 Task: Get directions from Santee National Wildlife Refuge, South Carolina, United States to Chattanooga, Tennessee, United States  and explore the nearby hotels
Action: Mouse moved to (165, 98)
Screenshot: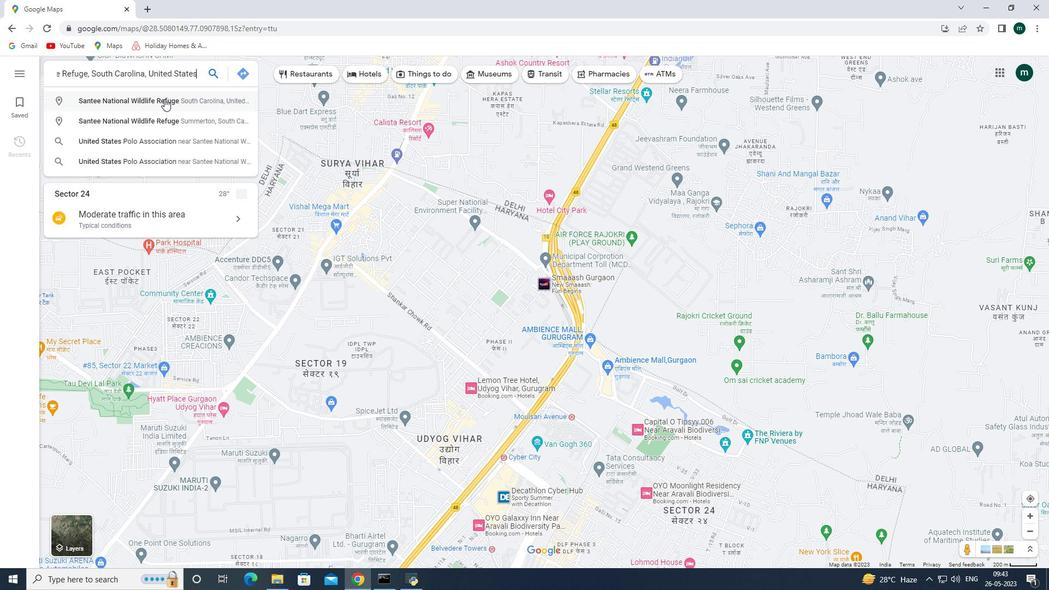 
Action: Mouse pressed left at (165, 98)
Screenshot: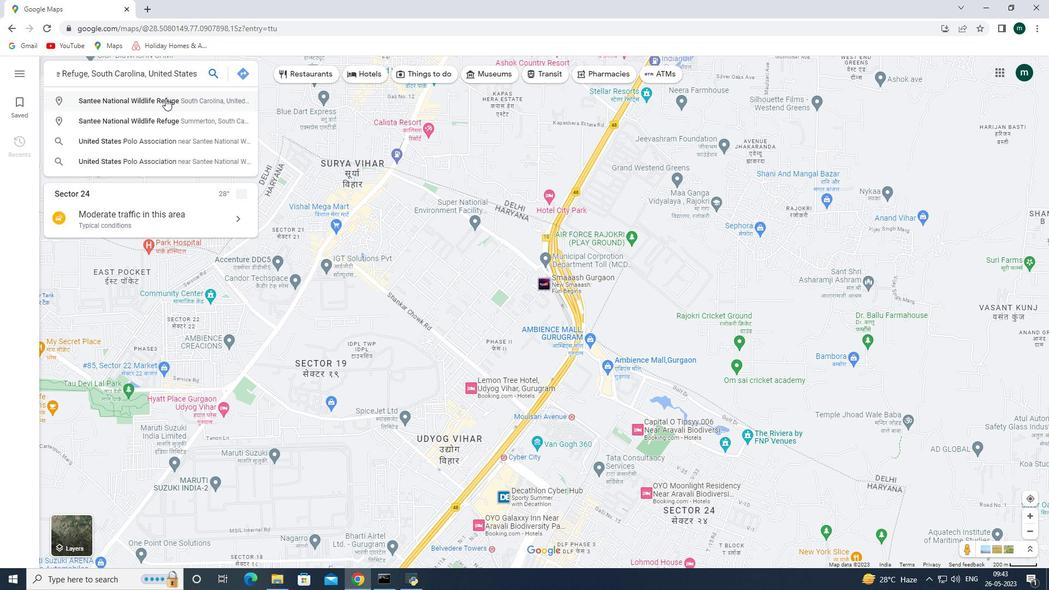 
Action: Mouse moved to (160, 239)
Screenshot: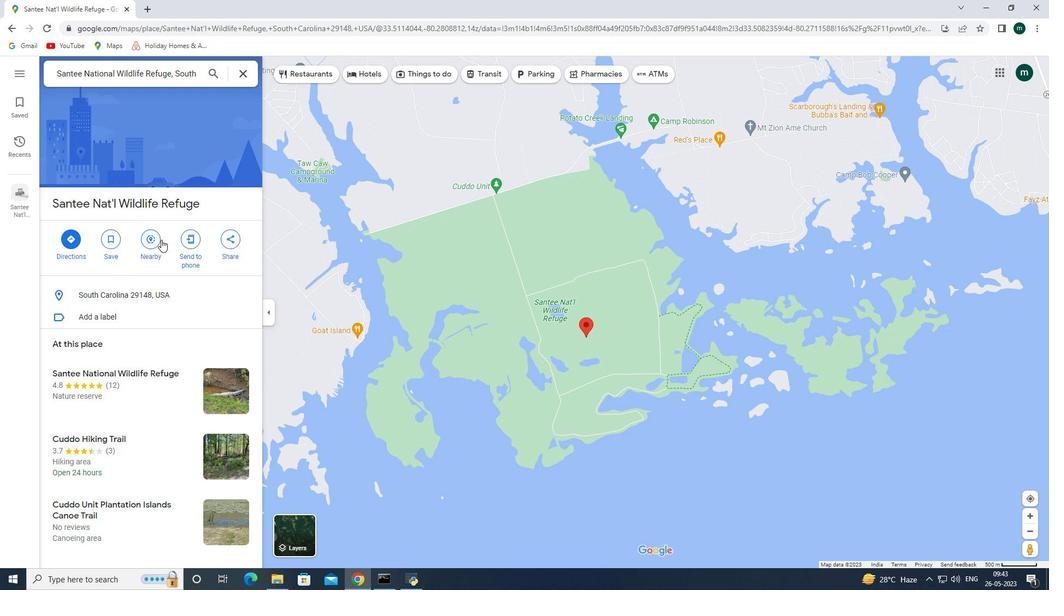 
Action: Mouse pressed left at (160, 239)
Screenshot: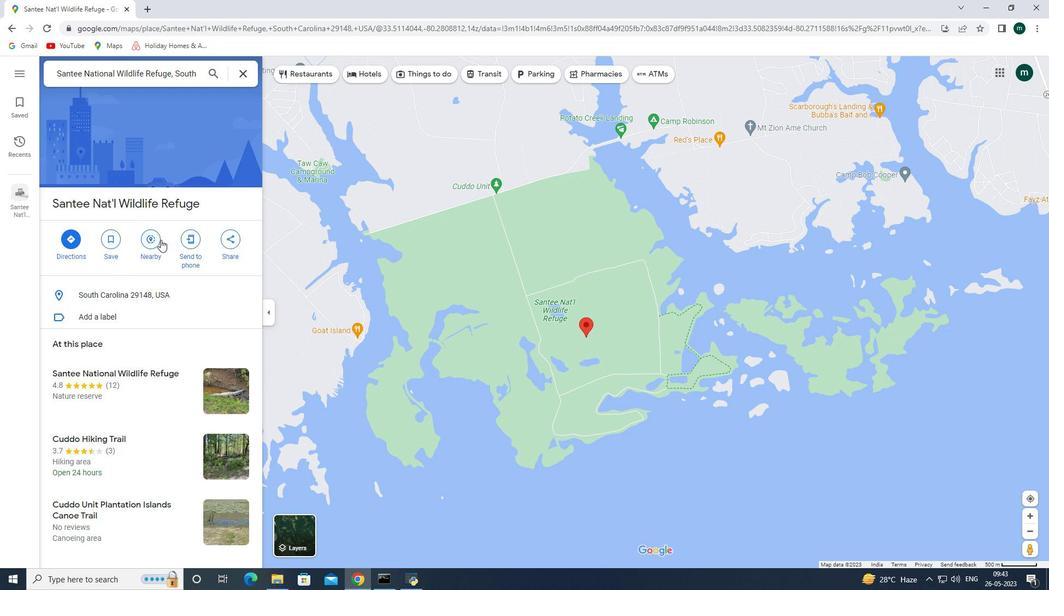 
Action: Mouse moved to (91, 72)
Screenshot: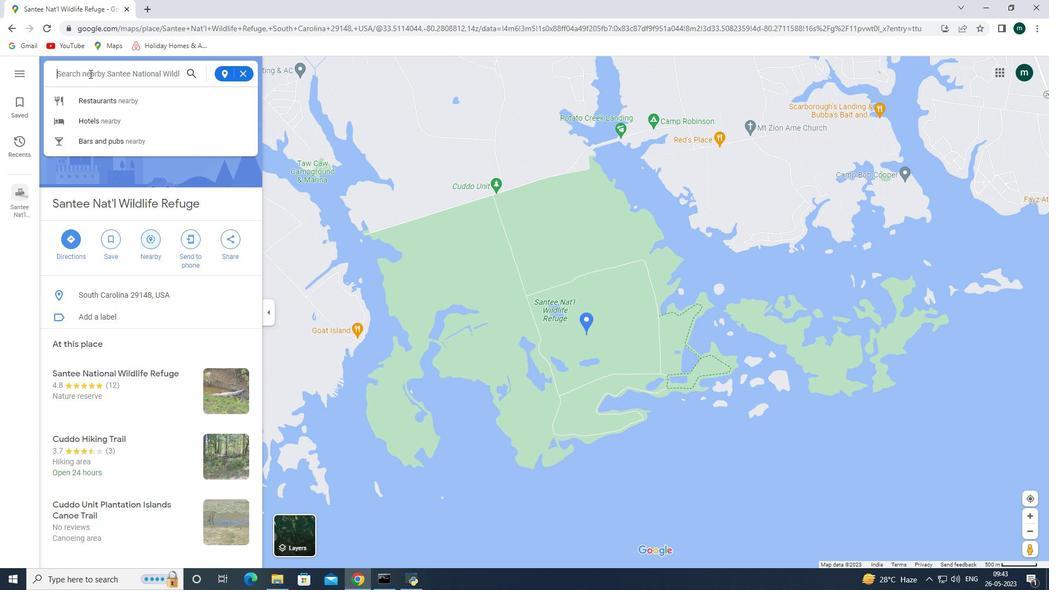 
Action: Mouse pressed left at (91, 72)
Screenshot: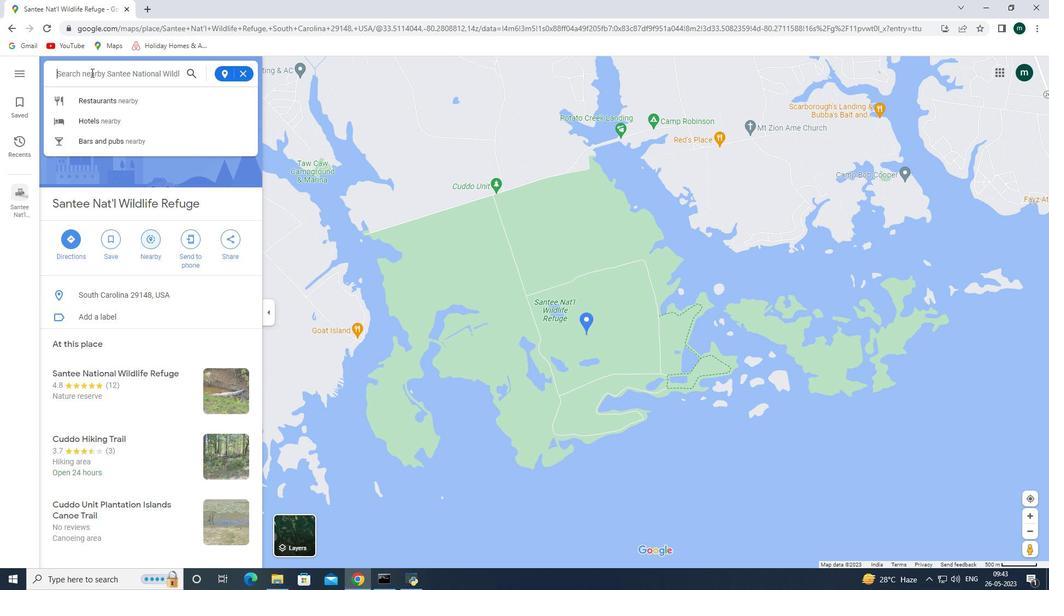 
Action: Mouse moved to (94, 124)
Screenshot: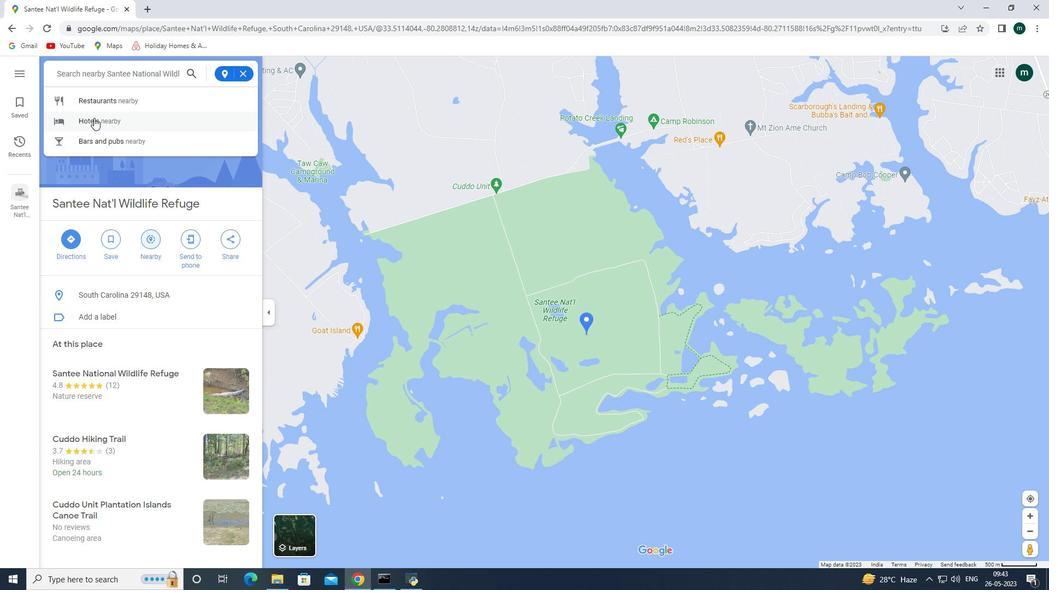 
Action: Mouse pressed left at (94, 124)
Screenshot: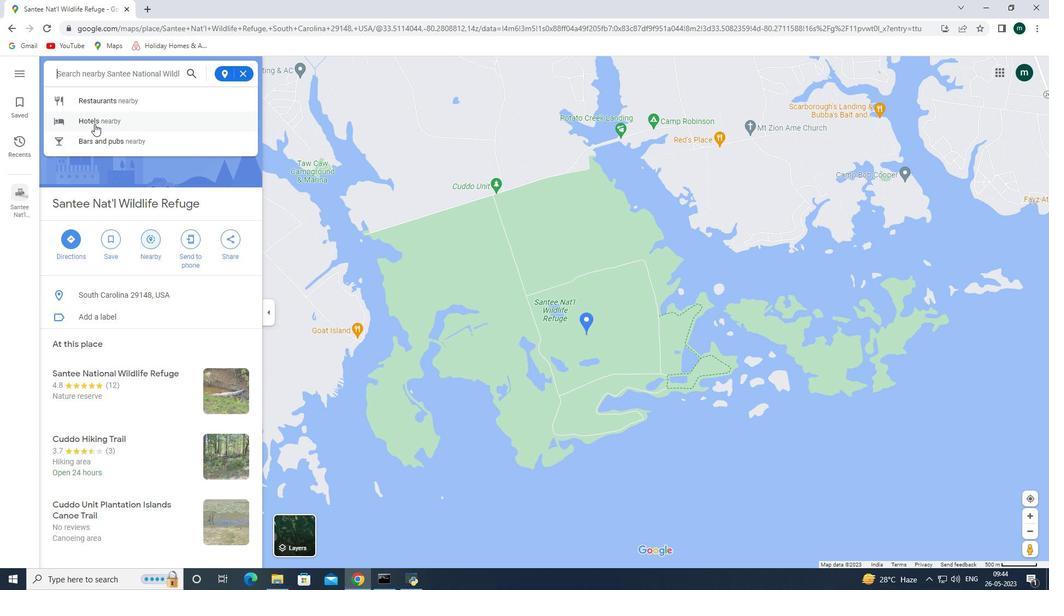 
Action: Mouse moved to (643, 325)
Screenshot: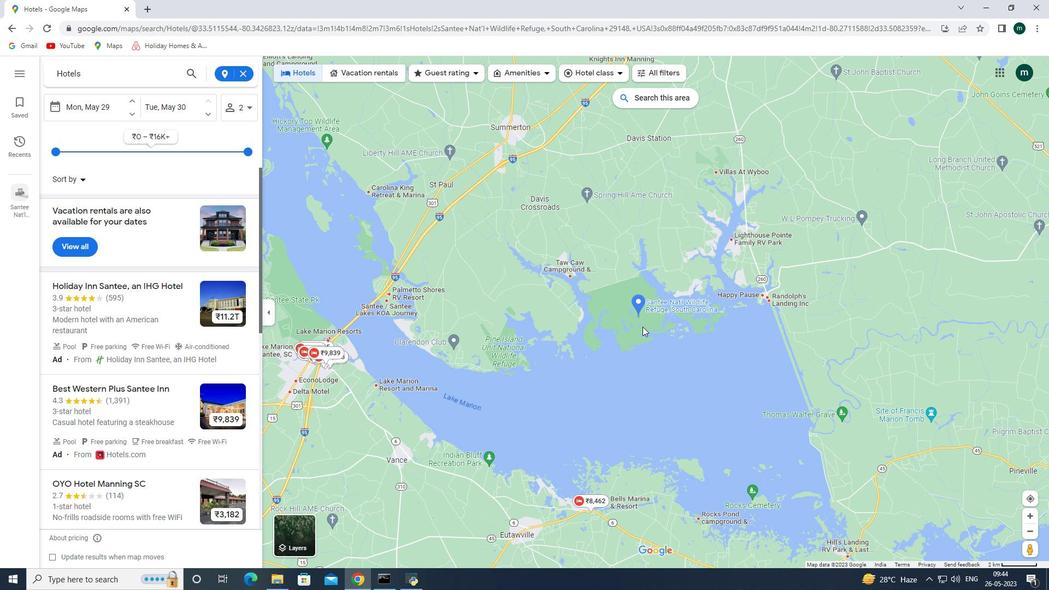 
Action: Mouse scrolled (643, 326) with delta (0, 0)
Screenshot: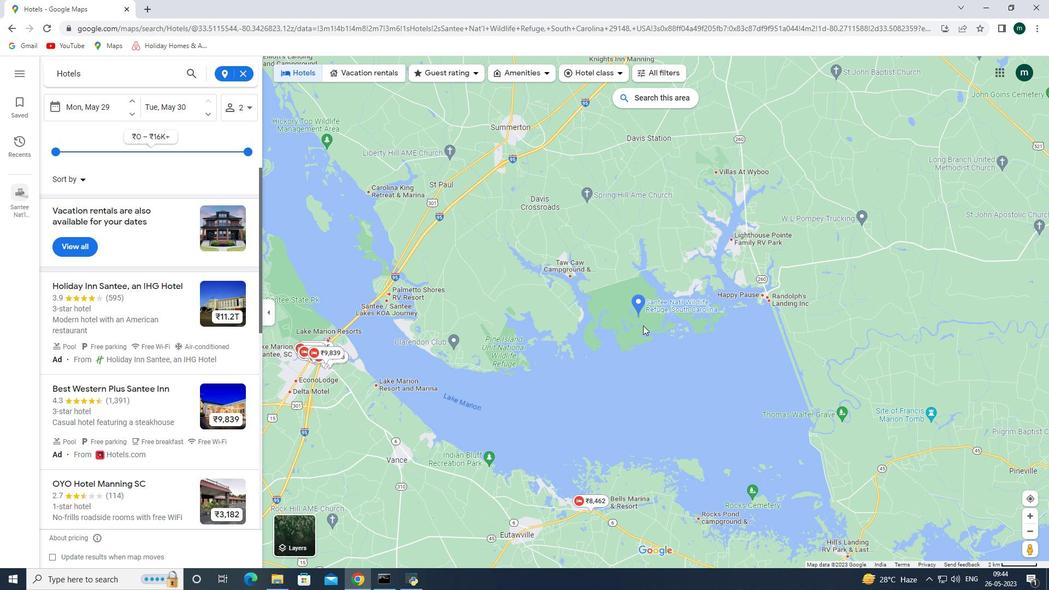 
Action: Mouse scrolled (643, 326) with delta (0, 0)
Screenshot: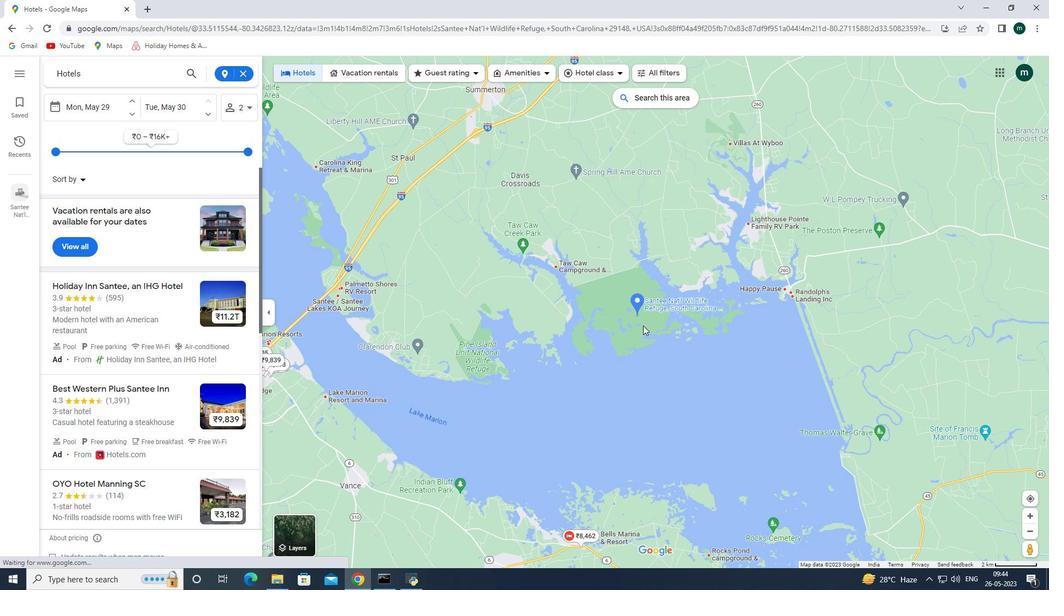 
Action: Mouse scrolled (643, 325) with delta (0, 0)
Screenshot: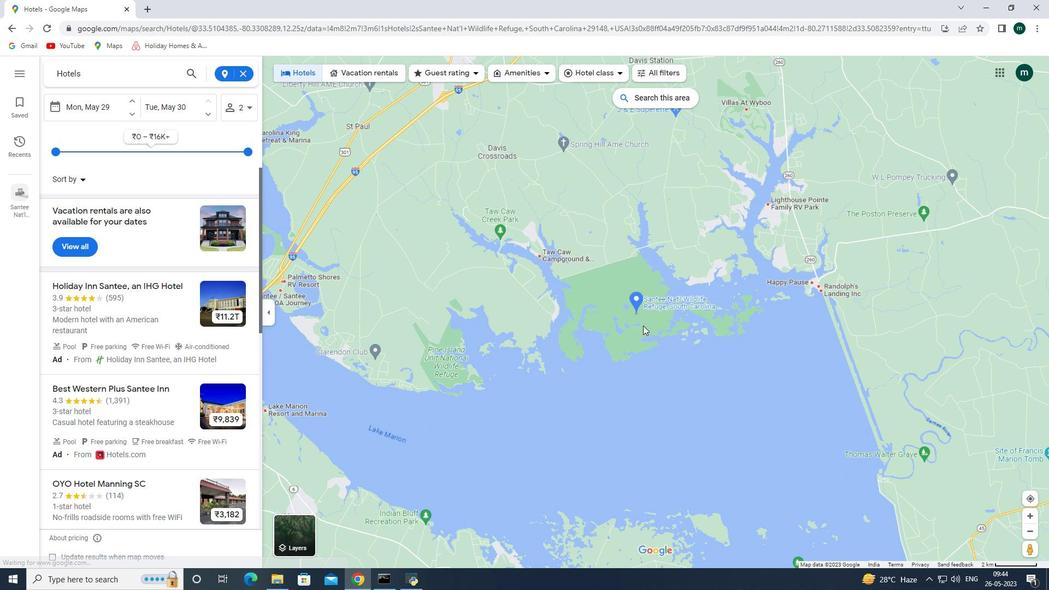 
Action: Mouse scrolled (643, 325) with delta (0, 0)
Screenshot: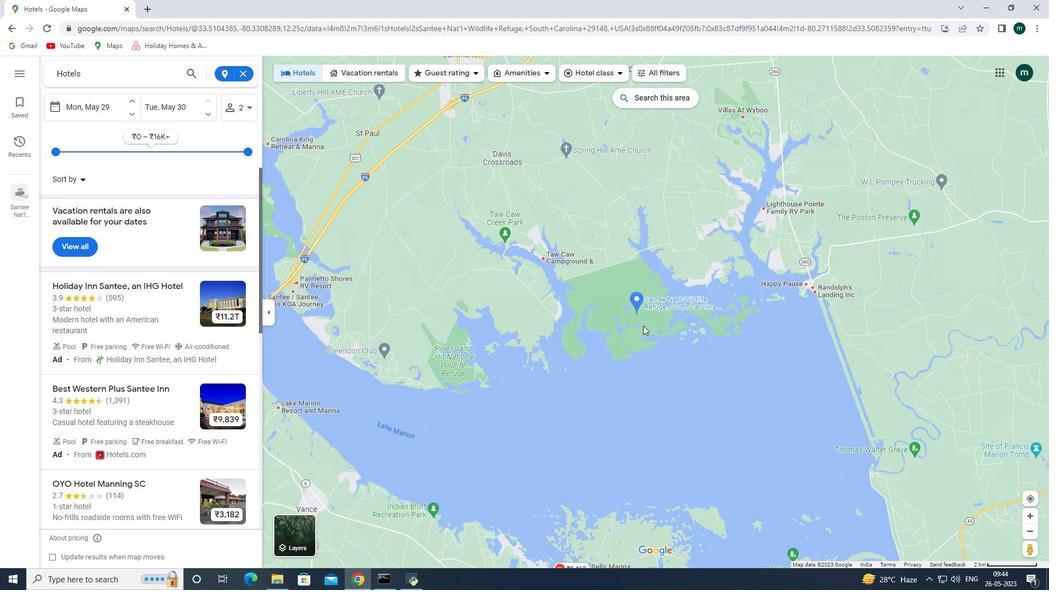 
Action: Mouse moved to (787, 292)
Screenshot: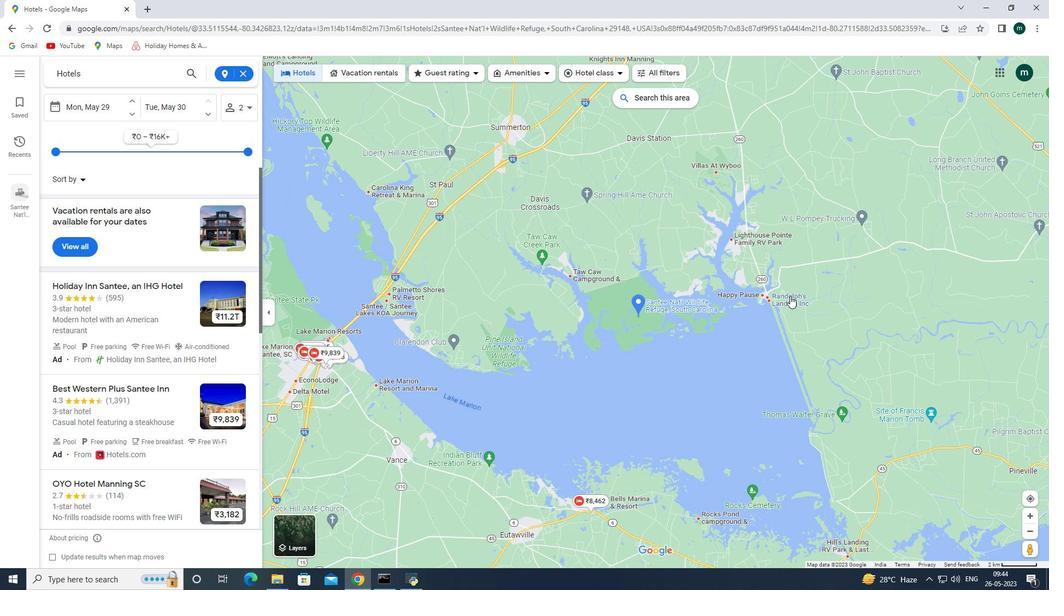 
Action: Mouse scrolled (787, 292) with delta (0, 0)
Screenshot: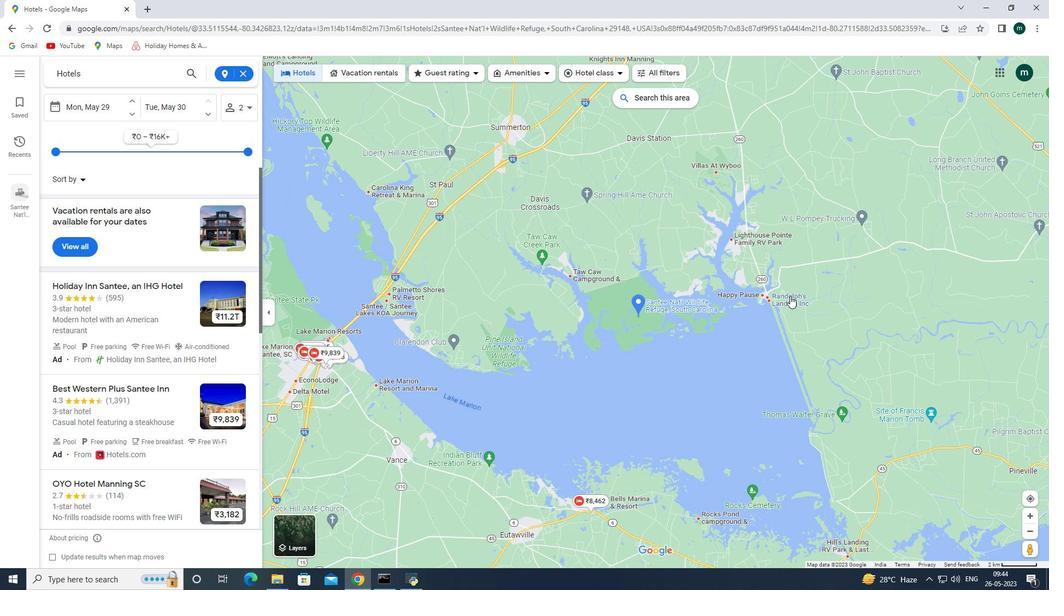 
Action: Mouse moved to (787, 291)
Screenshot: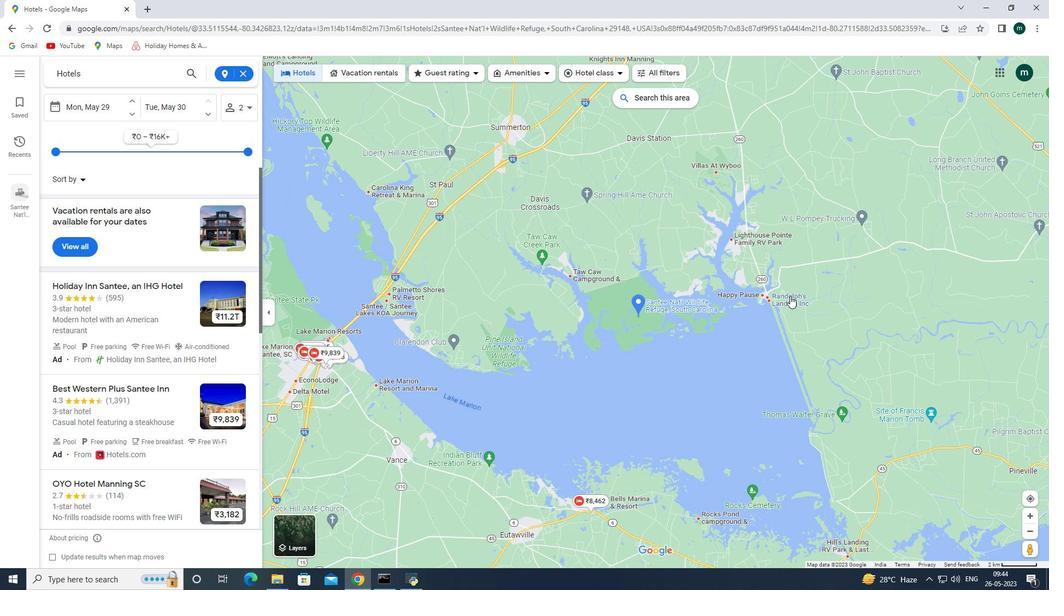 
Action: Mouse scrolled (787, 291) with delta (0, 0)
Screenshot: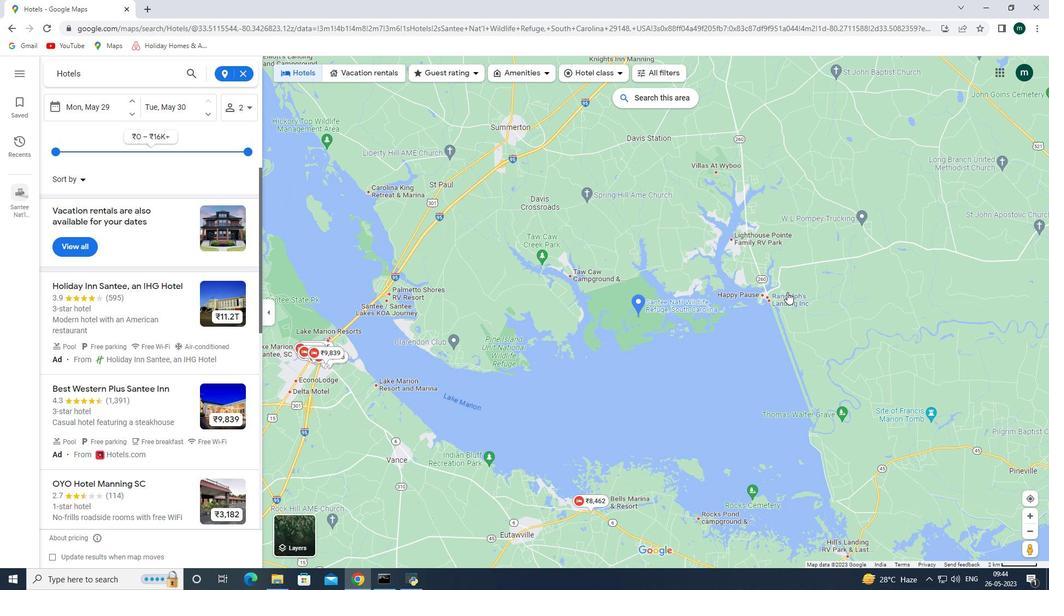 
Action: Mouse moved to (787, 290)
Screenshot: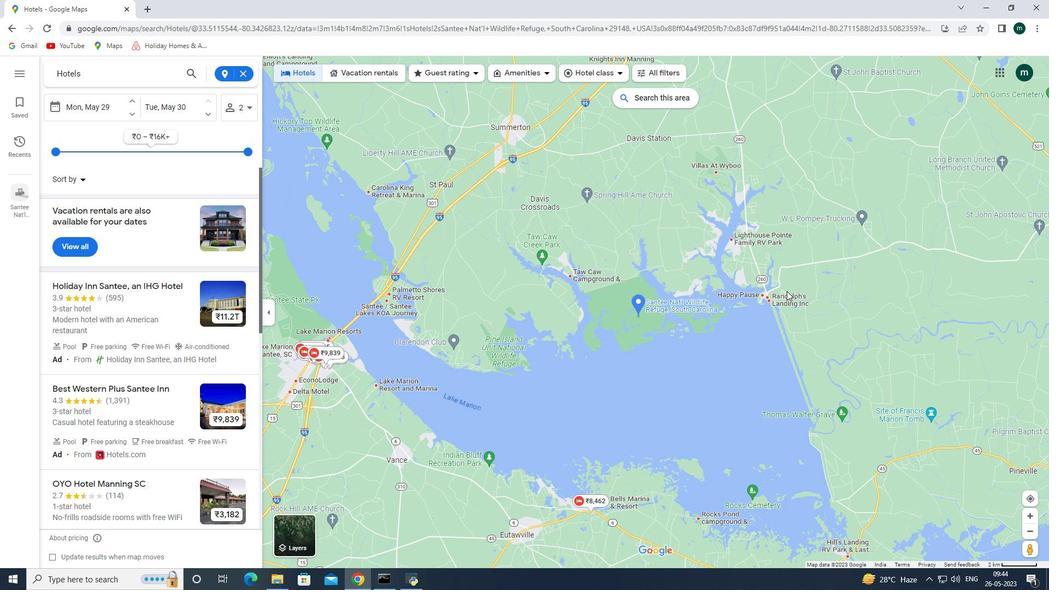 
Action: Mouse scrolled (787, 291) with delta (0, 0)
Screenshot: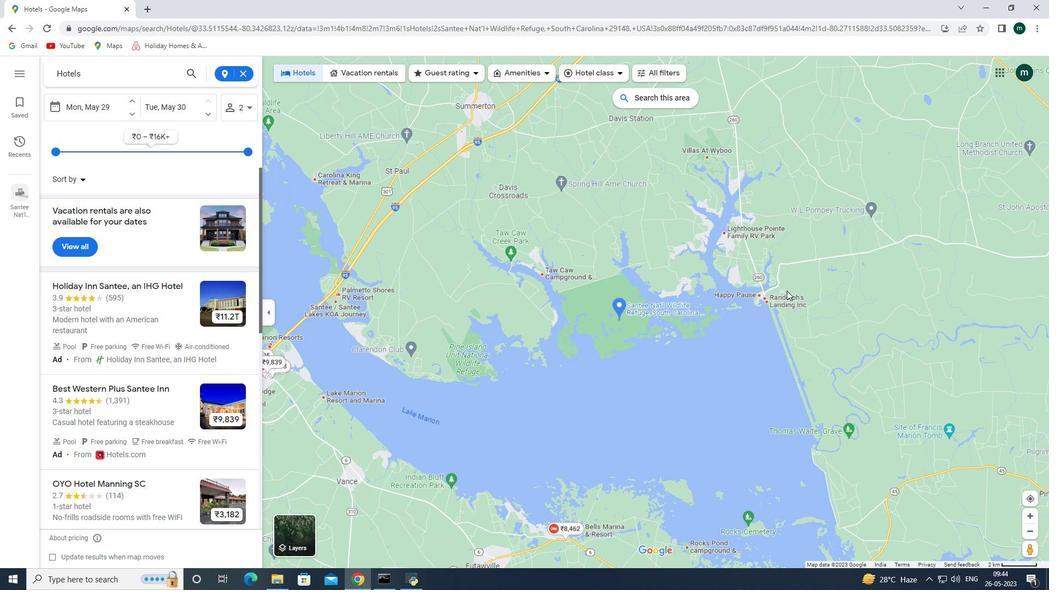 
Action: Mouse moved to (751, 297)
Screenshot: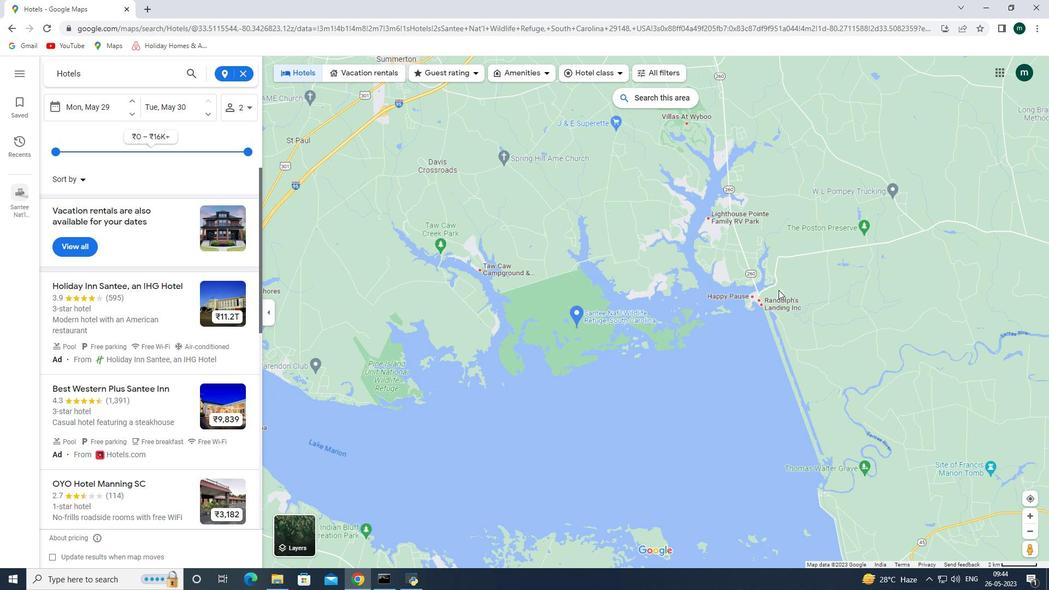 
Action: Mouse scrolled (752, 297) with delta (0, 0)
Screenshot: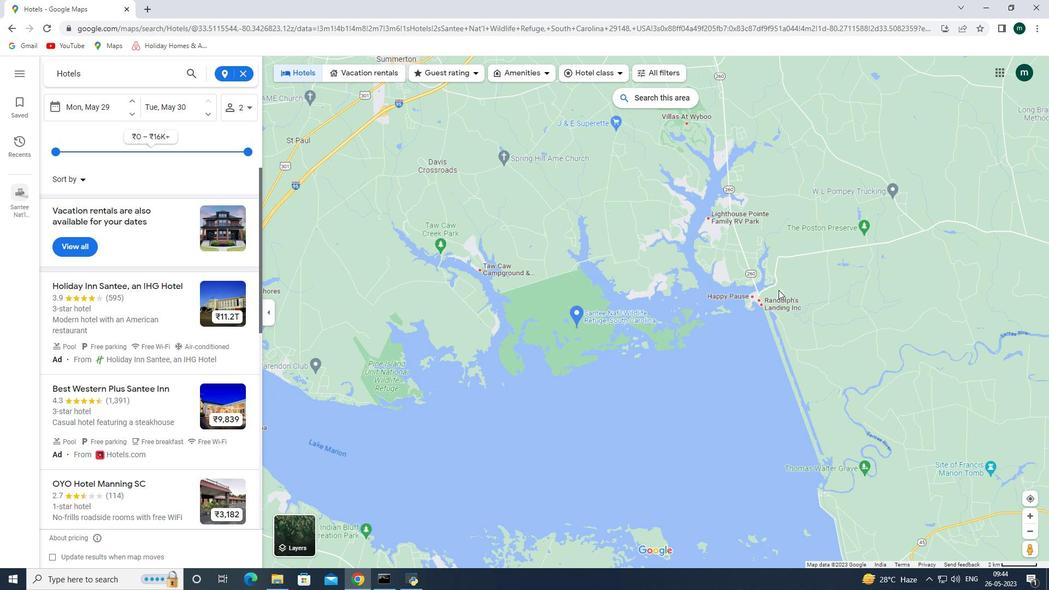 
Action: Mouse moved to (739, 304)
Screenshot: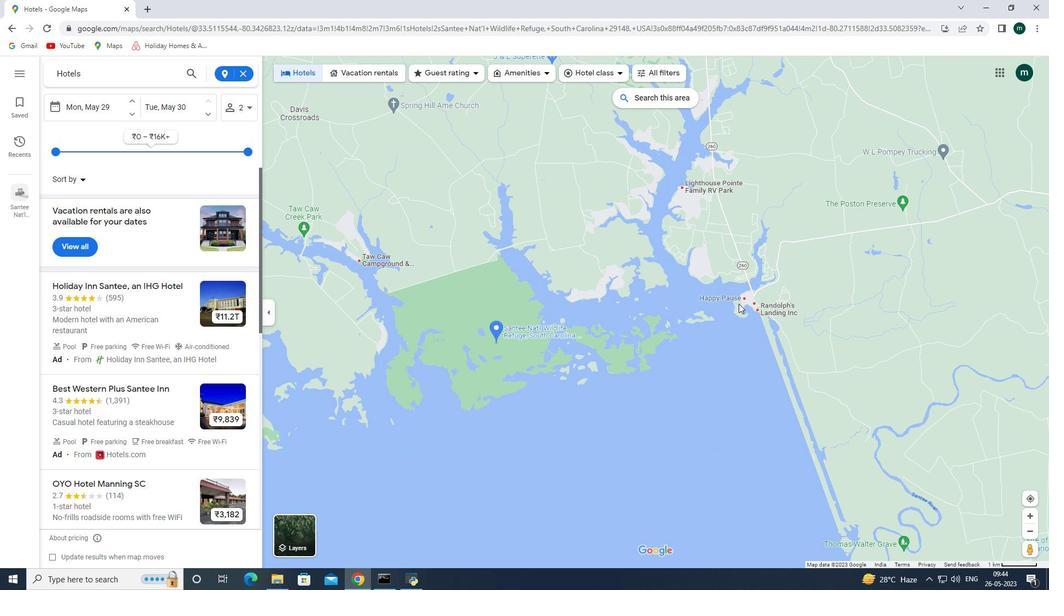 
Action: Mouse scrolled (739, 304) with delta (0, 0)
Screenshot: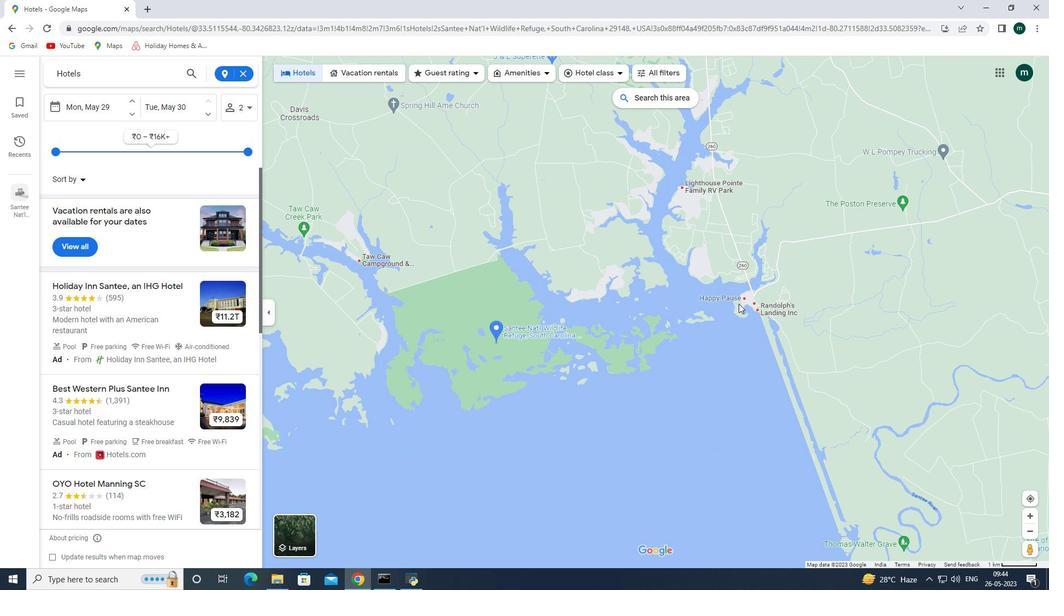 
Action: Mouse scrolled (739, 304) with delta (0, 0)
Screenshot: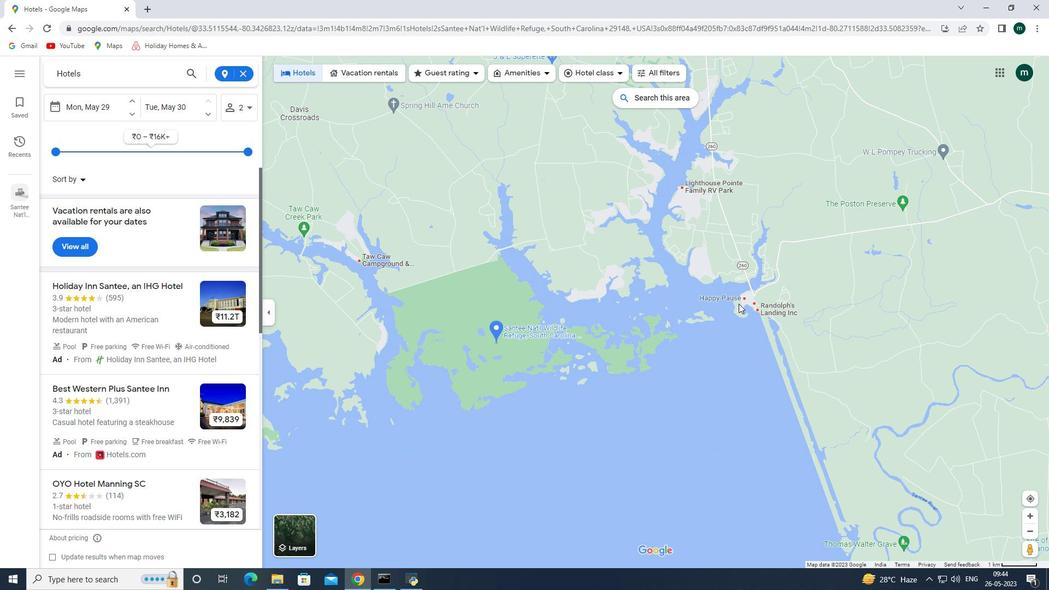 
Action: Mouse moved to (739, 304)
Screenshot: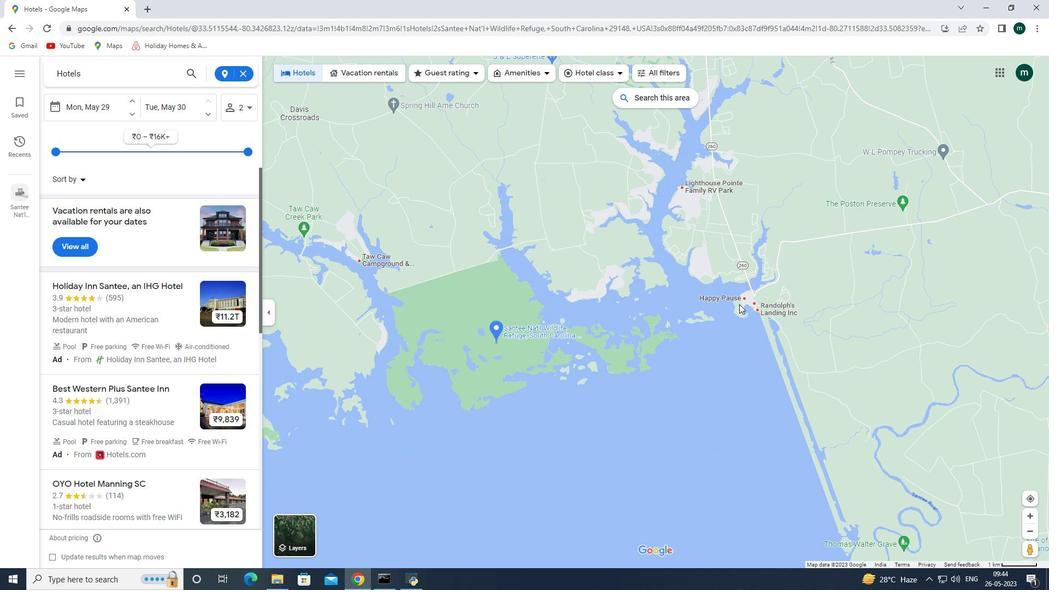 
Action: Mouse scrolled (739, 304) with delta (0, 0)
Screenshot: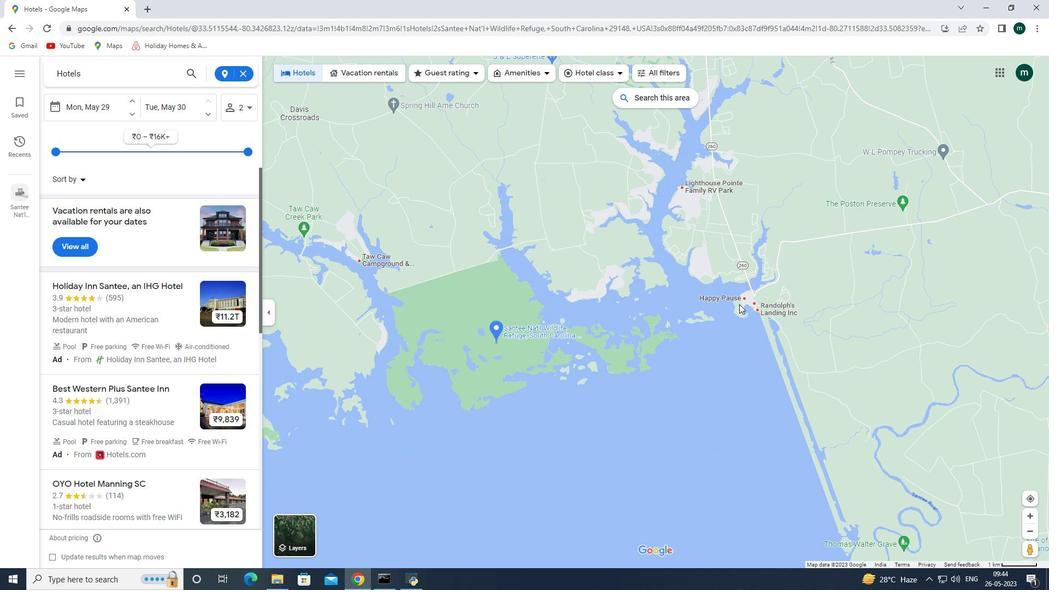 
Action: Mouse scrolled (739, 304) with delta (0, 0)
Screenshot: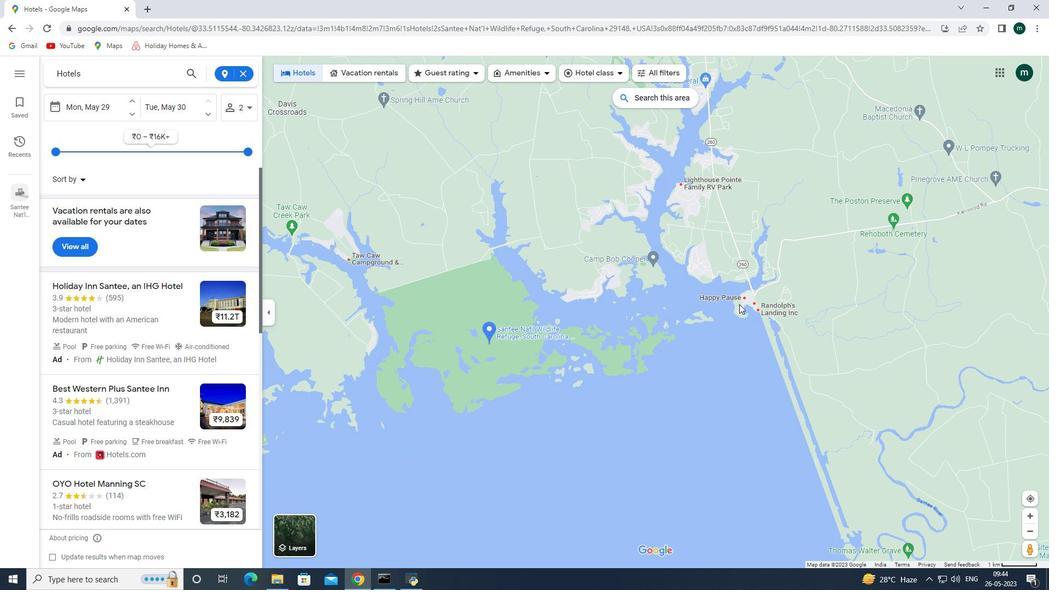 
Action: Mouse moved to (759, 317)
Screenshot: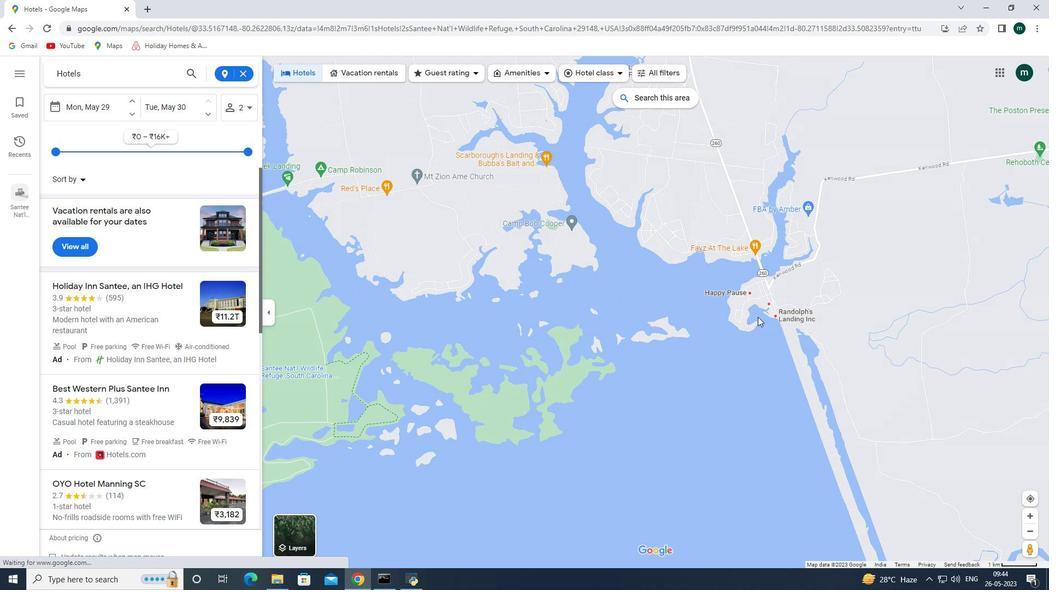 
Action: Mouse scrolled (759, 317) with delta (0, 0)
Screenshot: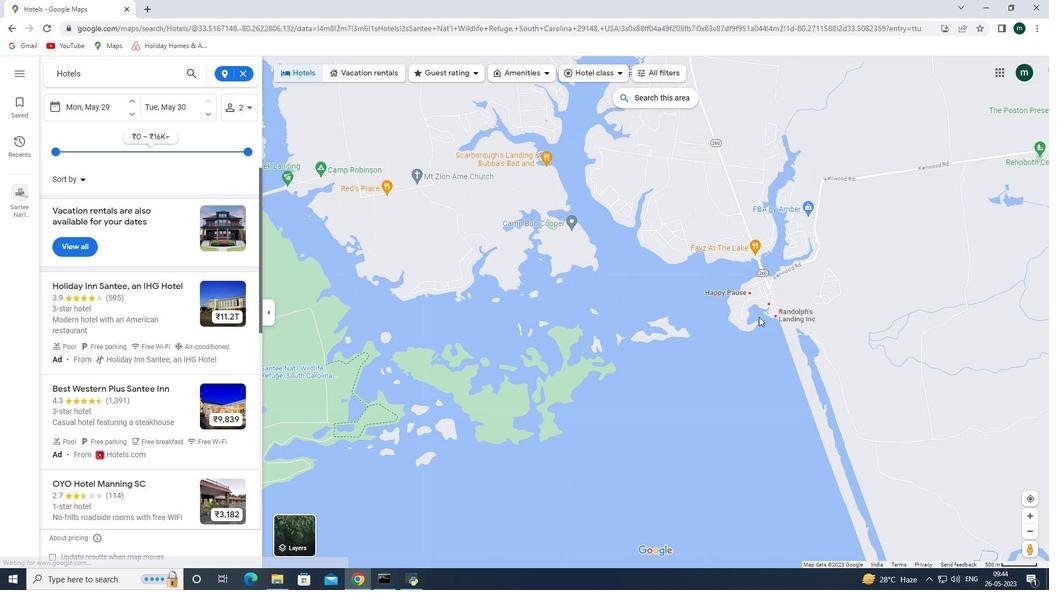 
Action: Mouse scrolled (759, 317) with delta (0, 0)
Screenshot: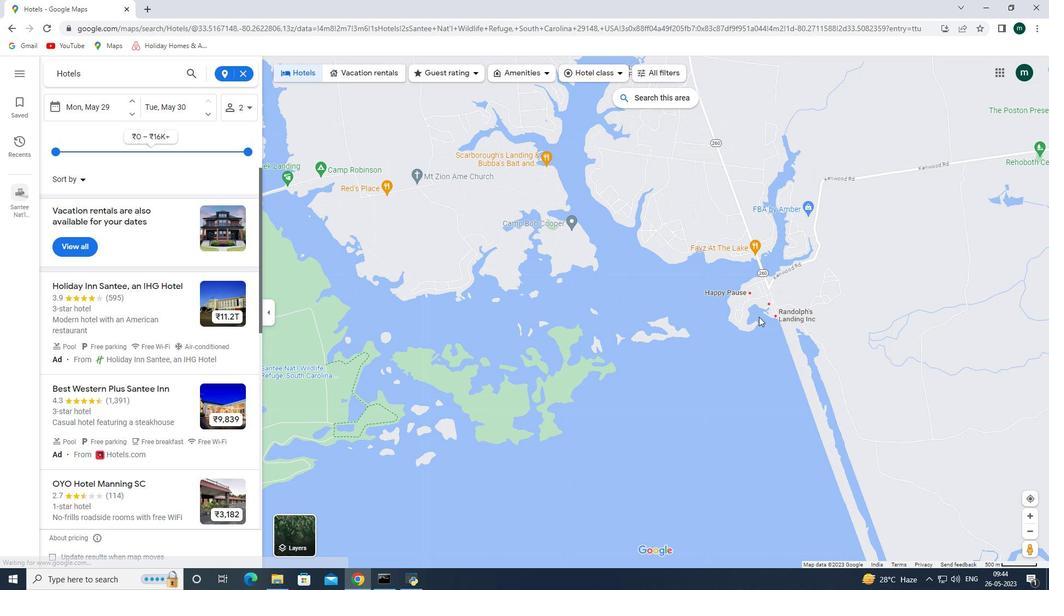 
Action: Mouse scrolled (759, 317) with delta (0, 0)
Screenshot: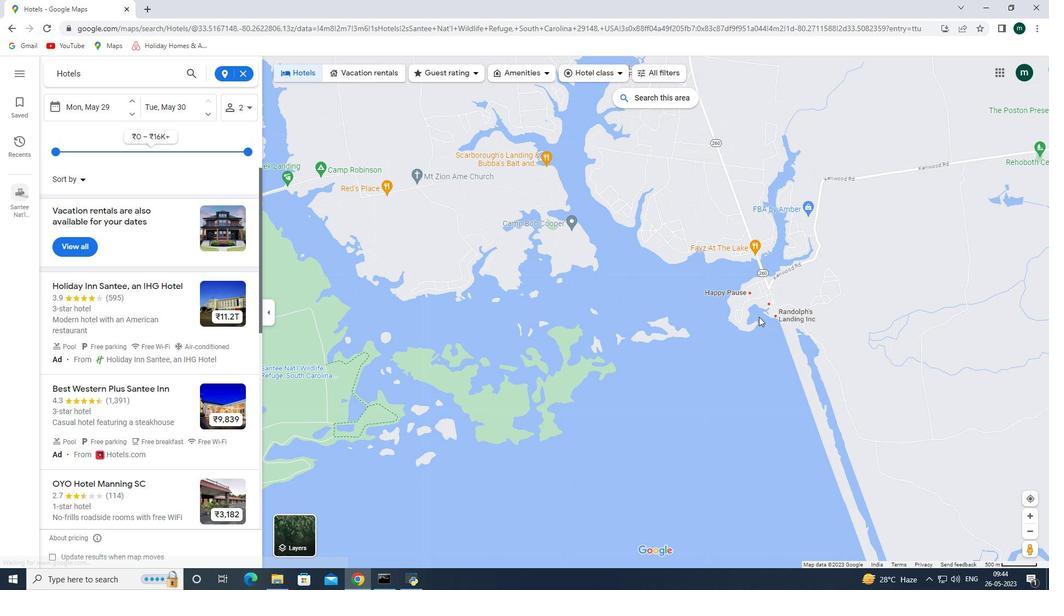 
Action: Mouse scrolled (759, 317) with delta (0, 0)
Screenshot: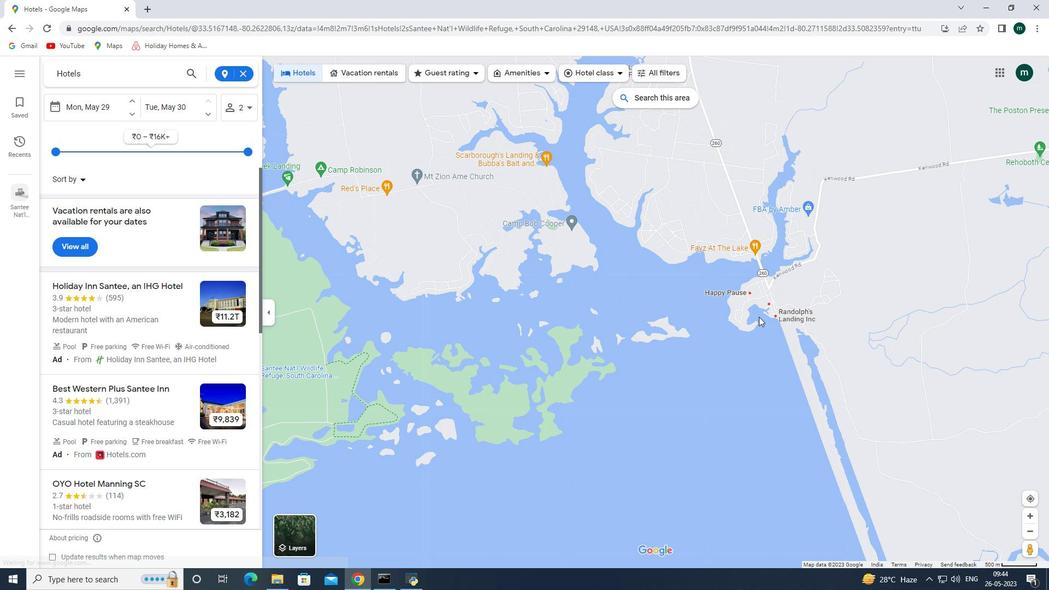 
Action: Mouse scrolled (759, 317) with delta (0, 0)
Screenshot: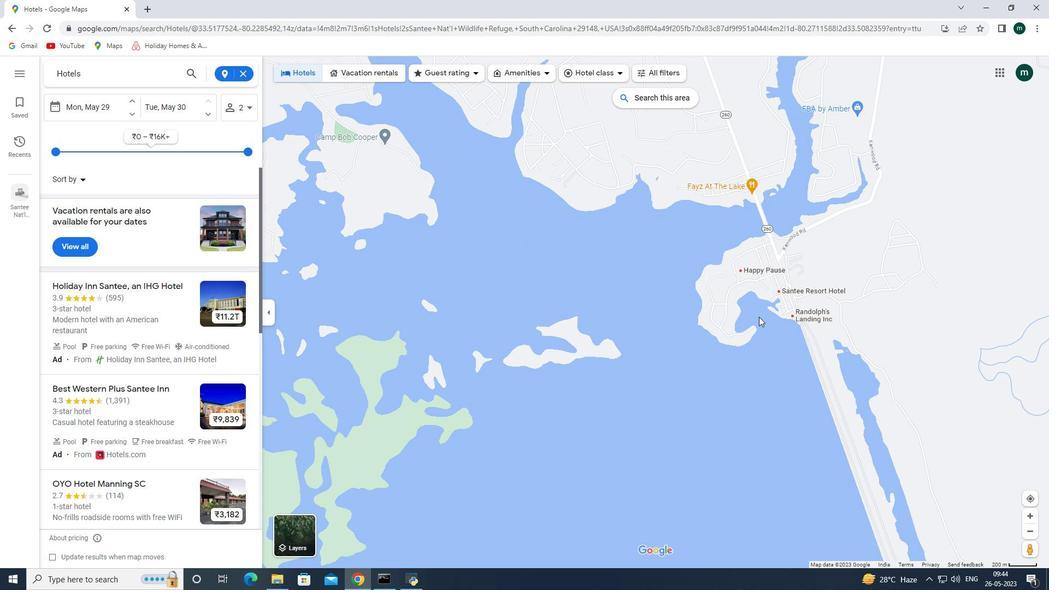 
Action: Mouse scrolled (759, 317) with delta (0, 0)
Screenshot: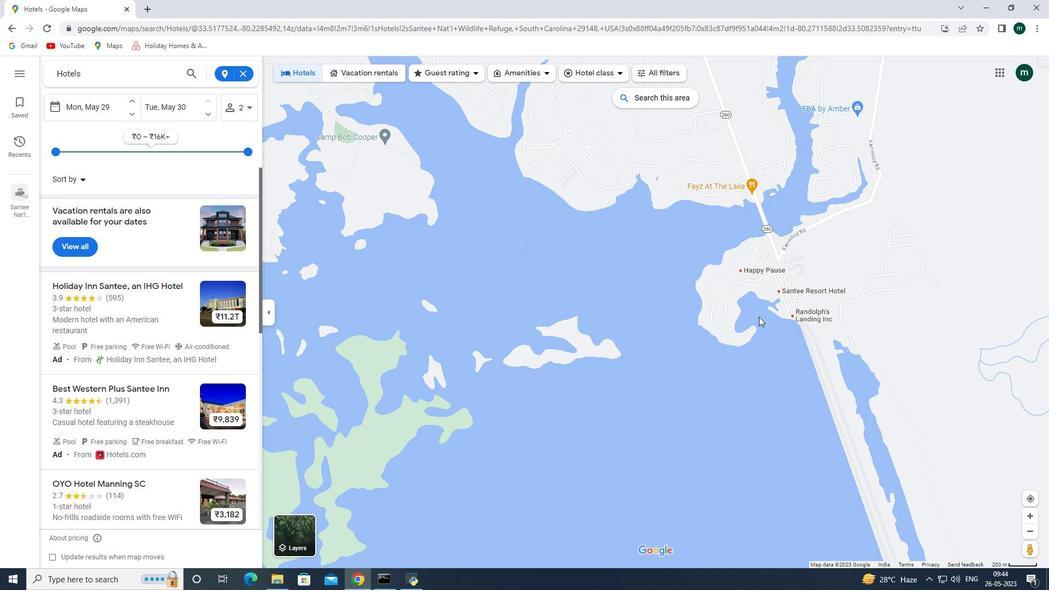 
Action: Mouse scrolled (759, 317) with delta (0, 0)
Screenshot: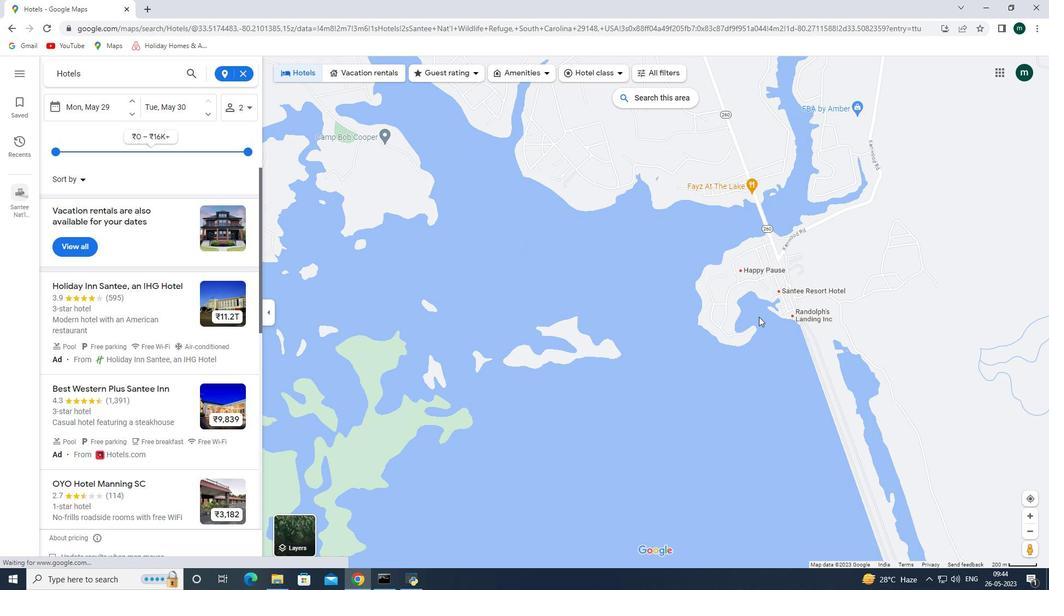 
Action: Mouse scrolled (759, 316) with delta (0, 0)
Screenshot: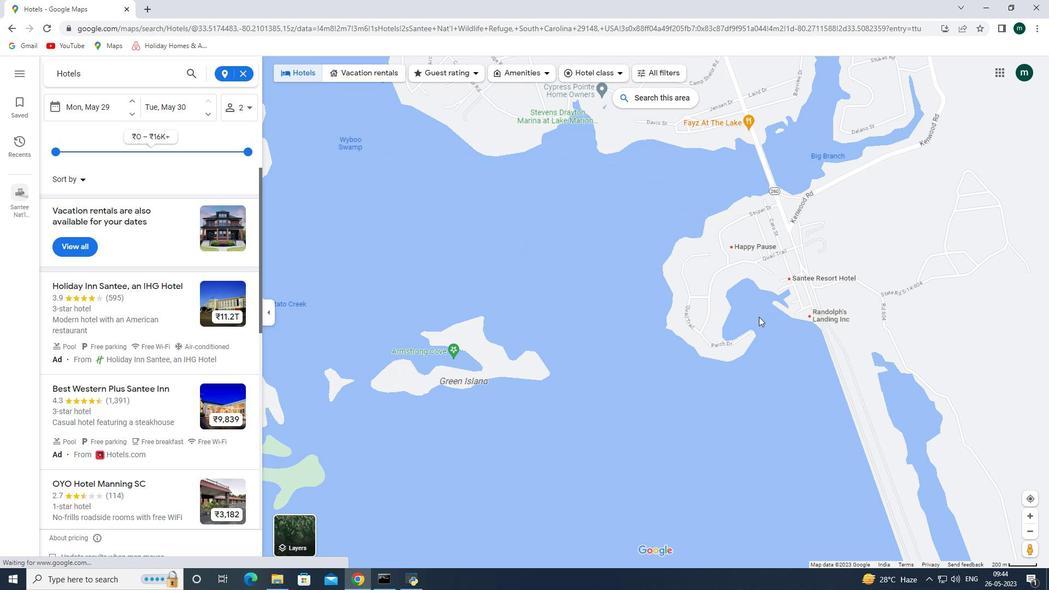 
Action: Mouse scrolled (759, 316) with delta (0, 0)
Screenshot: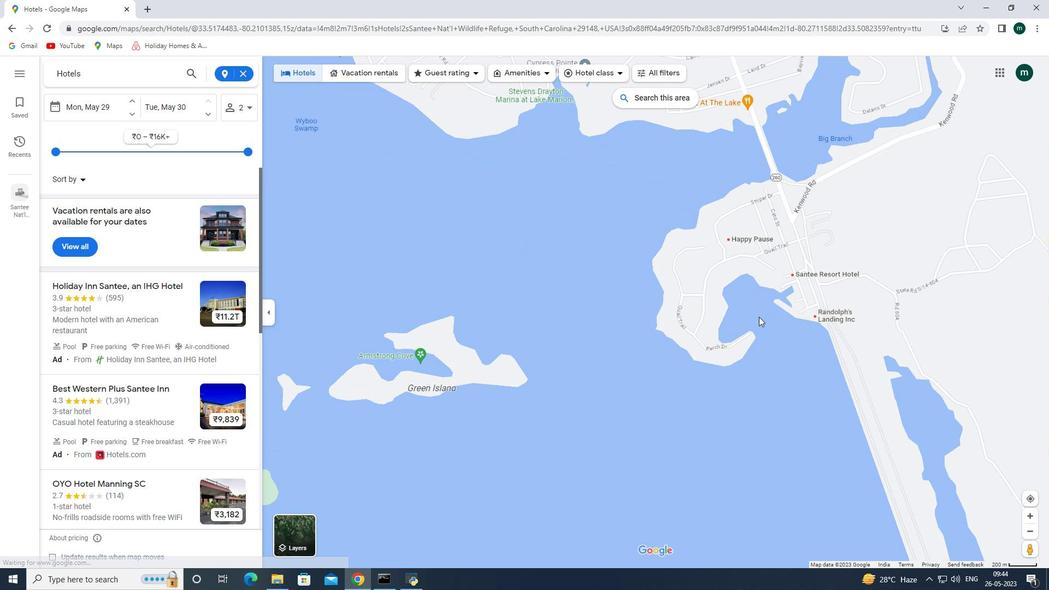 
Action: Mouse scrolled (759, 316) with delta (0, 0)
Screenshot: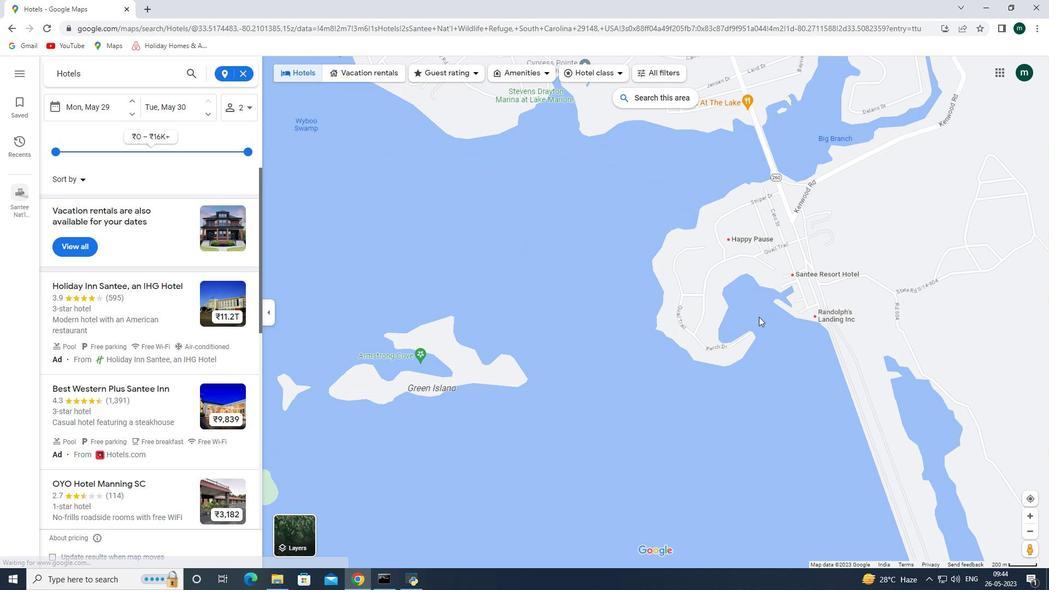 
Action: Mouse scrolled (759, 316) with delta (0, 0)
Screenshot: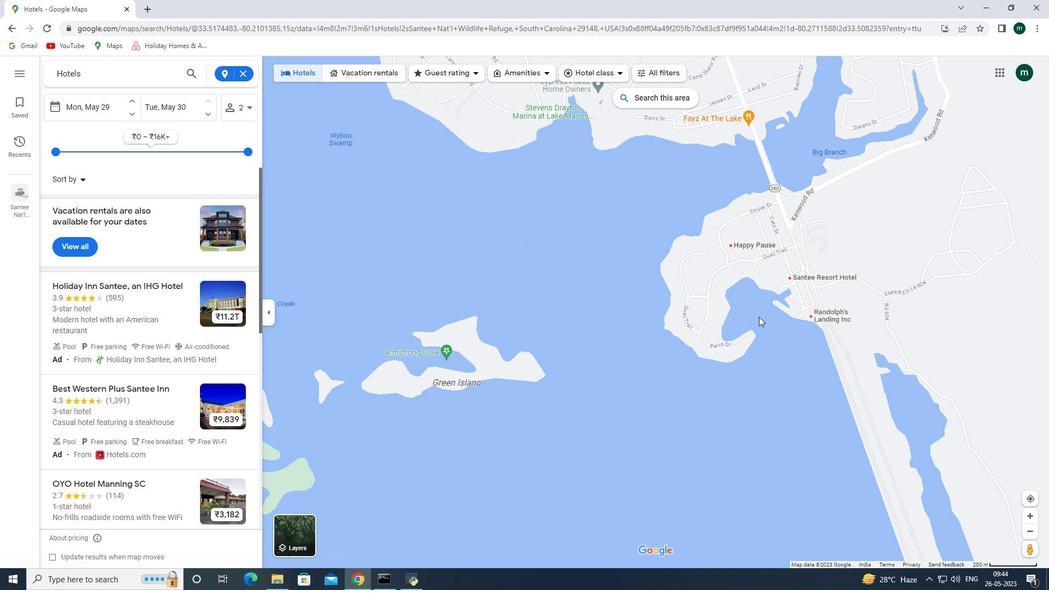 
Action: Mouse scrolled (759, 316) with delta (0, 0)
Screenshot: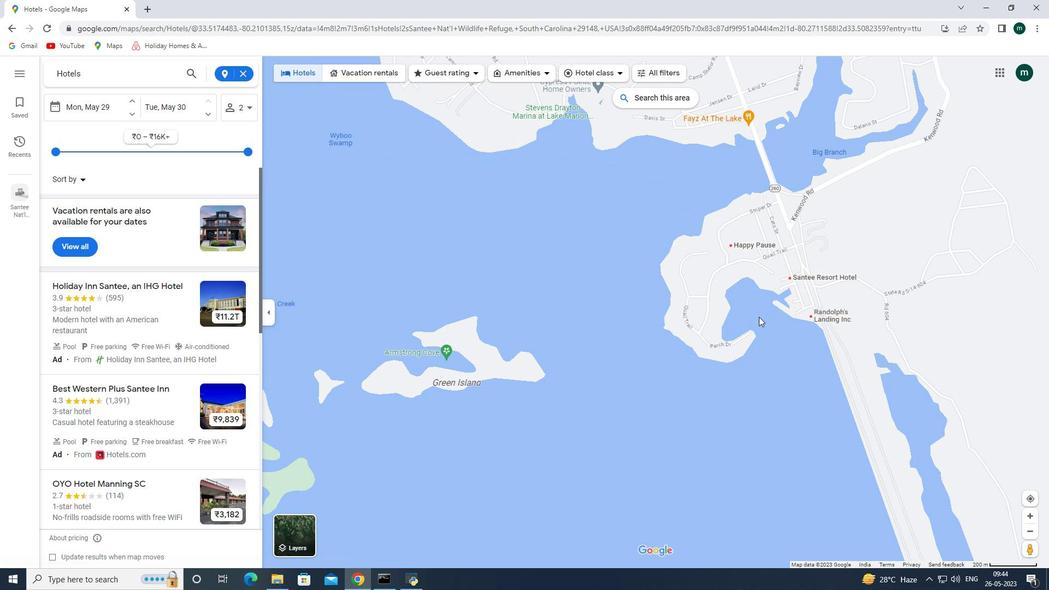 
Action: Mouse scrolled (759, 316) with delta (0, 0)
Screenshot: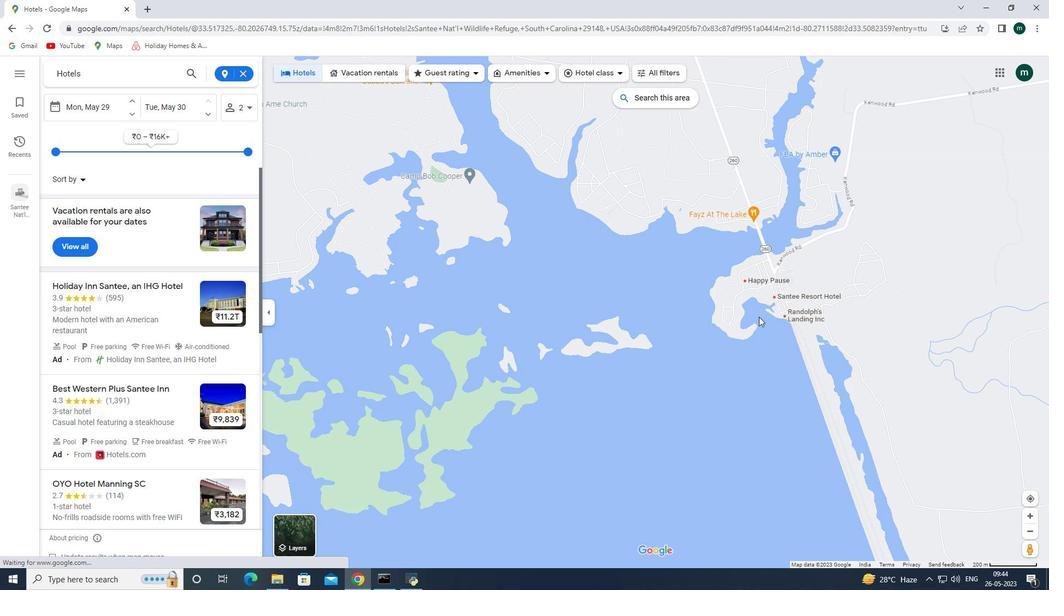 
Action: Mouse scrolled (759, 316) with delta (0, 0)
Screenshot: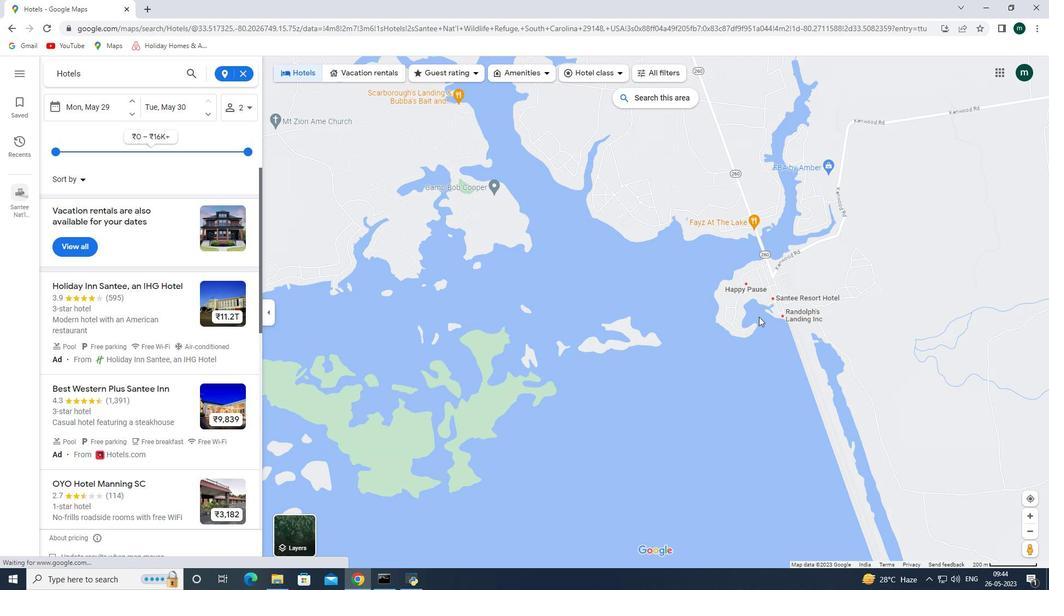 
Action: Mouse scrolled (759, 316) with delta (0, 0)
Screenshot: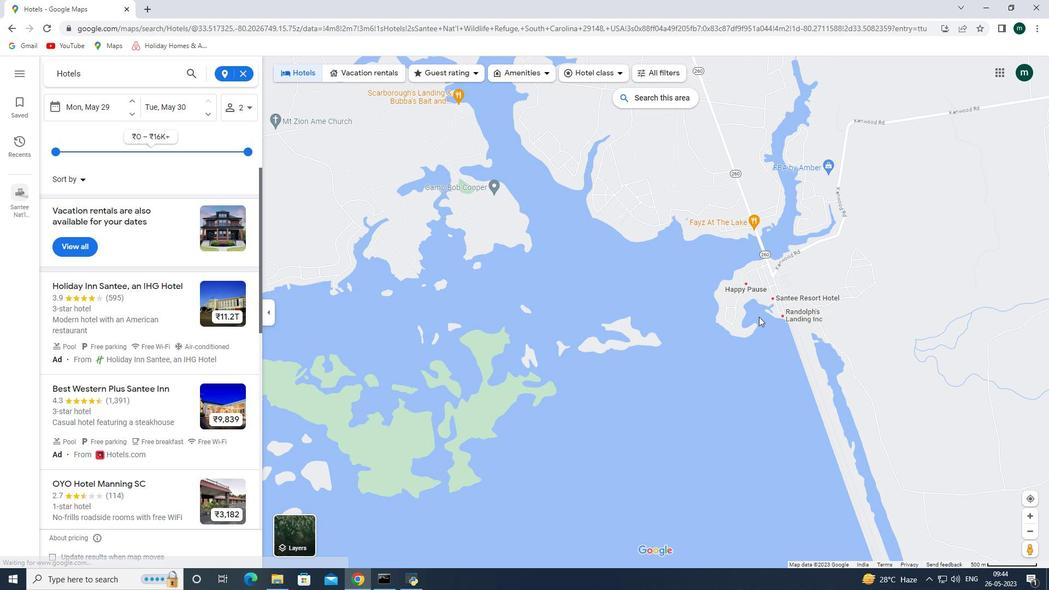 
Action: Mouse scrolled (759, 316) with delta (0, 0)
Screenshot: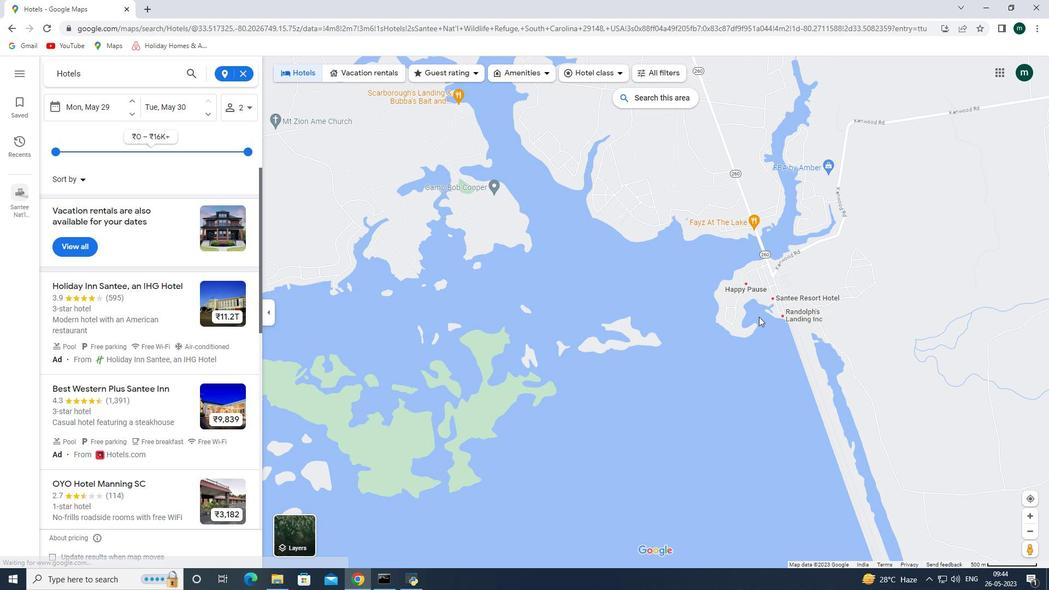 
Action: Mouse moved to (591, 383)
Screenshot: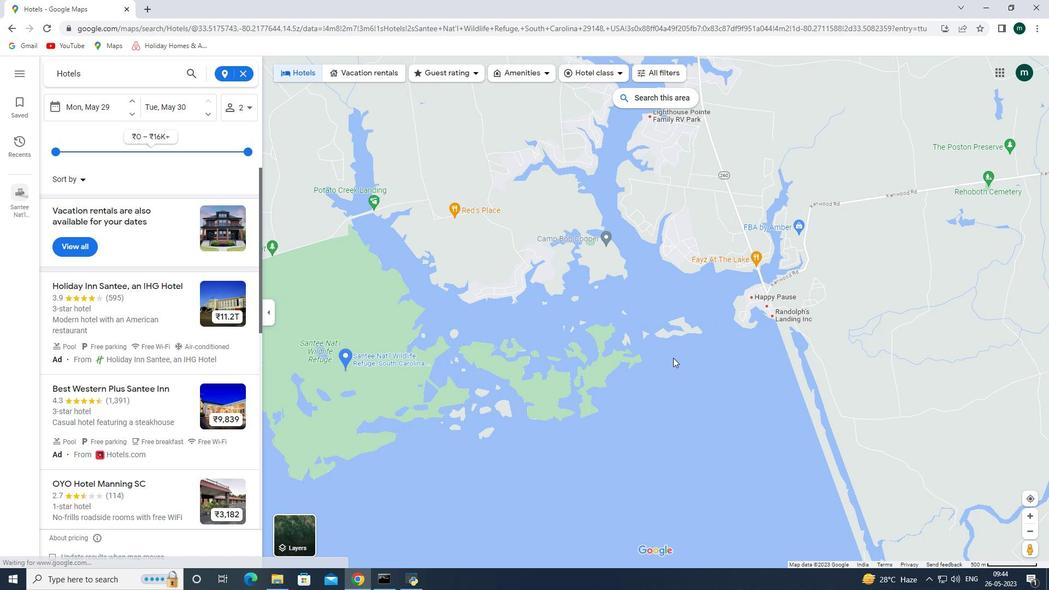 
Action: Mouse scrolled (592, 383) with delta (0, 0)
Screenshot: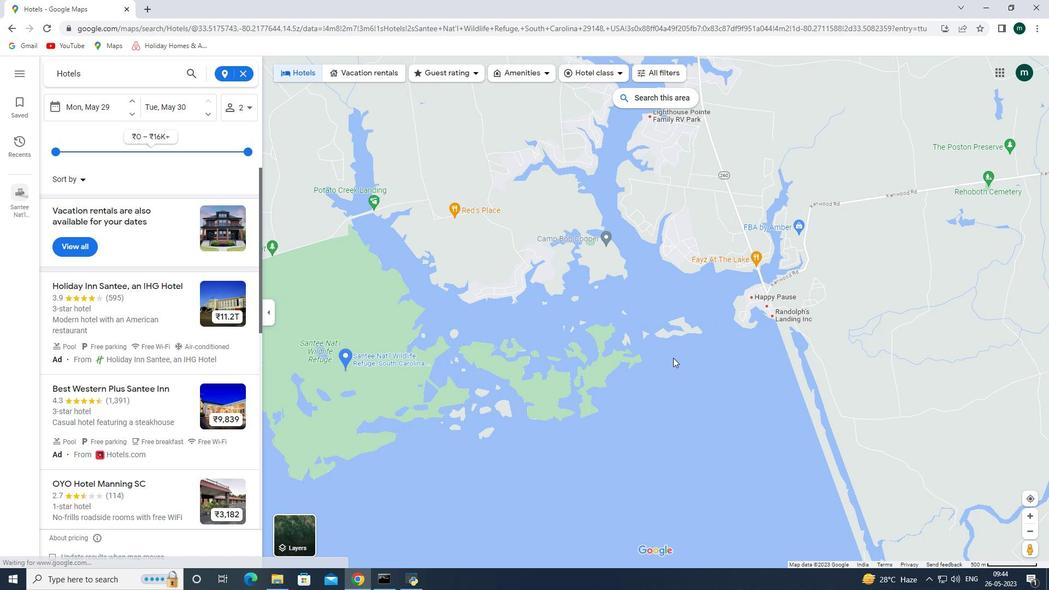 
Action: Mouse moved to (583, 386)
Screenshot: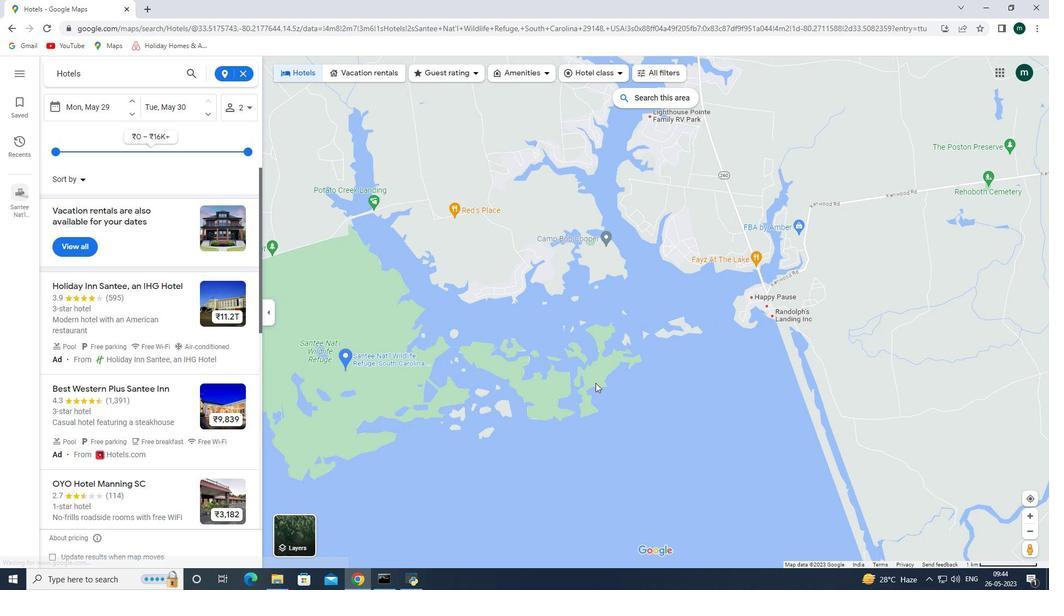 
Action: Mouse scrolled (583, 385) with delta (0, 0)
Screenshot: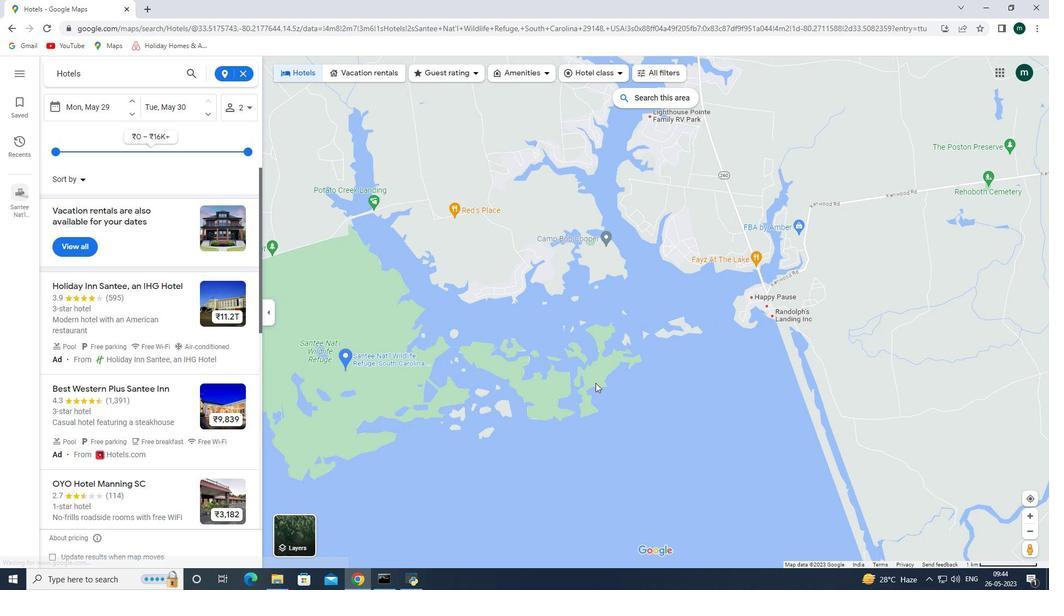 
Action: Mouse moved to (579, 387)
Screenshot: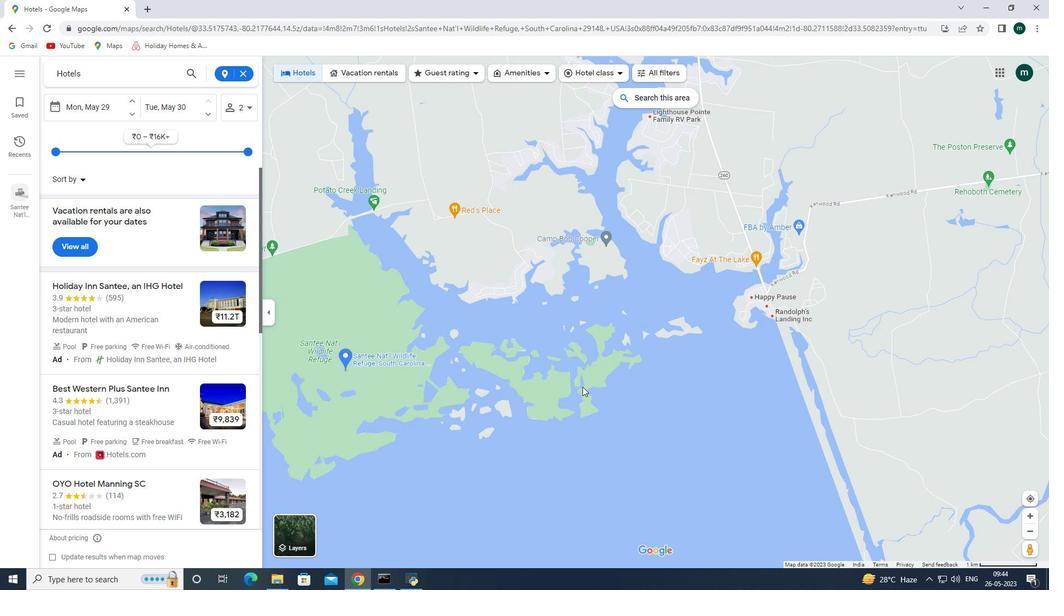 
Action: Mouse scrolled (579, 386) with delta (0, 0)
Screenshot: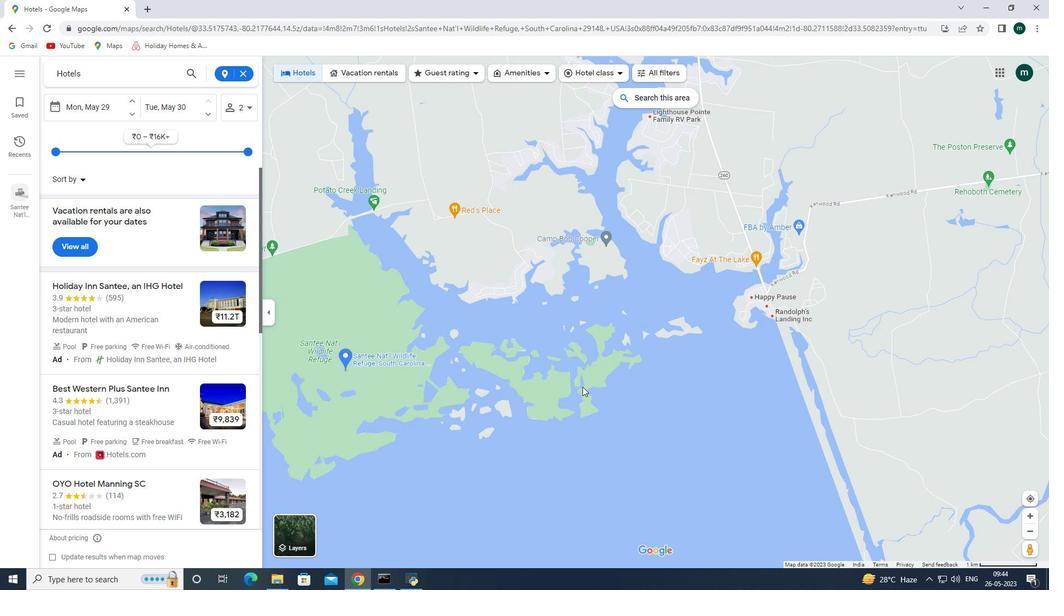 
Action: Mouse moved to (449, 395)
Screenshot: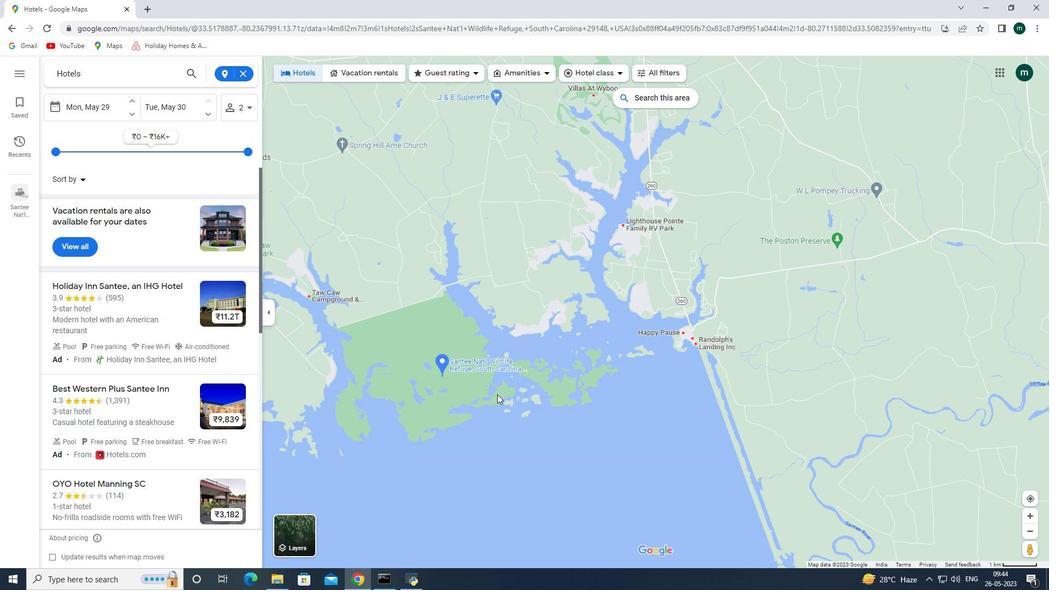 
Action: Mouse scrolled (449, 394) with delta (0, 0)
Screenshot: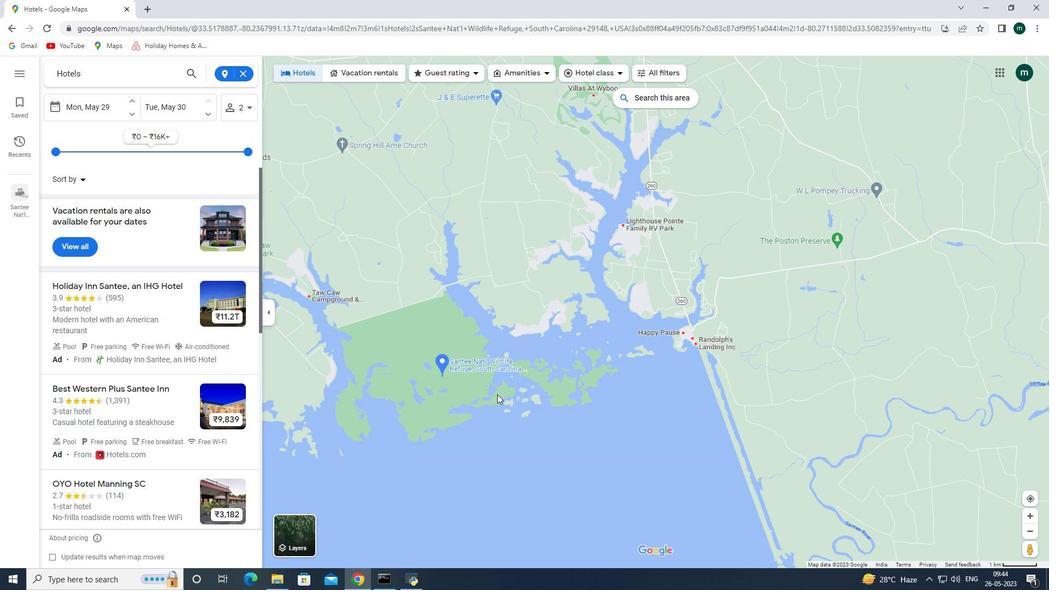 
Action: Mouse scrolled (449, 394) with delta (0, 0)
Screenshot: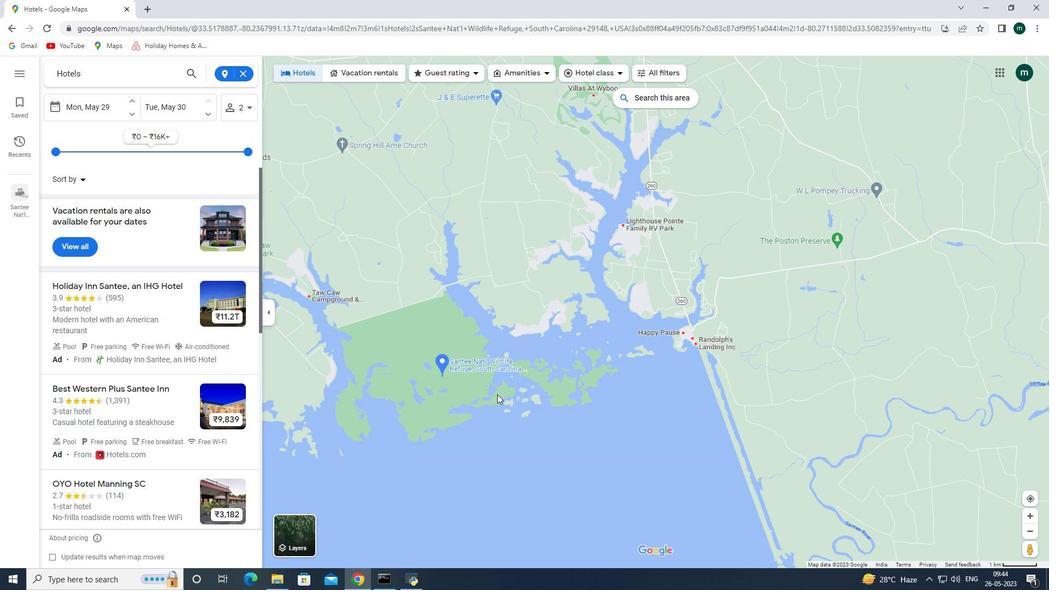 
Action: Mouse scrolled (449, 394) with delta (0, 0)
Screenshot: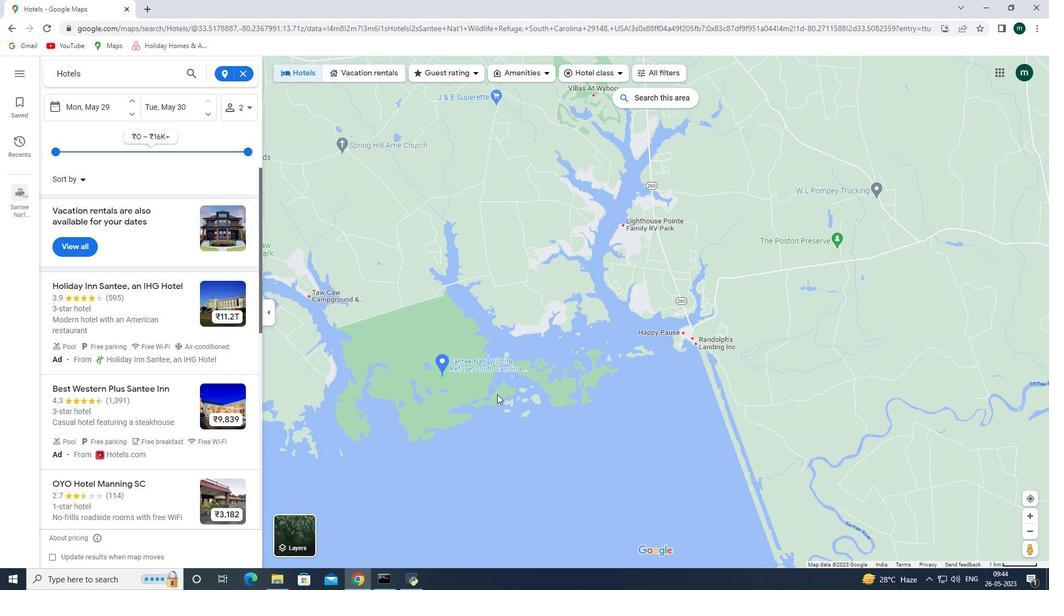 
Action: Mouse moved to (396, 391)
Screenshot: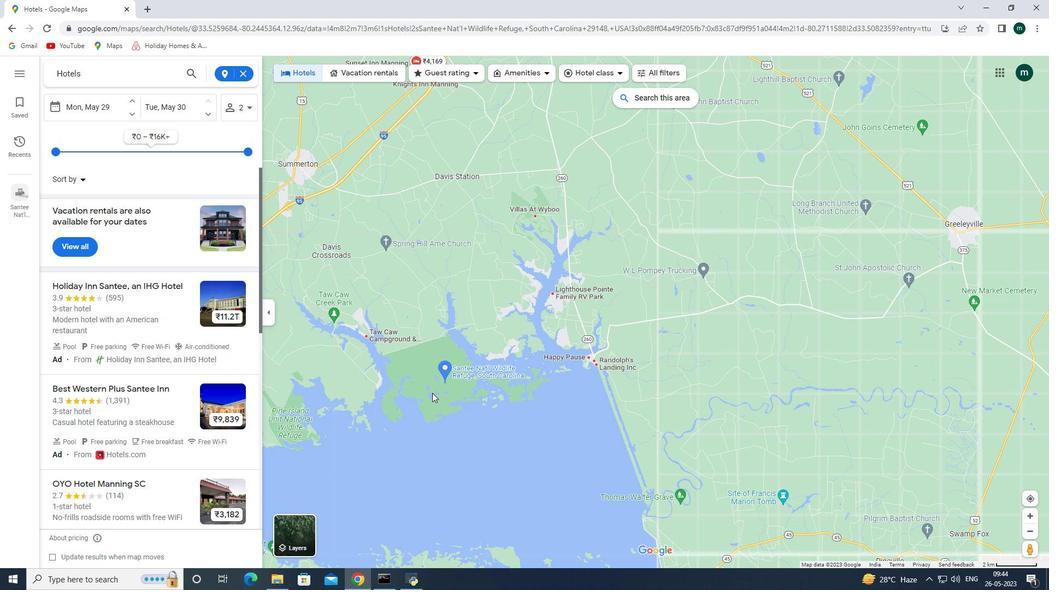 
Action: Mouse pressed left at (396, 391)
Screenshot: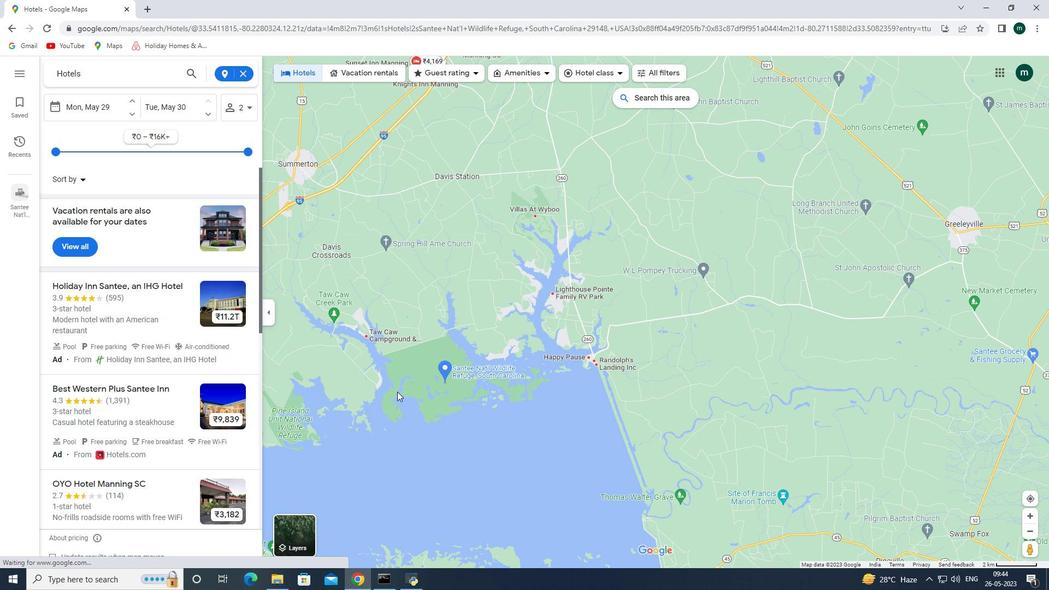 
Action: Mouse moved to (447, 348)
Screenshot: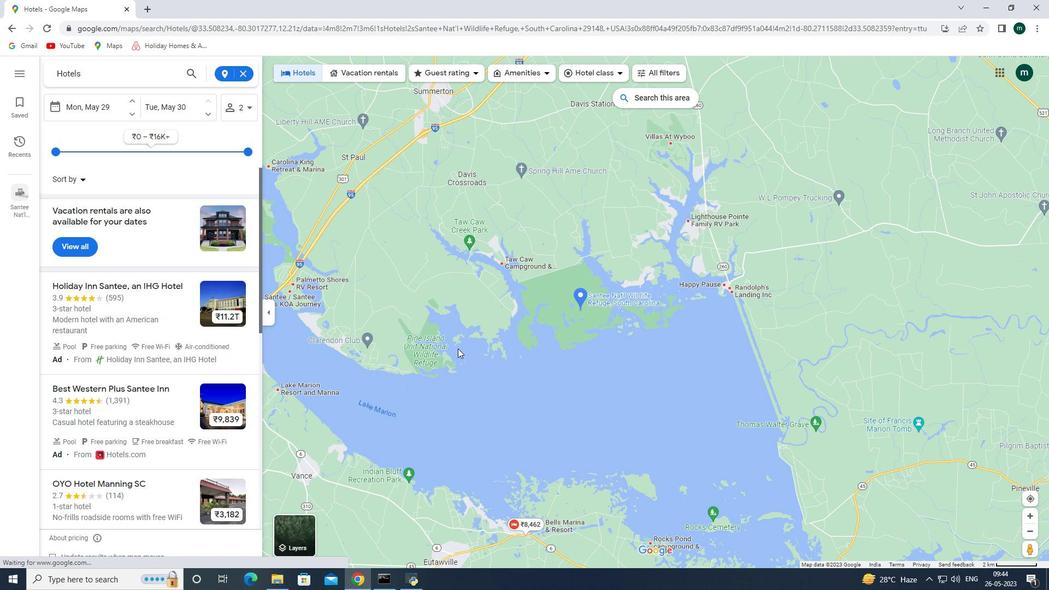 
Action: Mouse pressed left at (447, 348)
Screenshot: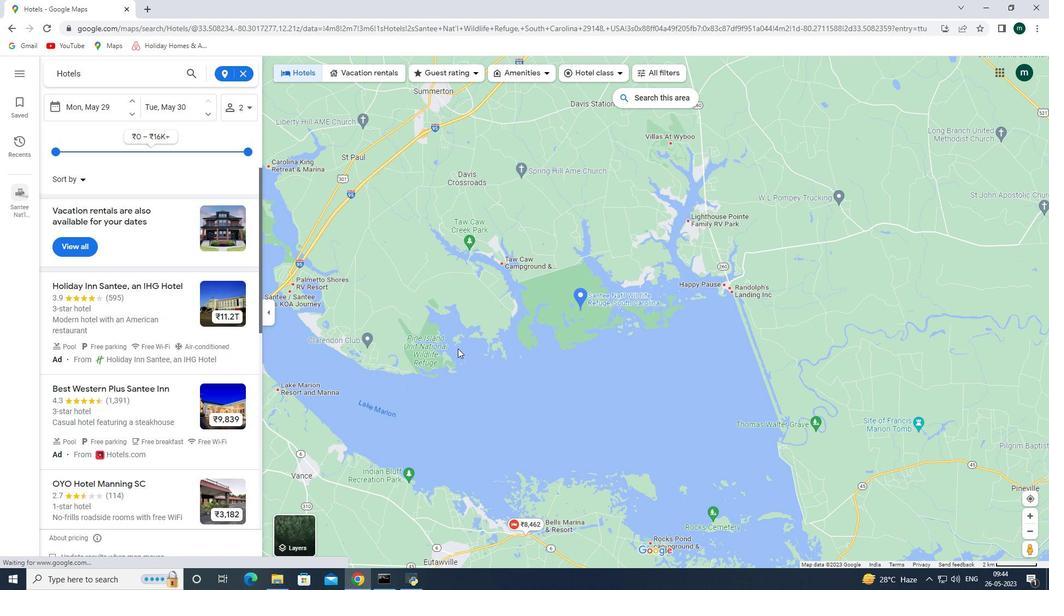 
Action: Mouse moved to (122, 318)
Screenshot: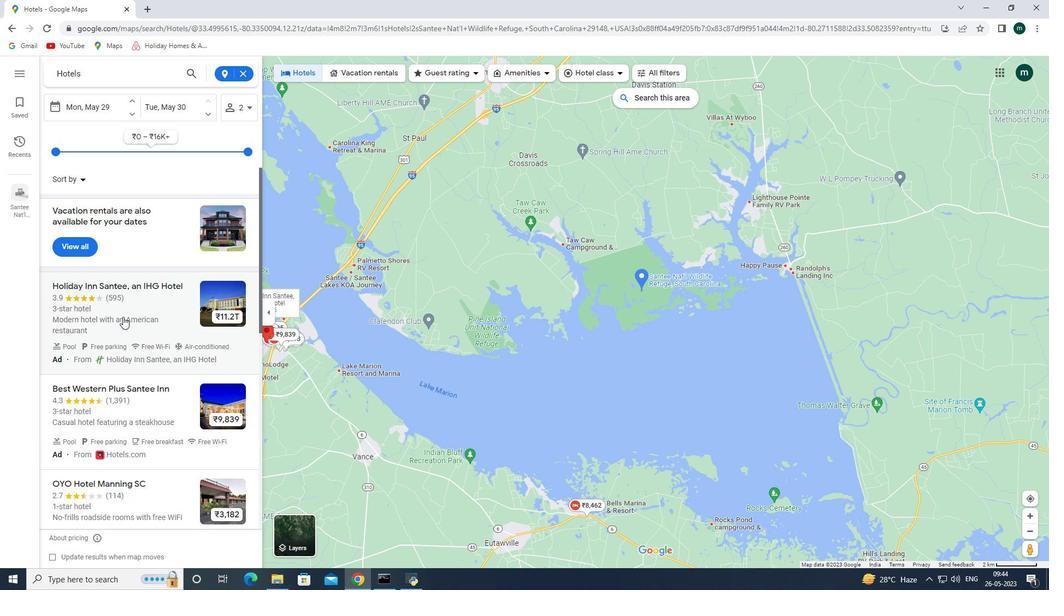 
Action: Mouse pressed left at (122, 318)
Screenshot: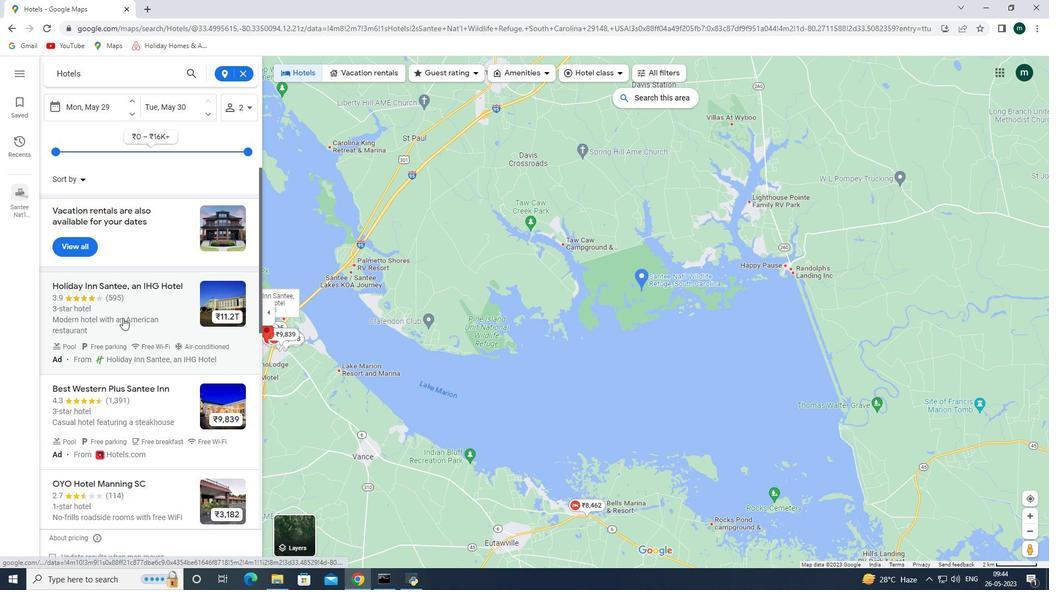 
Action: Mouse moved to (425, 452)
Screenshot: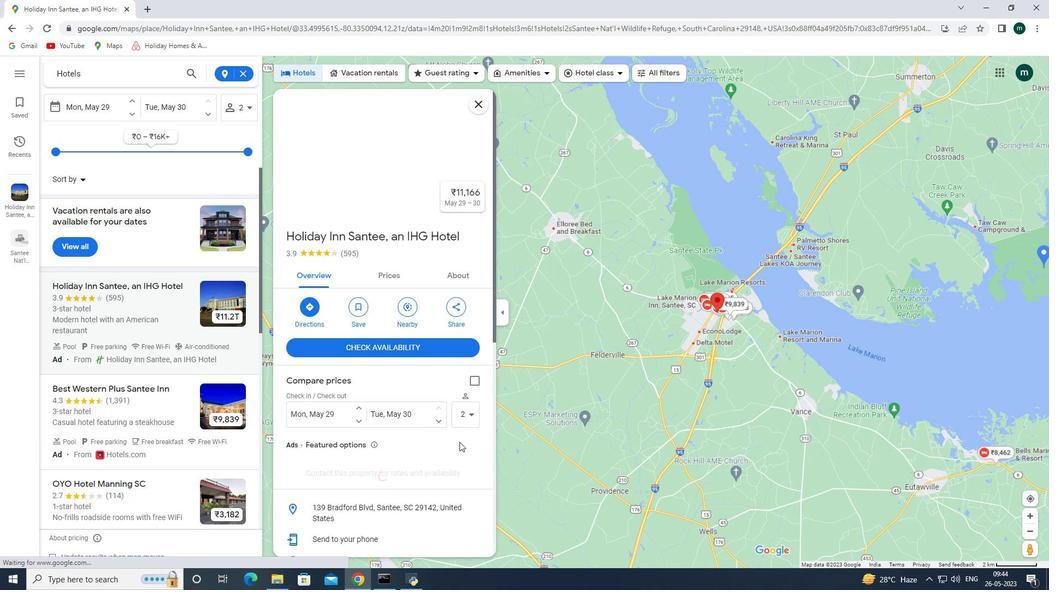 
Action: Mouse scrolled (425, 452) with delta (0, 0)
Screenshot: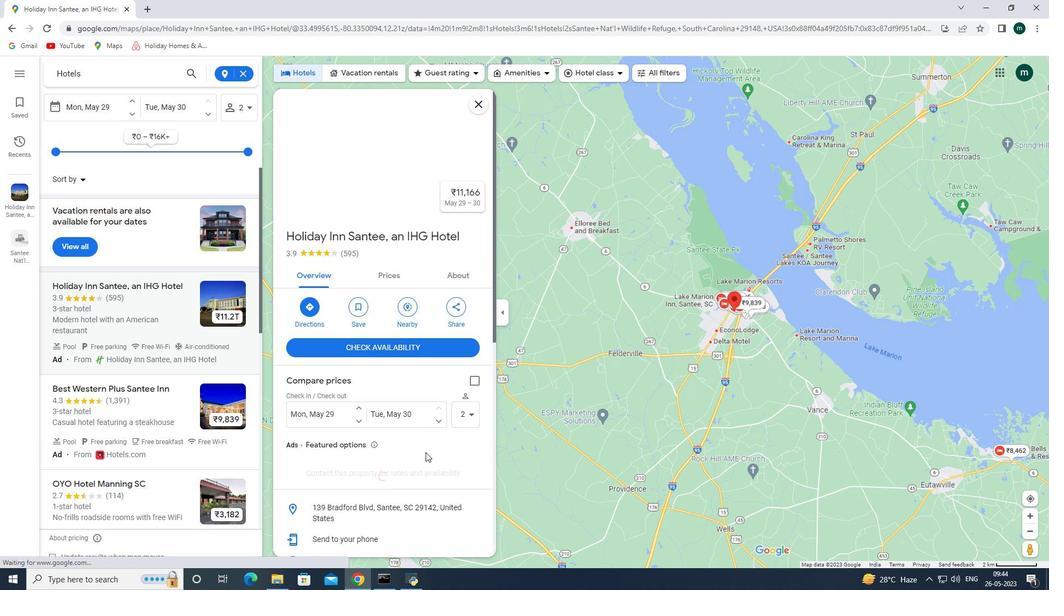 
Action: Mouse scrolled (425, 452) with delta (0, 0)
Screenshot: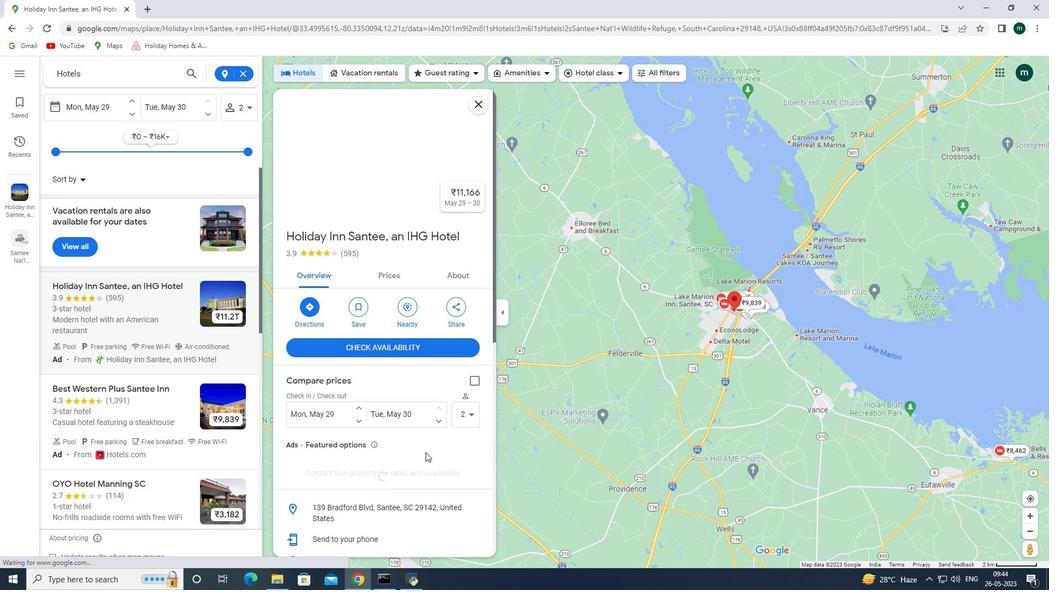 
Action: Mouse scrolled (425, 452) with delta (0, 0)
Screenshot: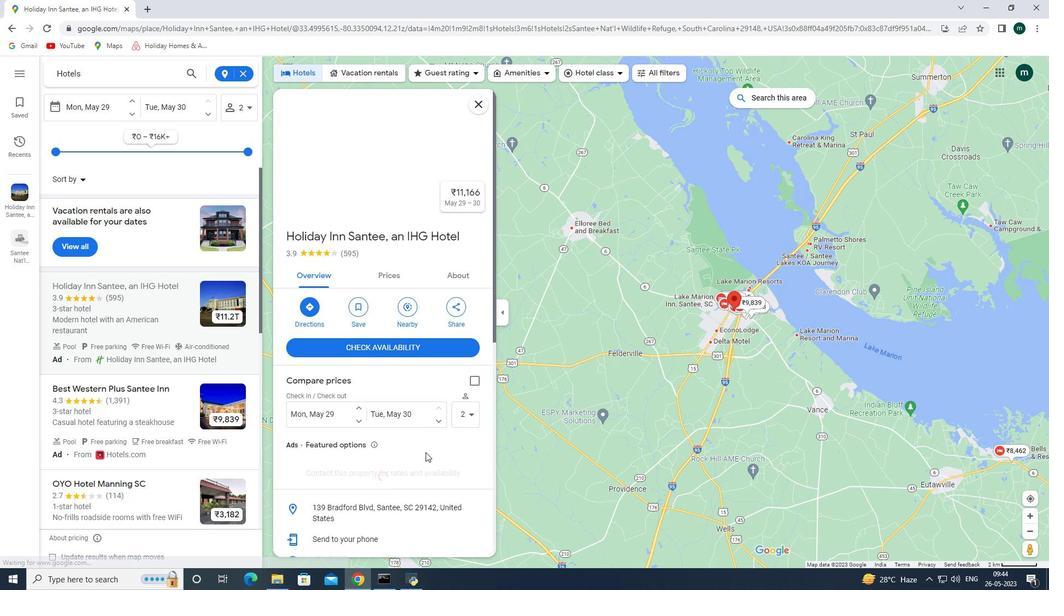 
Action: Mouse scrolled (425, 452) with delta (0, 0)
Screenshot: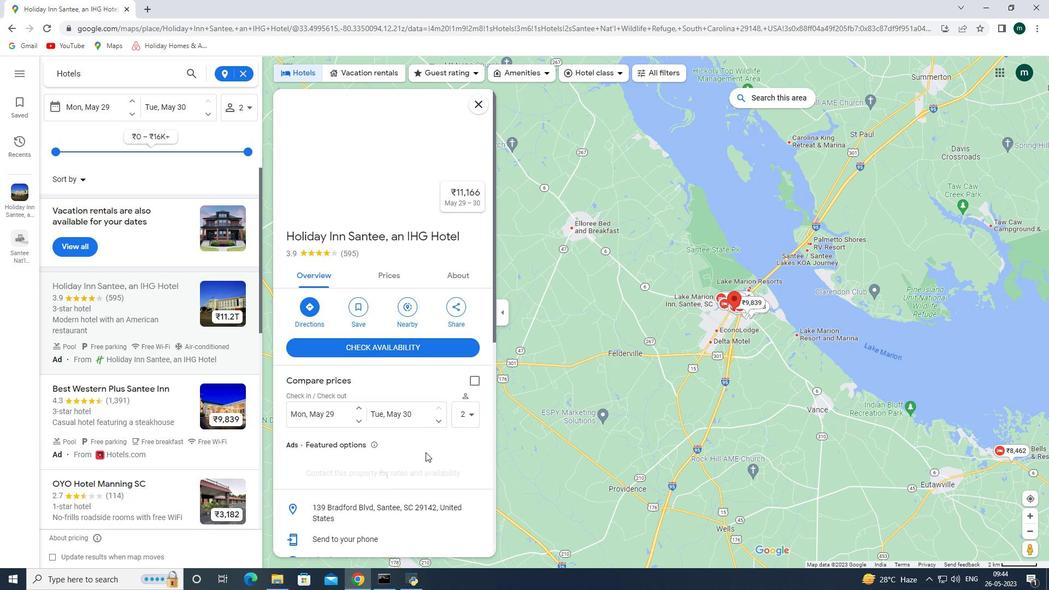 
Action: Mouse scrolled (425, 452) with delta (0, 0)
Screenshot: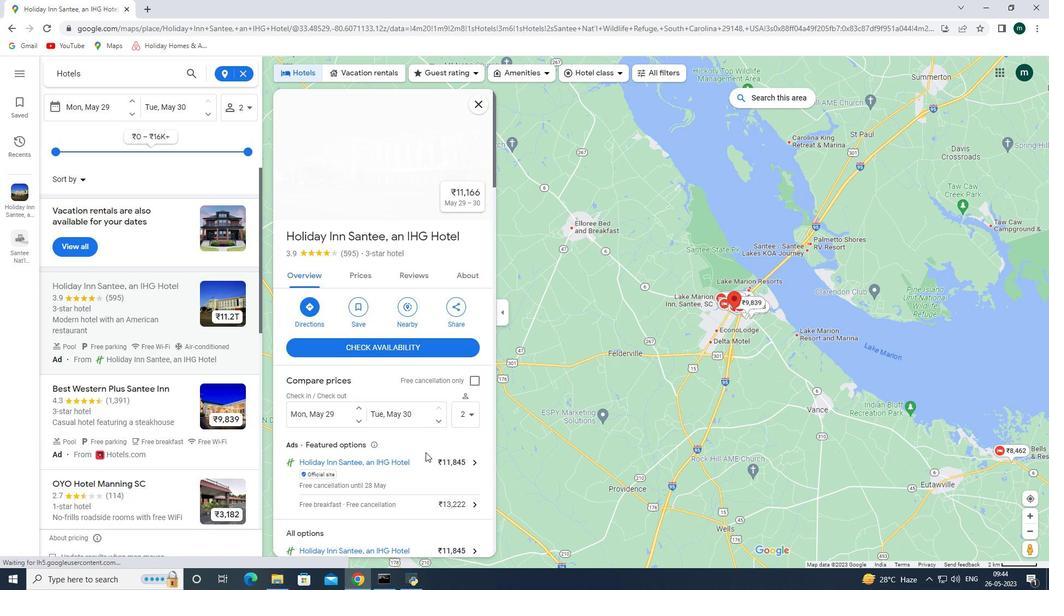 
Action: Mouse scrolled (425, 452) with delta (0, 0)
Screenshot: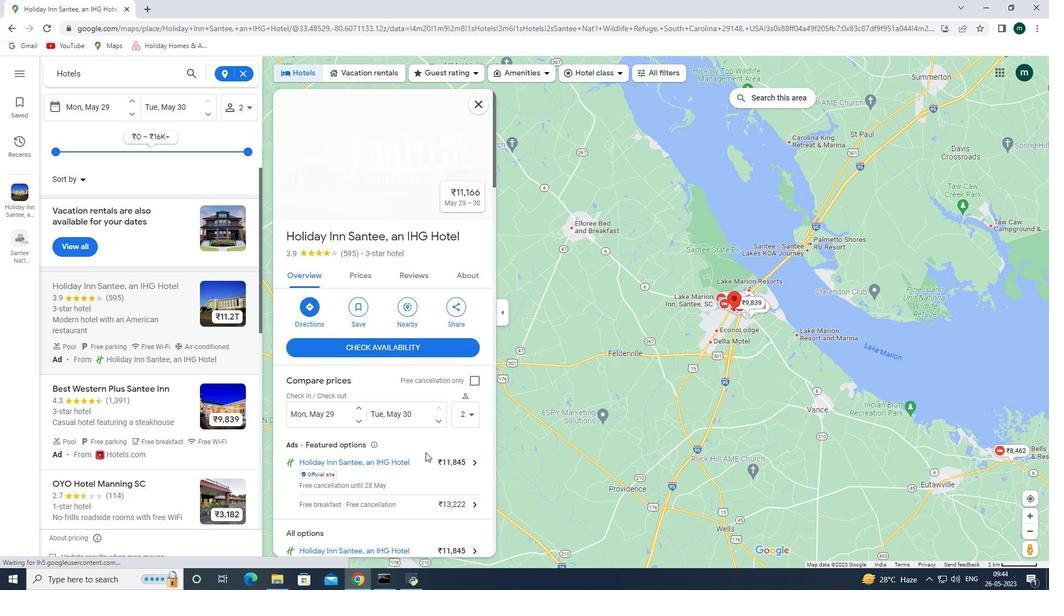 
Action: Mouse scrolled (425, 452) with delta (0, 0)
Screenshot: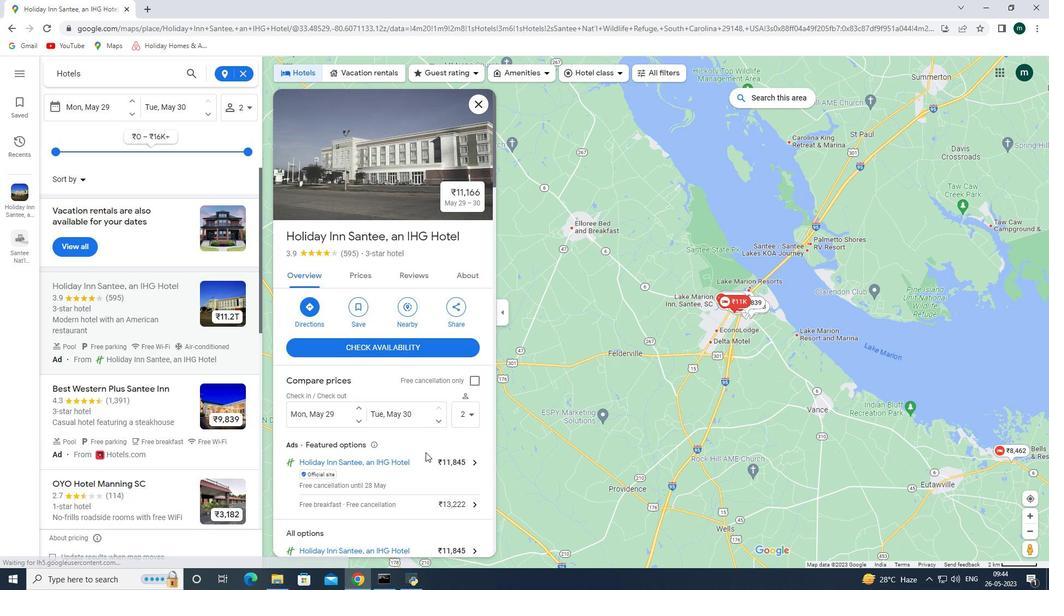 
Action: Mouse scrolled (425, 452) with delta (0, 0)
Screenshot: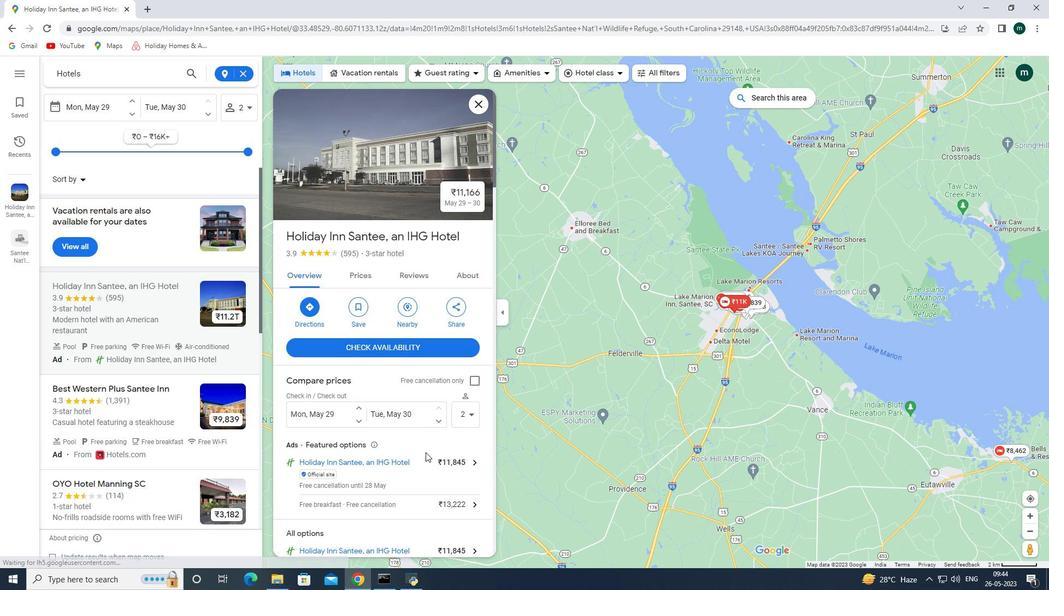 
Action: Mouse scrolled (425, 452) with delta (0, 0)
Screenshot: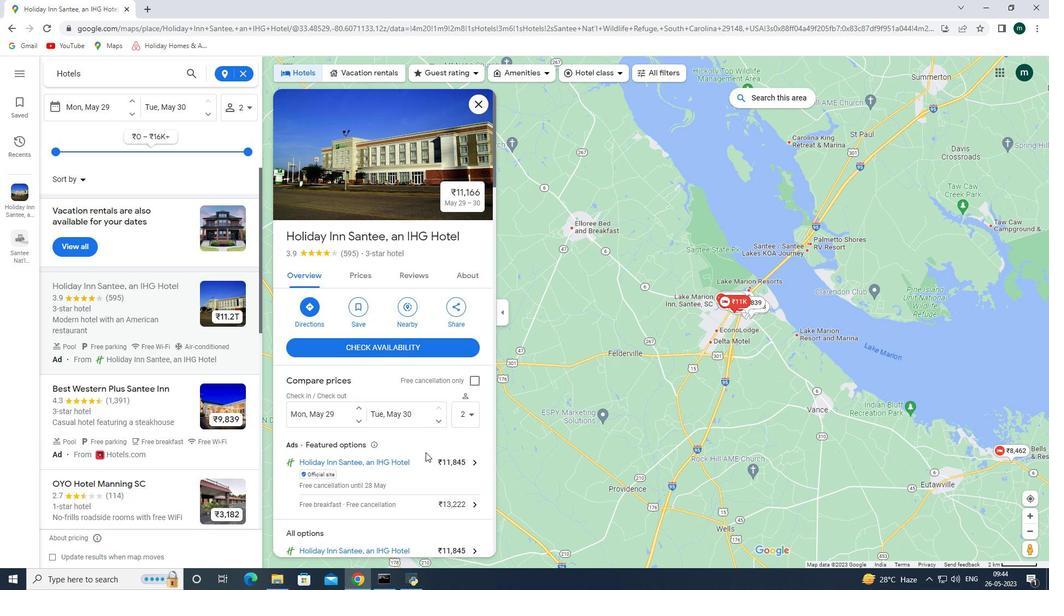 
Action: Mouse scrolled (425, 452) with delta (0, 0)
Screenshot: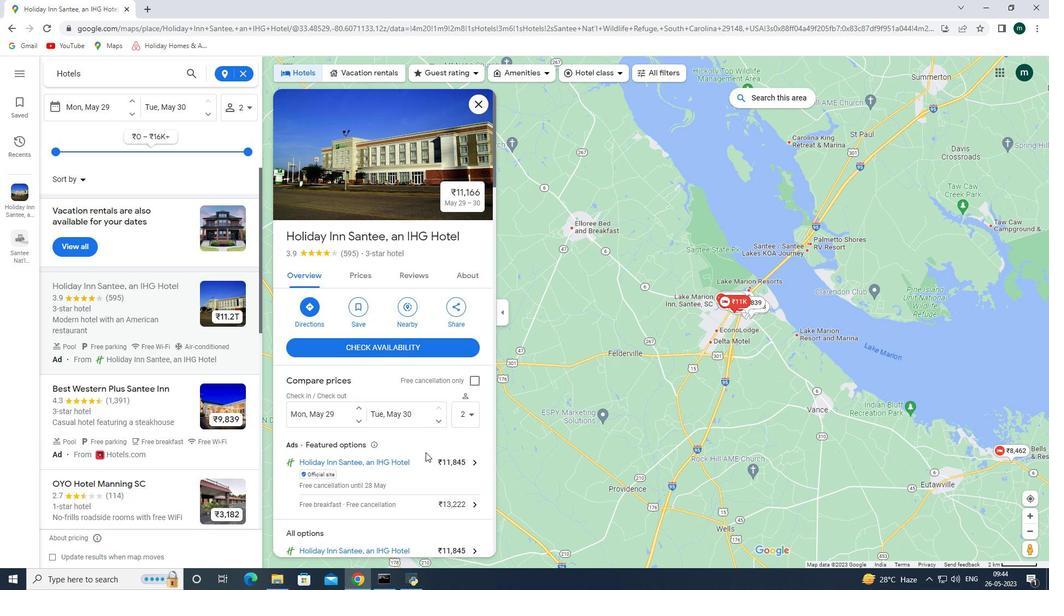 
Action: Mouse scrolled (425, 452) with delta (0, 0)
Screenshot: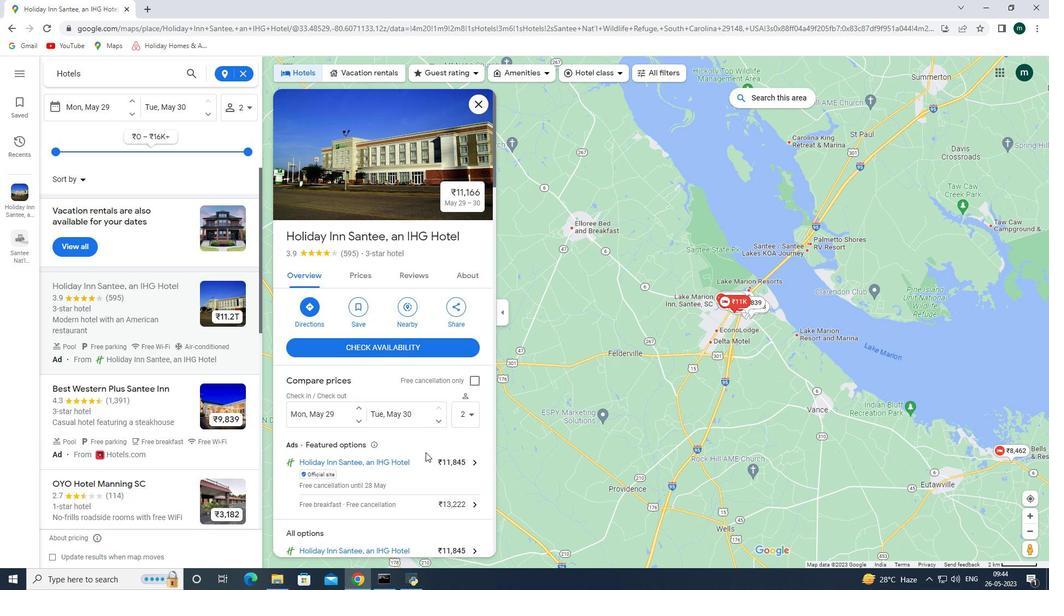 
Action: Mouse scrolled (425, 452) with delta (0, 0)
Screenshot: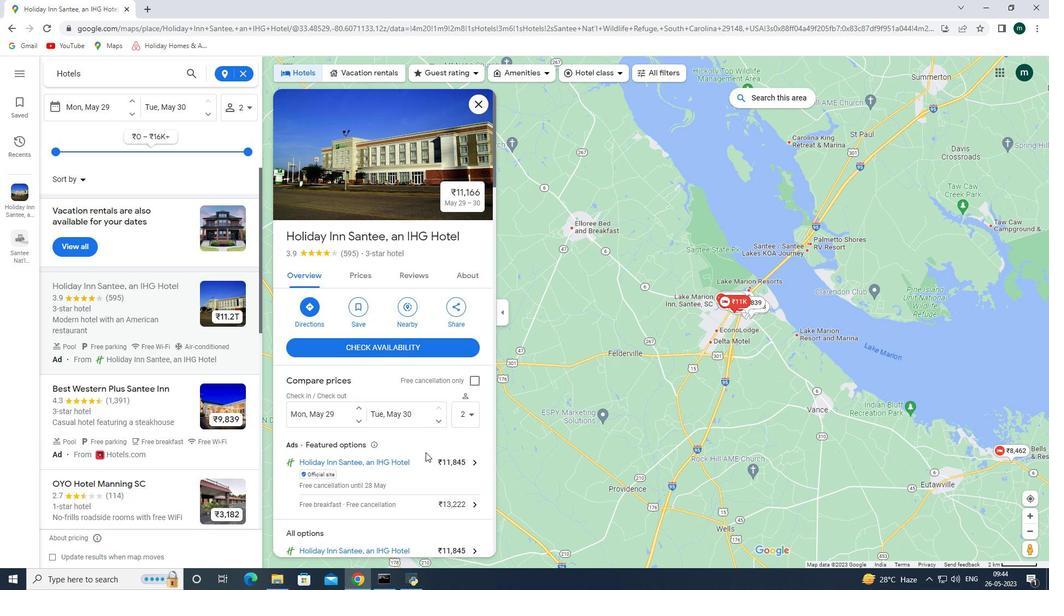 
Action: Mouse moved to (403, 458)
Screenshot: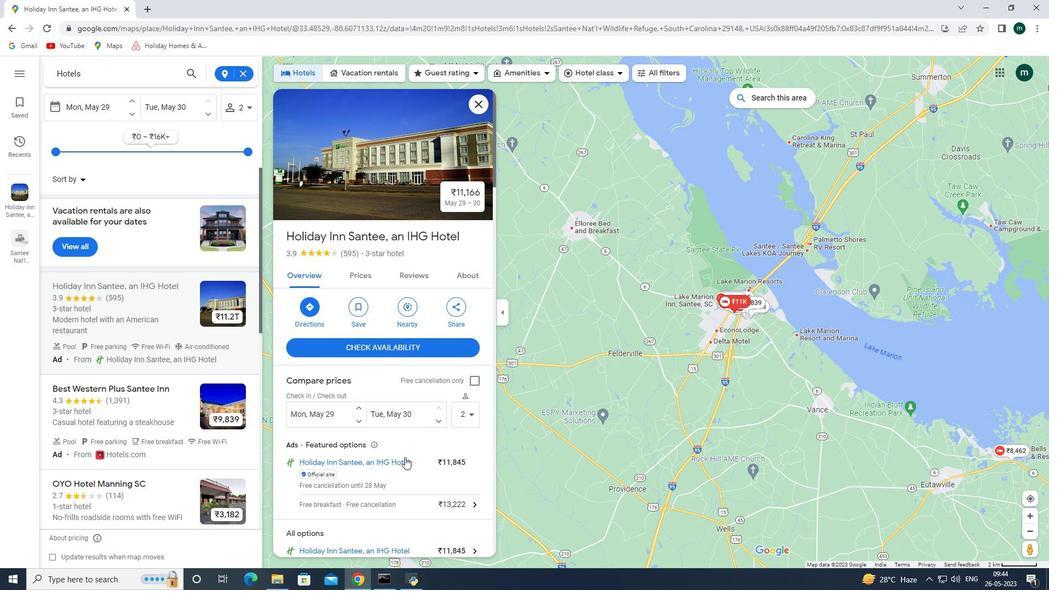 
Action: Mouse scrolled (403, 457) with delta (0, 0)
Screenshot: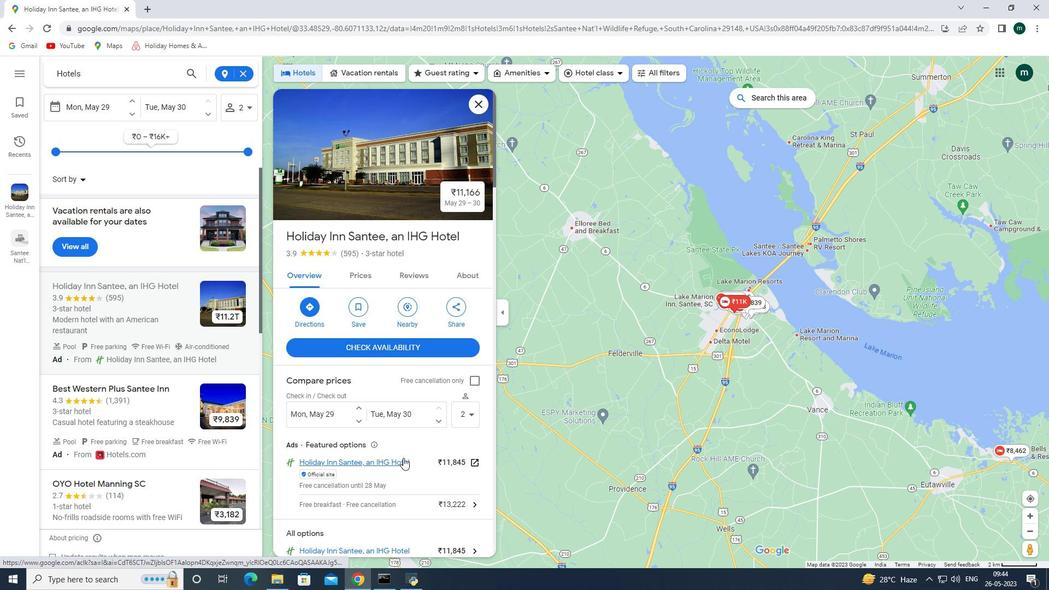 
Action: Mouse scrolled (403, 457) with delta (0, 0)
Screenshot: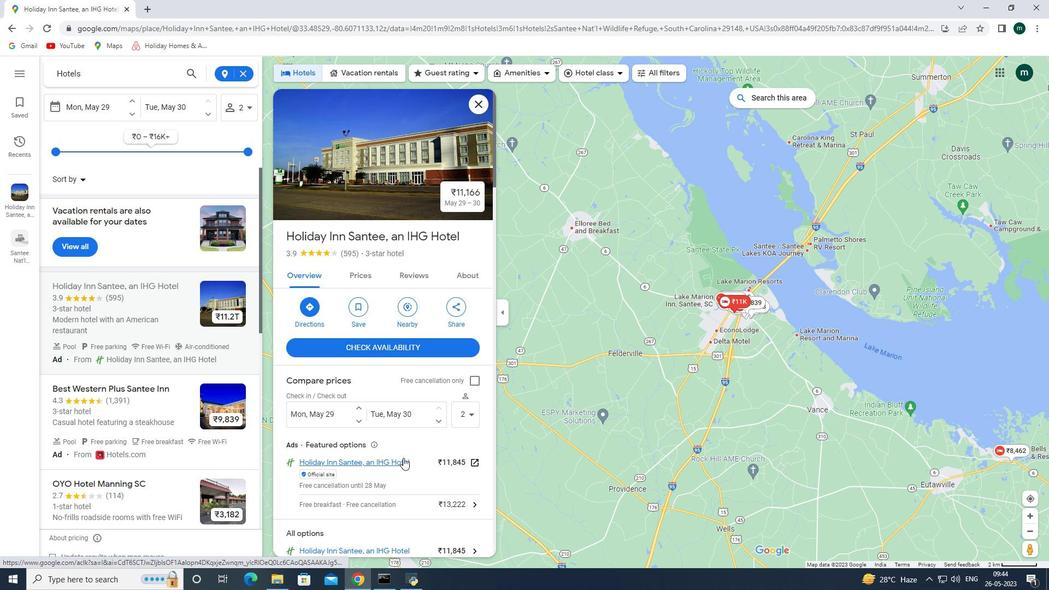 
Action: Mouse scrolled (403, 457) with delta (0, 0)
Screenshot: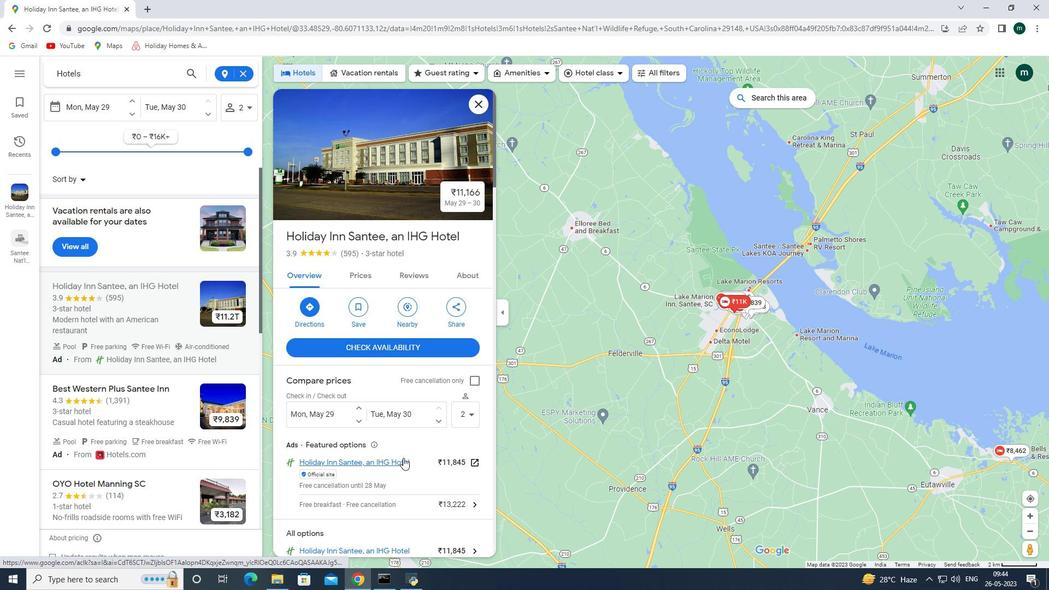 
Action: Mouse scrolled (403, 457) with delta (0, 0)
Screenshot: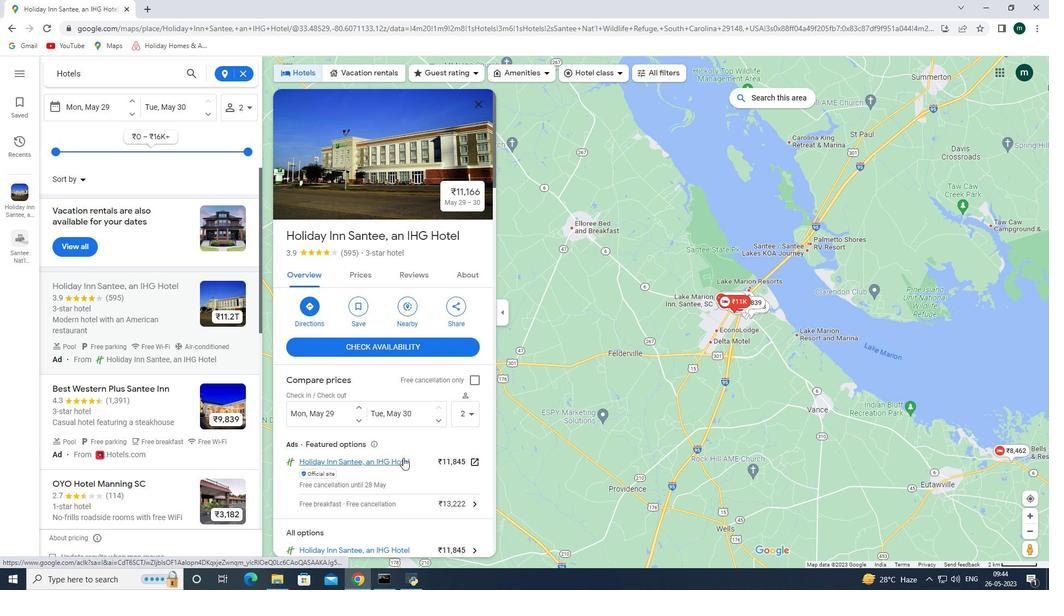 
Action: Mouse scrolled (403, 457) with delta (0, 0)
Screenshot: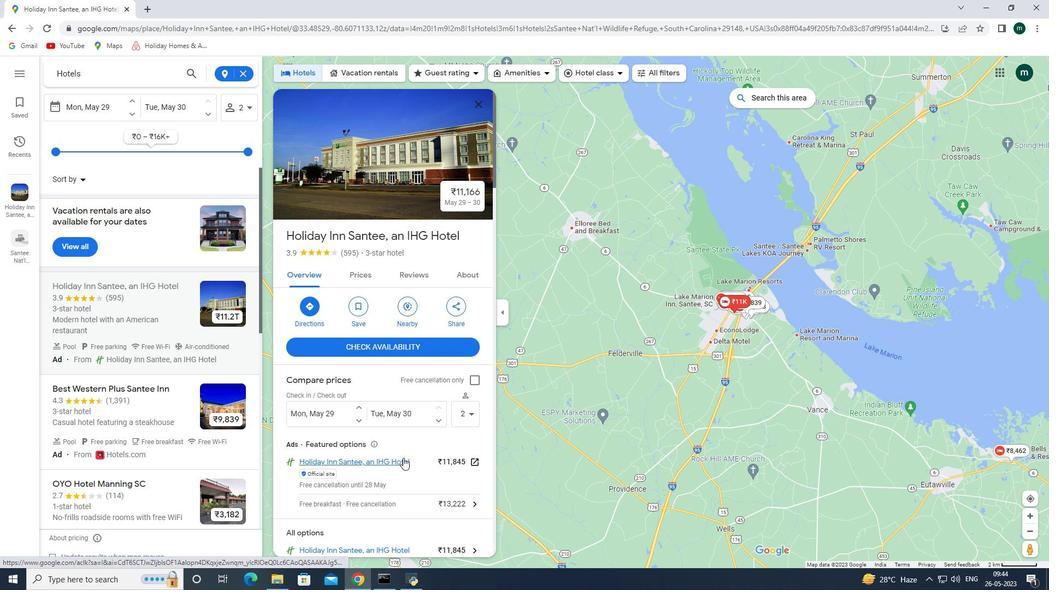 
Action: Mouse scrolled (403, 457) with delta (0, 0)
Screenshot: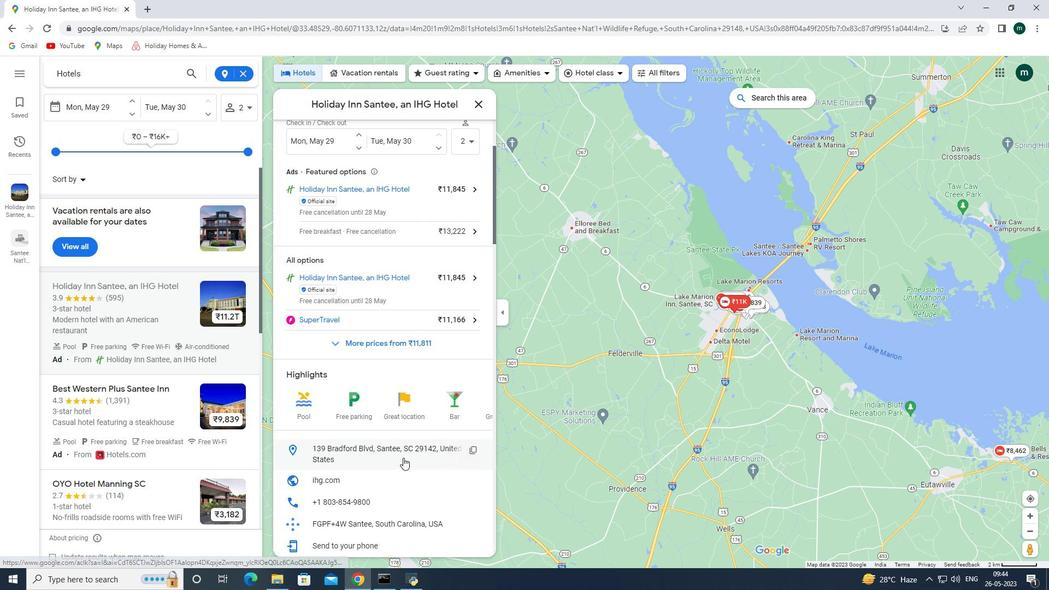 
Action: Mouse scrolled (403, 457) with delta (0, 0)
Screenshot: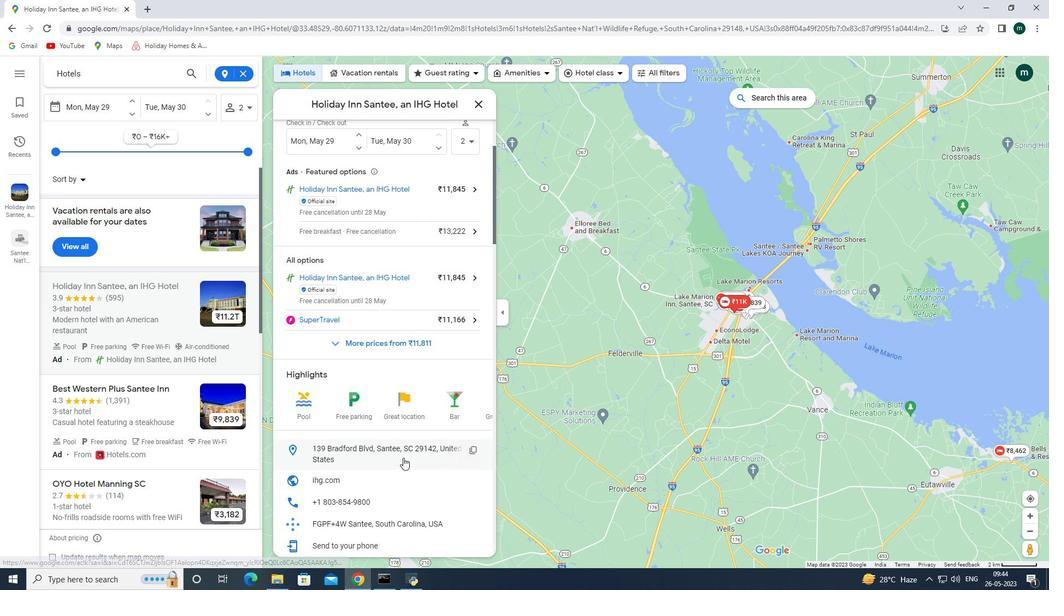 
Action: Mouse scrolled (403, 457) with delta (0, 0)
Screenshot: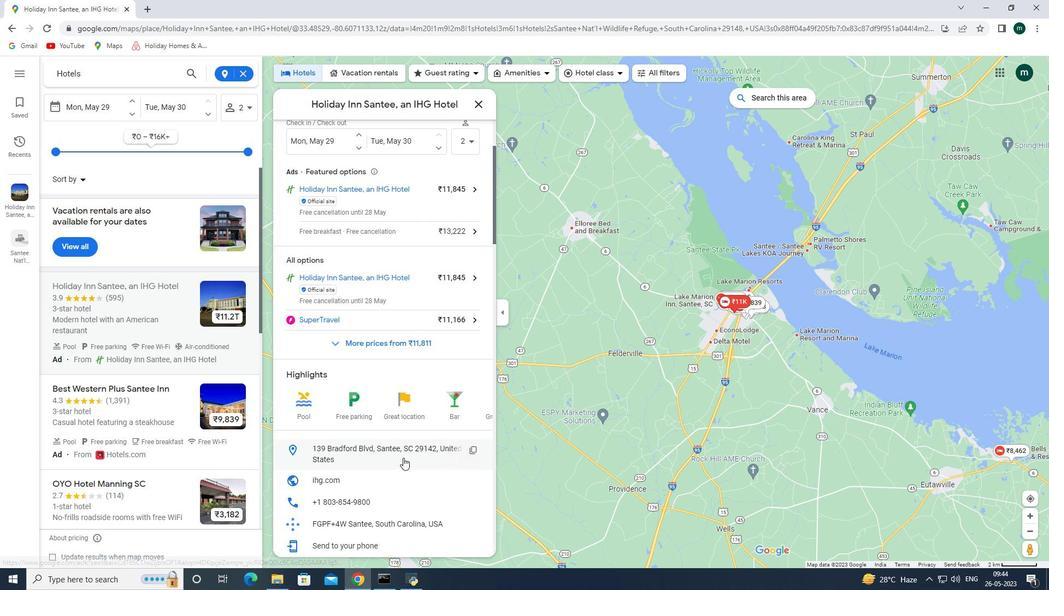 
Action: Mouse scrolled (403, 457) with delta (0, 0)
Screenshot: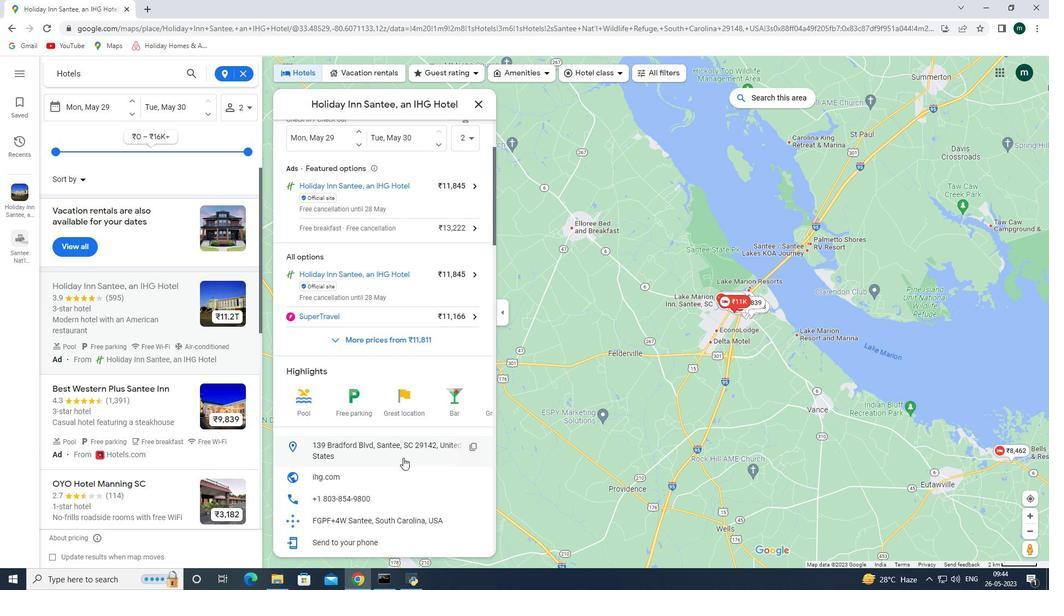 
Action: Mouse scrolled (403, 457) with delta (0, 0)
Screenshot: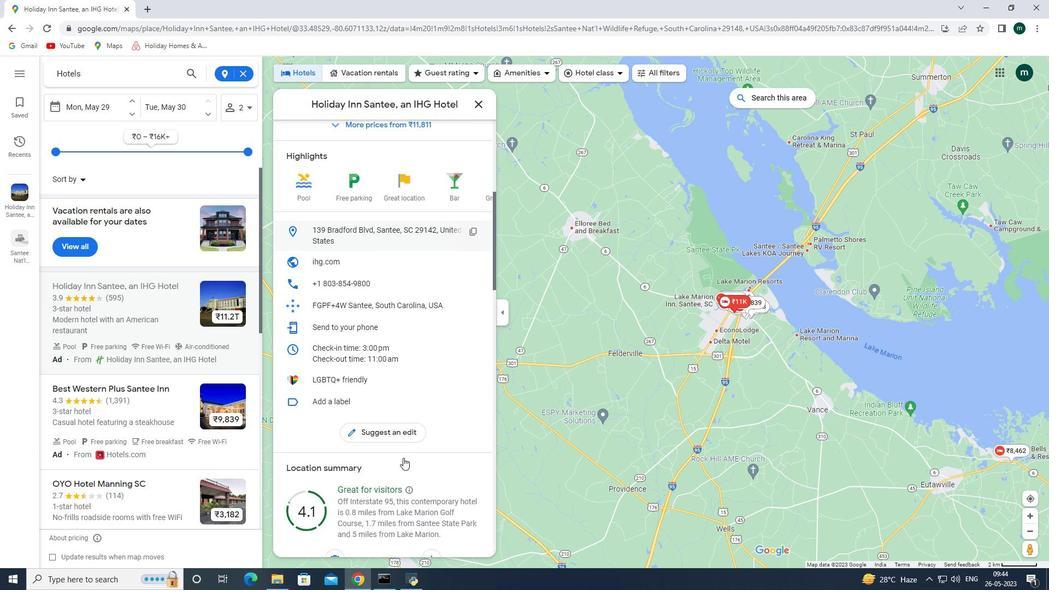 
Action: Mouse scrolled (403, 457) with delta (0, 0)
Screenshot: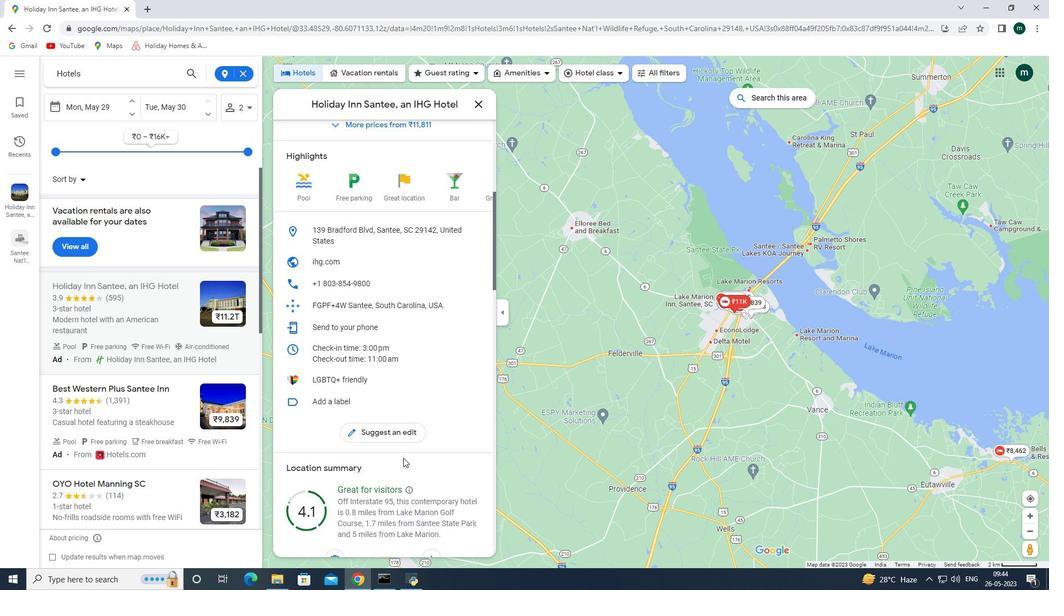 
Action: Mouse scrolled (403, 457) with delta (0, 0)
Screenshot: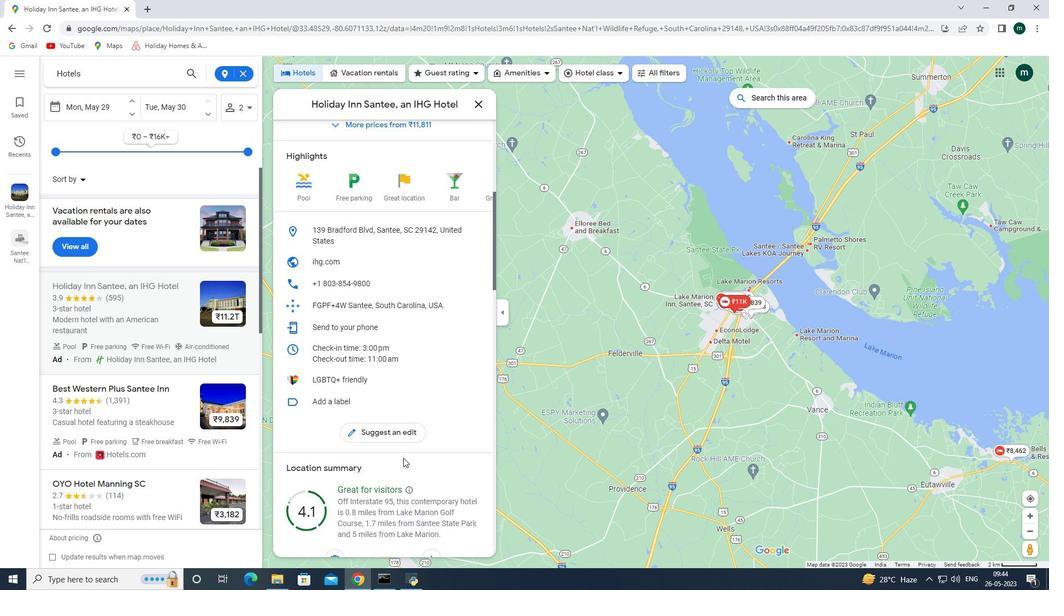 
Action: Mouse scrolled (403, 457) with delta (0, 0)
Screenshot: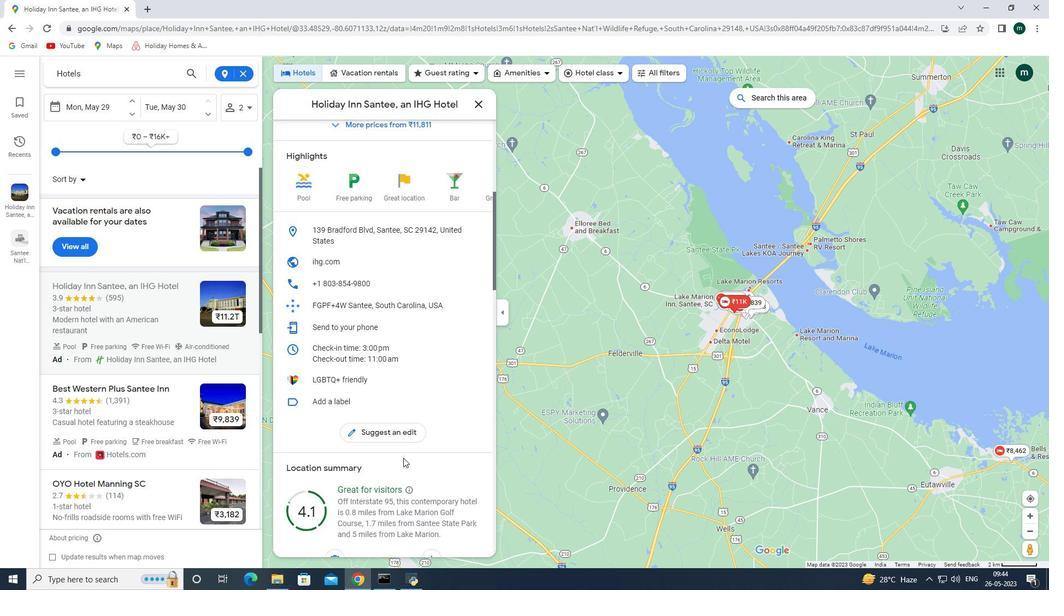 
Action: Mouse moved to (320, 443)
Screenshot: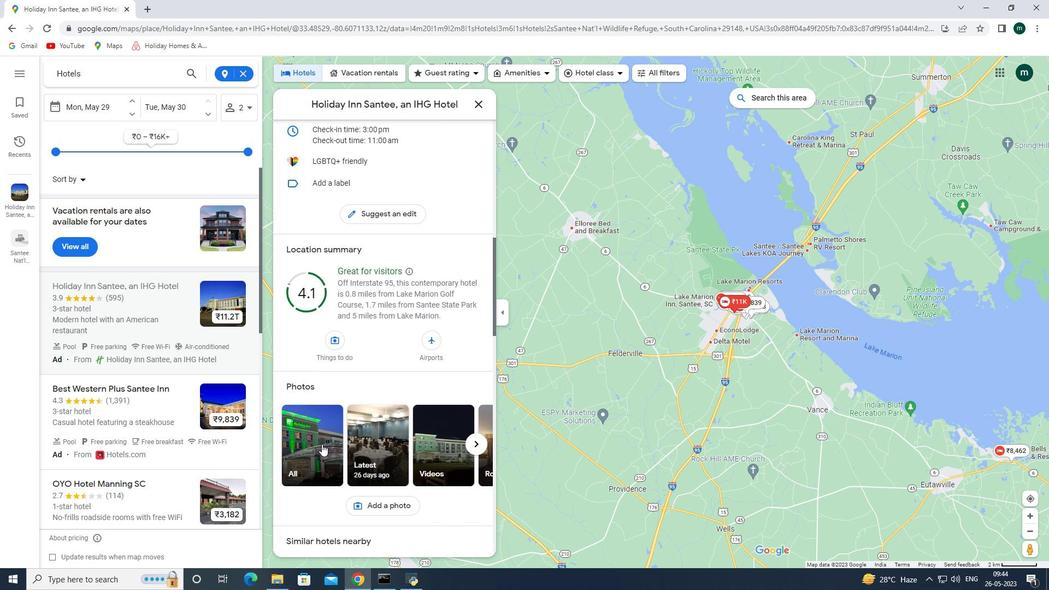 
Action: Mouse pressed left at (320, 443)
Screenshot: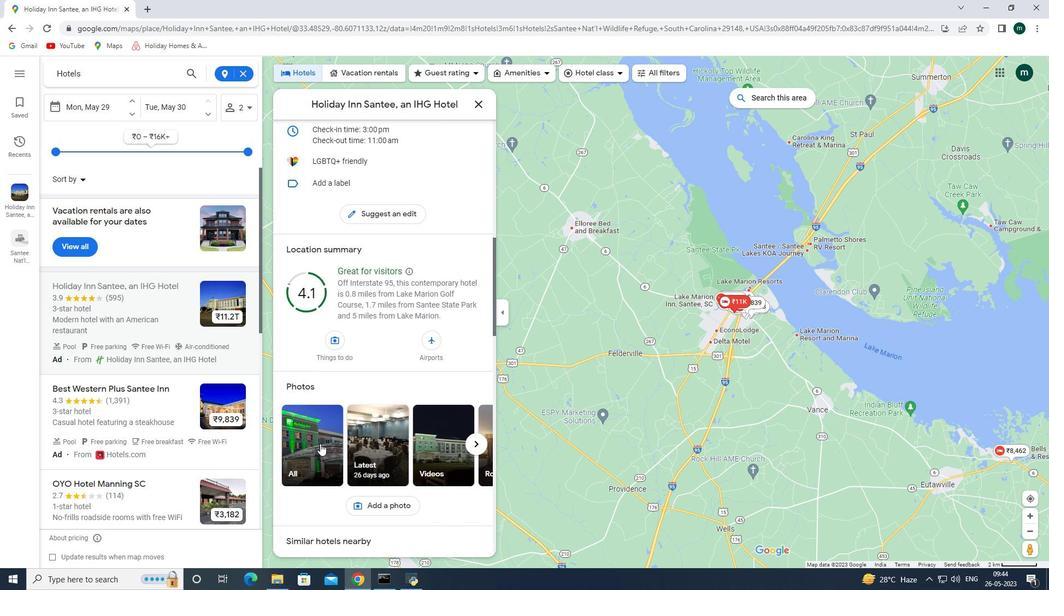 
Action: Key pressed <Key.right><Key.right><Key.right><Key.right><Key.right><Key.right><Key.right><Key.right><Key.right><Key.right><Key.right><Key.right><Key.right><Key.right><Key.right><Key.right><Key.right><Key.right><Key.right><Key.right>
Screenshot: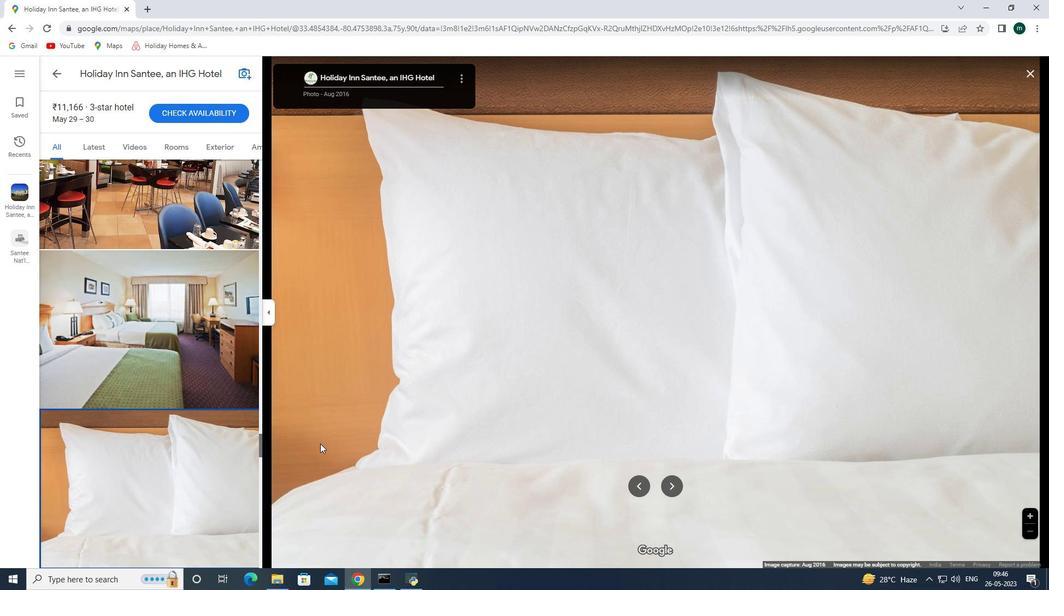 
Action: Mouse moved to (542, 217)
Screenshot: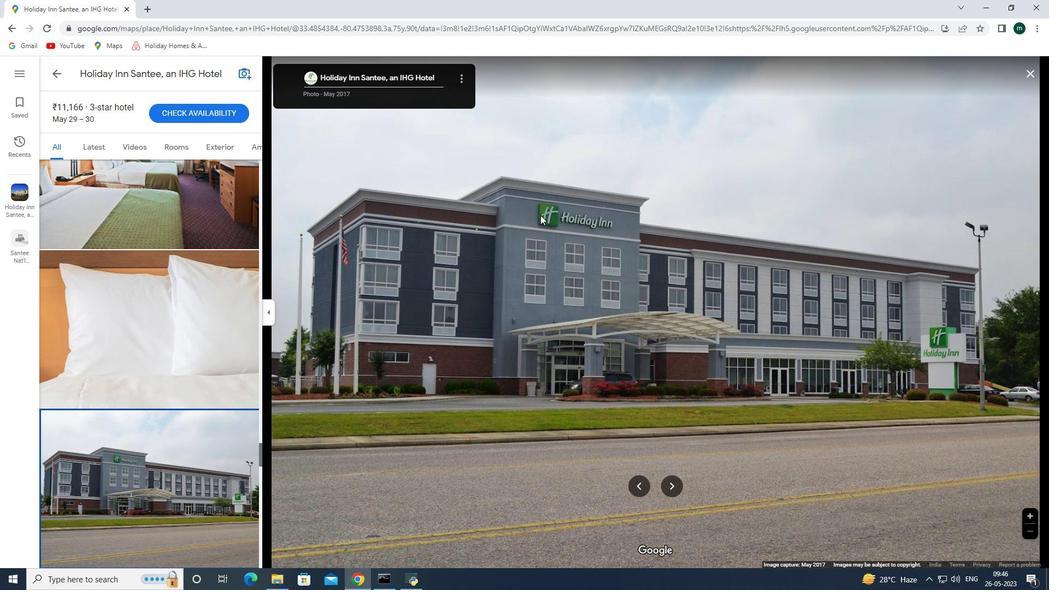 
Action: Mouse scrolled (542, 218) with delta (0, 0)
Screenshot: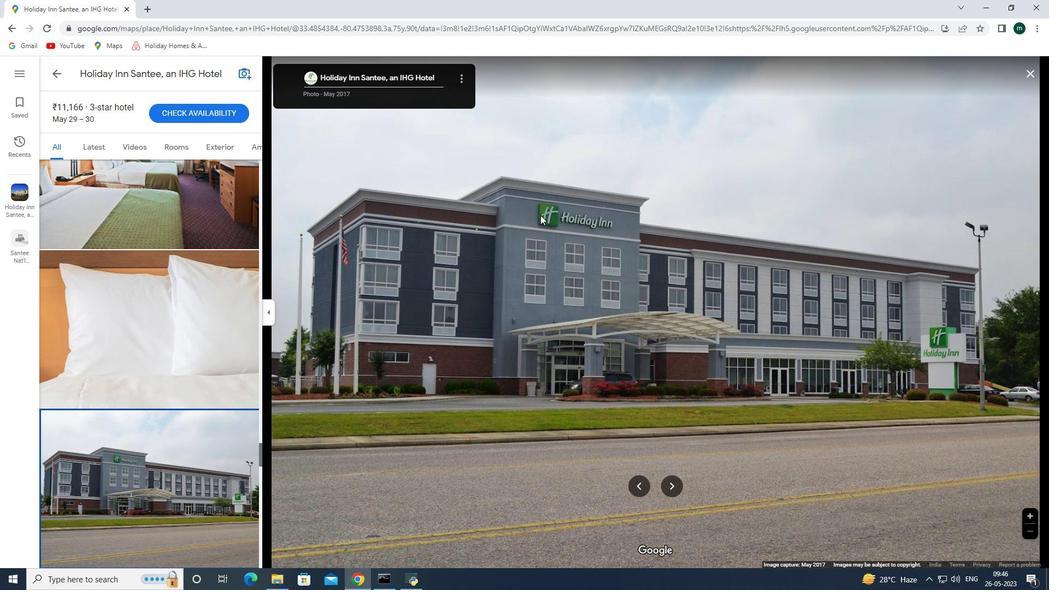 
Action: Mouse moved to (543, 218)
Screenshot: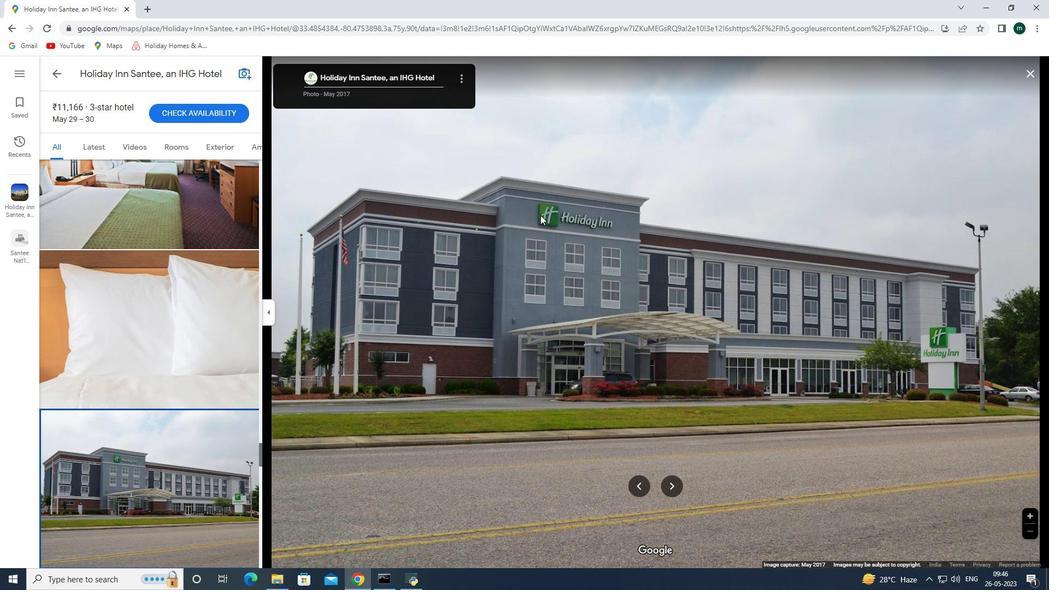 
Action: Mouse scrolled (543, 218) with delta (0, 0)
Screenshot: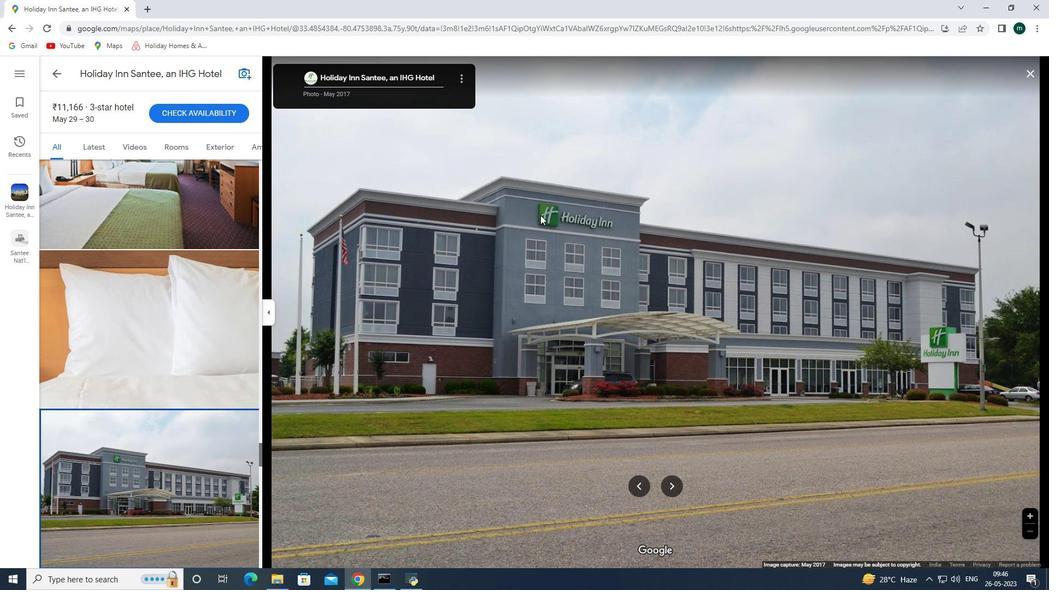 
Action: Mouse scrolled (543, 218) with delta (0, 0)
Screenshot: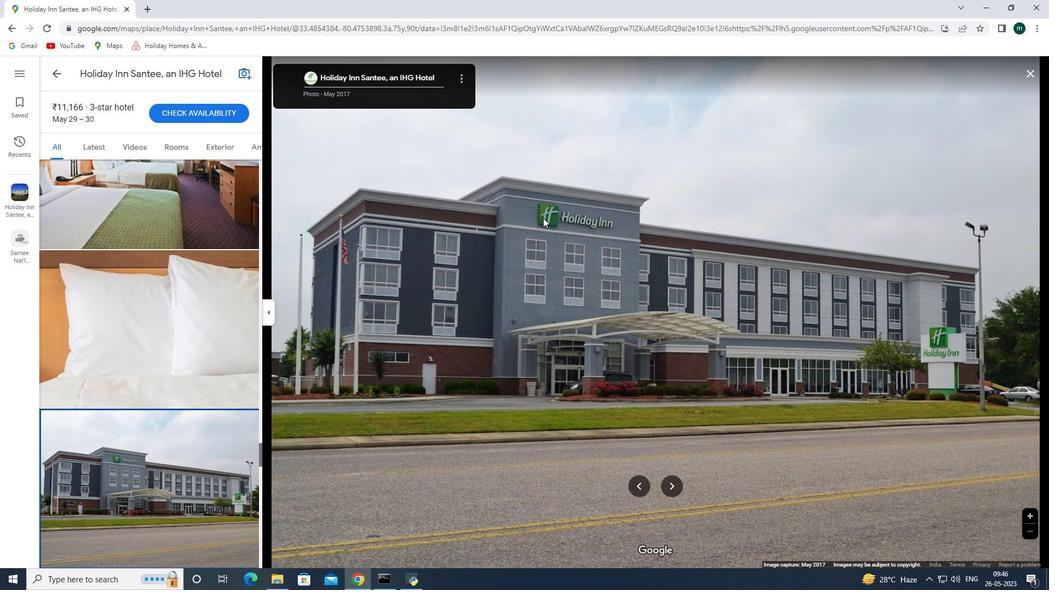 
Action: Mouse scrolled (543, 218) with delta (0, 0)
Screenshot: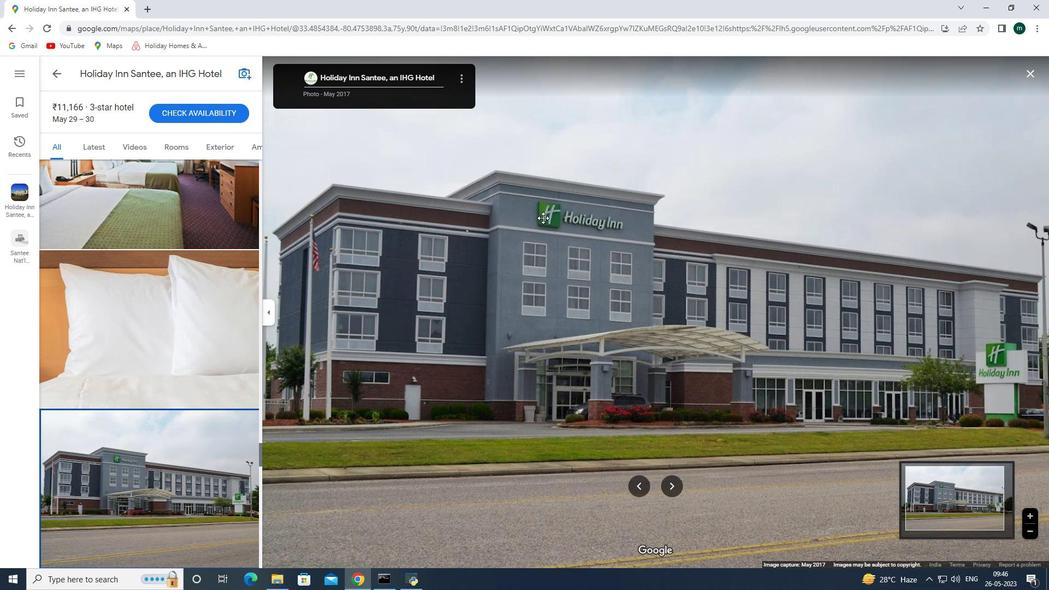 
Action: Mouse scrolled (543, 218) with delta (0, 0)
Screenshot: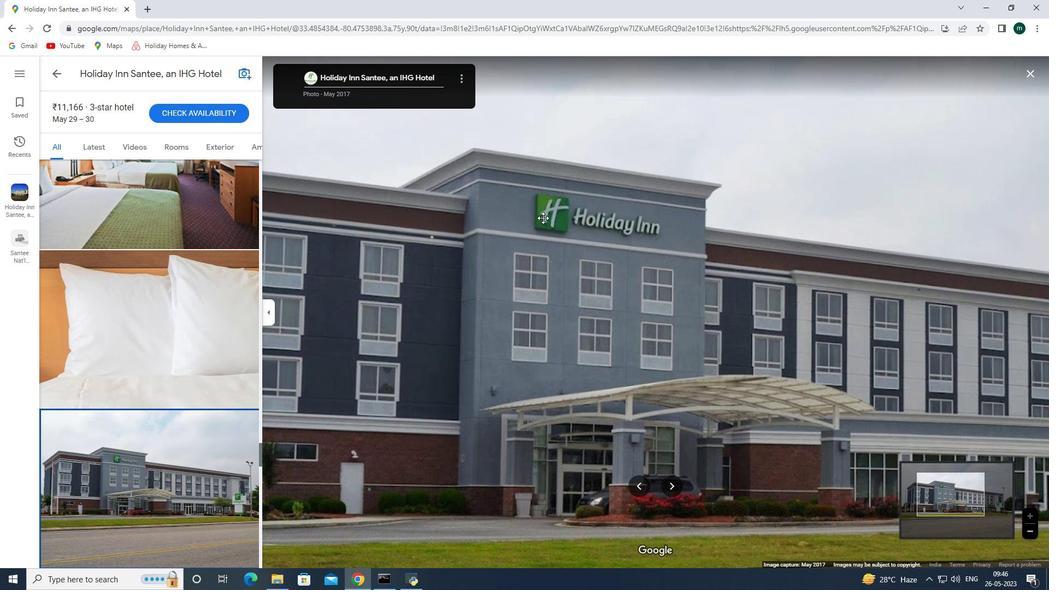 
Action: Mouse scrolled (543, 218) with delta (0, 0)
Screenshot: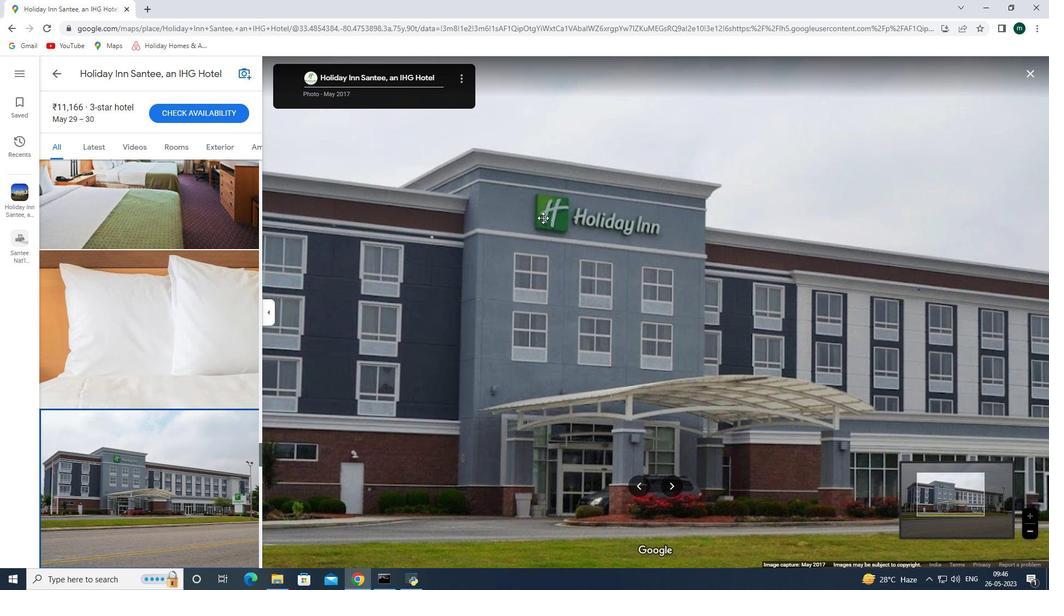 
Action: Mouse scrolled (543, 218) with delta (0, 0)
Screenshot: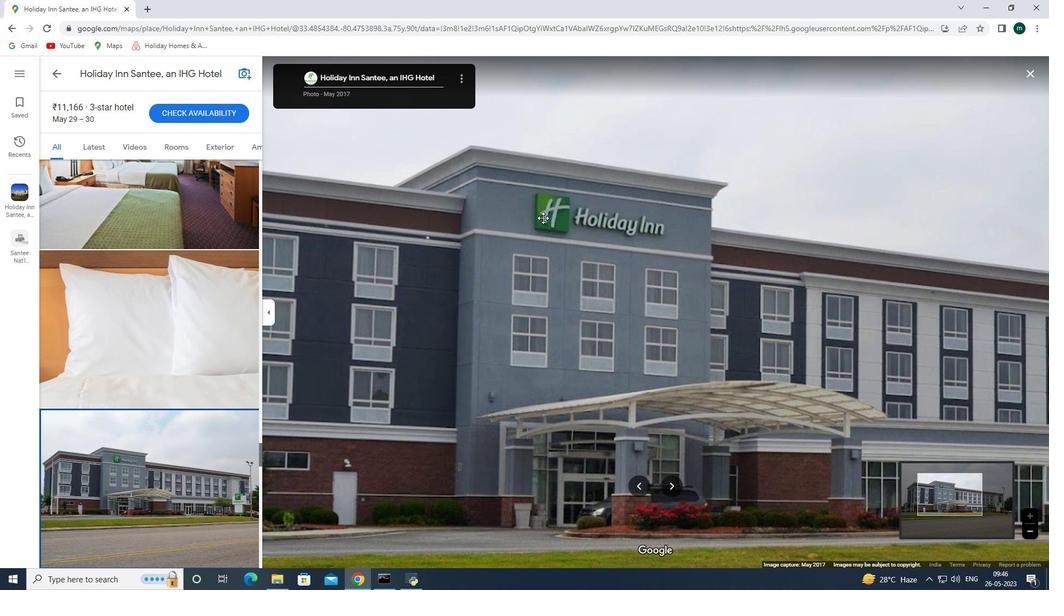 
Action: Mouse scrolled (543, 218) with delta (0, 0)
Screenshot: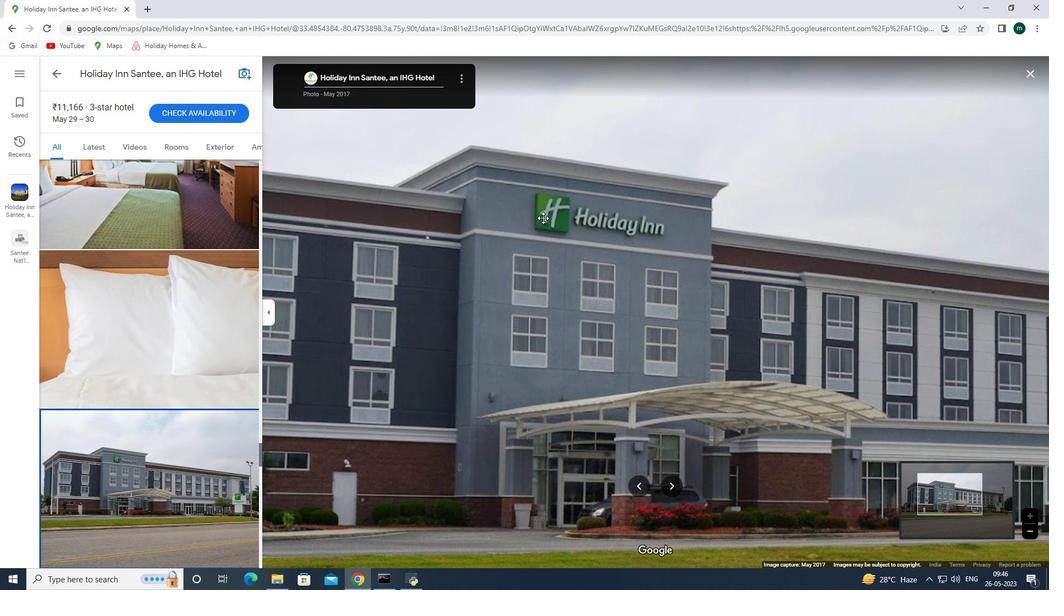 
Action: Mouse scrolled (543, 218) with delta (0, 0)
Screenshot: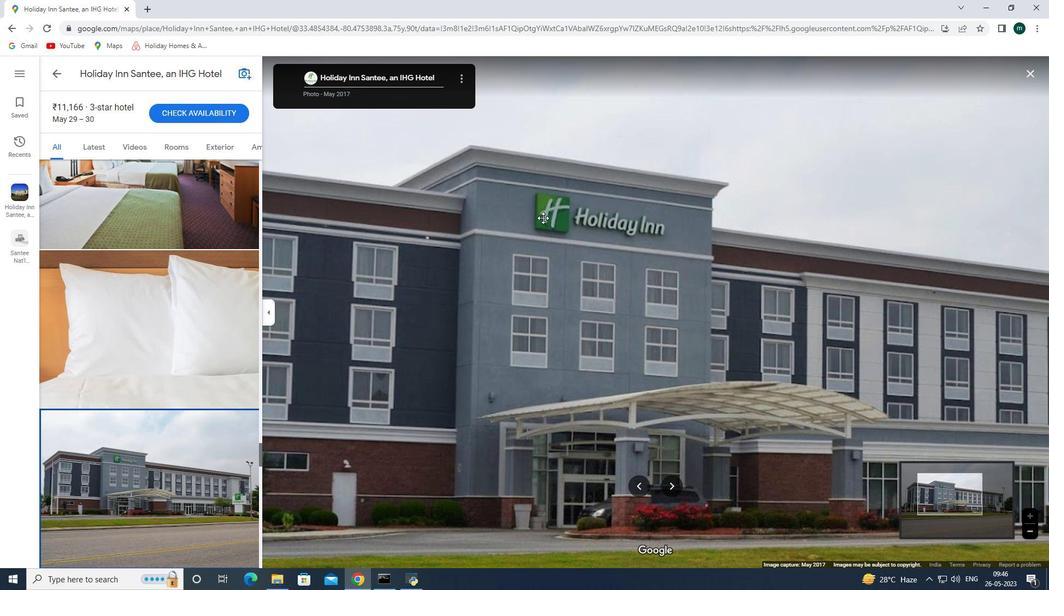 
Action: Mouse scrolled (543, 218) with delta (0, 0)
Screenshot: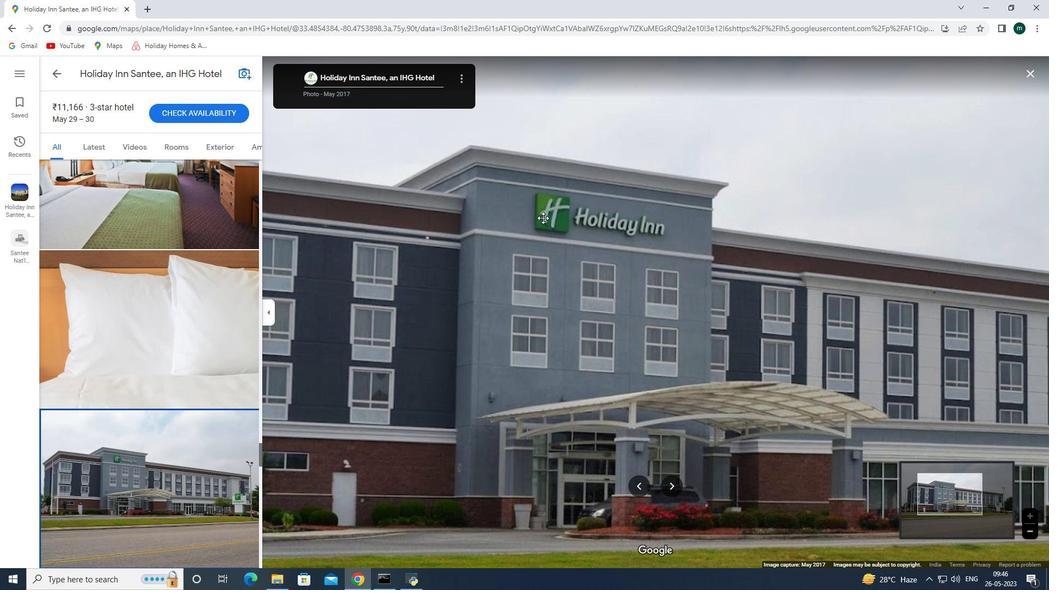 
Action: Mouse scrolled (543, 218) with delta (0, 0)
Screenshot: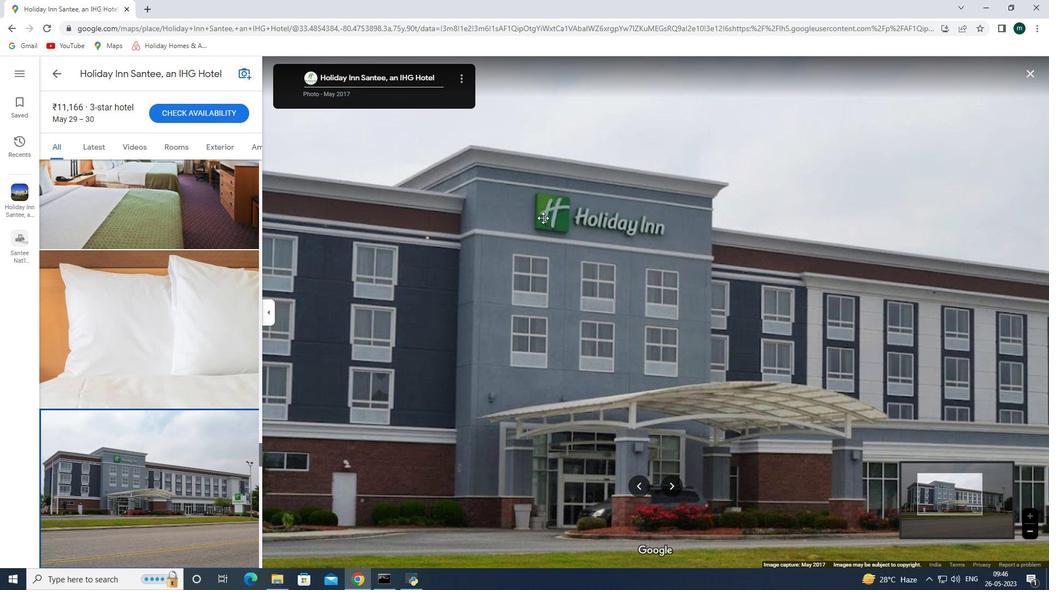 
Action: Mouse scrolled (543, 218) with delta (0, 0)
Screenshot: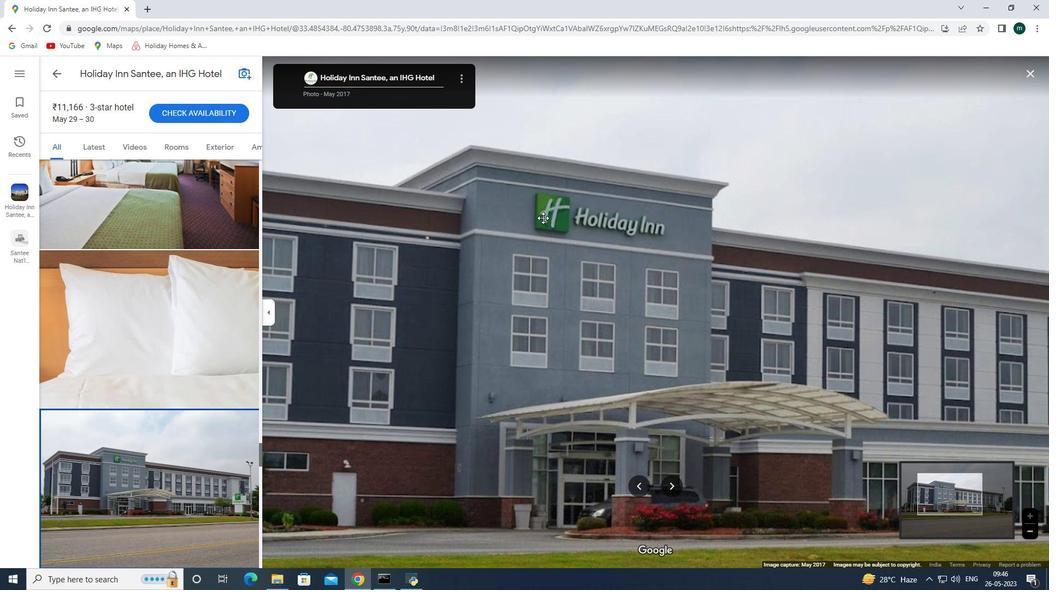 
Action: Mouse scrolled (543, 217) with delta (0, 0)
Screenshot: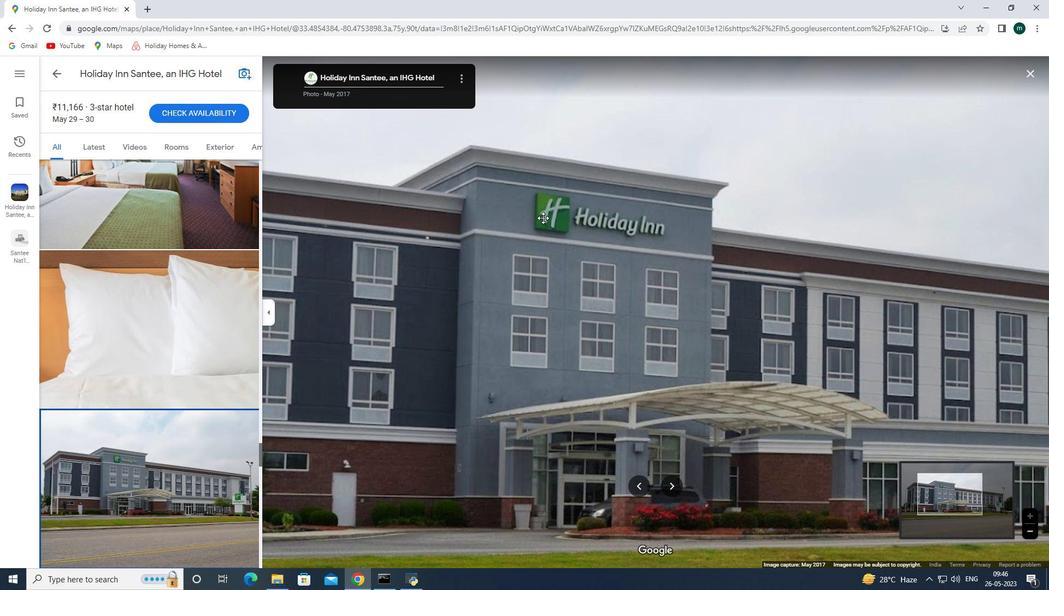 
Action: Mouse scrolled (543, 217) with delta (0, 0)
Screenshot: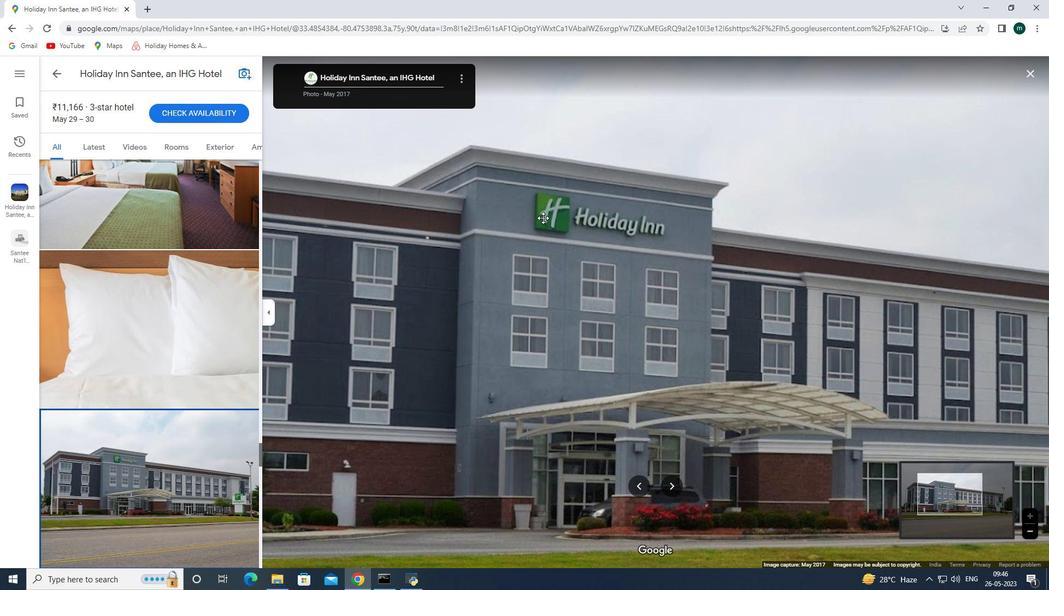 
Action: Mouse scrolled (543, 217) with delta (0, 0)
Screenshot: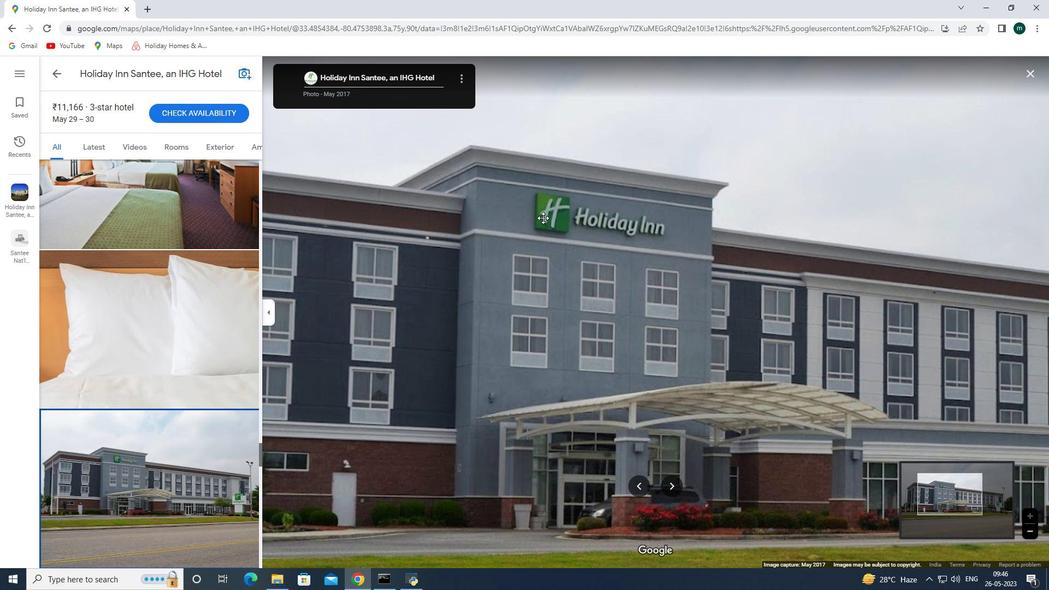 
Action: Mouse scrolled (543, 217) with delta (0, 0)
Screenshot: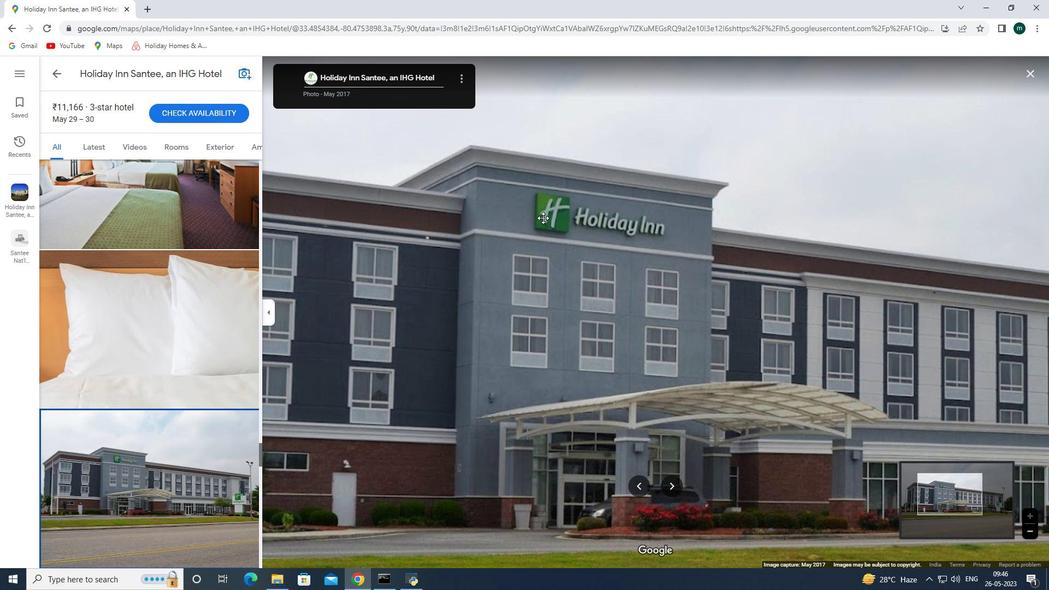 
Action: Mouse scrolled (543, 217) with delta (0, 0)
Screenshot: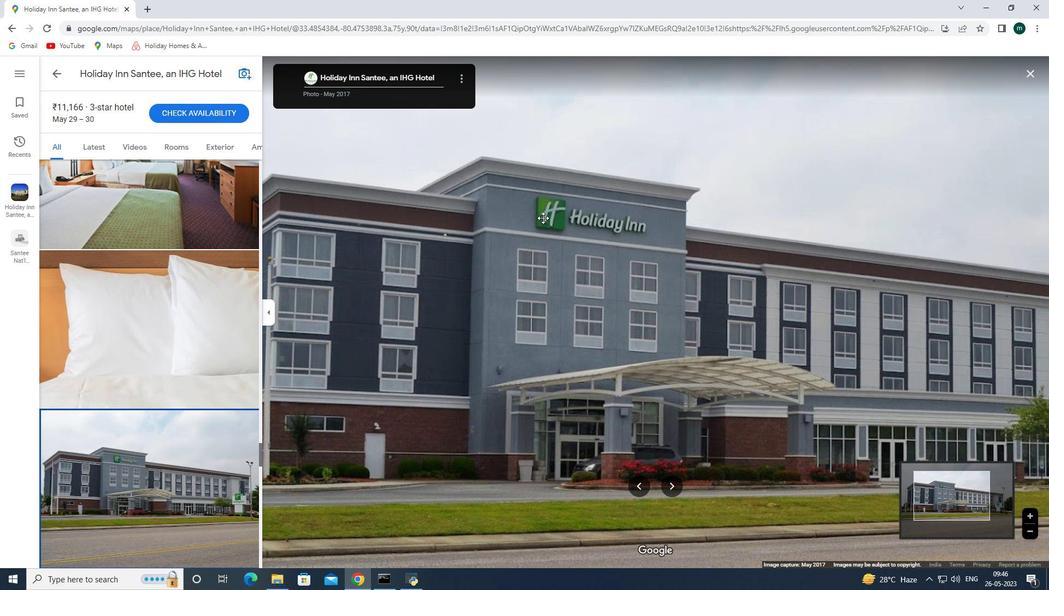 
Action: Mouse moved to (1022, 399)
Screenshot: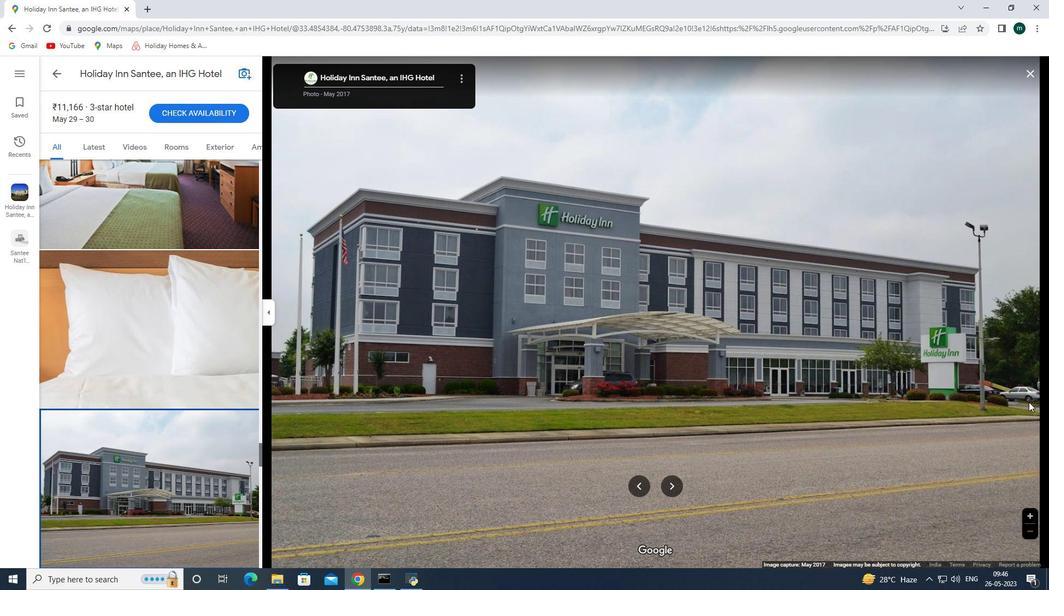 
Action: Mouse scrolled (1022, 399) with delta (0, 0)
Screenshot: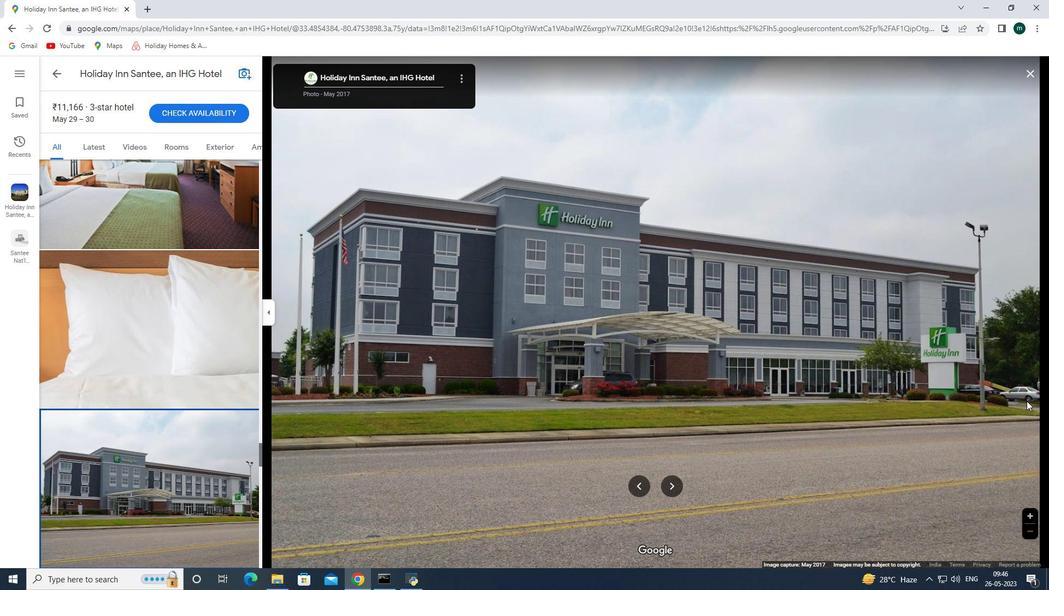 
Action: Mouse scrolled (1022, 399) with delta (0, 0)
Screenshot: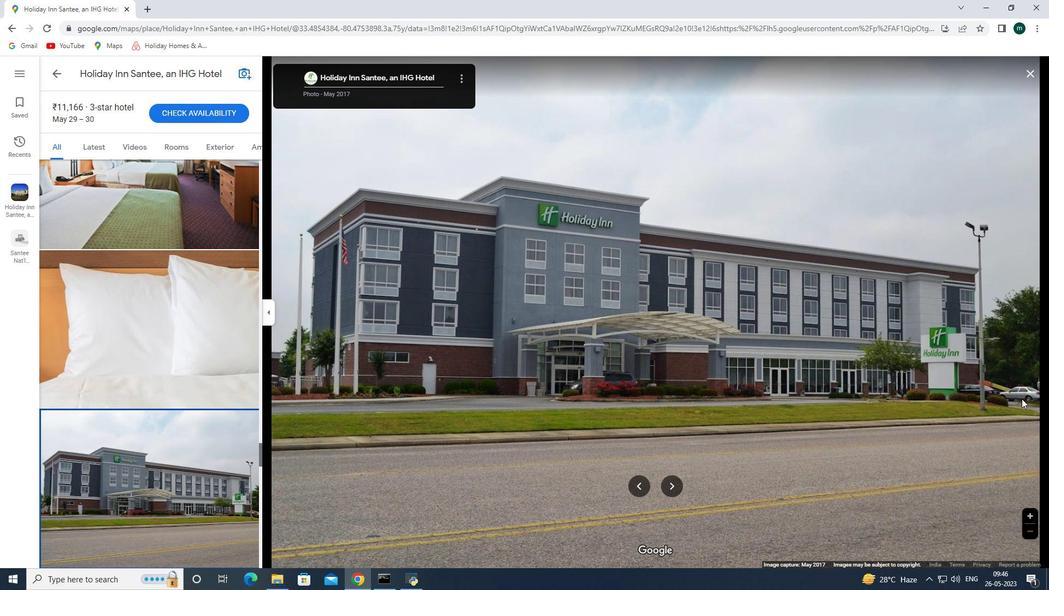 
Action: Mouse scrolled (1022, 399) with delta (0, 0)
Screenshot: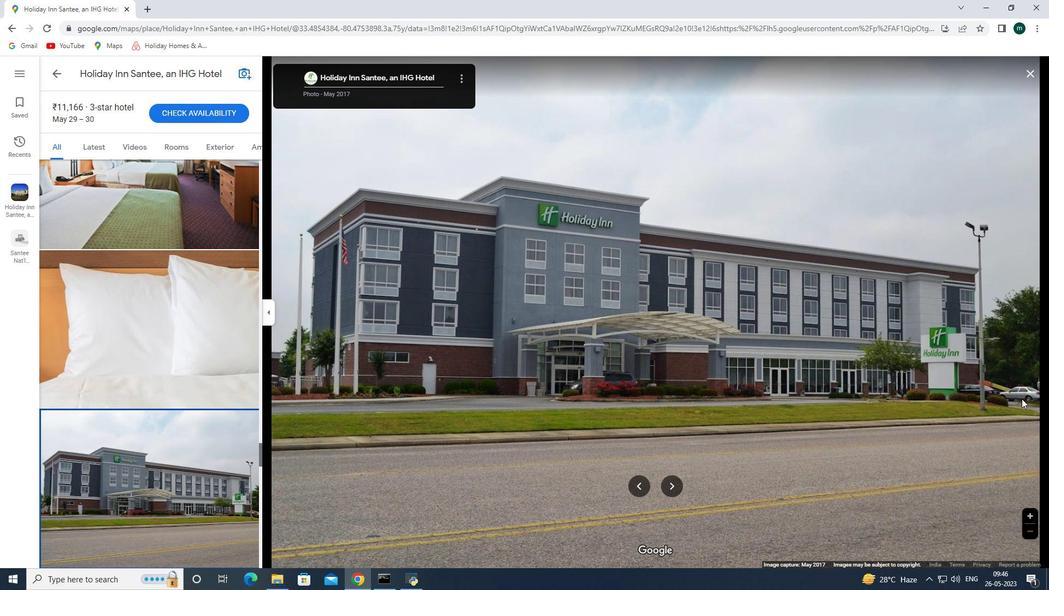 
Action: Mouse scrolled (1022, 399) with delta (0, 0)
Screenshot: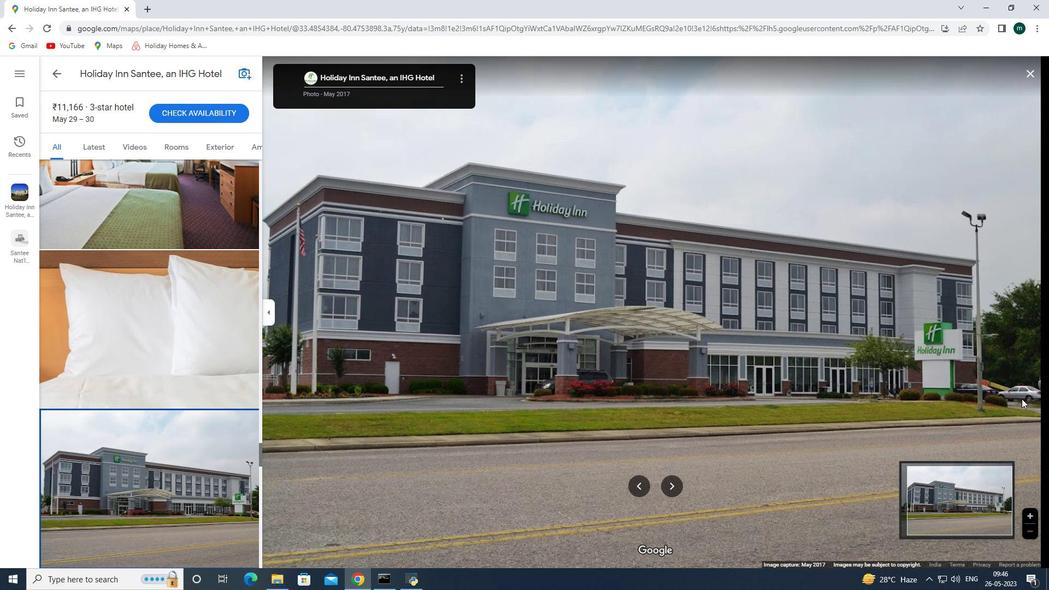
Action: Mouse scrolled (1022, 399) with delta (0, 0)
Screenshot: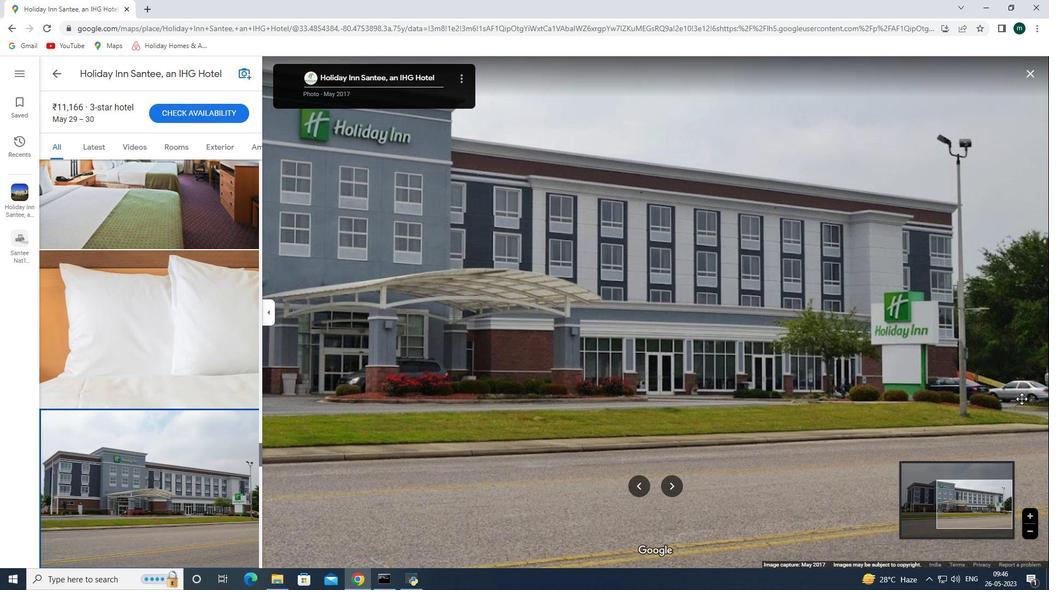 
Action: Mouse scrolled (1022, 399) with delta (0, 0)
Screenshot: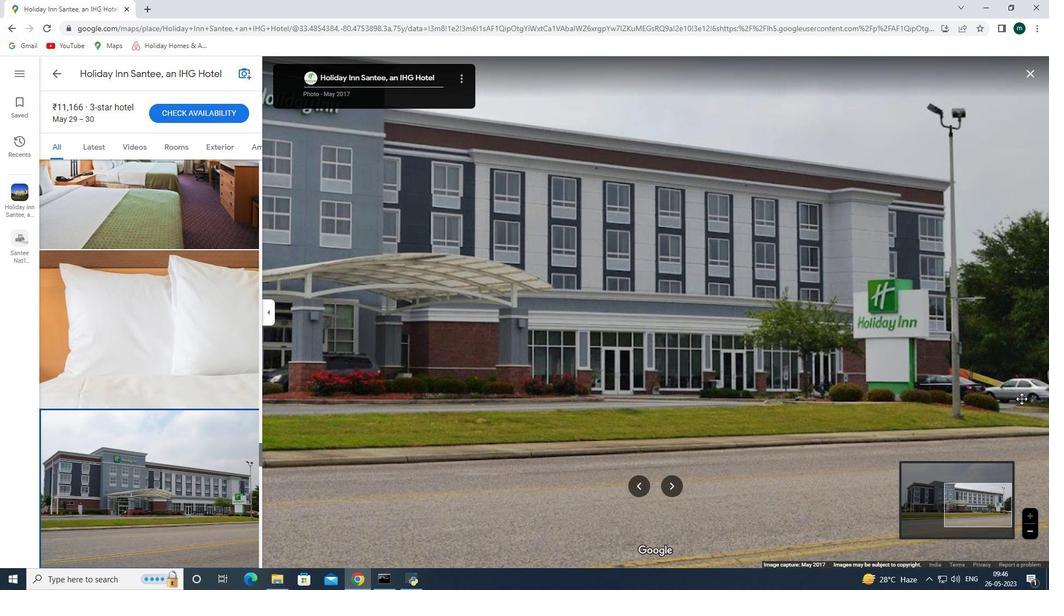 
Action: Mouse scrolled (1022, 399) with delta (0, 0)
Screenshot: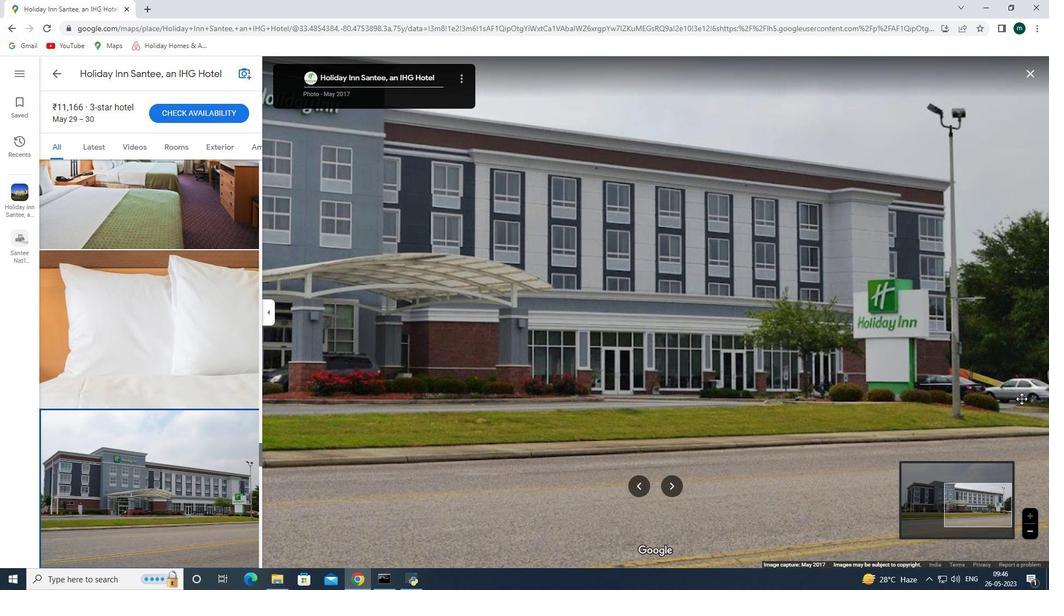 
Action: Mouse scrolled (1022, 399) with delta (0, 0)
Screenshot: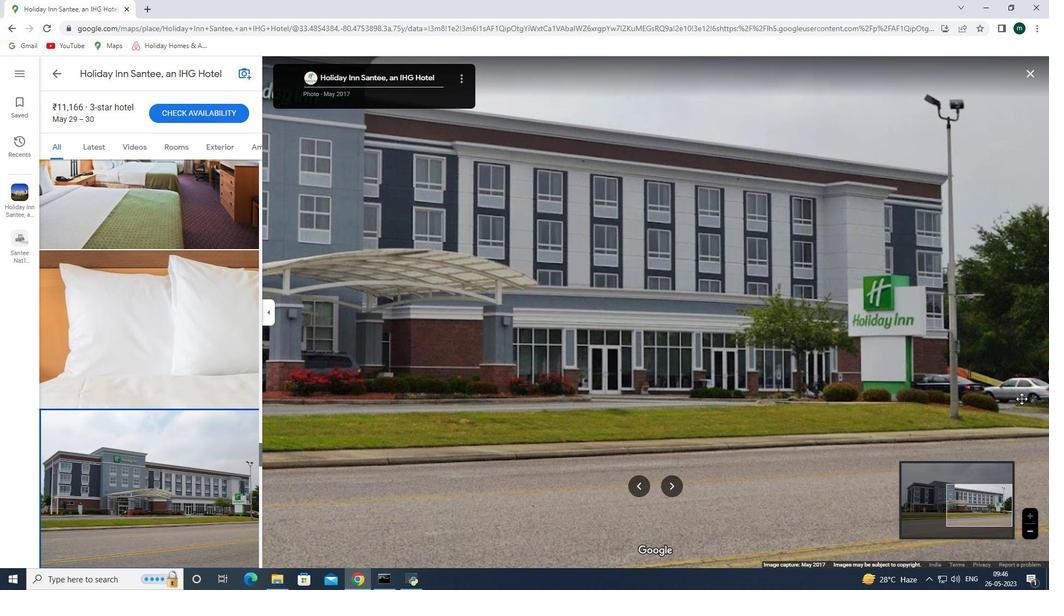 
Action: Mouse scrolled (1022, 398) with delta (0, 0)
Screenshot: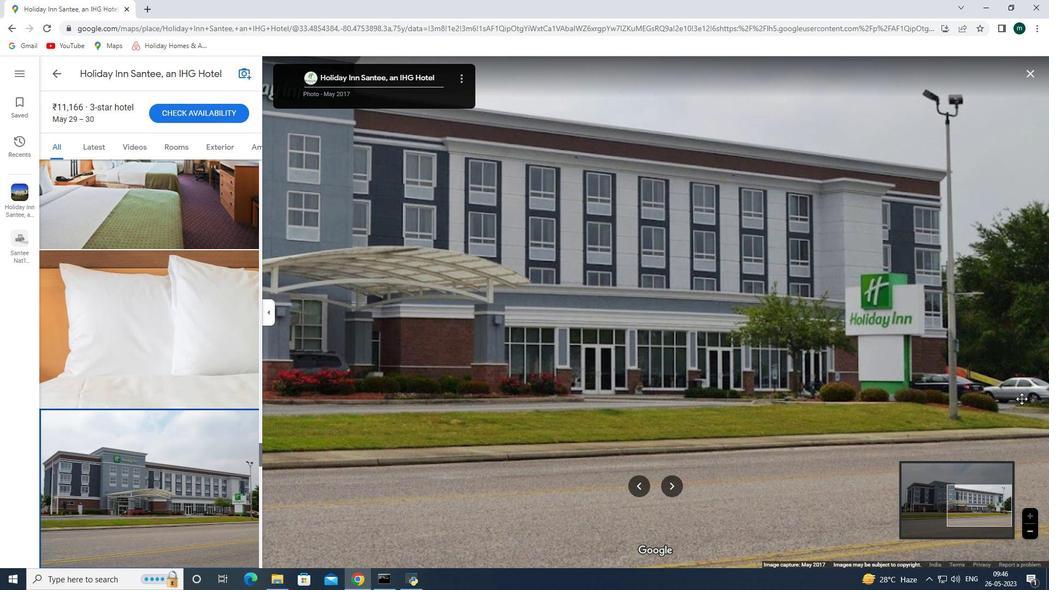 
Action: Mouse scrolled (1022, 398) with delta (0, 0)
Screenshot: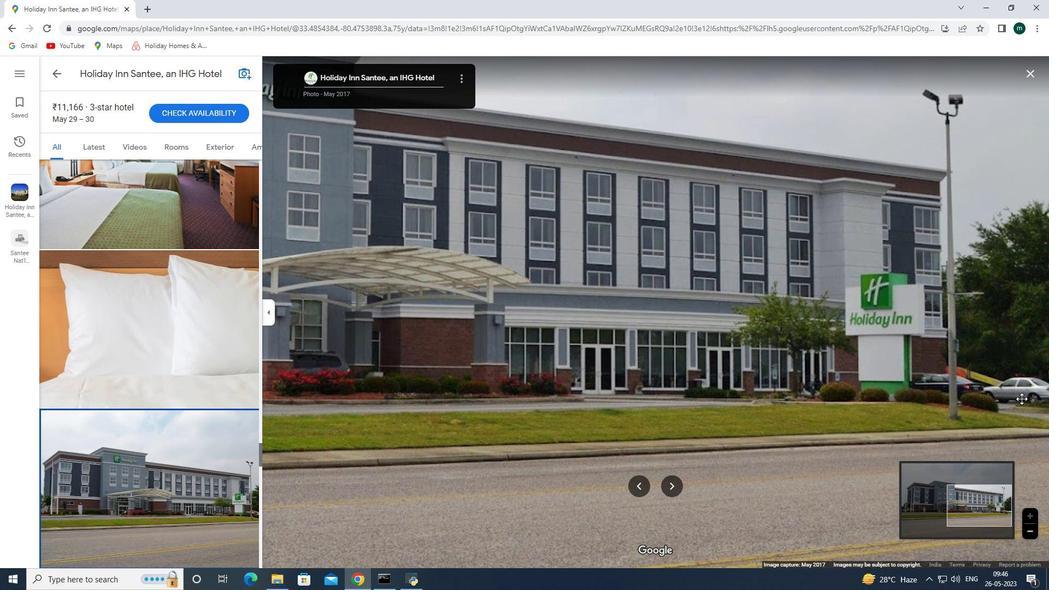 
Action: Mouse scrolled (1022, 398) with delta (0, 0)
Screenshot: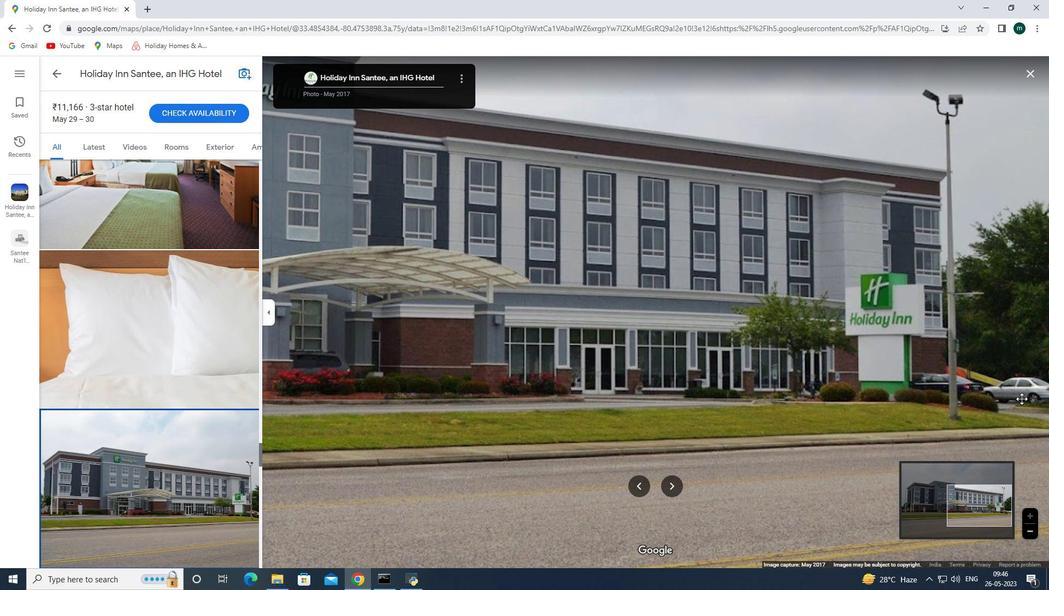 
Action: Mouse scrolled (1022, 398) with delta (0, 0)
Screenshot: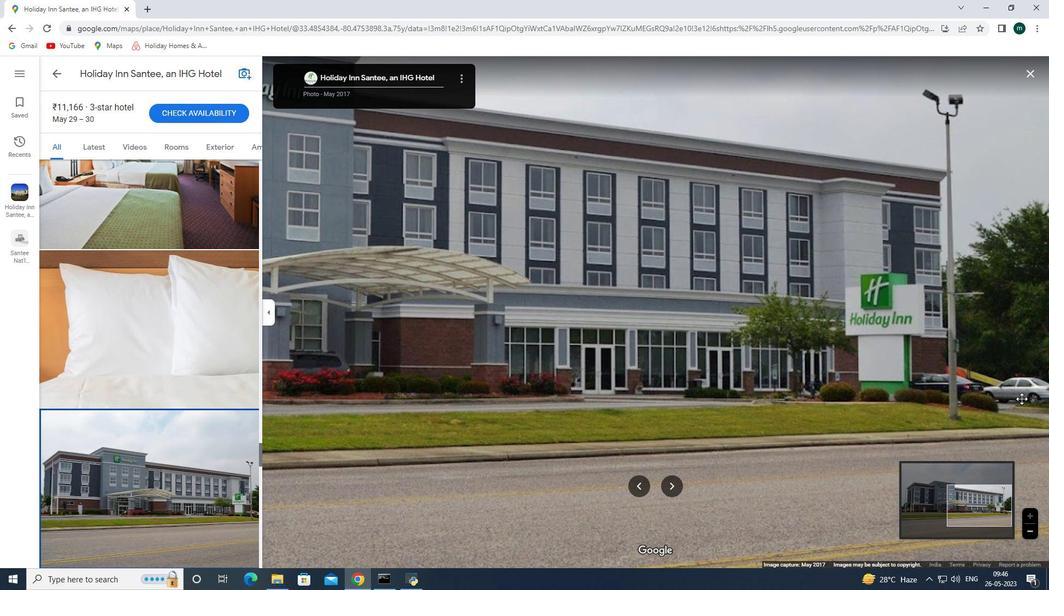 
Action: Mouse scrolled (1022, 398) with delta (0, 0)
Screenshot: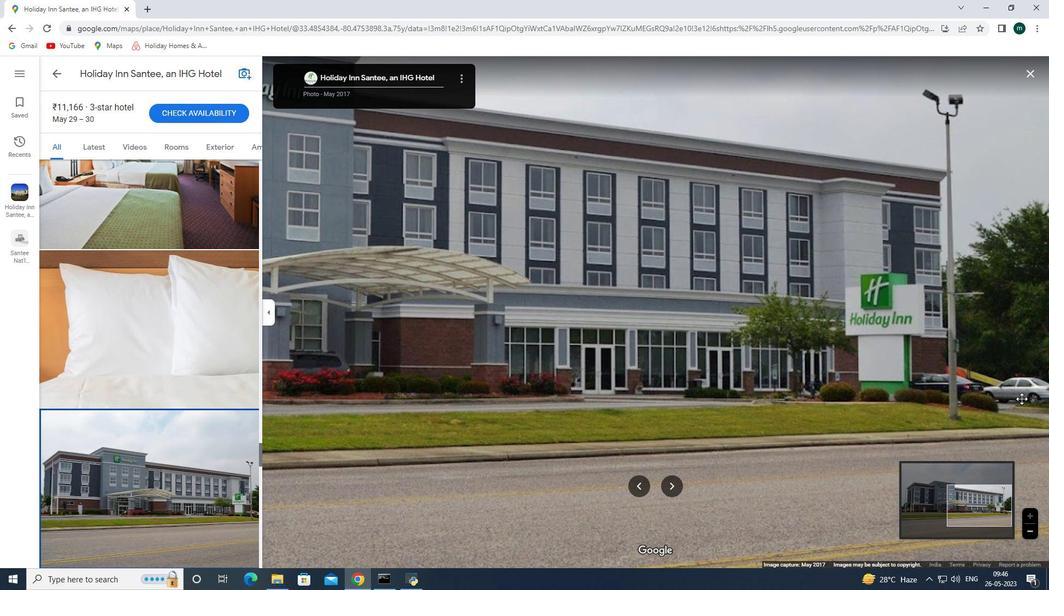 
Action: Mouse scrolled (1022, 398) with delta (0, 0)
Screenshot: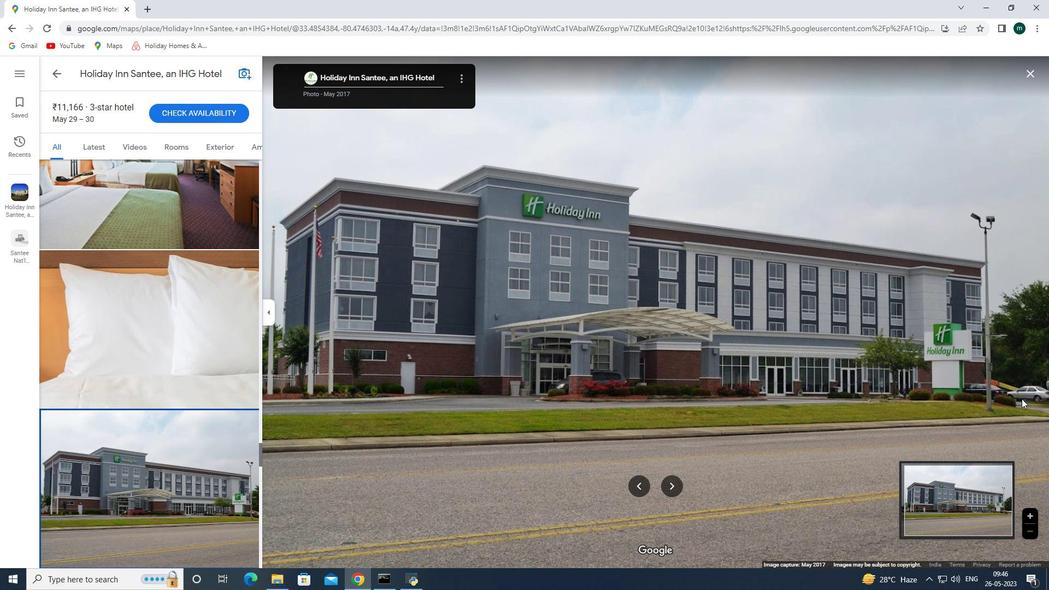 
Action: Mouse scrolled (1022, 398) with delta (0, 0)
Screenshot: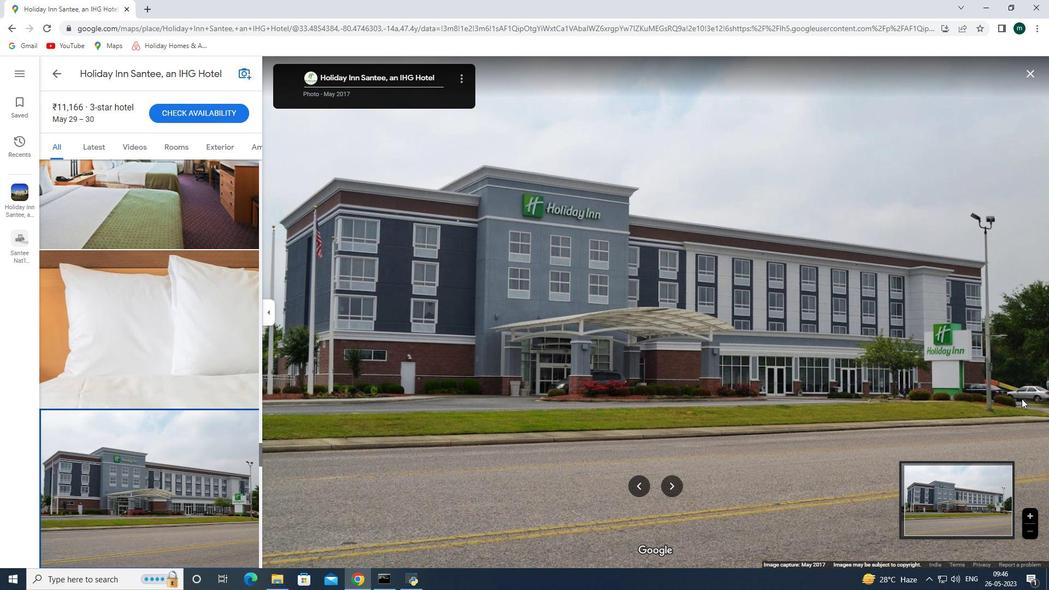 
Action: Mouse scrolled (1022, 398) with delta (0, 0)
Screenshot: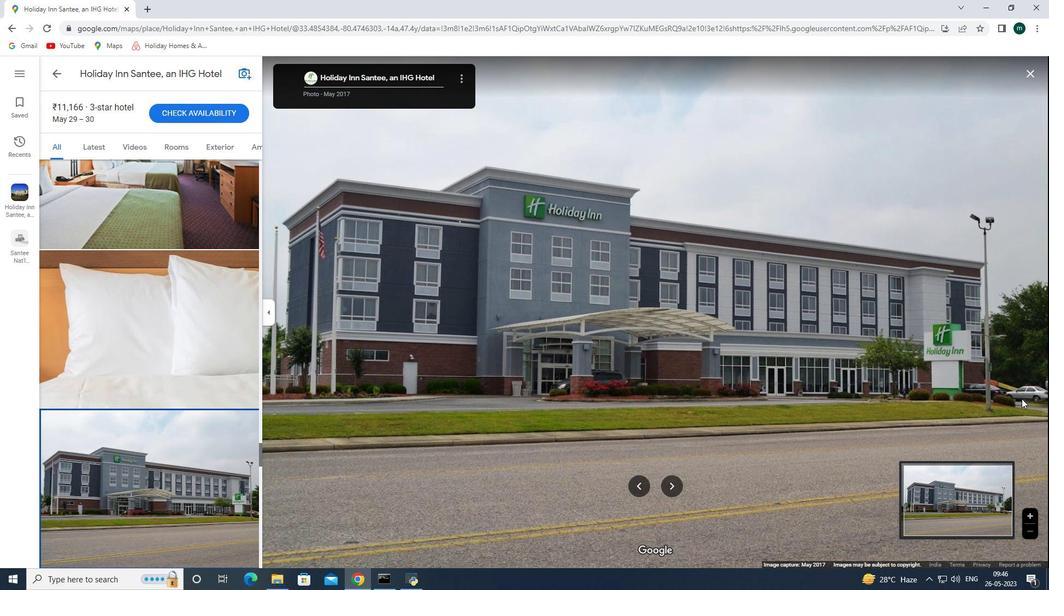 
Action: Mouse scrolled (1022, 398) with delta (0, 0)
Screenshot: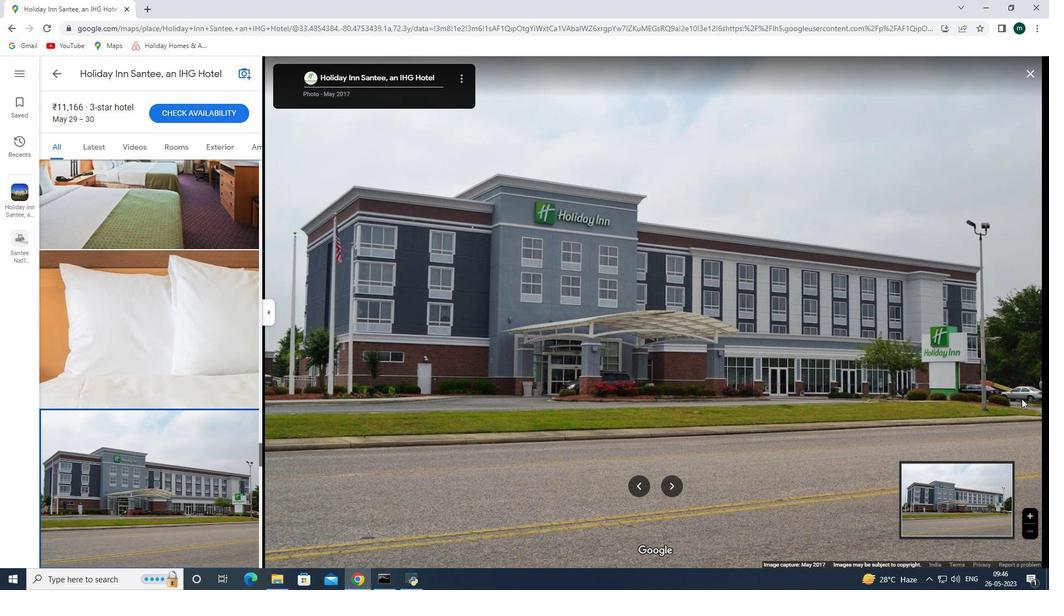 
Action: Mouse scrolled (1022, 398) with delta (0, 0)
Screenshot: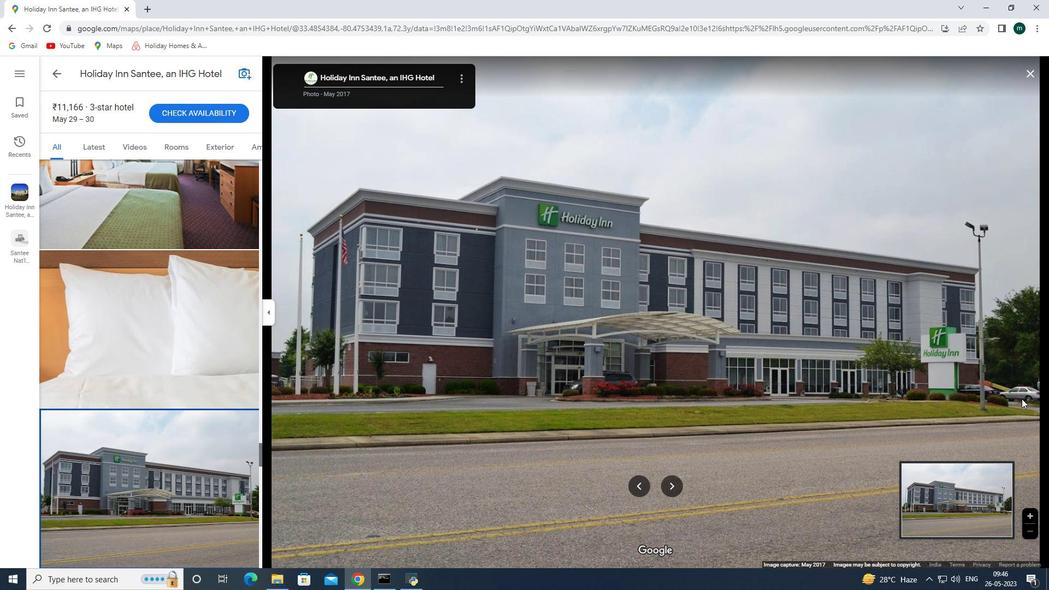 
Action: Mouse scrolled (1022, 398) with delta (0, 0)
Screenshot: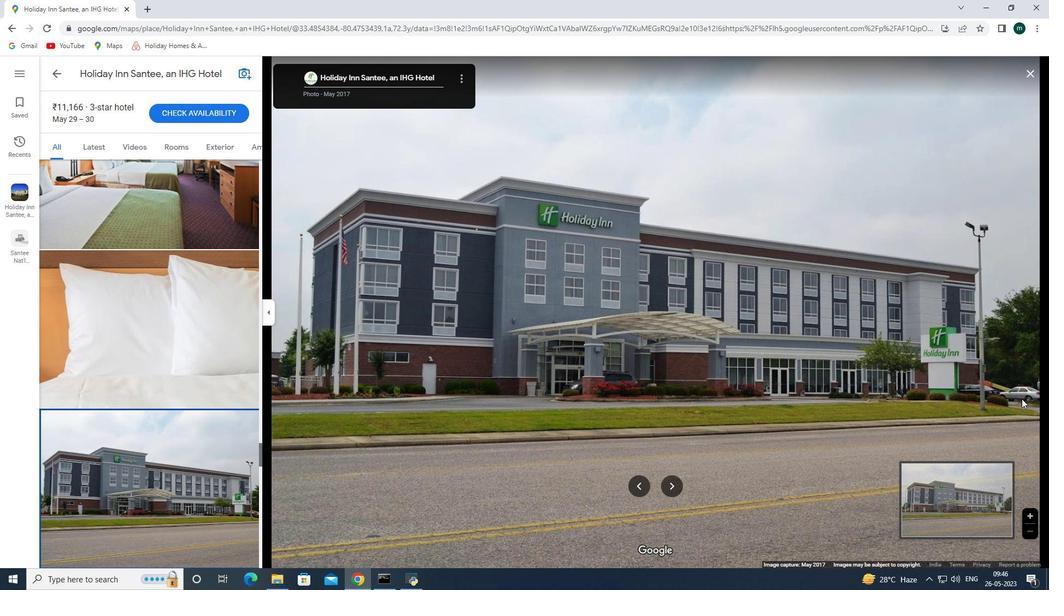 
Action: Mouse scrolled (1022, 398) with delta (0, 0)
Screenshot: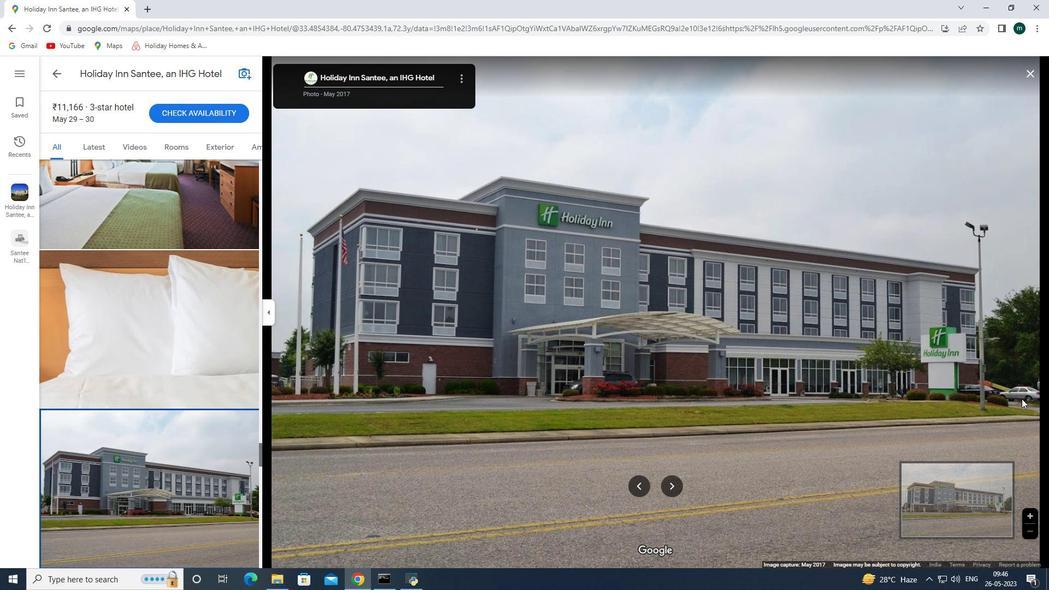 
Action: Mouse scrolled (1022, 398) with delta (0, 0)
Screenshot: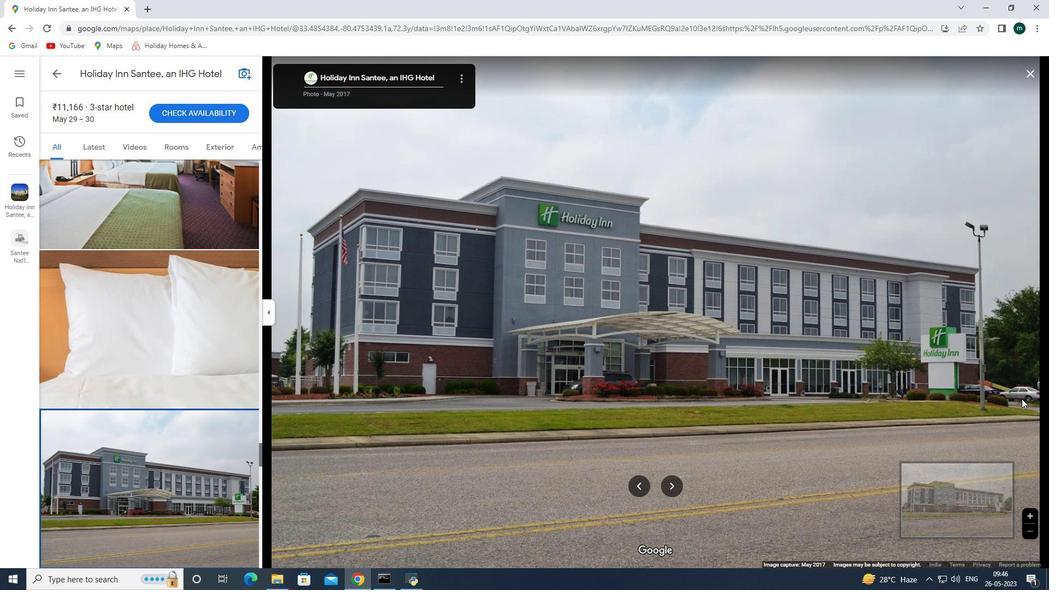 
Action: Mouse scrolled (1022, 398) with delta (0, 0)
Screenshot: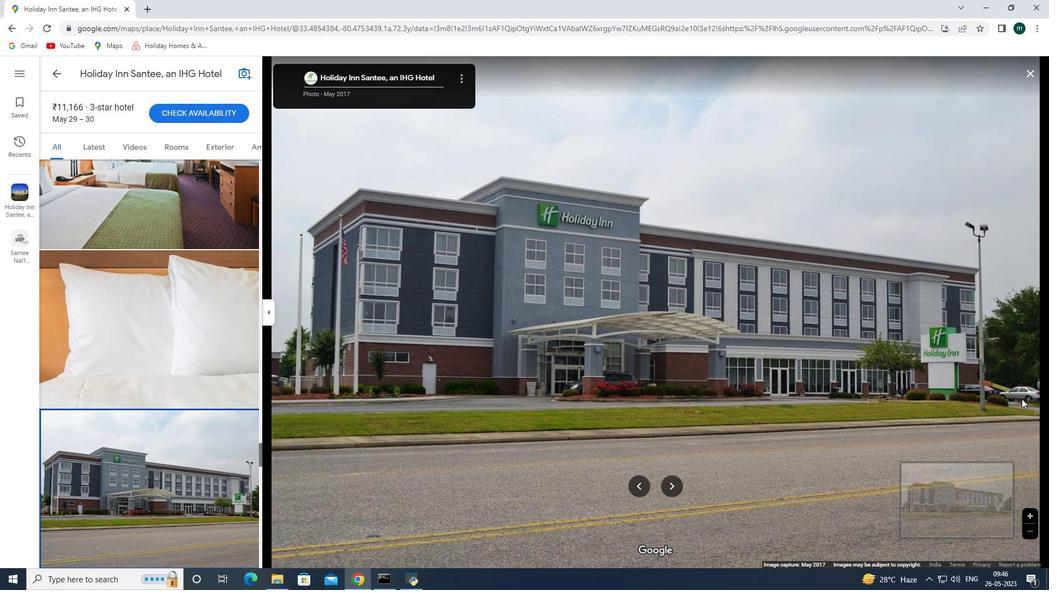 
Action: Mouse moved to (718, 425)
Screenshot: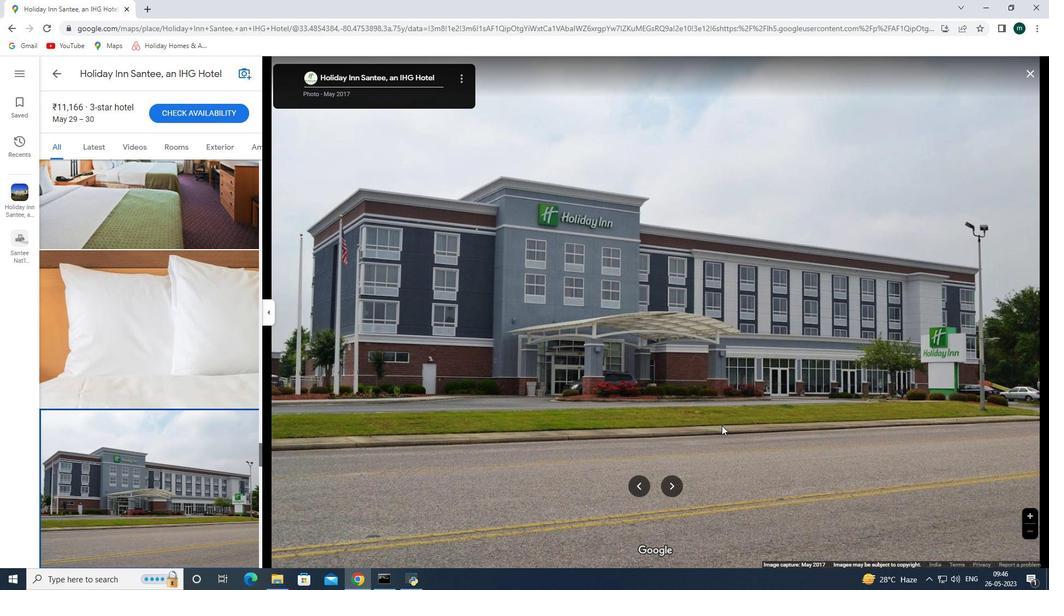
Action: Key pressed <Key.right>
Screenshot: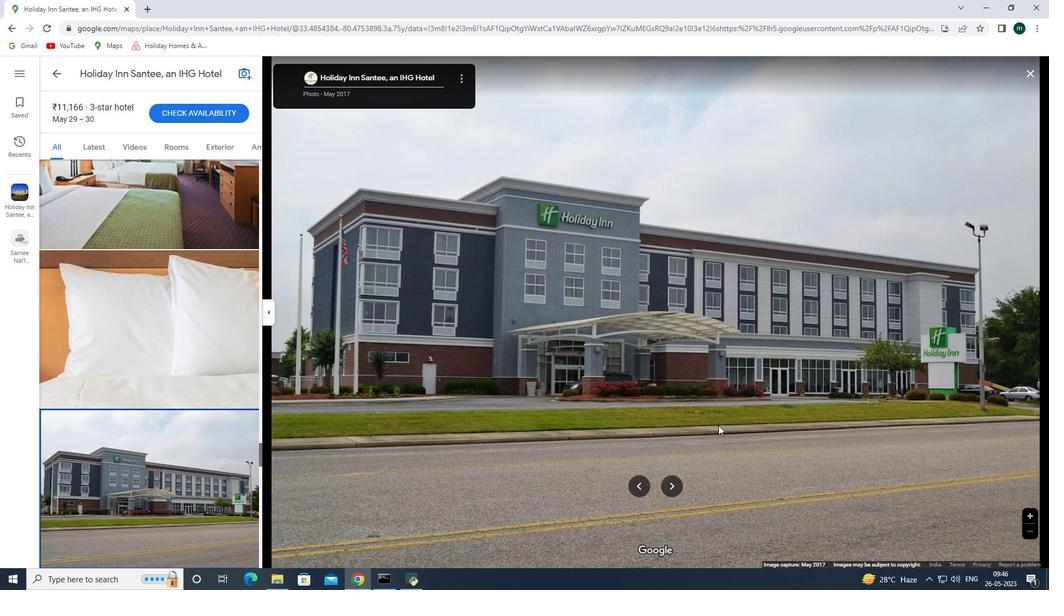 
Action: Mouse moved to (718, 425)
Screenshot: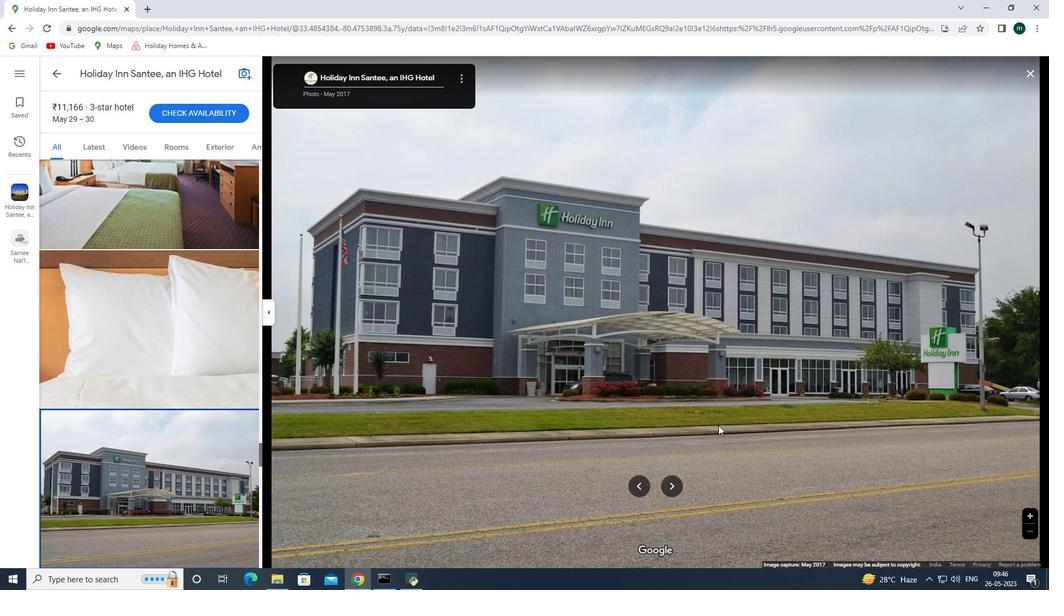 
Action: Key pressed <Key.right>
Screenshot: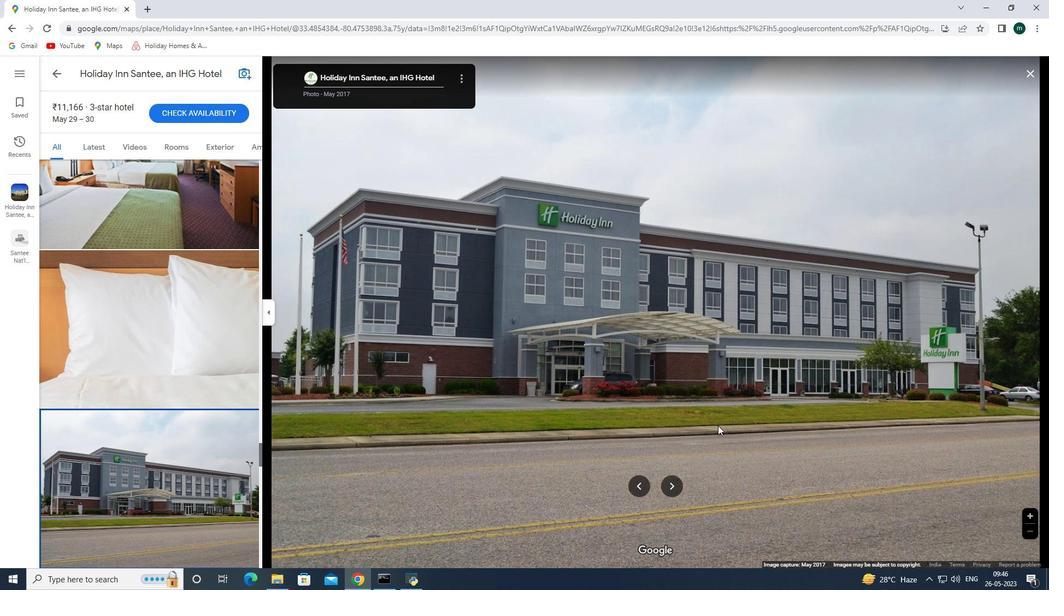 
Action: Mouse moved to (674, 480)
Screenshot: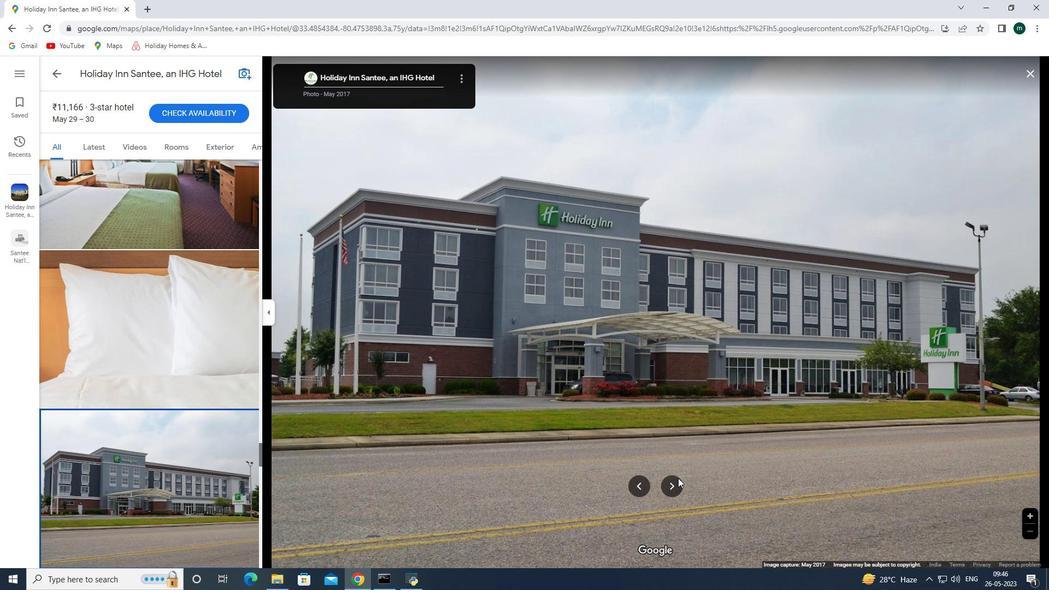 
Action: Mouse pressed left at (674, 480)
Screenshot: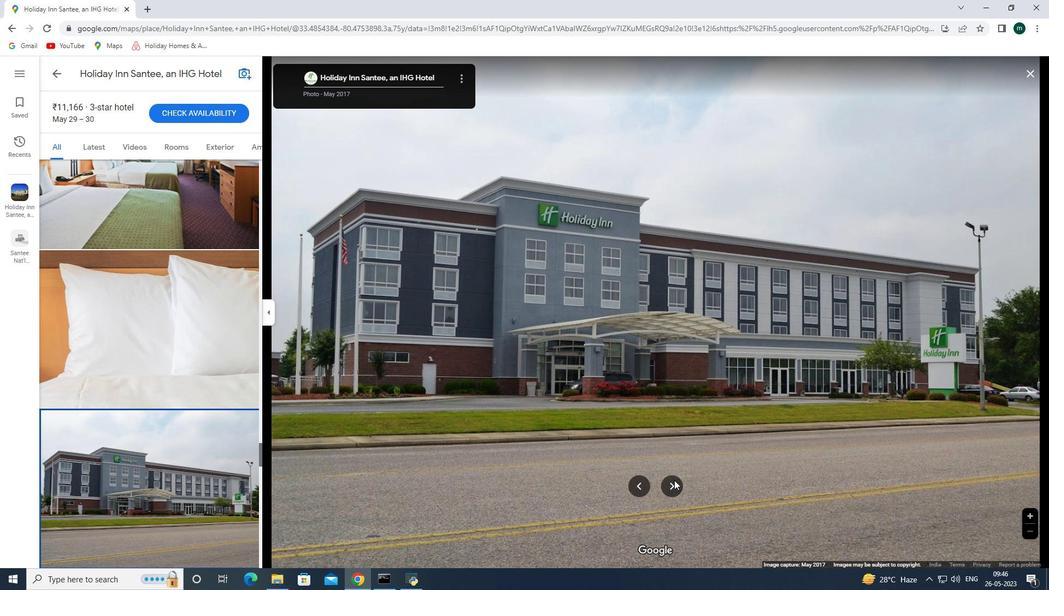 
Action: Mouse moved to (753, 345)
Screenshot: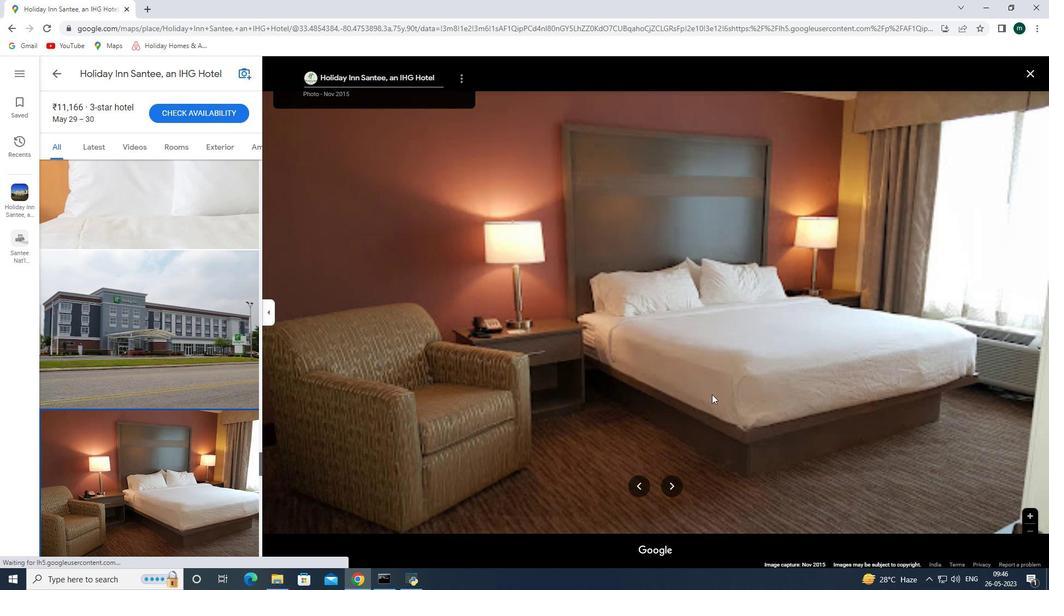
Action: Key pressed <Key.right><Key.right><Key.right><Key.right><Key.right><Key.right><Key.right><Key.right><Key.right><Key.right><Key.right><Key.right><Key.right><Key.right><Key.right><Key.right><Key.right><Key.right><Key.right><Key.right><Key.right><Key.right><Key.right><Key.right><Key.right>
Screenshot: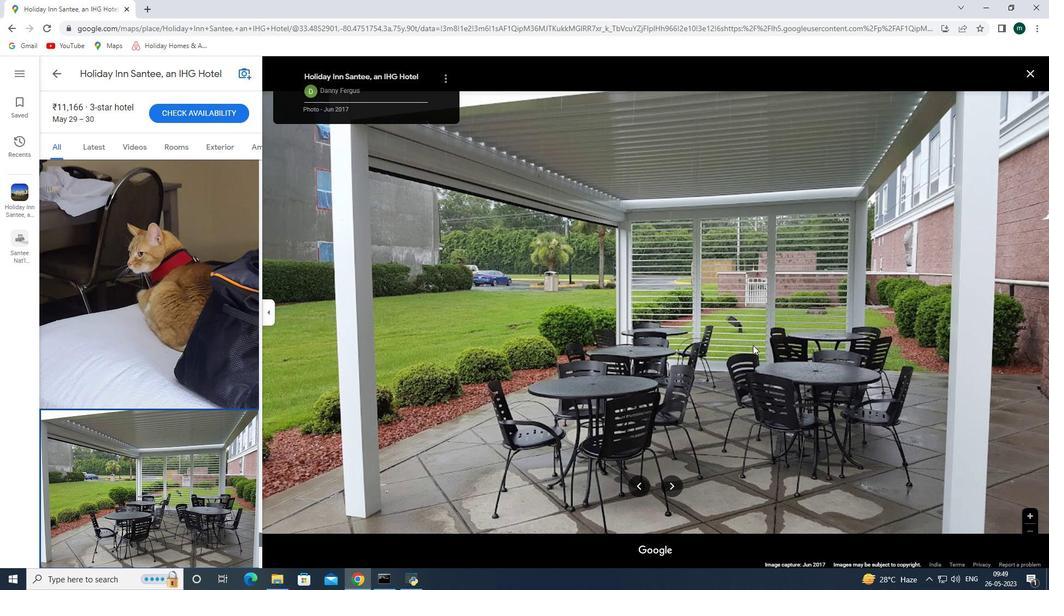 
Action: Mouse moved to (192, 362)
Screenshot: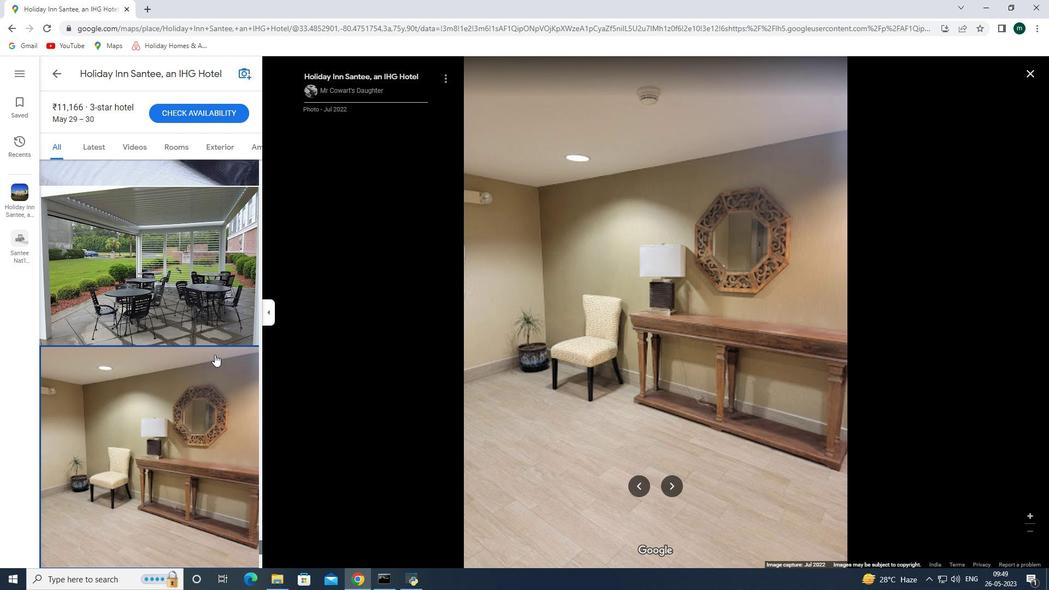 
Action: Mouse scrolled (192, 361) with delta (0, 0)
Screenshot: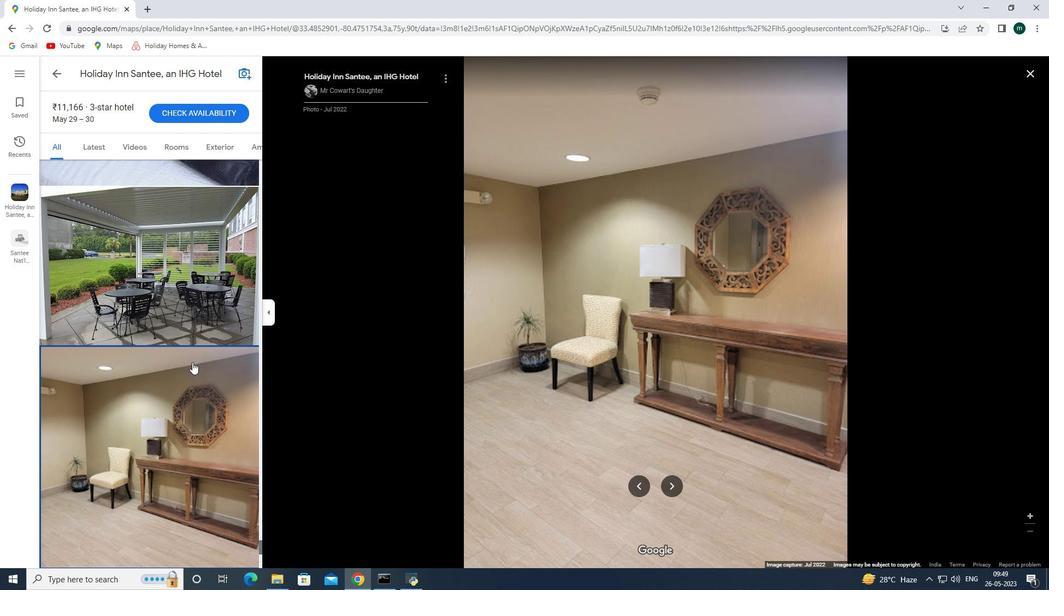 
Action: Mouse scrolled (192, 361) with delta (0, 0)
Screenshot: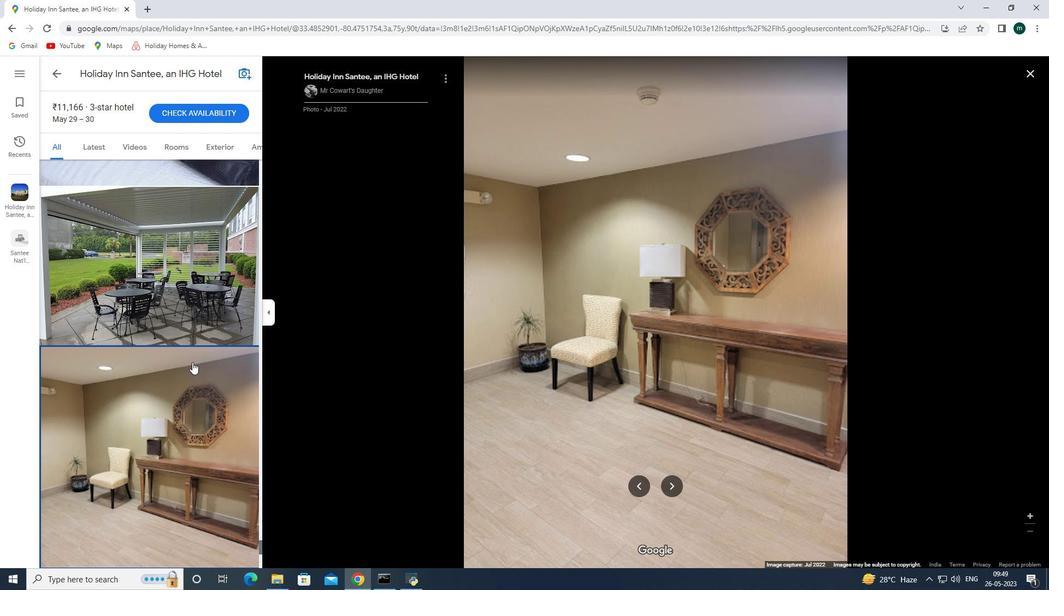 
Action: Mouse scrolled (192, 361) with delta (0, 0)
Screenshot: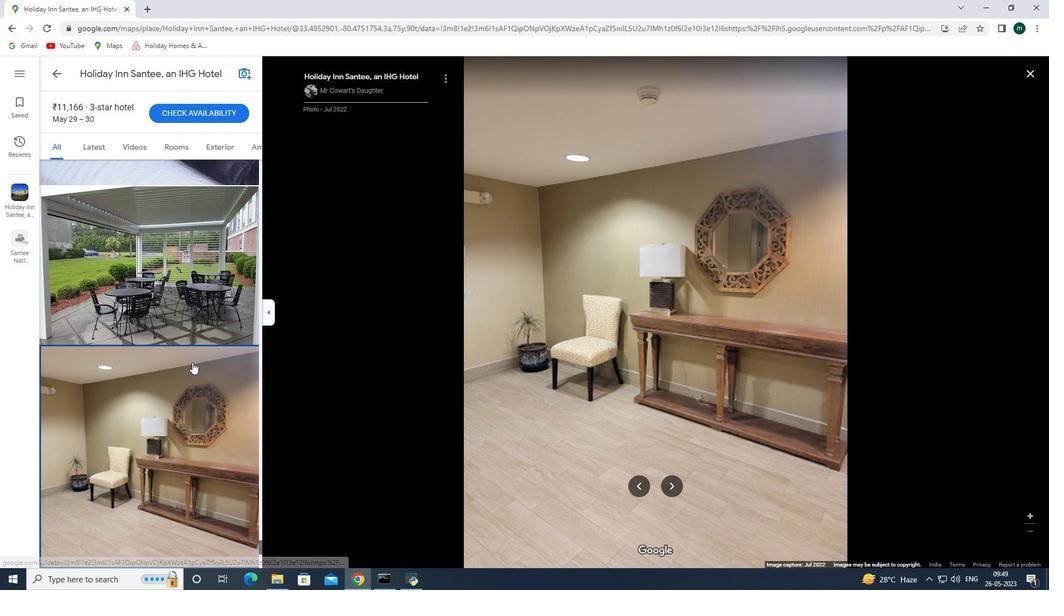 
Action: Mouse scrolled (192, 361) with delta (0, 0)
Screenshot: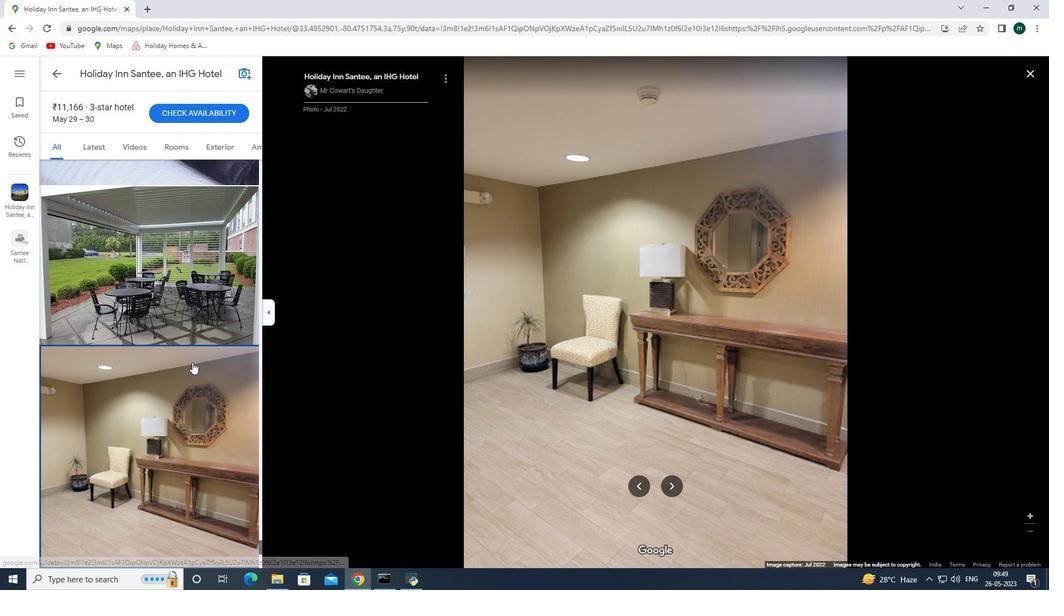
Action: Mouse scrolled (192, 361) with delta (0, 0)
Screenshot: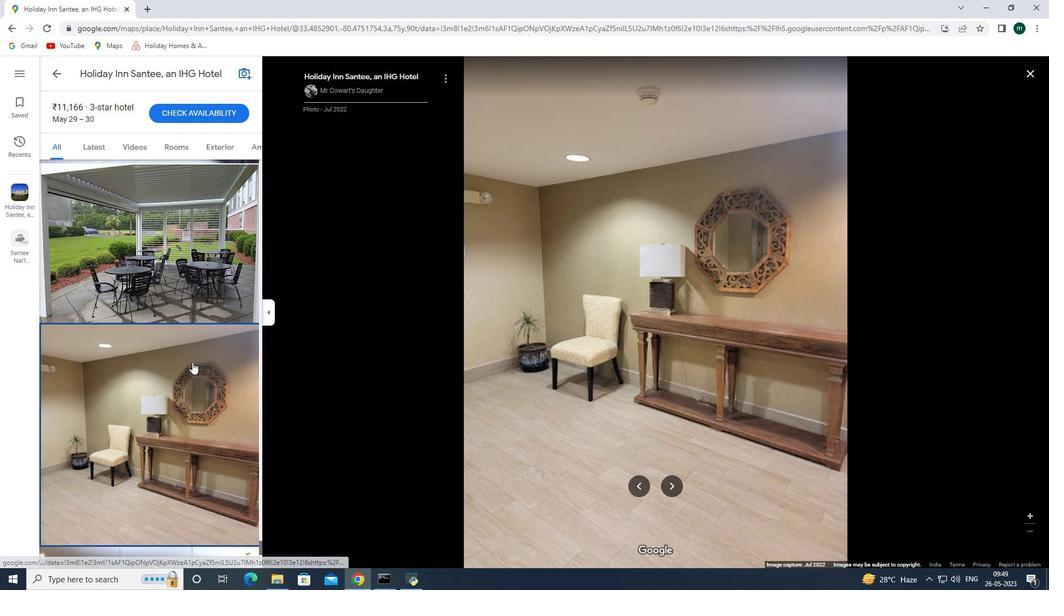 
Action: Mouse scrolled (192, 361) with delta (0, 0)
Screenshot: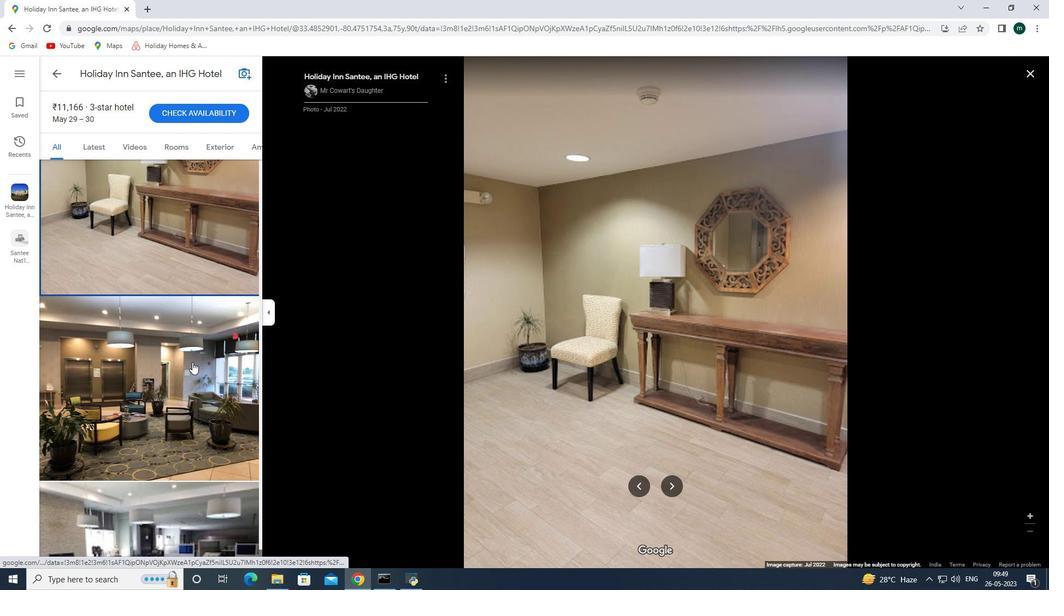 
Action: Mouse scrolled (192, 361) with delta (0, 0)
Screenshot: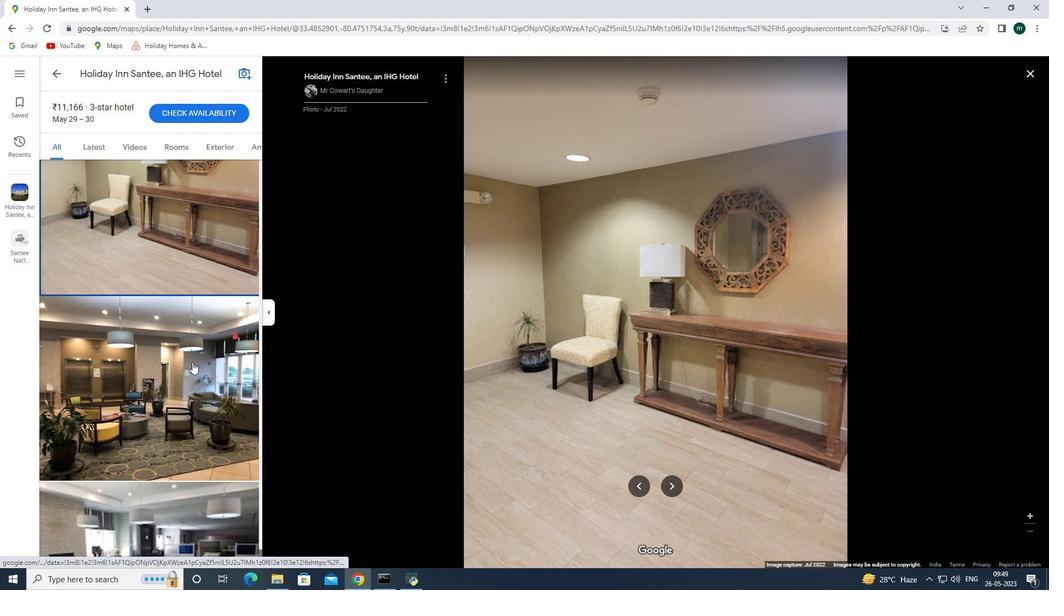 
Action: Mouse scrolled (192, 361) with delta (0, 0)
Screenshot: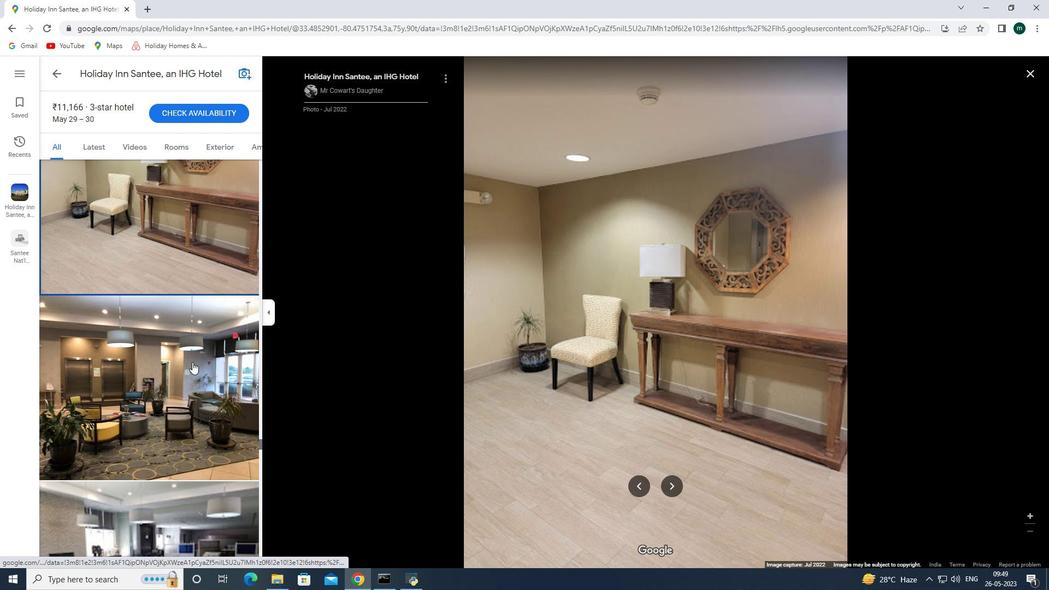 
Action: Mouse scrolled (192, 361) with delta (0, 0)
Screenshot: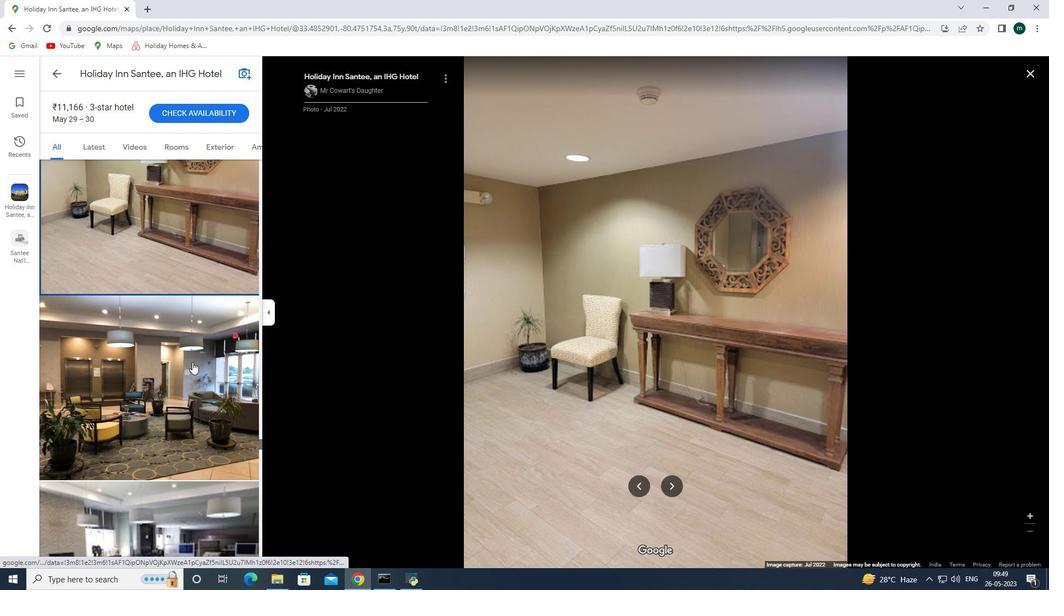 
Action: Mouse scrolled (192, 361) with delta (0, 0)
Screenshot: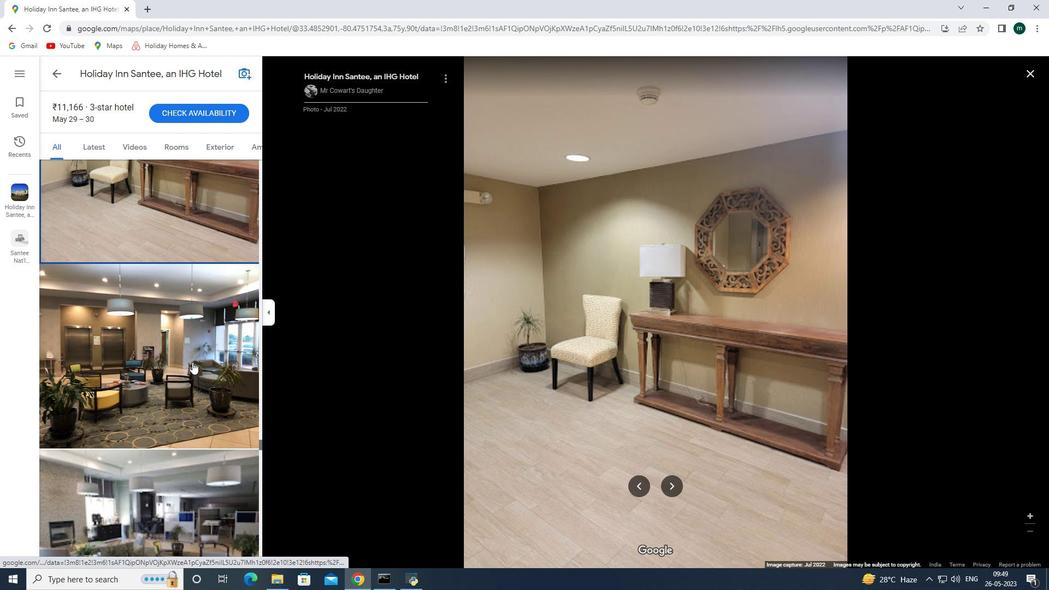 
Action: Mouse scrolled (192, 361) with delta (0, 0)
Screenshot: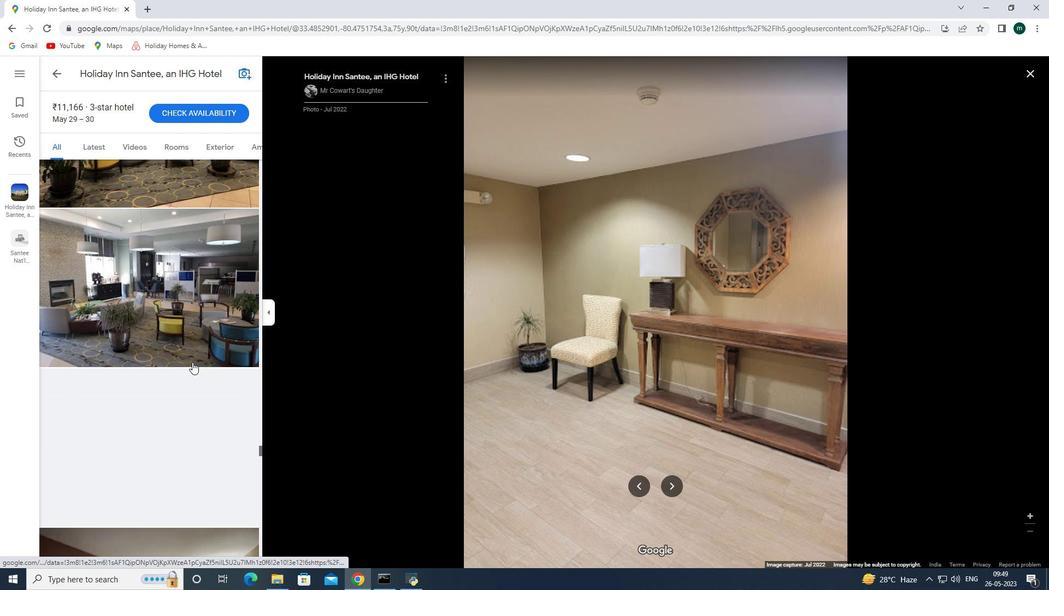 
Action: Mouse scrolled (192, 361) with delta (0, 0)
Screenshot: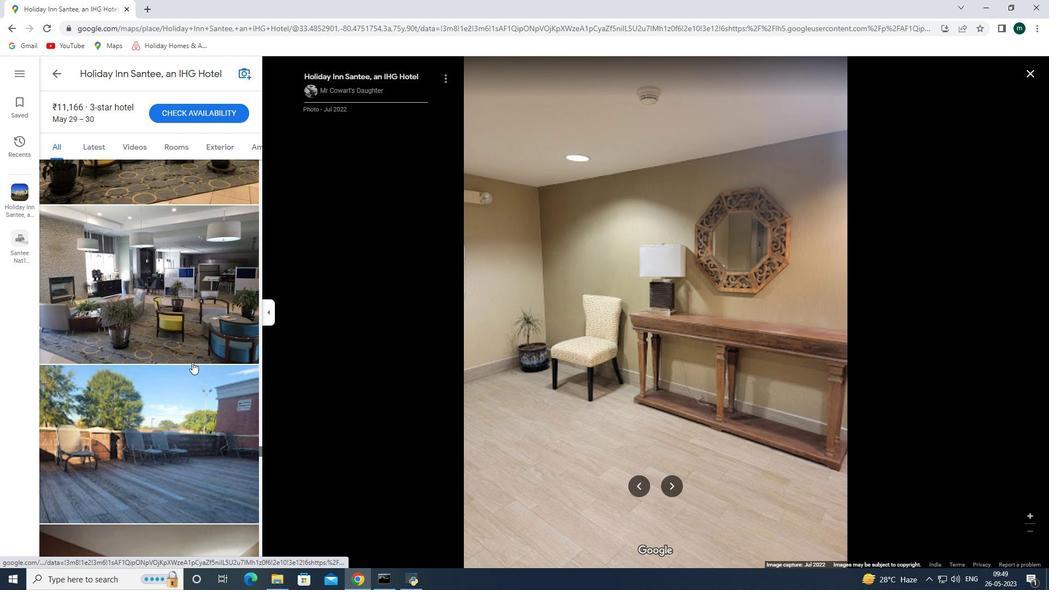 
Action: Mouse scrolled (192, 361) with delta (0, 0)
Screenshot: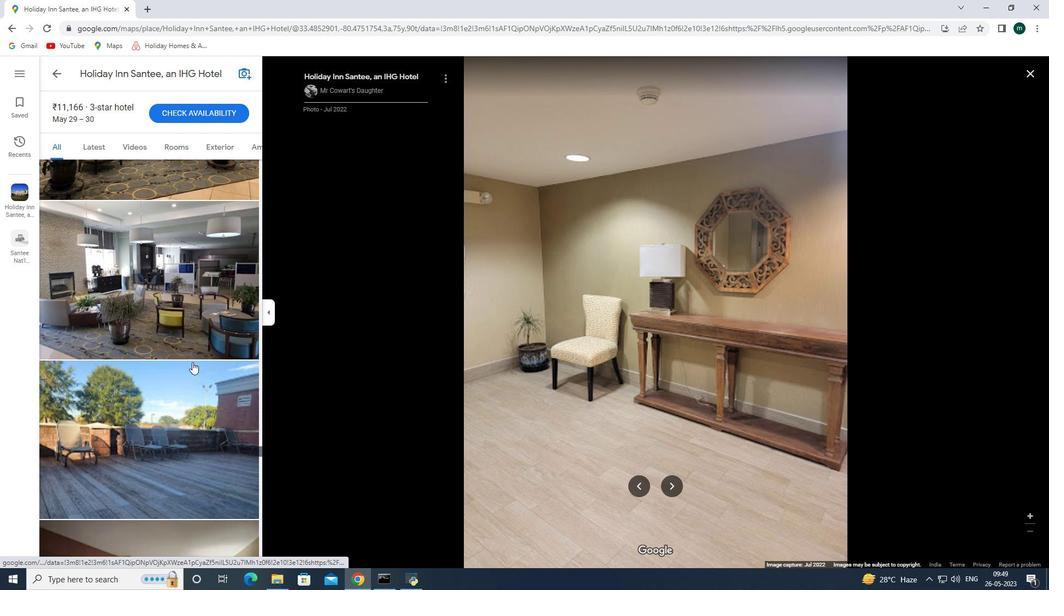 
Action: Mouse scrolled (192, 361) with delta (0, 0)
Screenshot: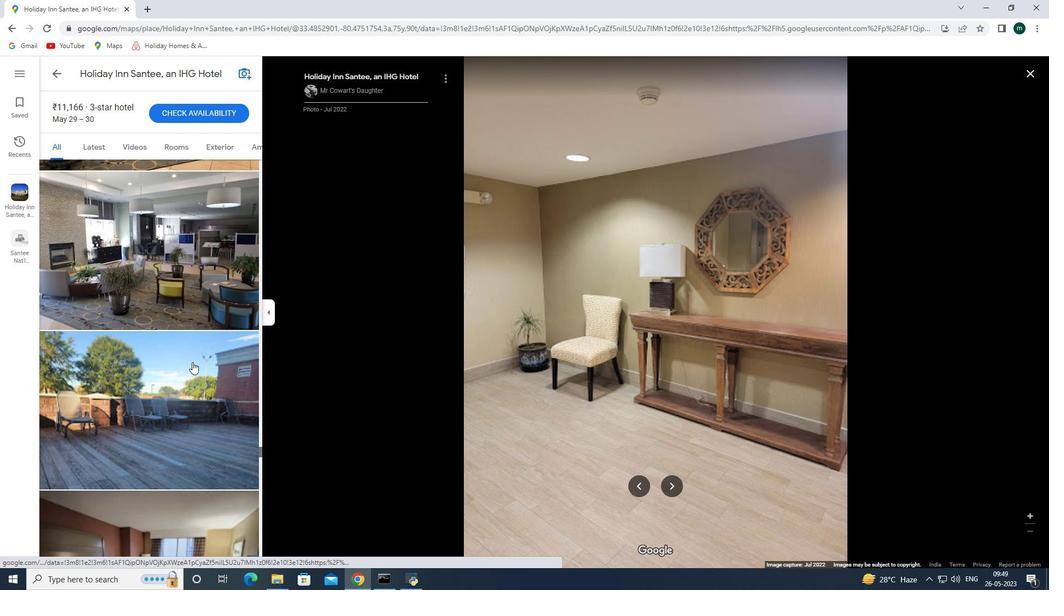 
Action: Mouse scrolled (192, 361) with delta (0, 0)
Screenshot: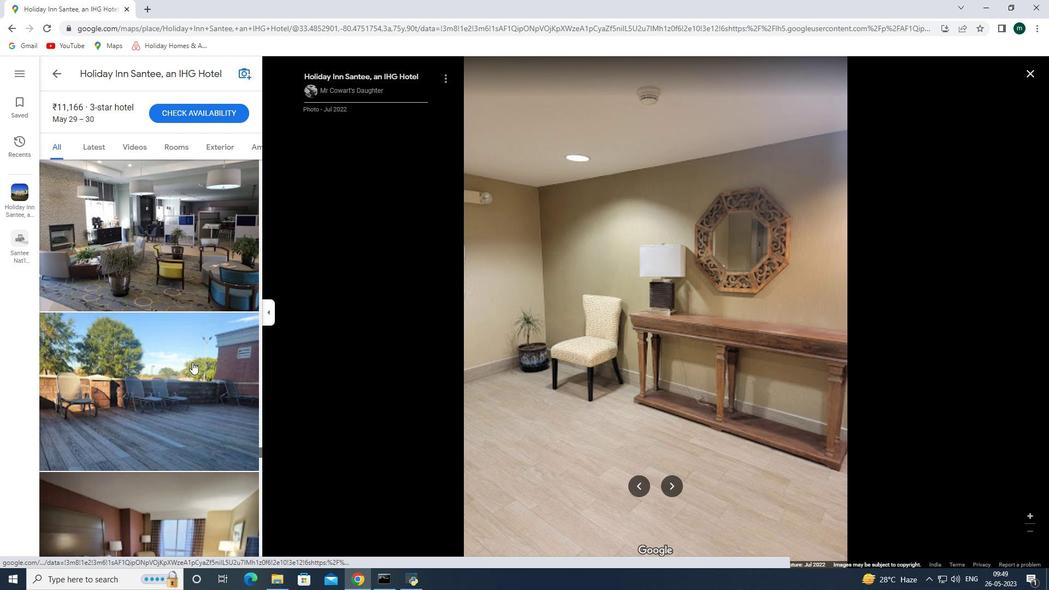 
Action: Mouse scrolled (192, 361) with delta (0, 0)
Screenshot: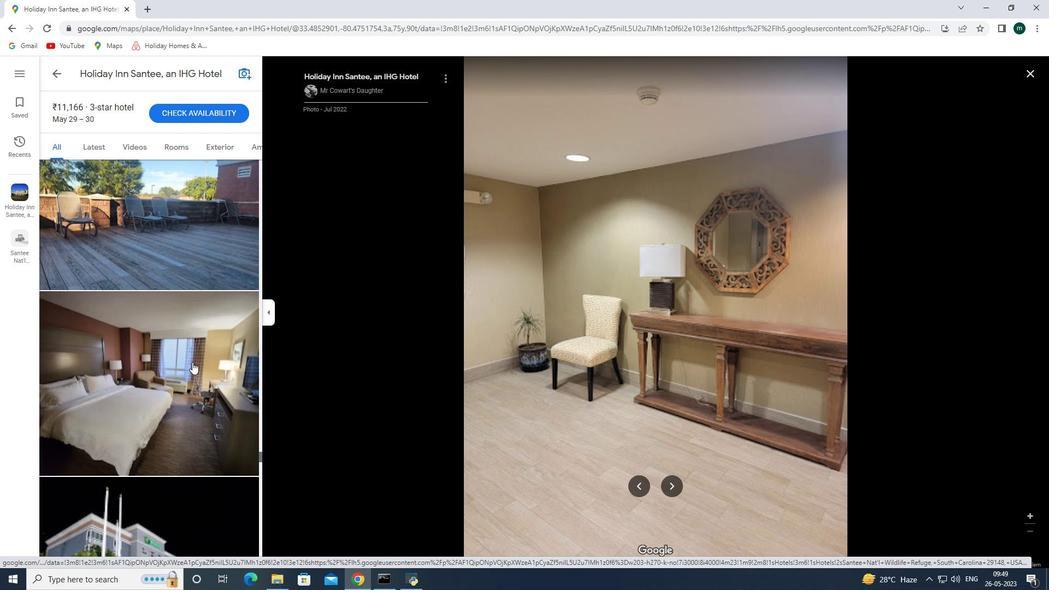 
Action: Mouse scrolled (192, 362) with delta (0, 0)
Screenshot: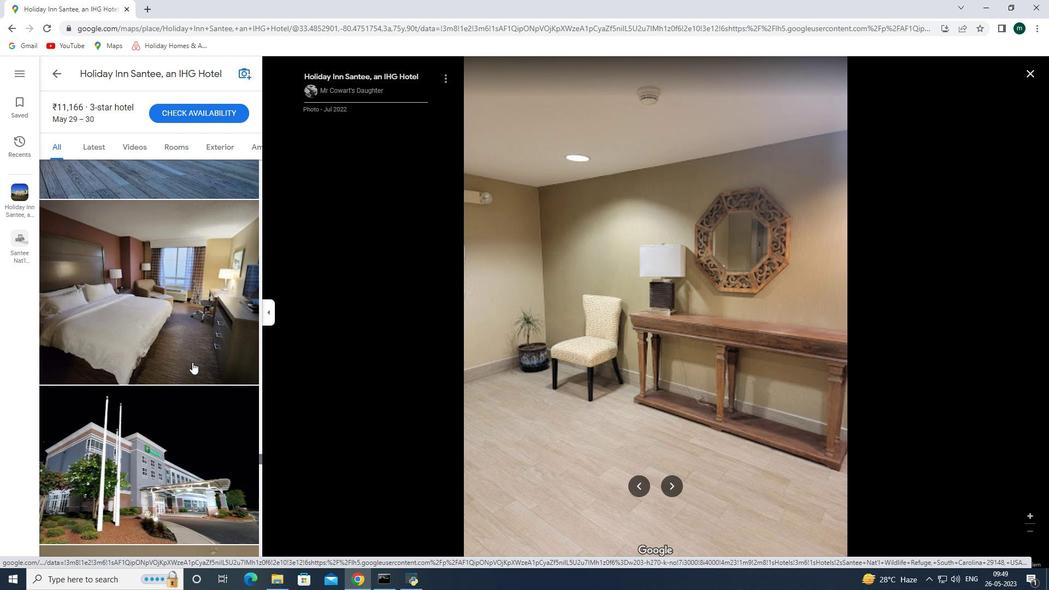 
Action: Mouse pressed left at (192, 362)
Screenshot: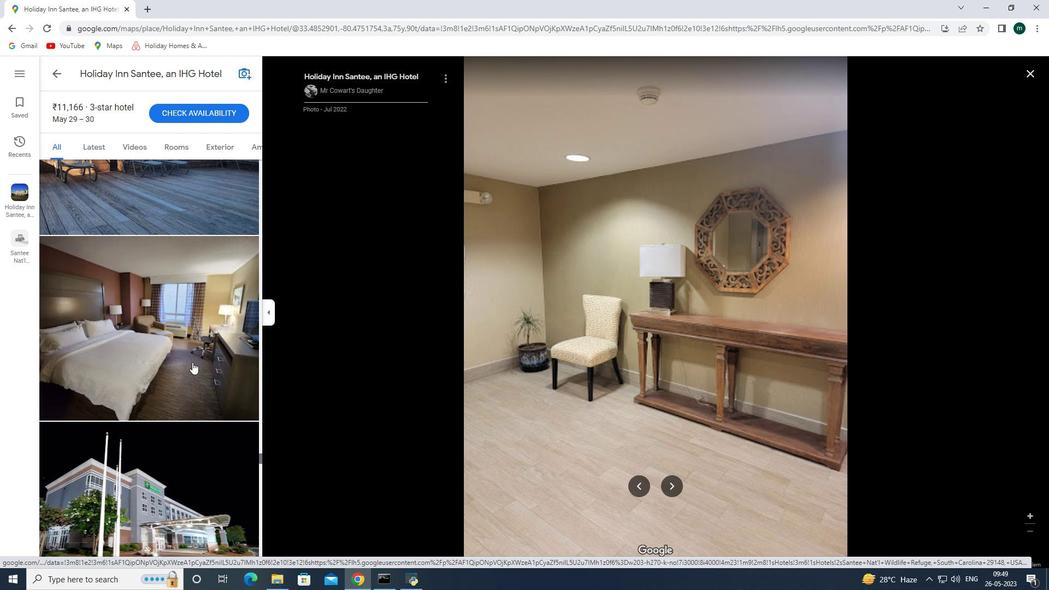 
Action: Key pressed <Key.right><Key.right><Key.right><Key.right><Key.right><Key.right><Key.right><Key.right>
Screenshot: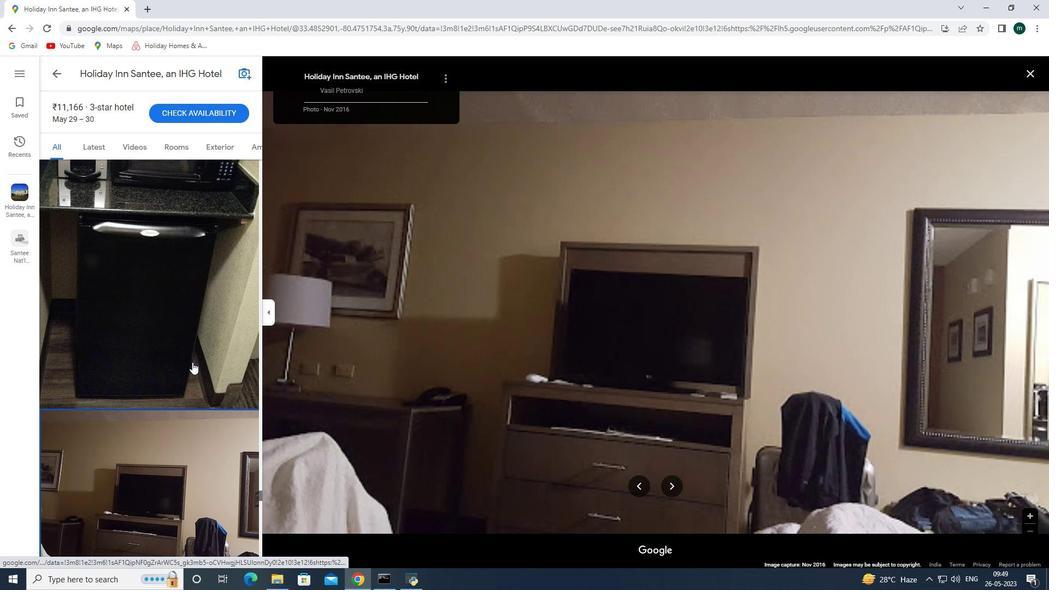 
Action: Mouse moved to (1026, 75)
Screenshot: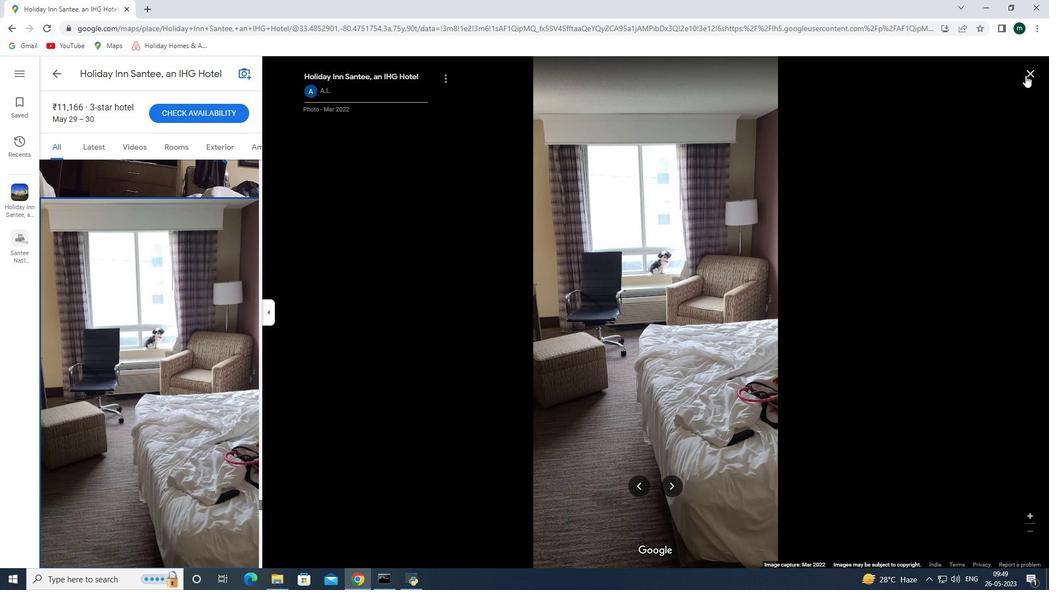 
Action: Mouse pressed left at (1026, 75)
Screenshot: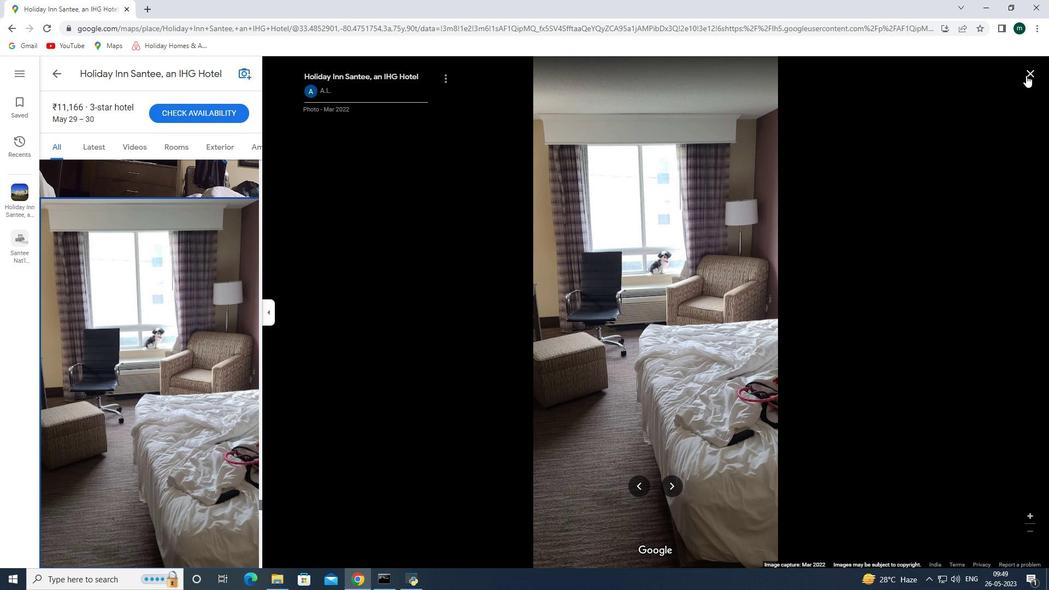 
Action: Mouse moved to (107, 415)
Screenshot: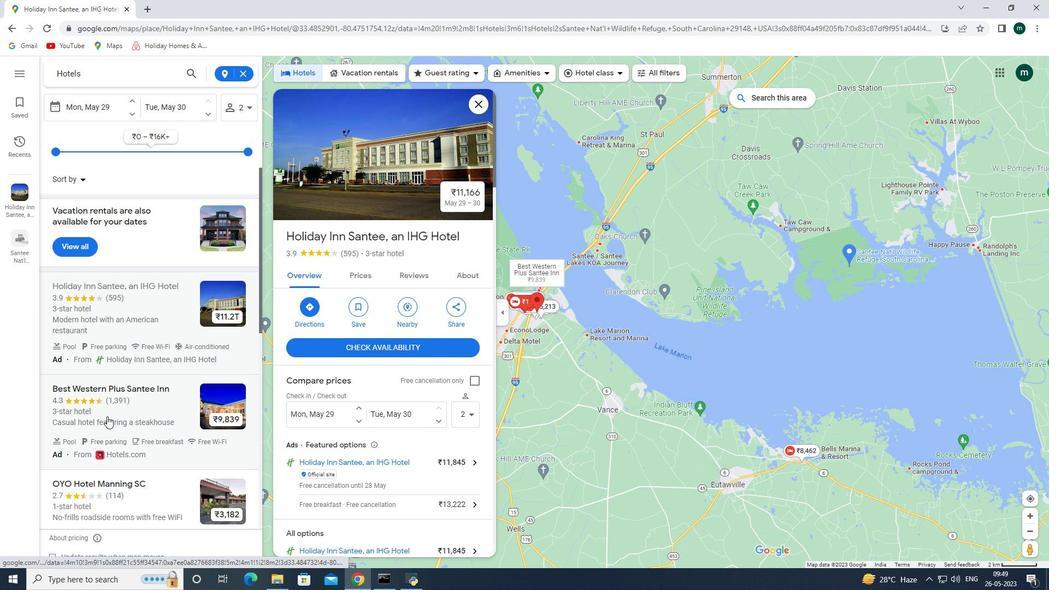
Action: Mouse pressed left at (107, 415)
Screenshot: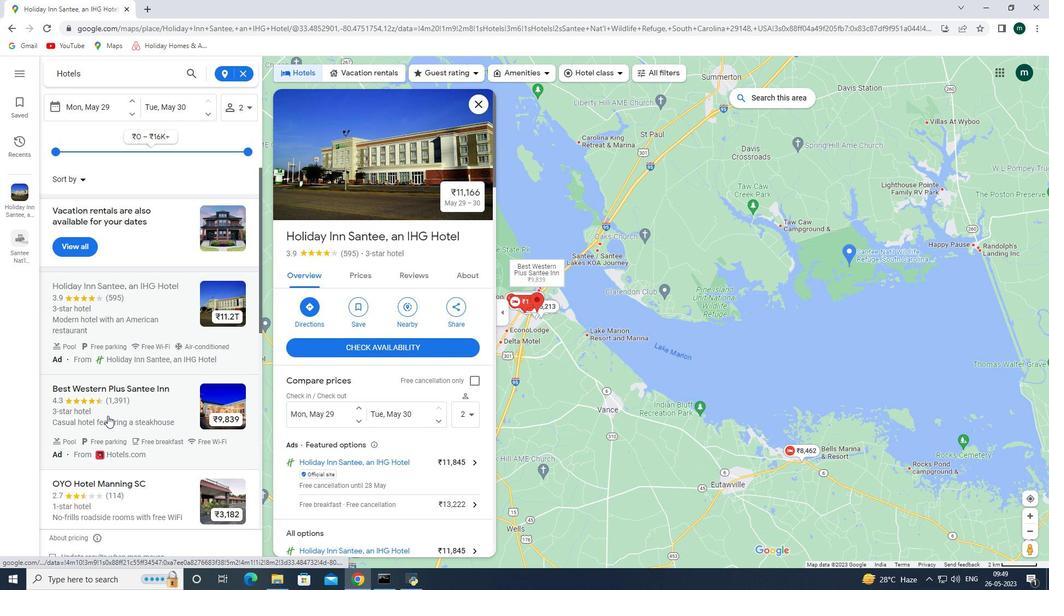 
Action: Mouse moved to (315, 432)
Screenshot: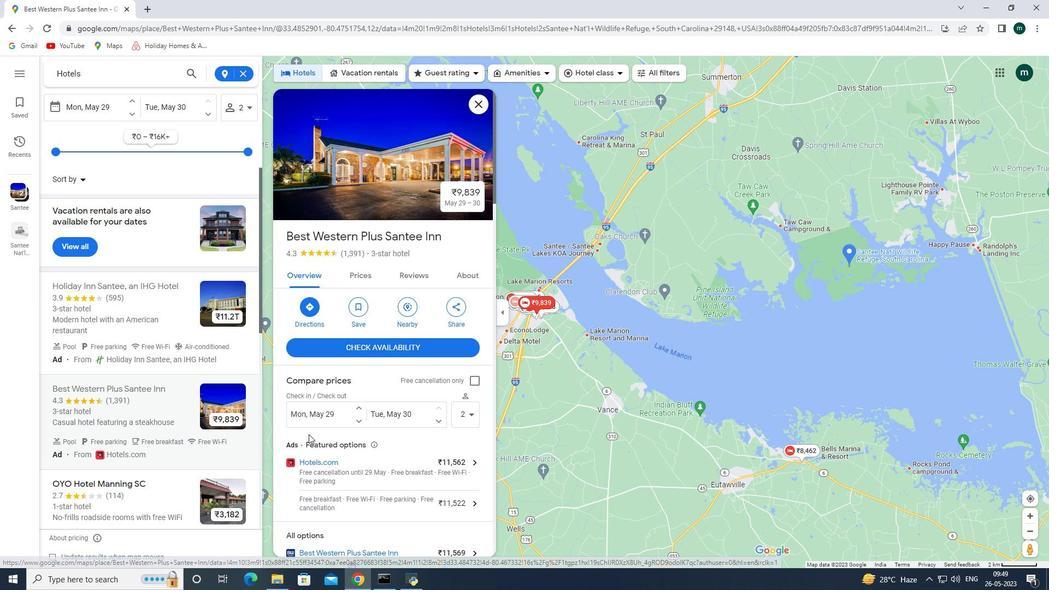 
Action: Mouse scrolled (315, 431) with delta (0, 0)
Screenshot: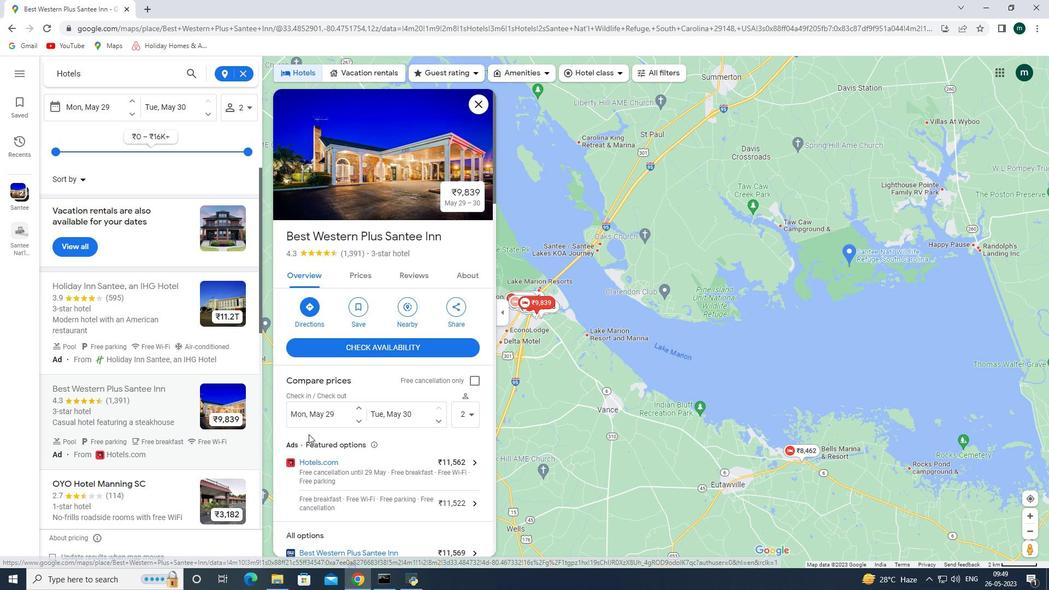 
Action: Mouse moved to (315, 432)
Screenshot: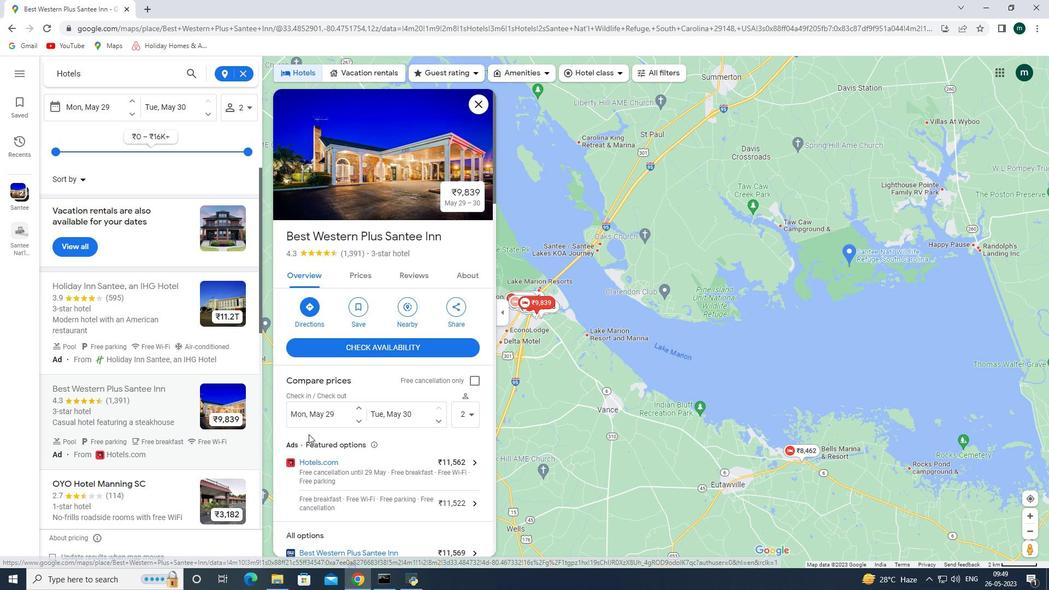 
Action: Mouse scrolled (315, 431) with delta (0, 0)
Screenshot: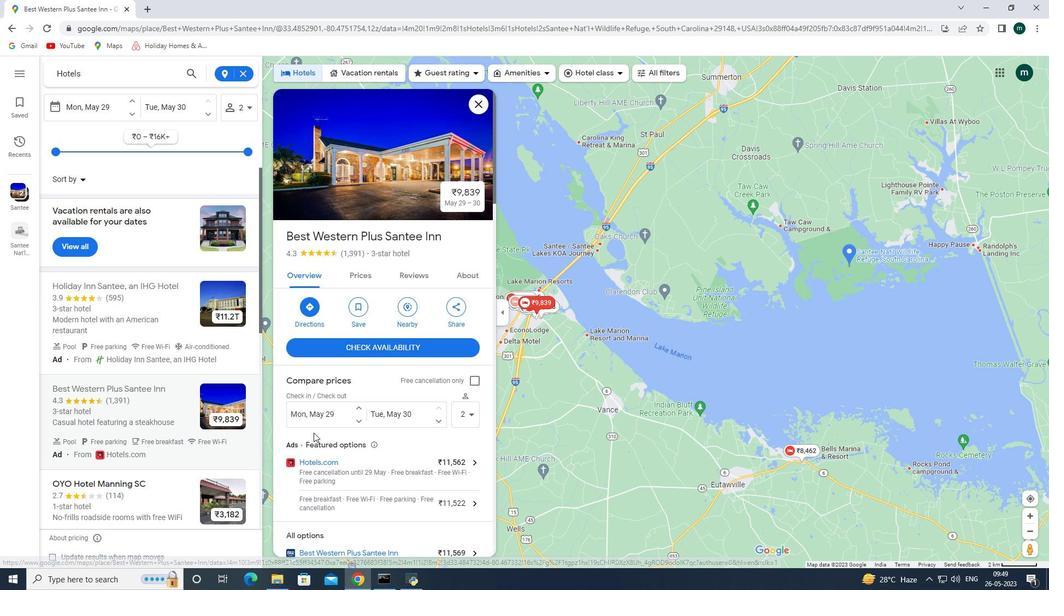 
Action: Mouse moved to (317, 432)
Screenshot: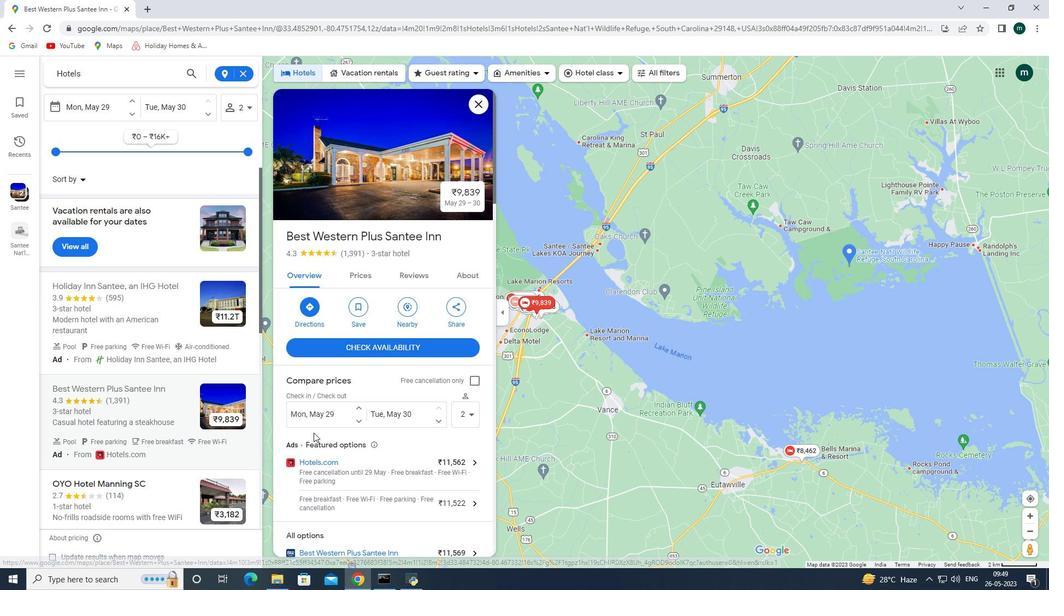 
Action: Mouse scrolled (317, 431) with delta (0, 0)
Screenshot: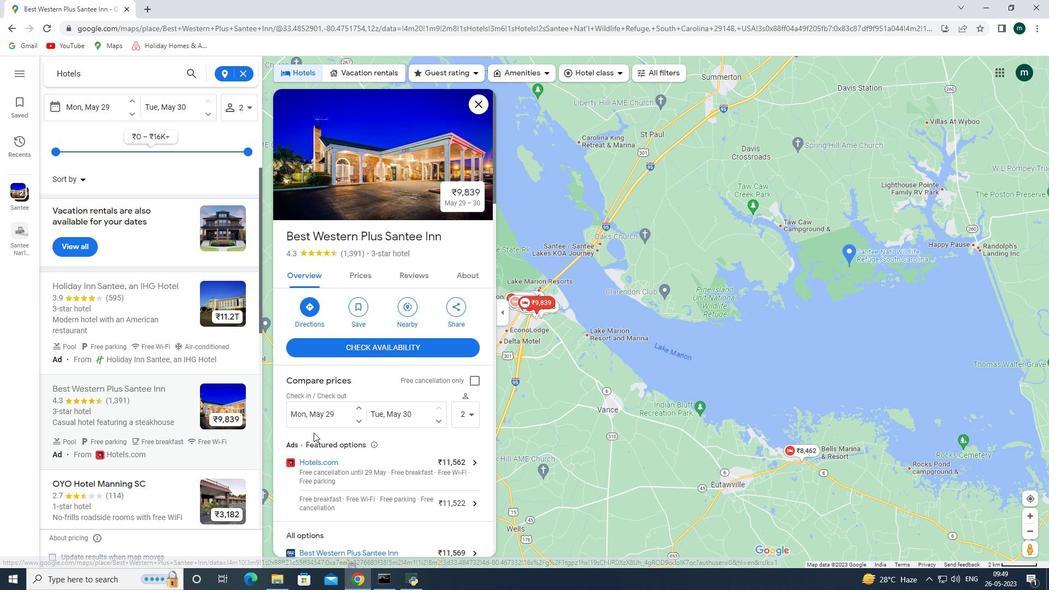
Action: Mouse scrolled (317, 431) with delta (0, 0)
Screenshot: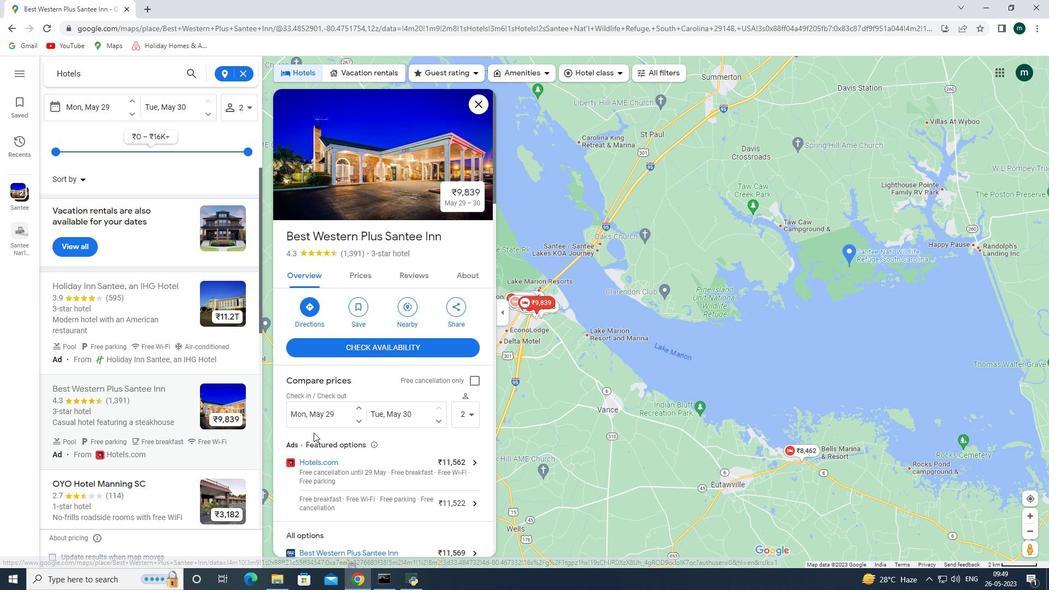 
Action: Mouse scrolled (317, 431) with delta (0, 0)
Screenshot: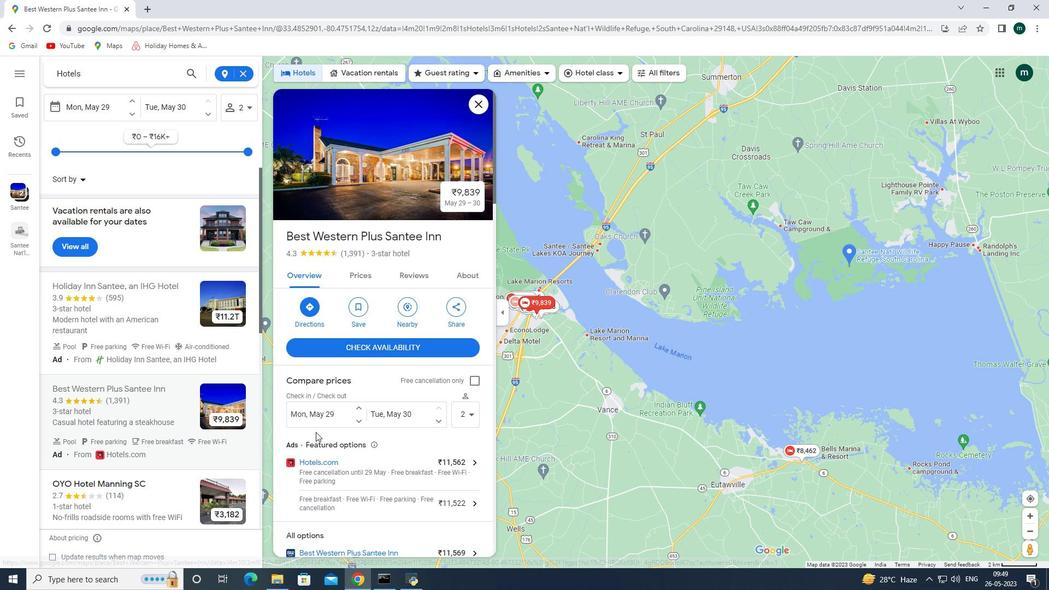 
Action: Mouse scrolled (317, 431) with delta (0, 0)
Screenshot: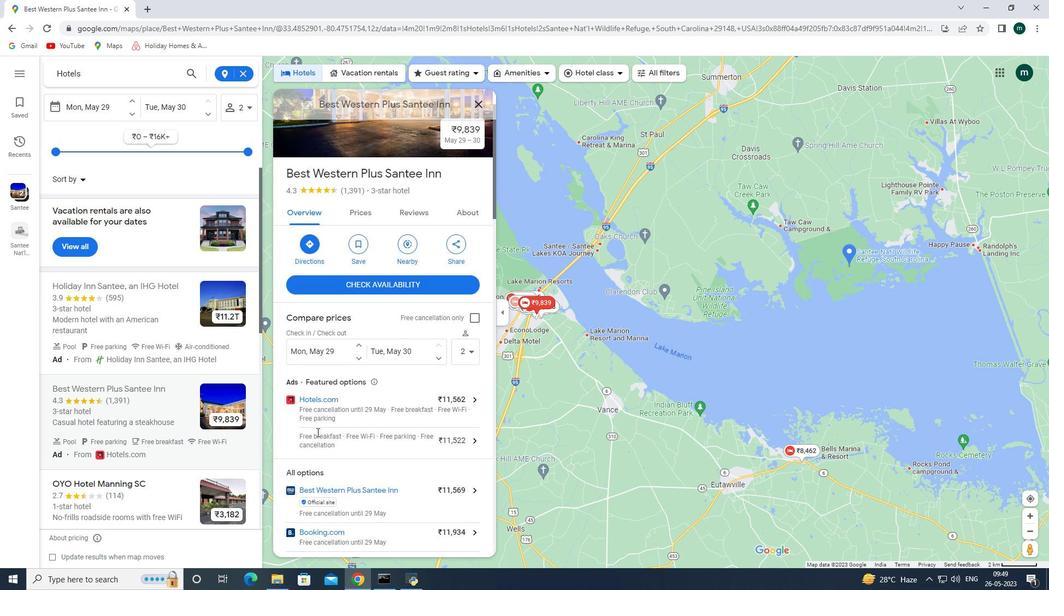 
Action: Mouse scrolled (317, 431) with delta (0, 0)
Screenshot: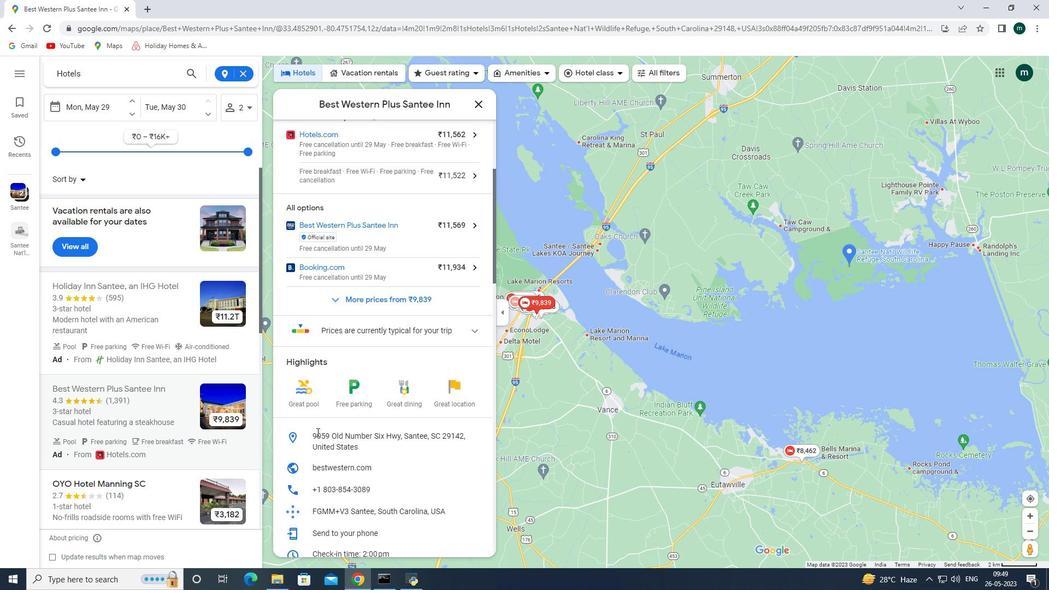 
Action: Mouse scrolled (317, 431) with delta (0, 0)
Screenshot: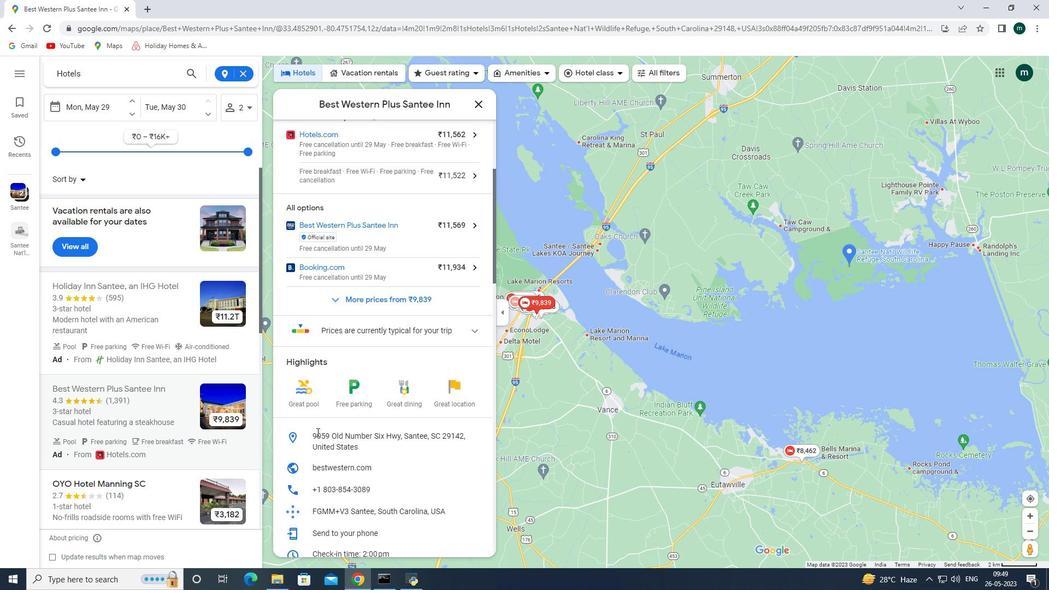 
Action: Mouse scrolled (317, 431) with delta (0, 0)
Screenshot: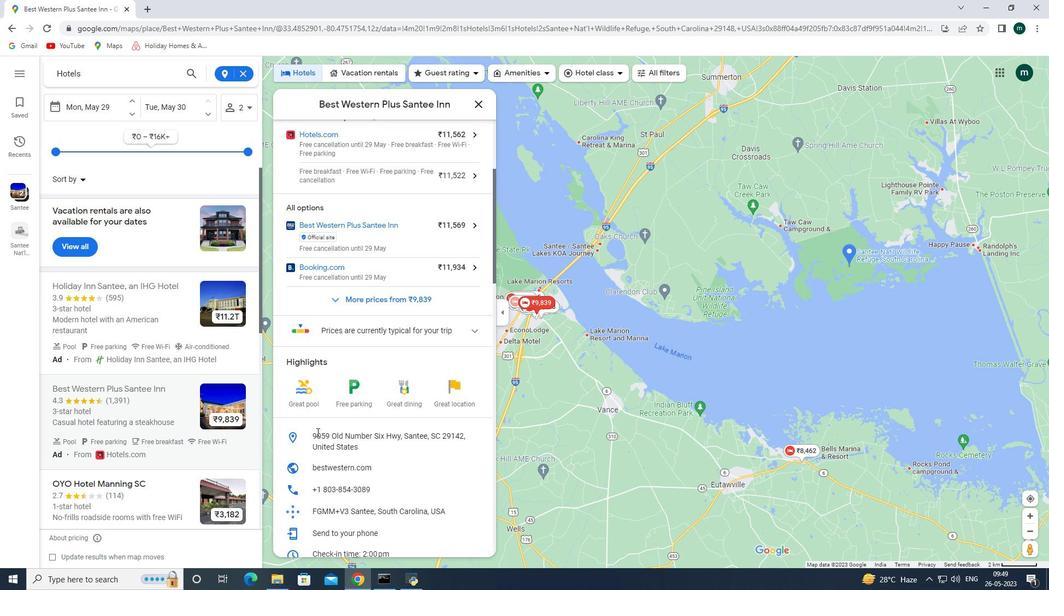 
Action: Mouse moved to (330, 455)
Screenshot: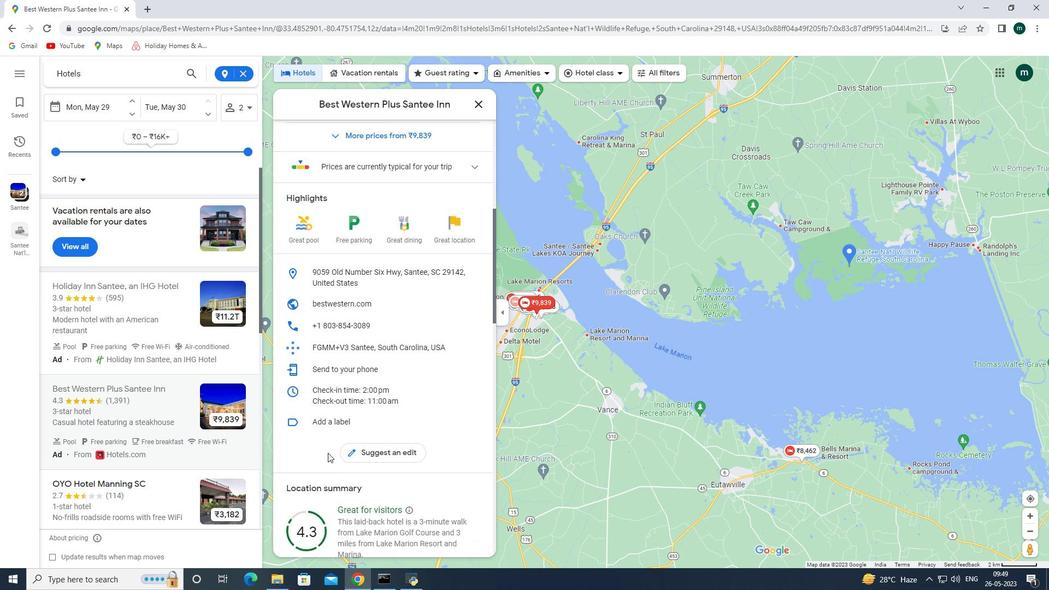
Action: Mouse scrolled (330, 455) with delta (0, 0)
Screenshot: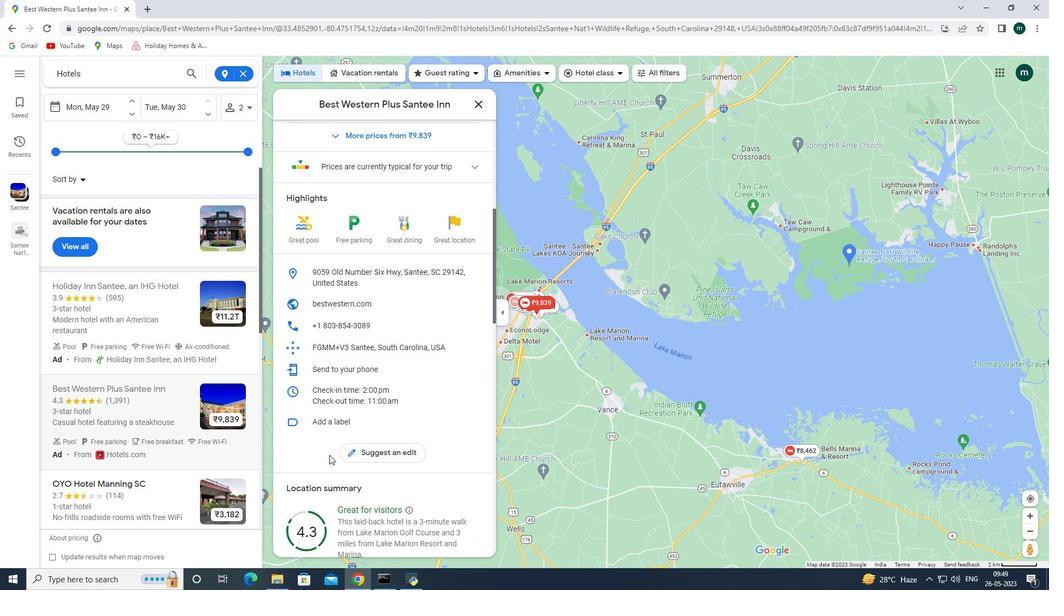 
Action: Mouse scrolled (330, 455) with delta (0, 0)
Screenshot: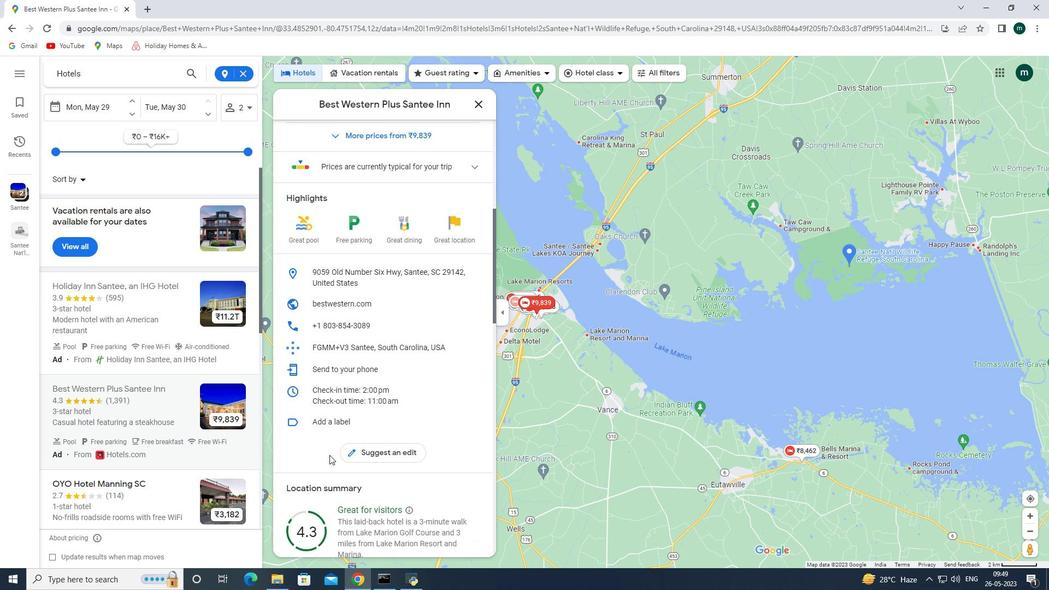 
Action: Mouse scrolled (330, 455) with delta (0, 0)
Screenshot: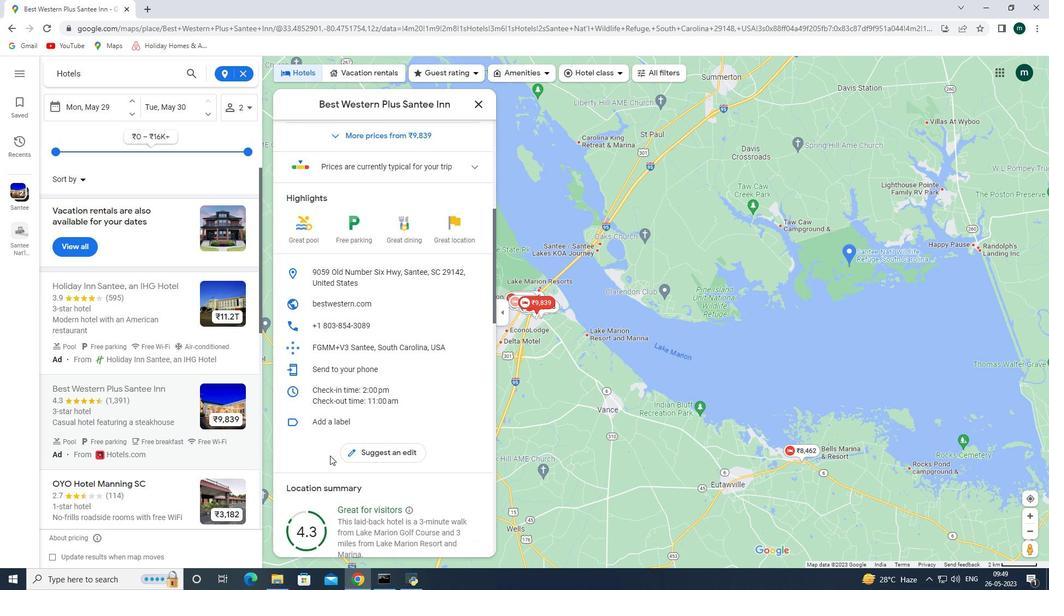 
Action: Mouse scrolled (330, 455) with delta (0, 0)
Screenshot: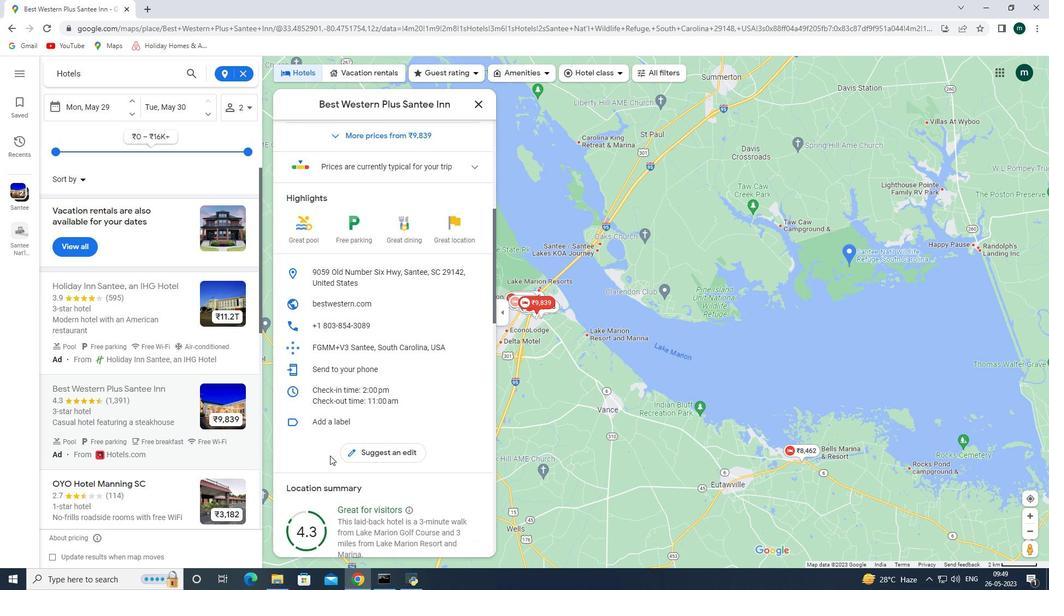 
Action: Mouse scrolled (330, 455) with delta (0, 0)
Screenshot: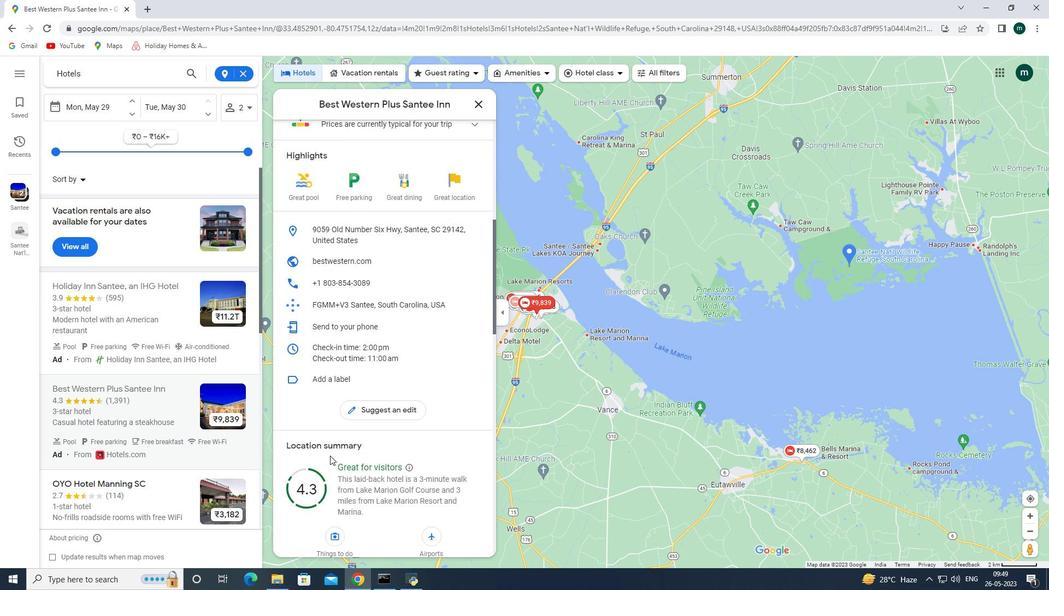 
Action: Mouse moved to (329, 432)
Screenshot: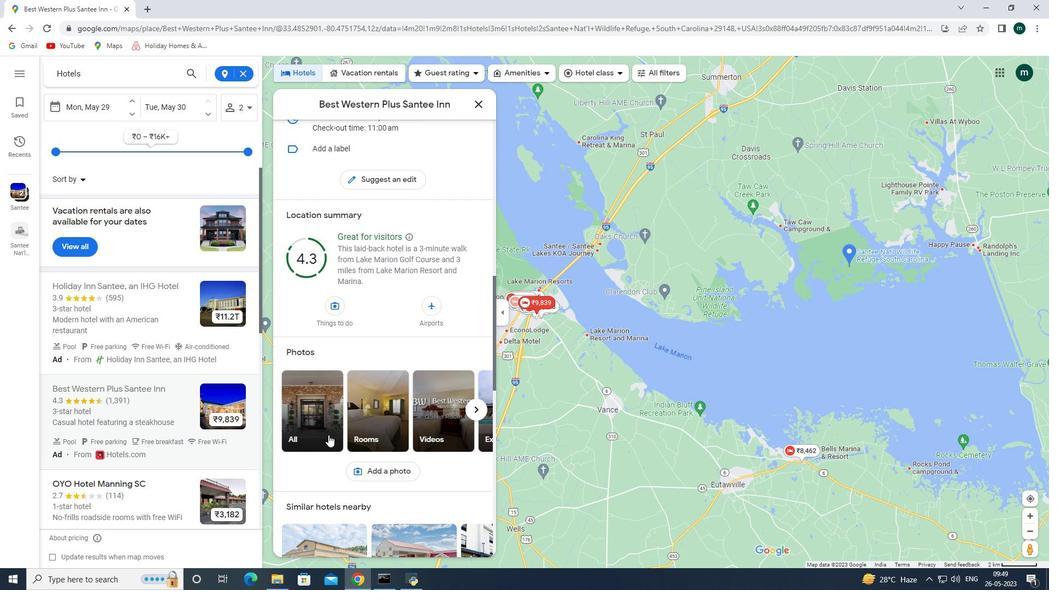 
Action: Mouse pressed left at (329, 432)
Screenshot: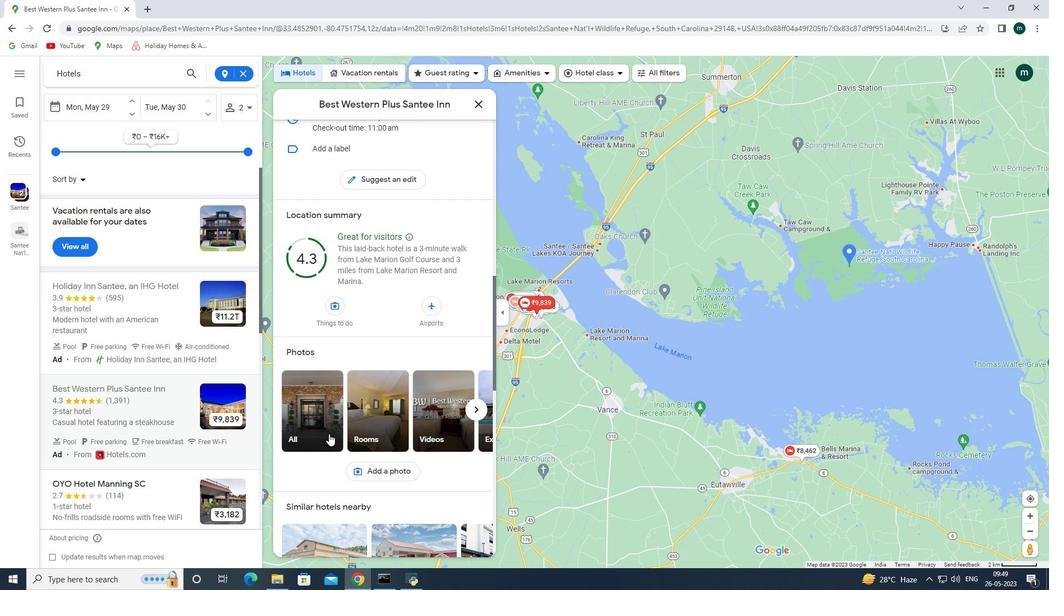 
Action: Mouse moved to (564, 374)
Screenshot: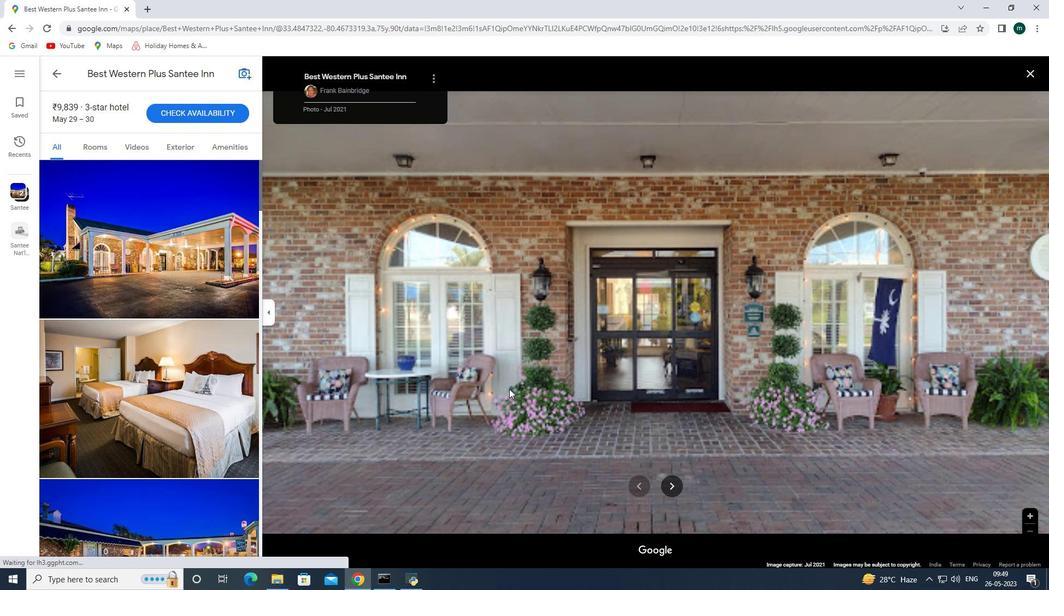 
Action: Key pressed <Key.right><Key.right><Key.right><Key.right><Key.right><Key.right><Key.right><Key.right><Key.right><Key.right><Key.right><Key.right><Key.right><Key.right><Key.right><Key.right><Key.right><Key.right><Key.right><Key.right>
Screenshot: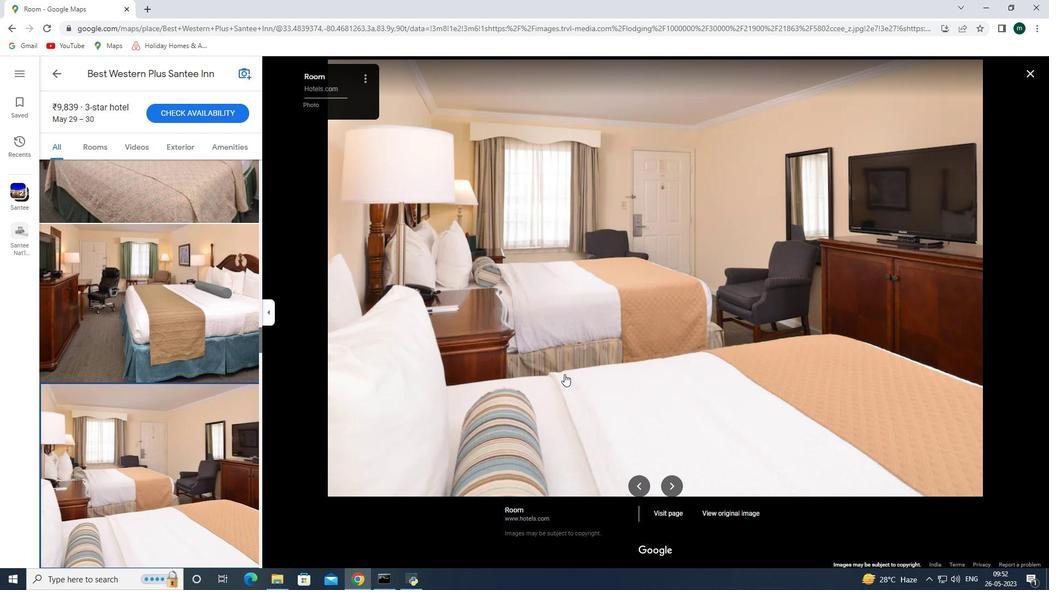 
Action: Mouse moved to (993, 271)
Screenshot: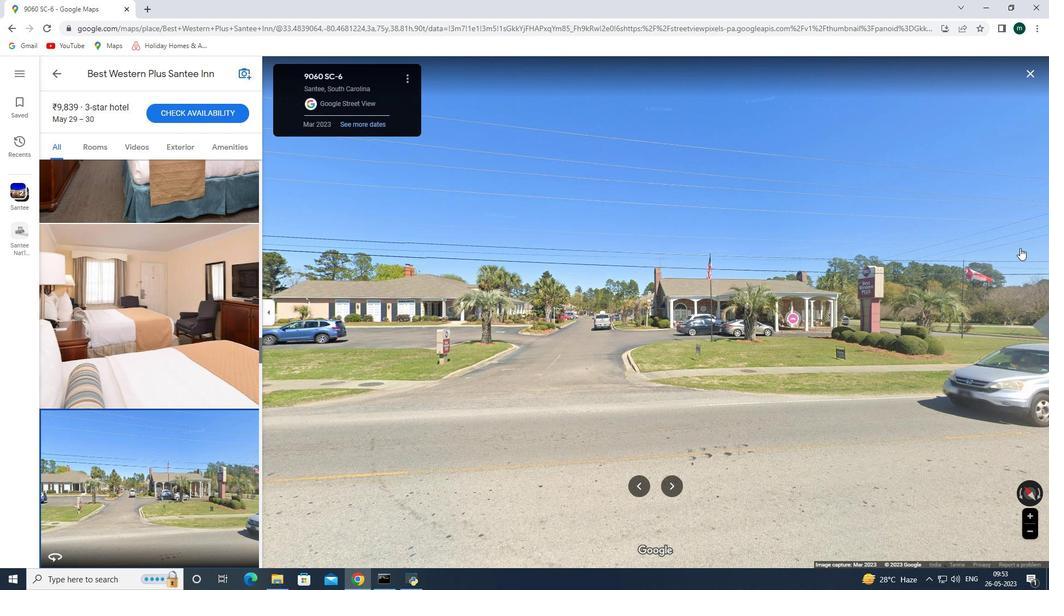
Action: Mouse pressed left at (993, 271)
Screenshot: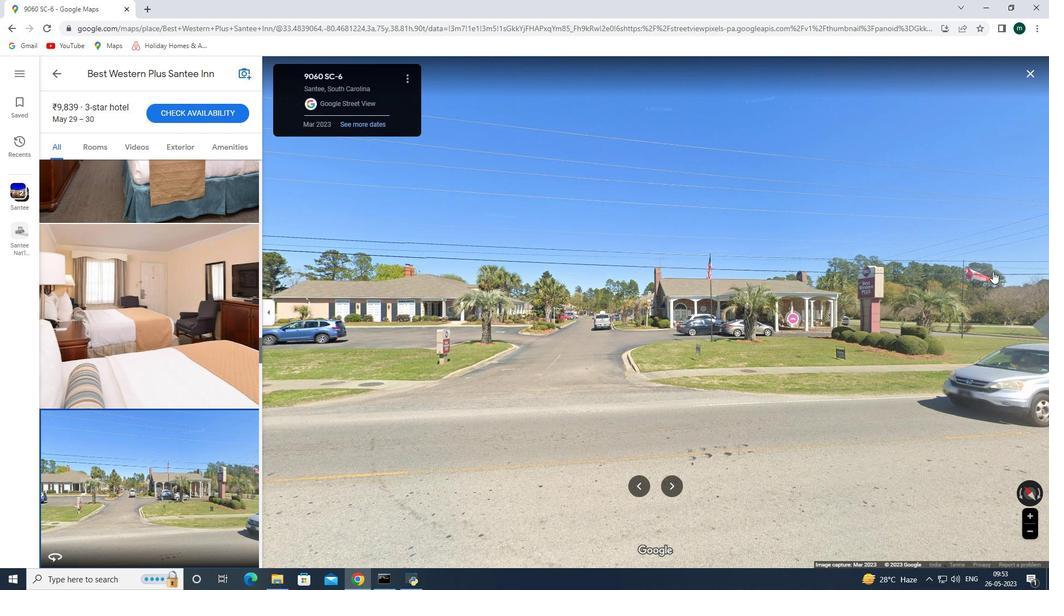 
Action: Mouse moved to (735, 289)
Screenshot: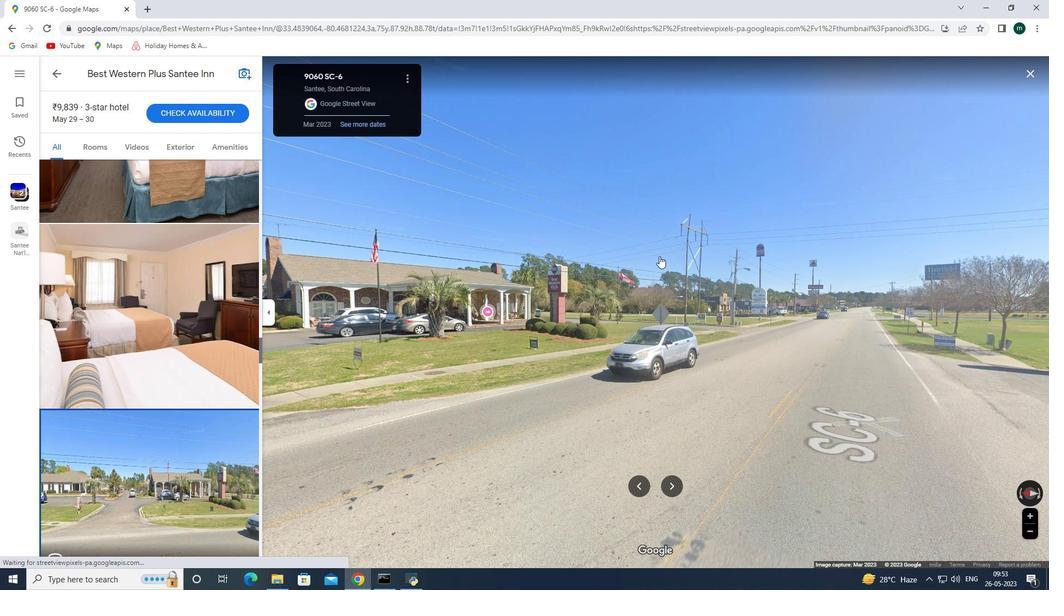 
Action: Mouse pressed left at (735, 289)
Screenshot: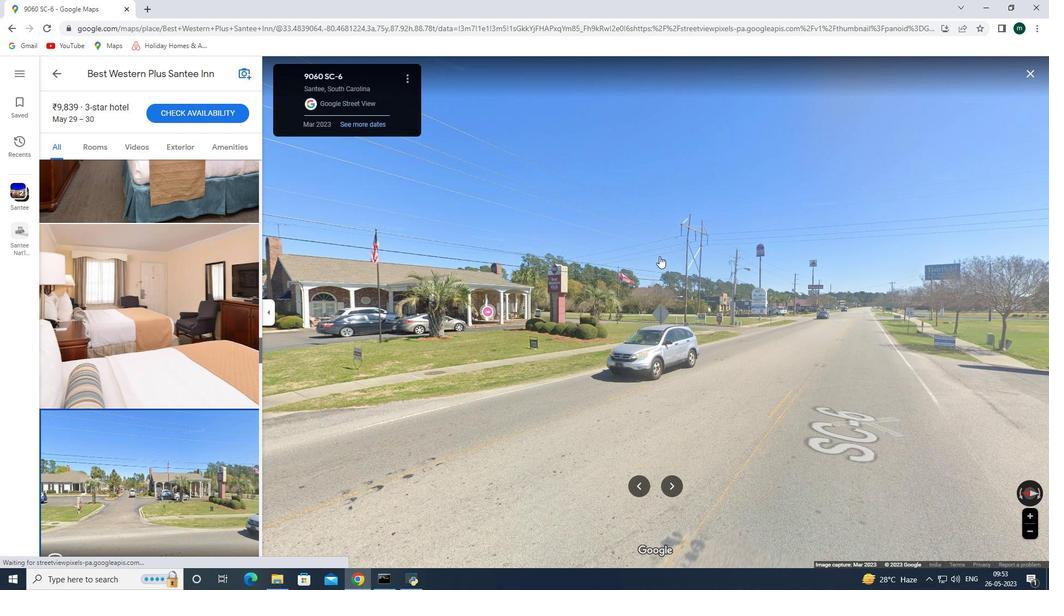 
Action: Mouse moved to (713, 233)
Screenshot: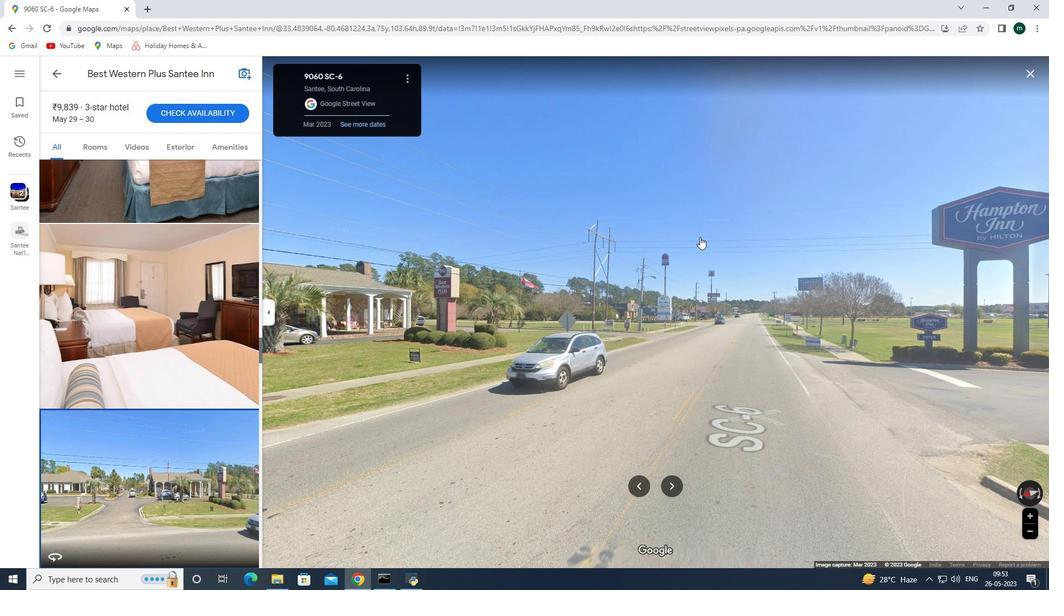 
Action: Mouse pressed left at (713, 233)
Screenshot: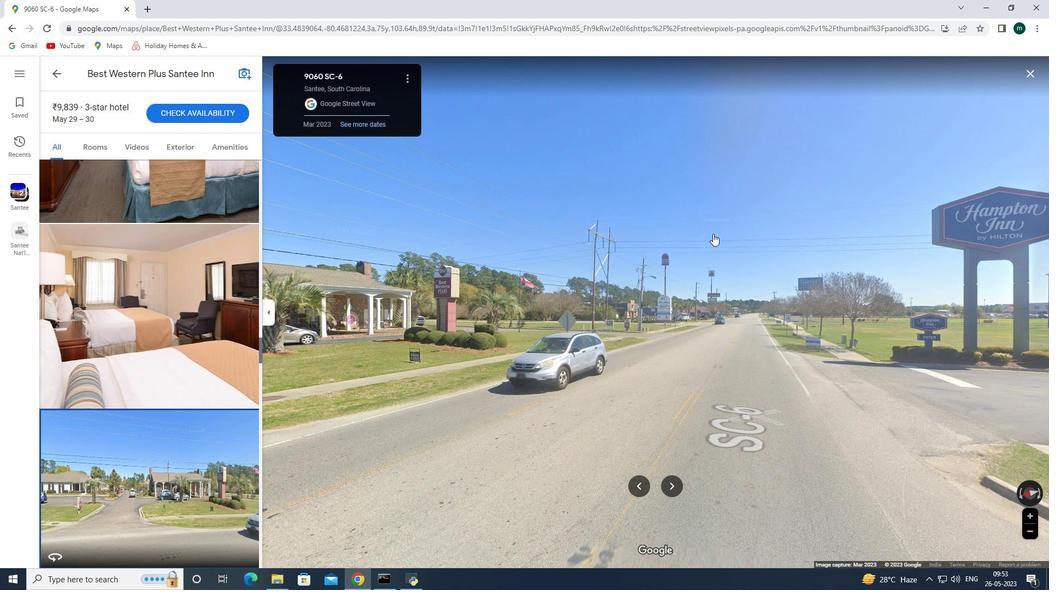 
Action: Mouse moved to (704, 324)
Screenshot: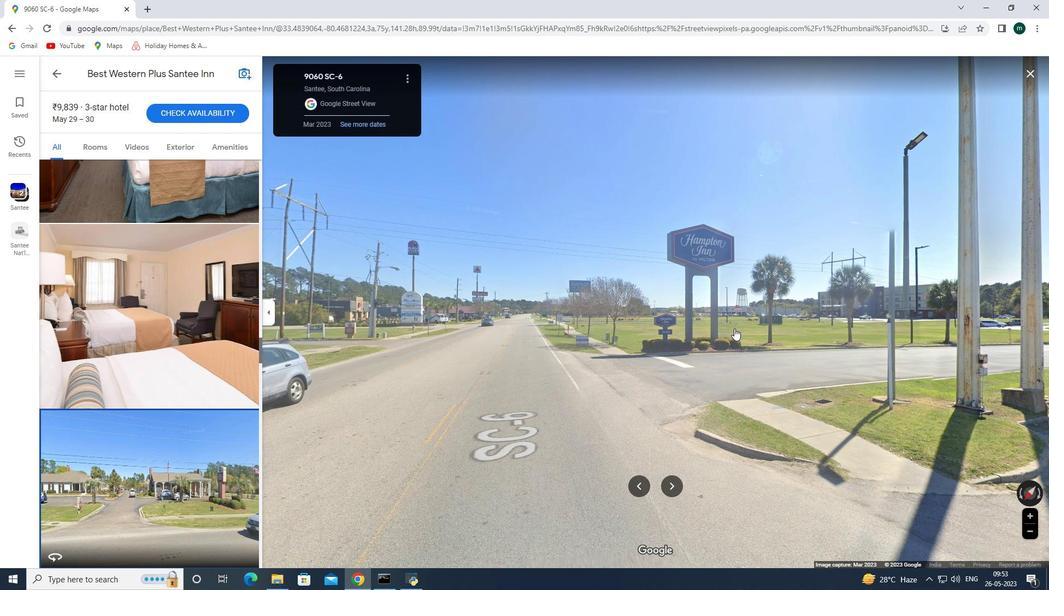 
Action: Mouse pressed left at (704, 324)
Screenshot: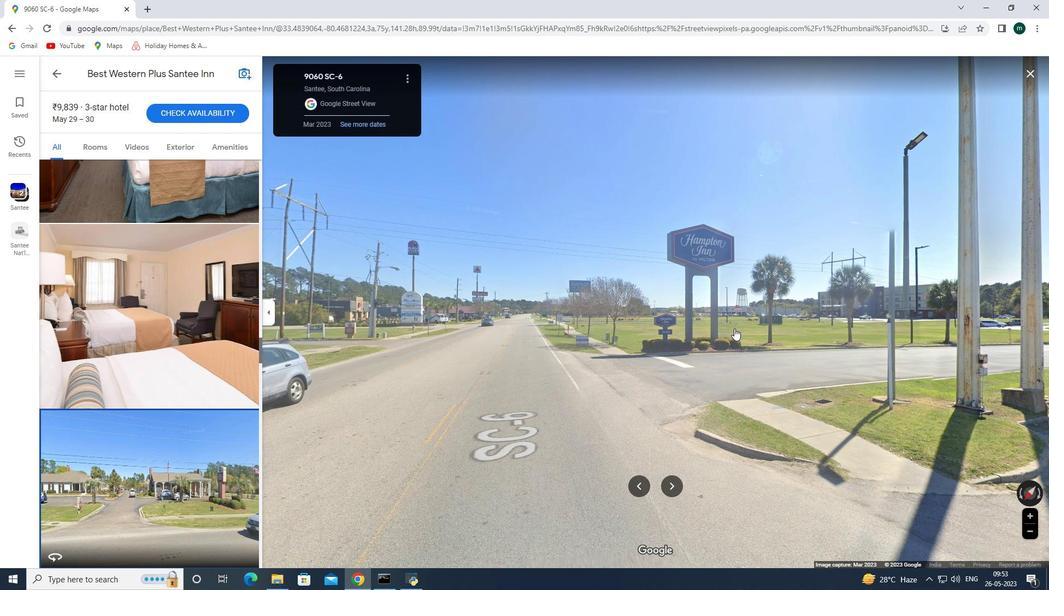
Action: Mouse moved to (670, 314)
Screenshot: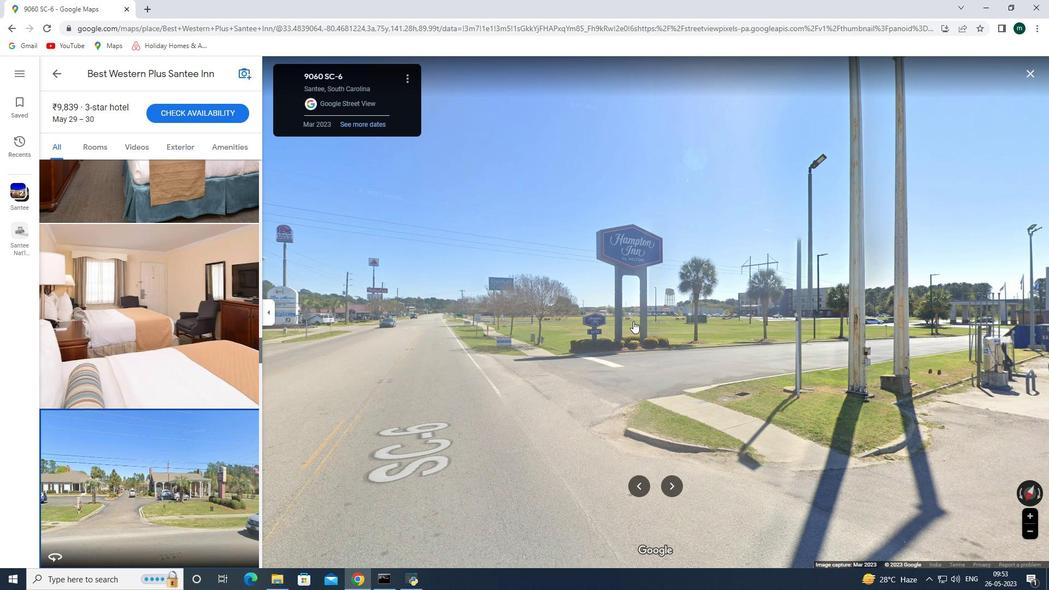 
Action: Mouse scrolled (670, 314) with delta (0, 0)
Screenshot: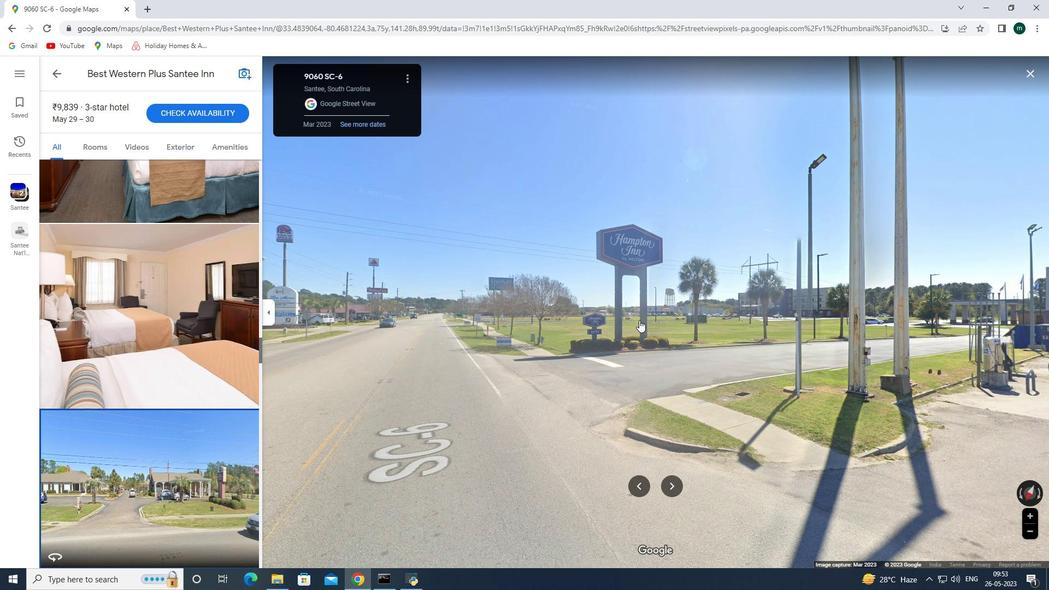 
Action: Mouse scrolled (670, 314) with delta (0, 0)
Screenshot: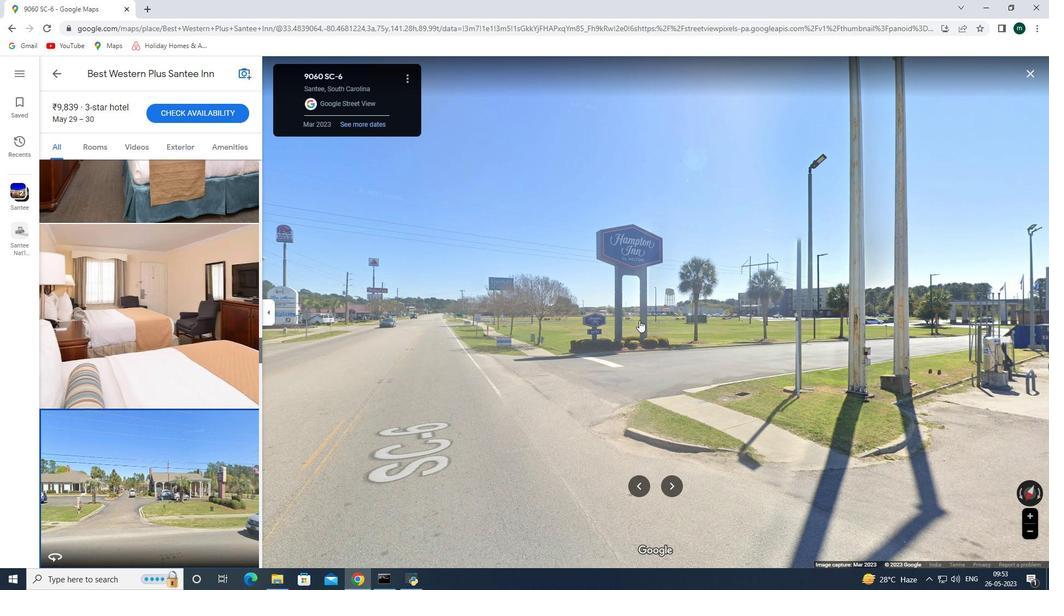 
Action: Mouse scrolled (670, 314) with delta (0, 0)
Screenshot: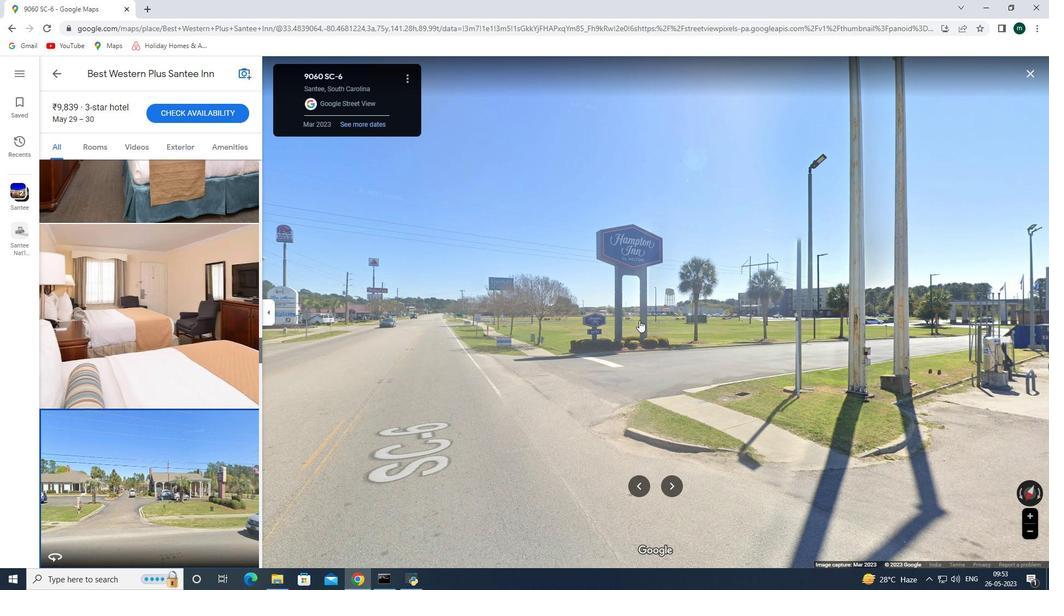 
Action: Mouse scrolled (670, 314) with delta (0, 0)
Screenshot: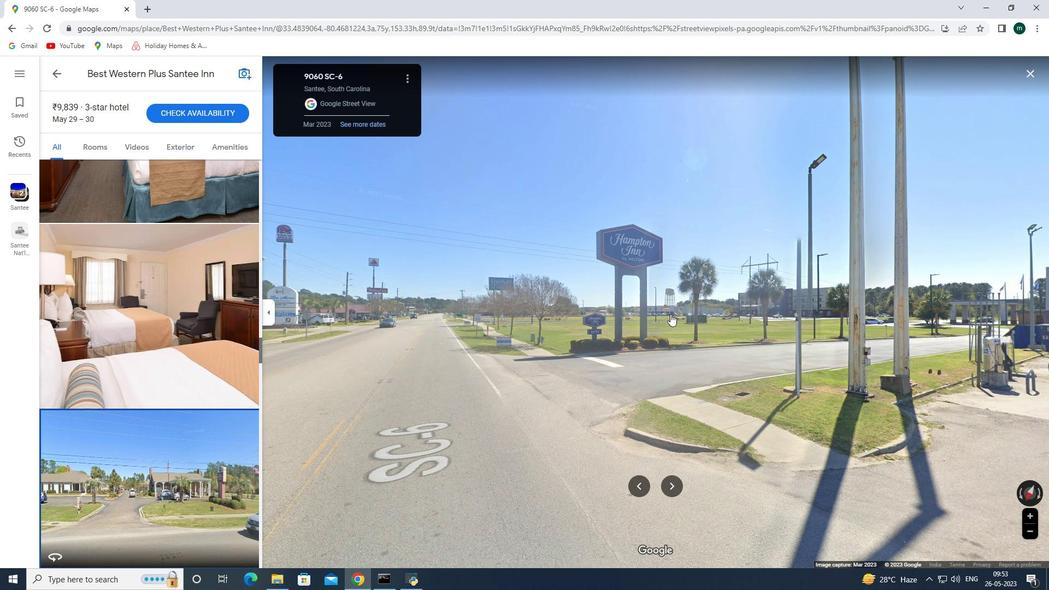 
Action: Mouse scrolled (670, 314) with delta (0, 0)
Screenshot: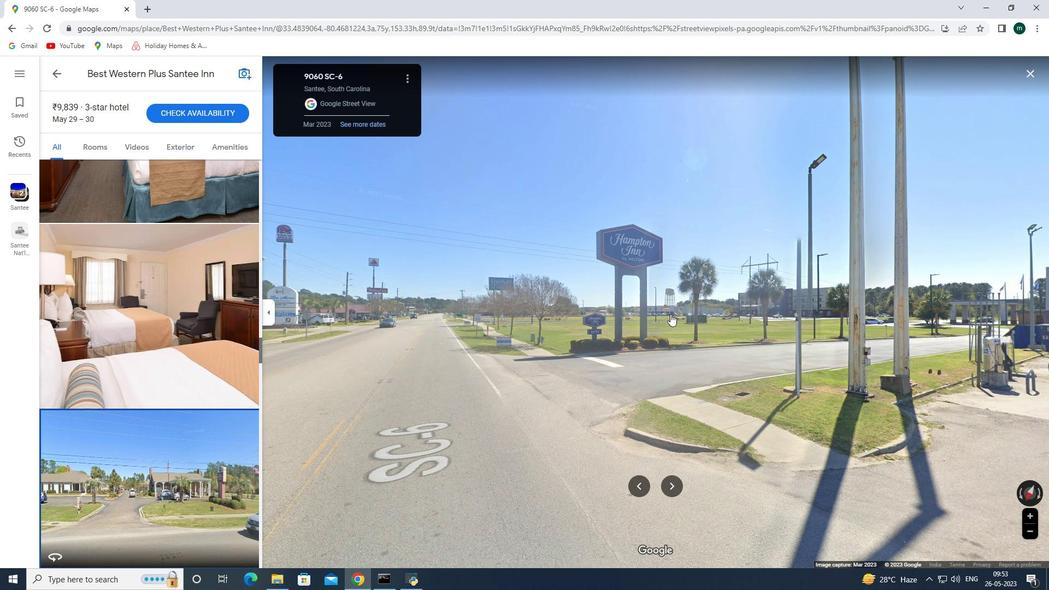 
Action: Mouse scrolled (670, 314) with delta (0, 0)
Screenshot: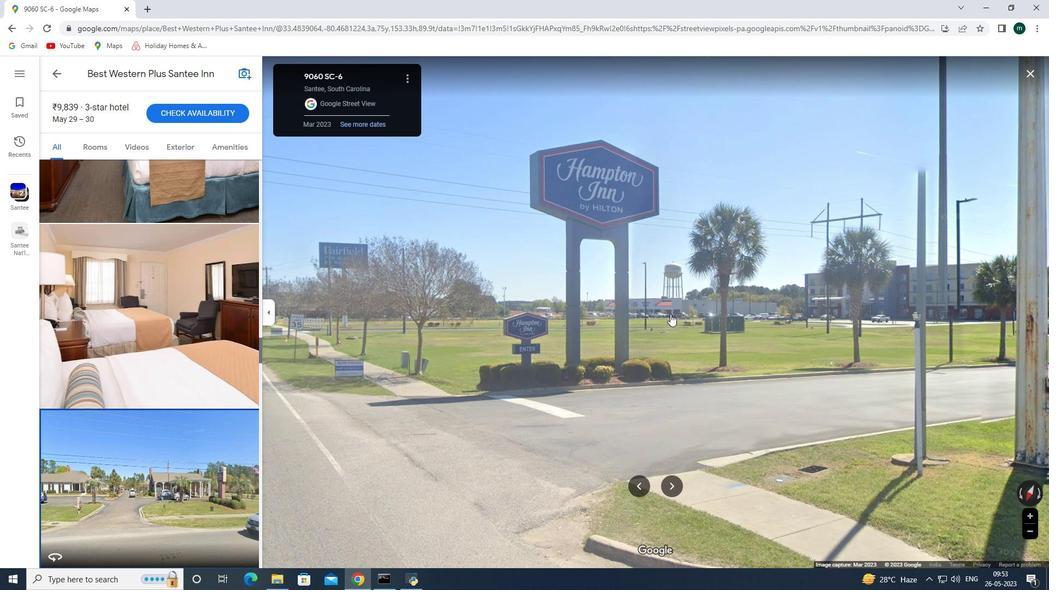 
Action: Mouse scrolled (670, 314) with delta (0, 0)
Screenshot: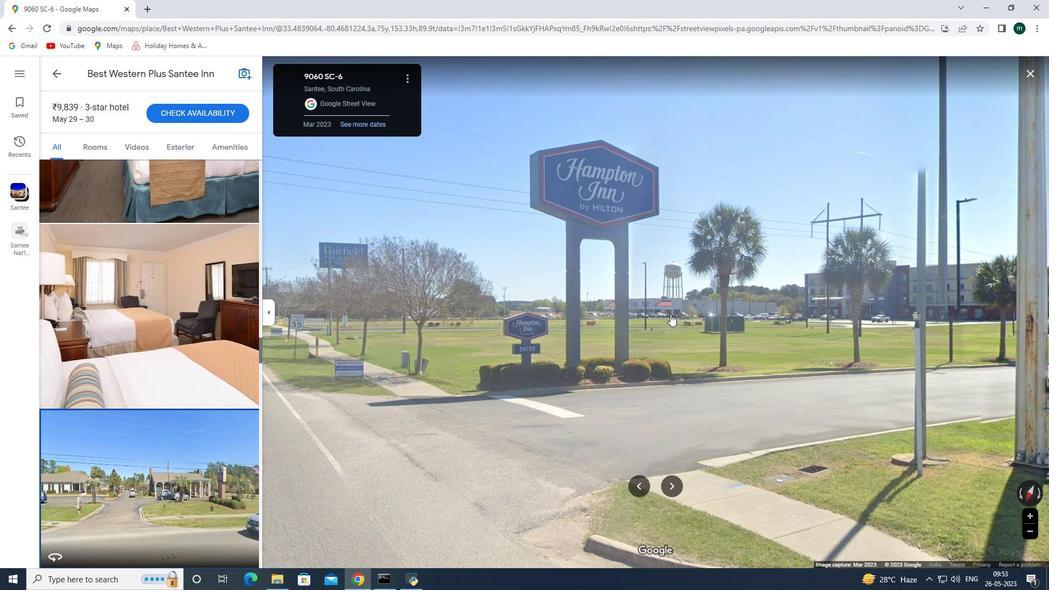
Action: Mouse scrolled (670, 314) with delta (0, 0)
Screenshot: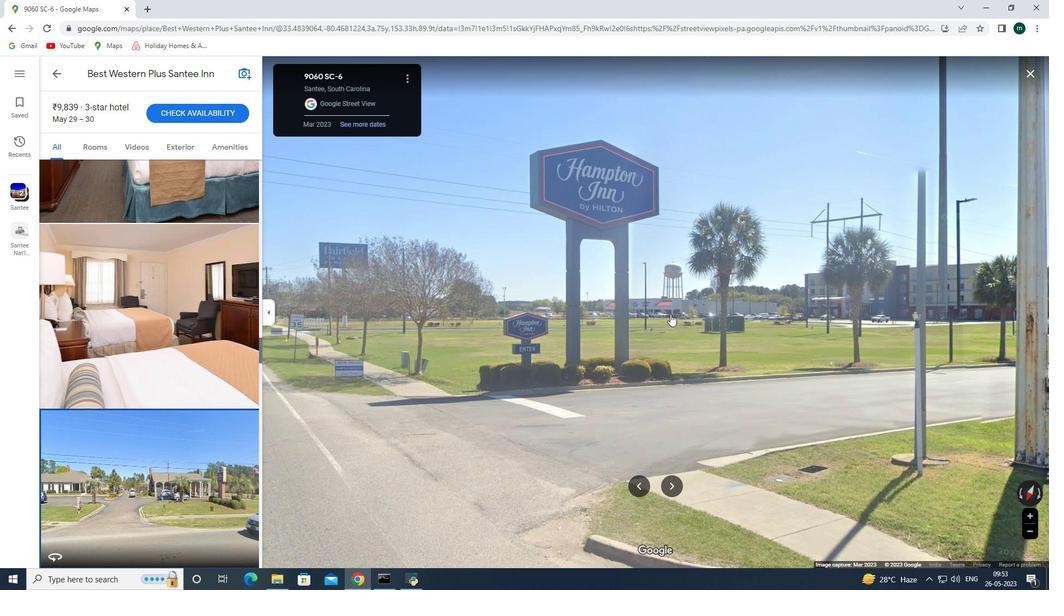 
Action: Mouse scrolled (670, 314) with delta (0, 0)
Screenshot: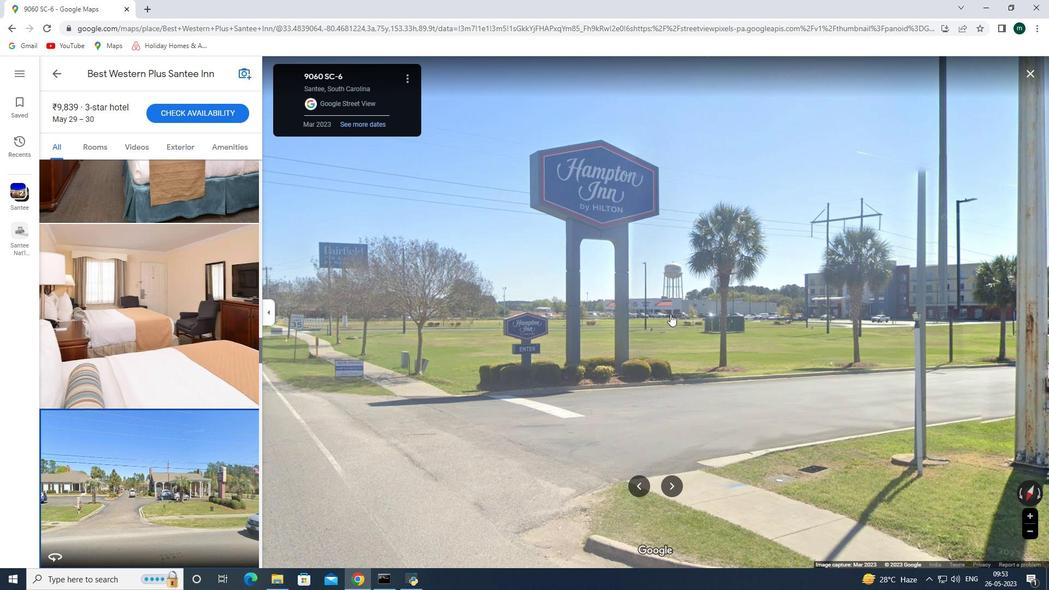 
Action: Mouse scrolled (670, 314) with delta (0, 0)
Screenshot: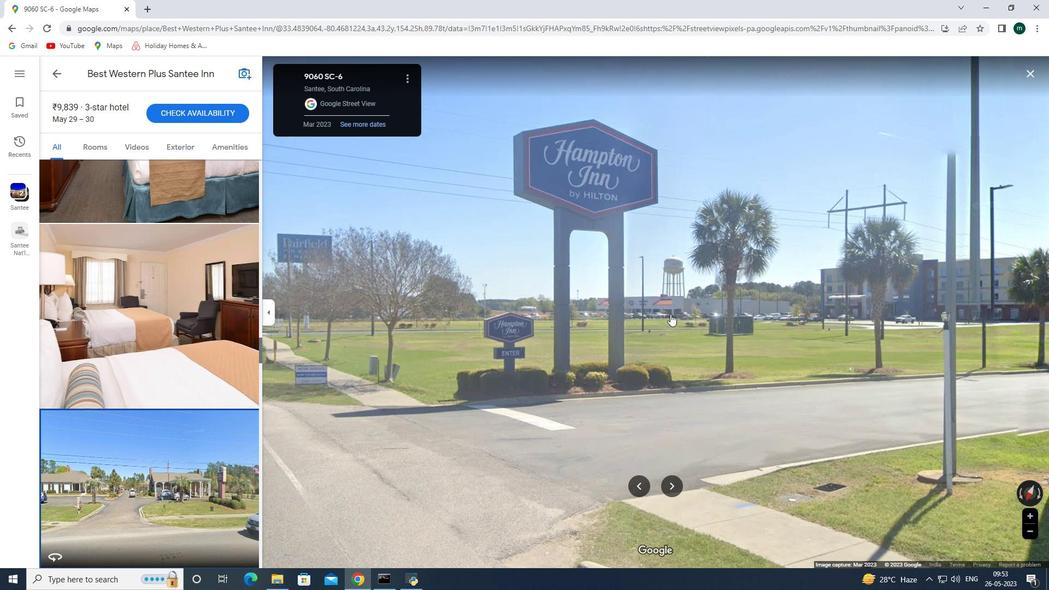 
Action: Mouse scrolled (670, 313) with delta (0, 0)
Screenshot: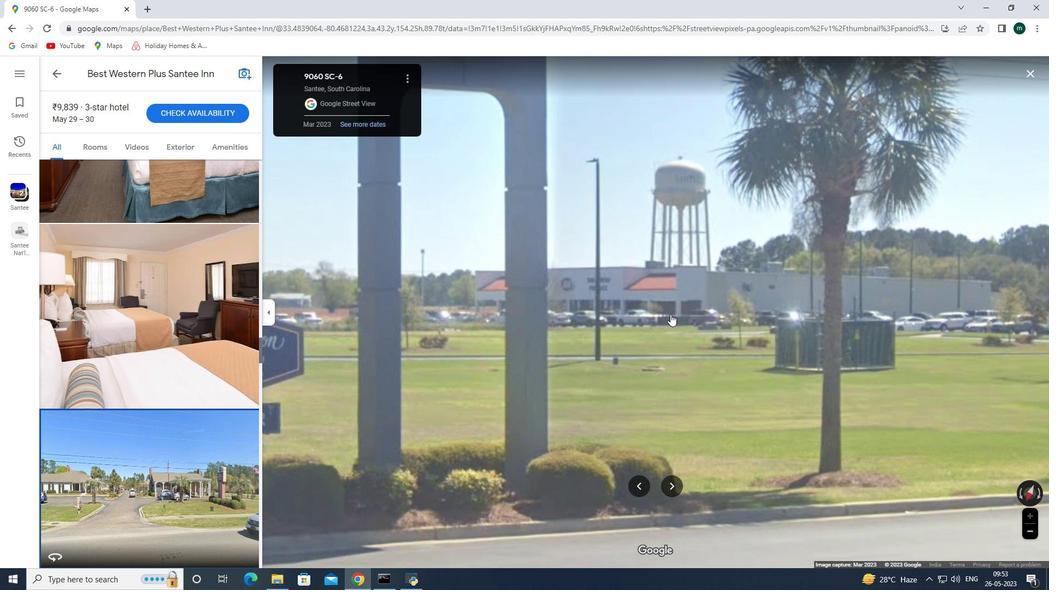 
Action: Mouse scrolled (670, 313) with delta (0, 0)
Screenshot: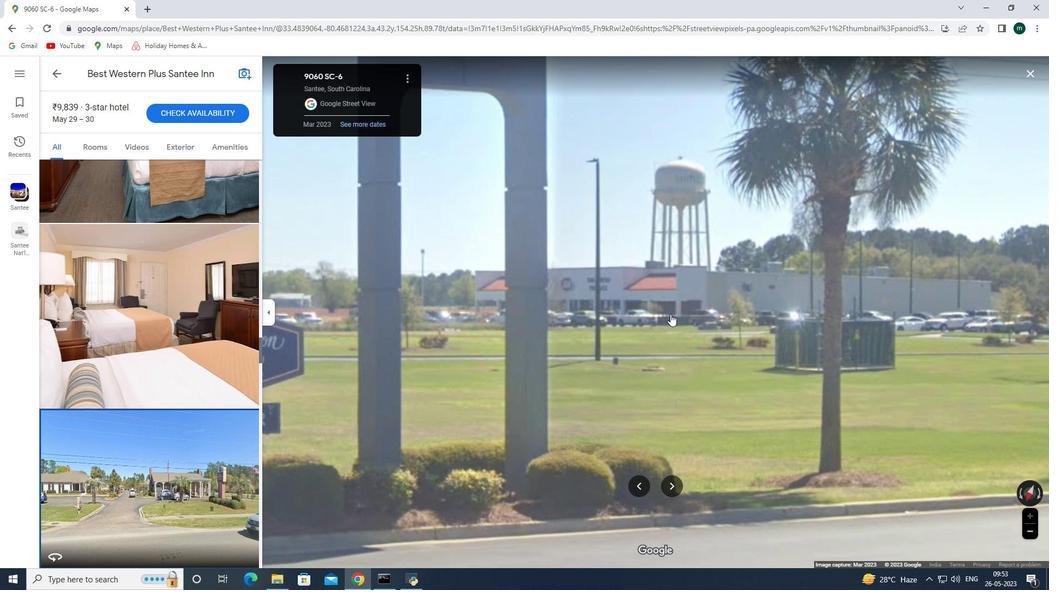 
Action: Mouse scrolled (670, 313) with delta (0, 0)
Screenshot: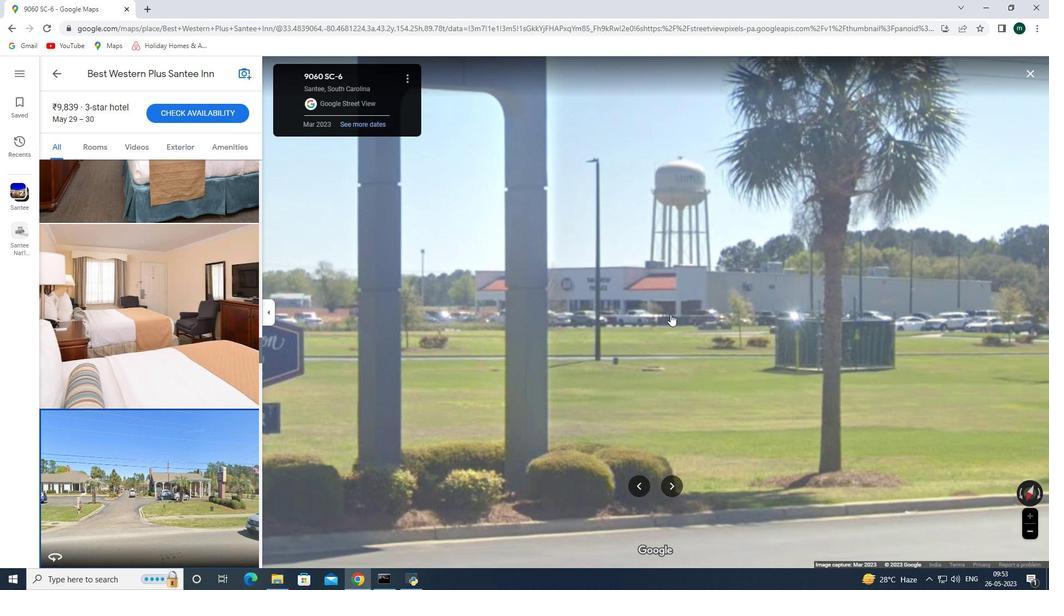 
Action: Mouse scrolled (670, 313) with delta (0, 0)
Screenshot: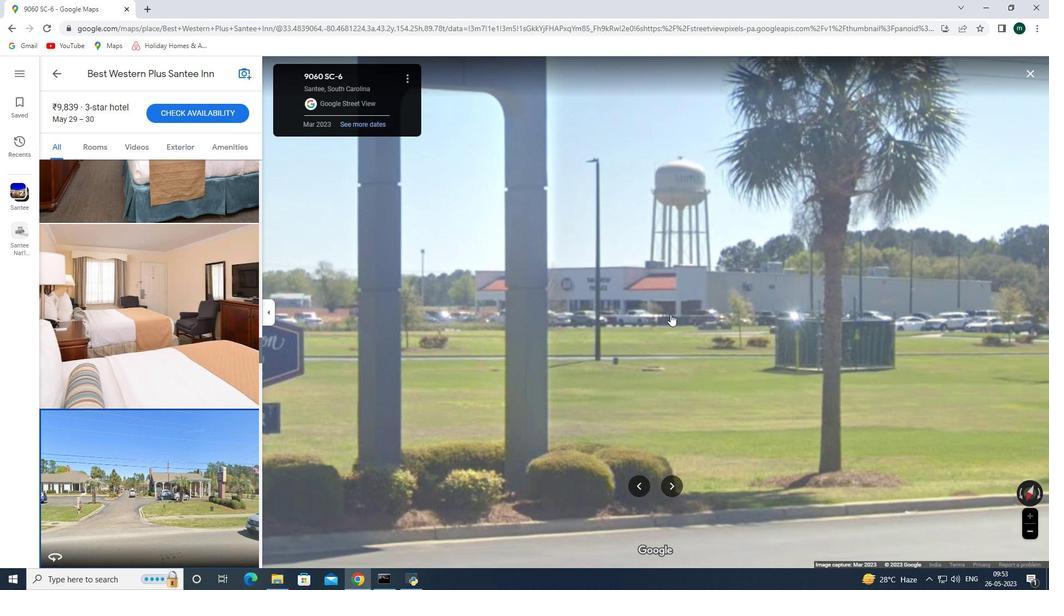 
Action: Mouse scrolled (670, 313) with delta (0, 0)
Screenshot: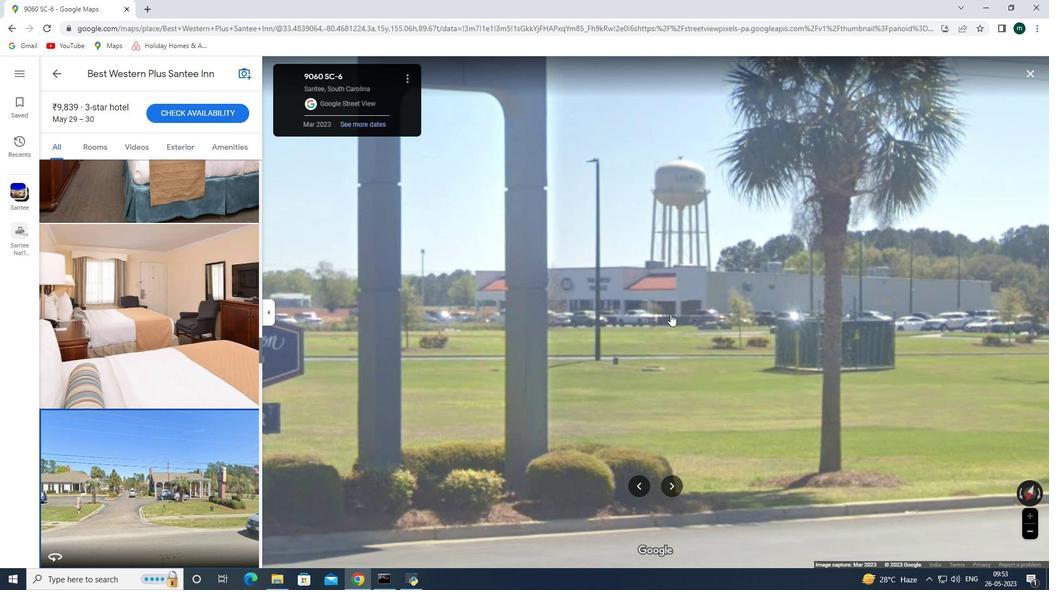 
Action: Mouse scrolled (670, 313) with delta (0, 0)
Screenshot: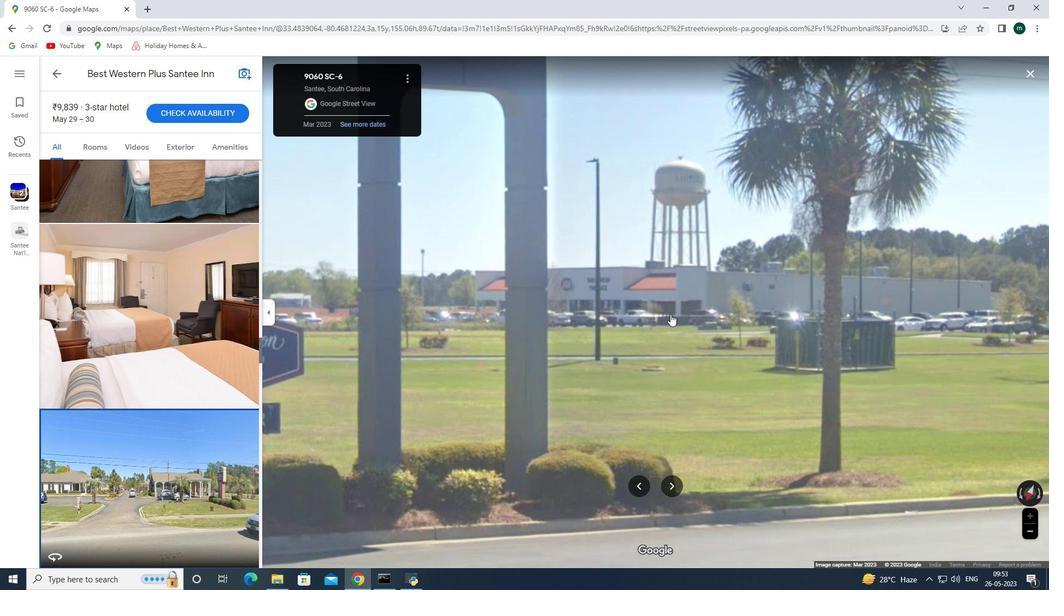 
Action: Mouse scrolled (670, 313) with delta (0, 0)
Screenshot: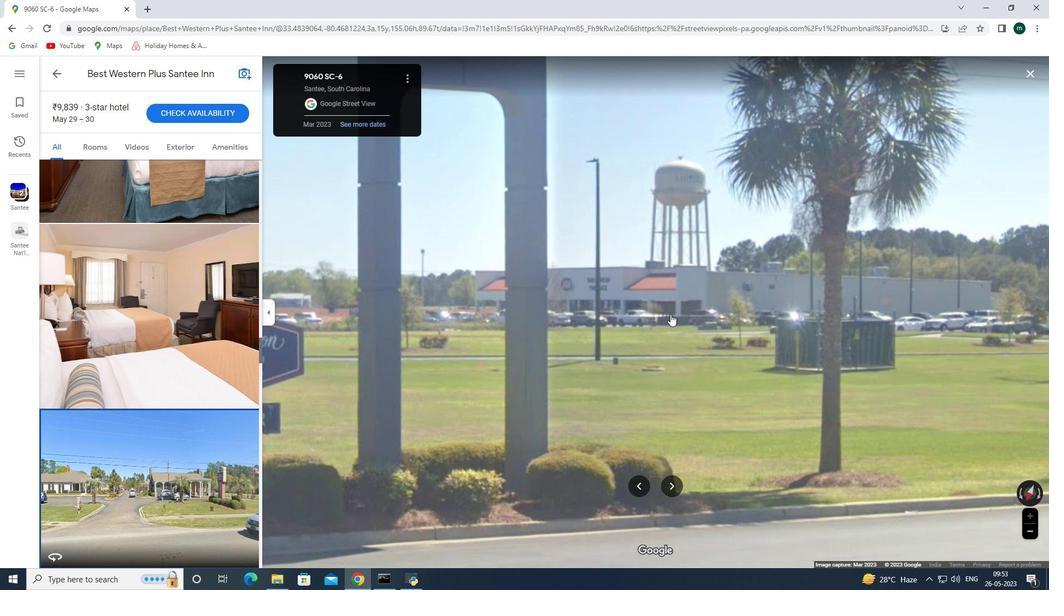 
Action: Mouse moved to (758, 314)
Screenshot: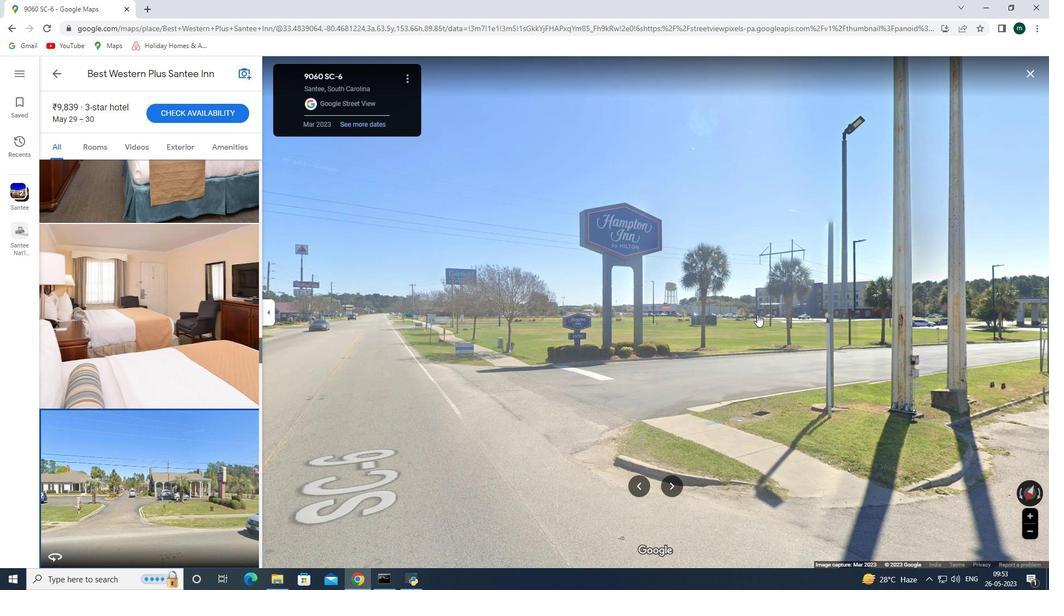 
Action: Mouse pressed left at (758, 314)
Screenshot: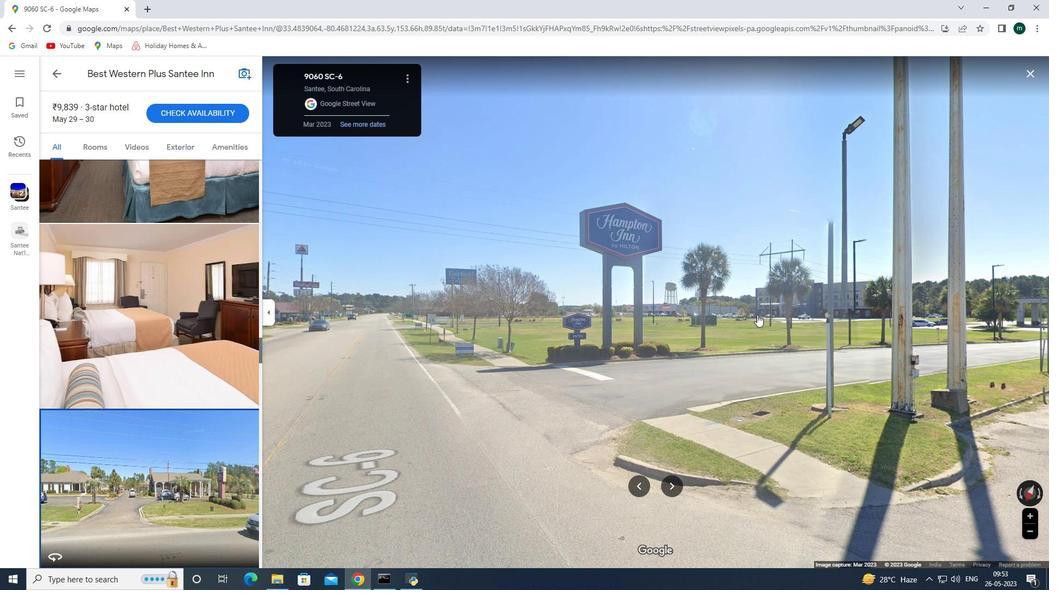 
Action: Mouse moved to (901, 303)
Screenshot: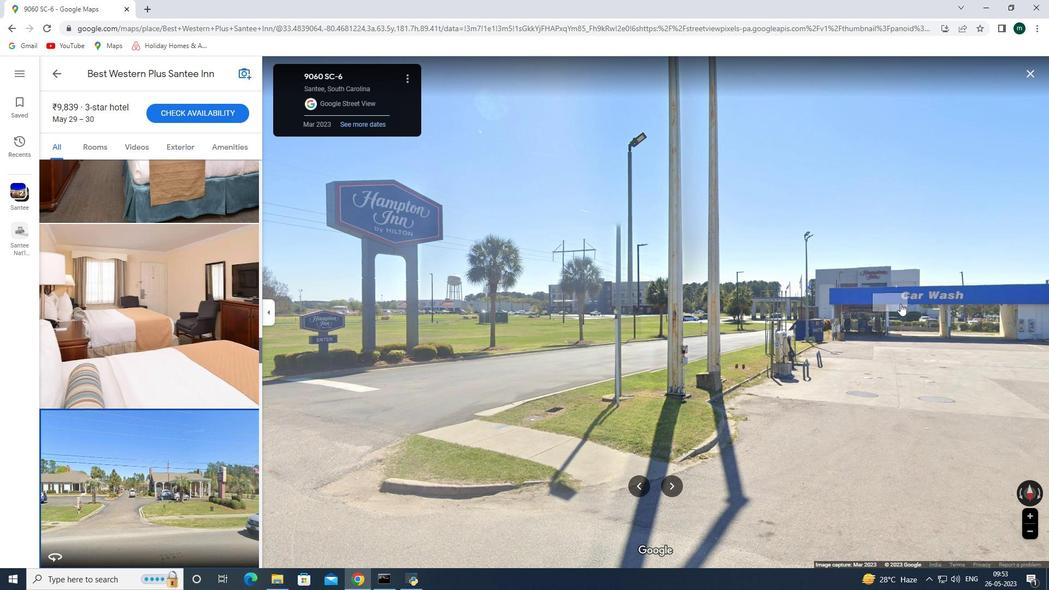 
Action: Mouse pressed left at (901, 303)
Screenshot: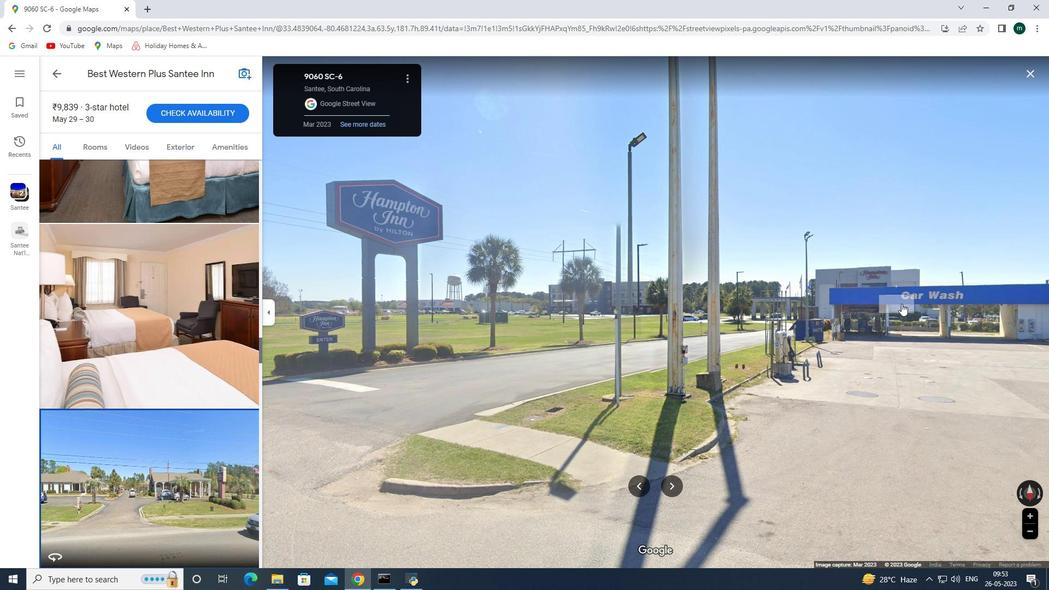 
Action: Mouse moved to (603, 254)
Screenshot: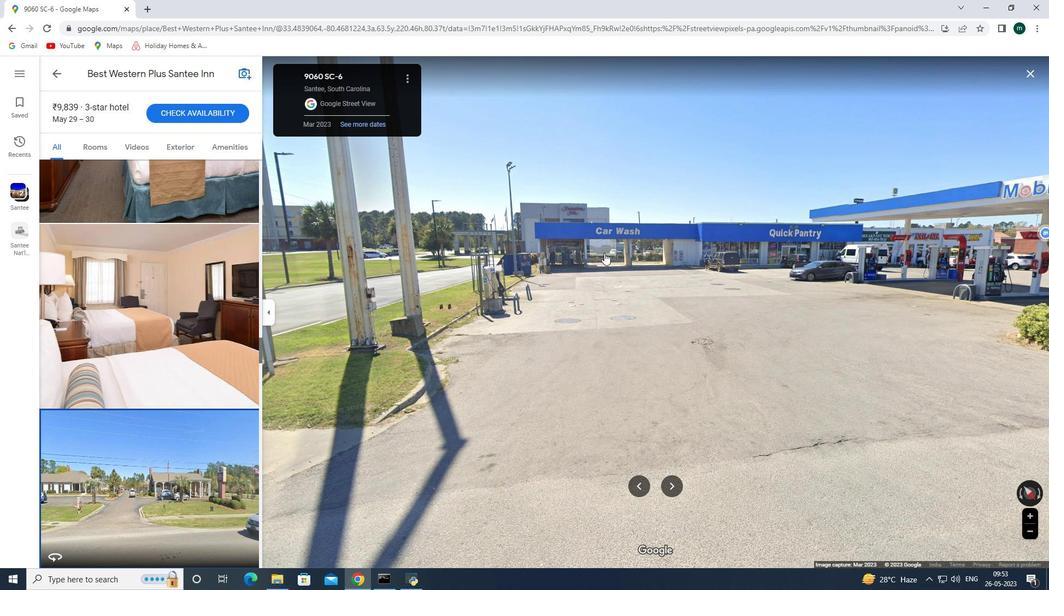 
Action: Mouse scrolled (603, 254) with delta (0, 0)
Screenshot: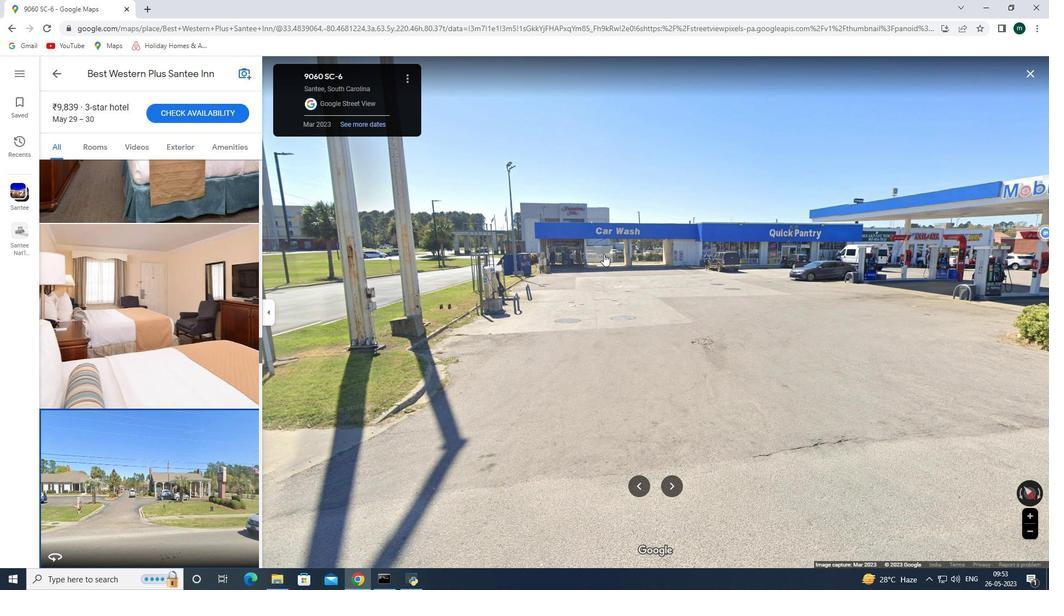 
Action: Mouse scrolled (603, 254) with delta (0, 0)
Screenshot: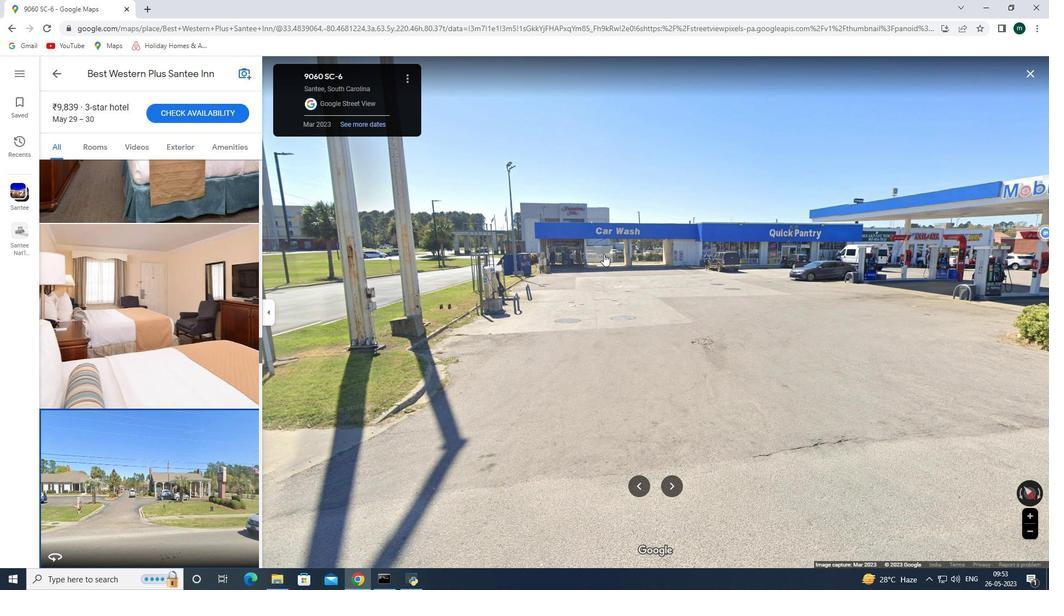 
Action: Mouse scrolled (603, 254) with delta (0, 0)
Screenshot: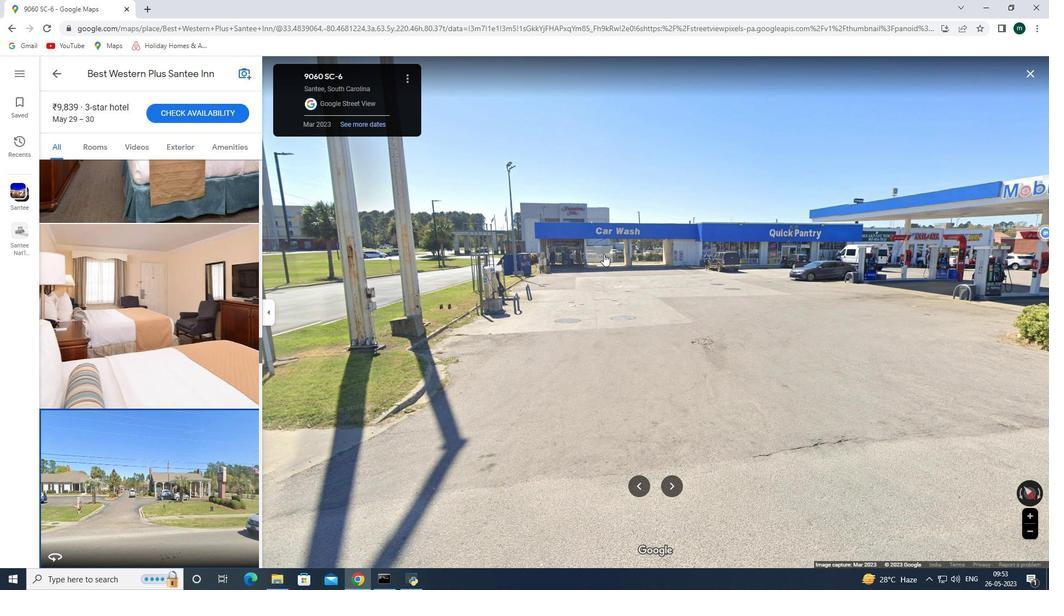 
Action: Mouse scrolled (603, 254) with delta (0, 0)
Screenshot: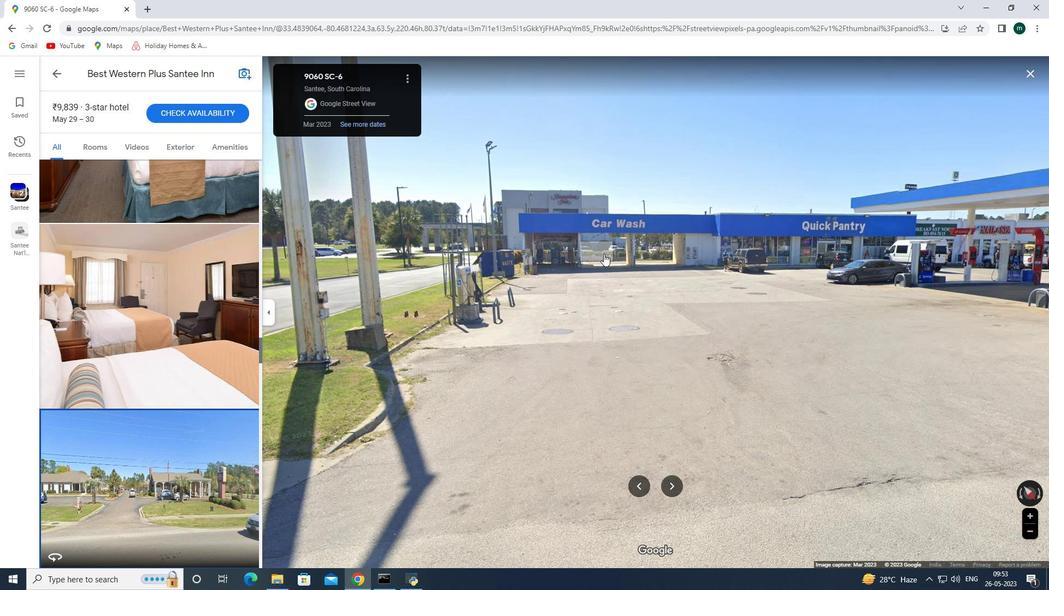 
Action: Mouse moved to (776, 337)
Screenshot: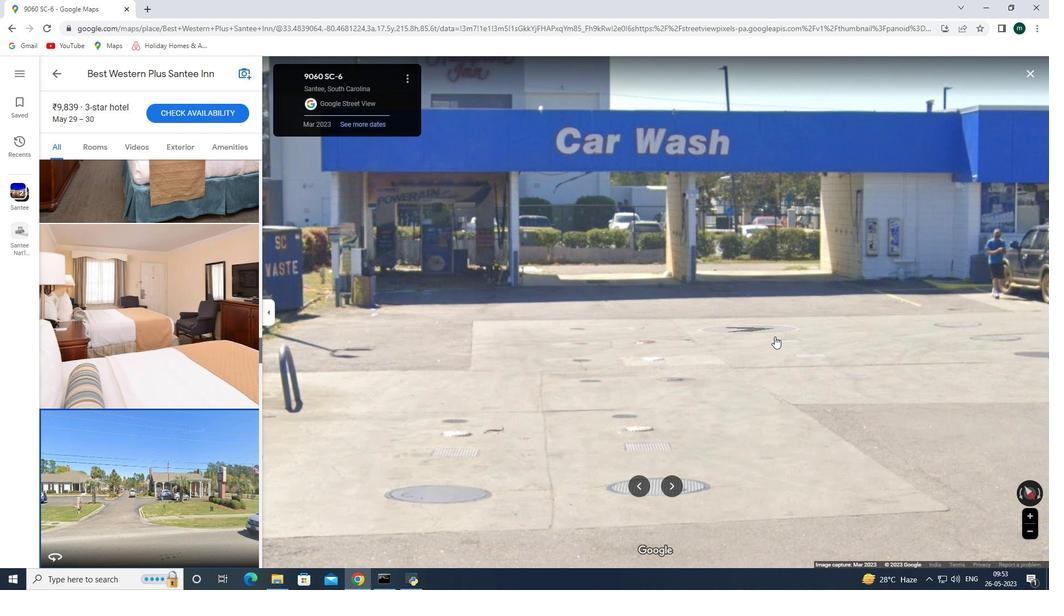 
Action: Mouse pressed left at (776, 337)
Screenshot: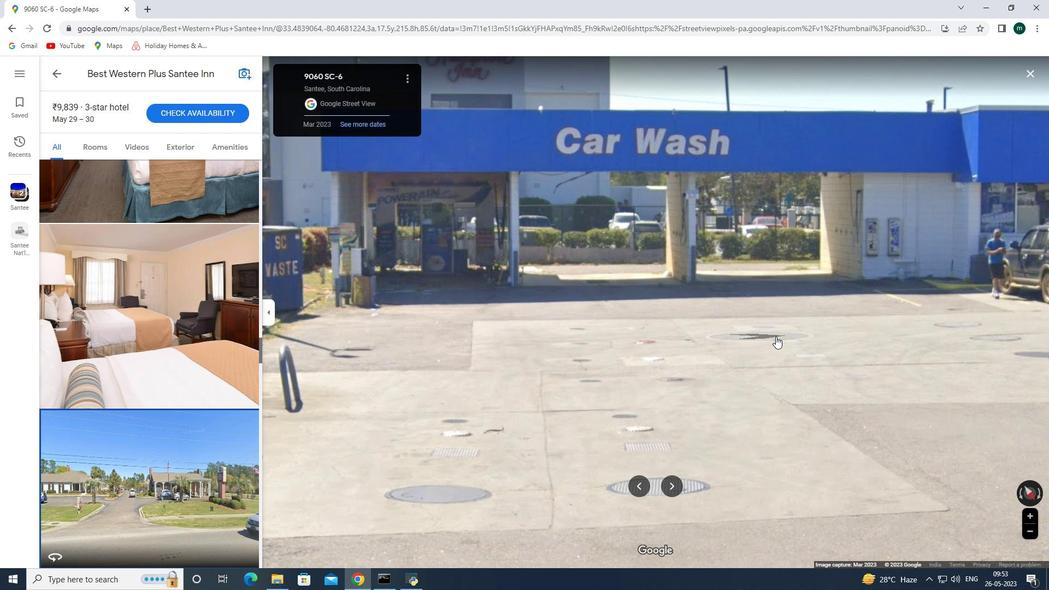 
Action: Mouse moved to (857, 282)
Screenshot: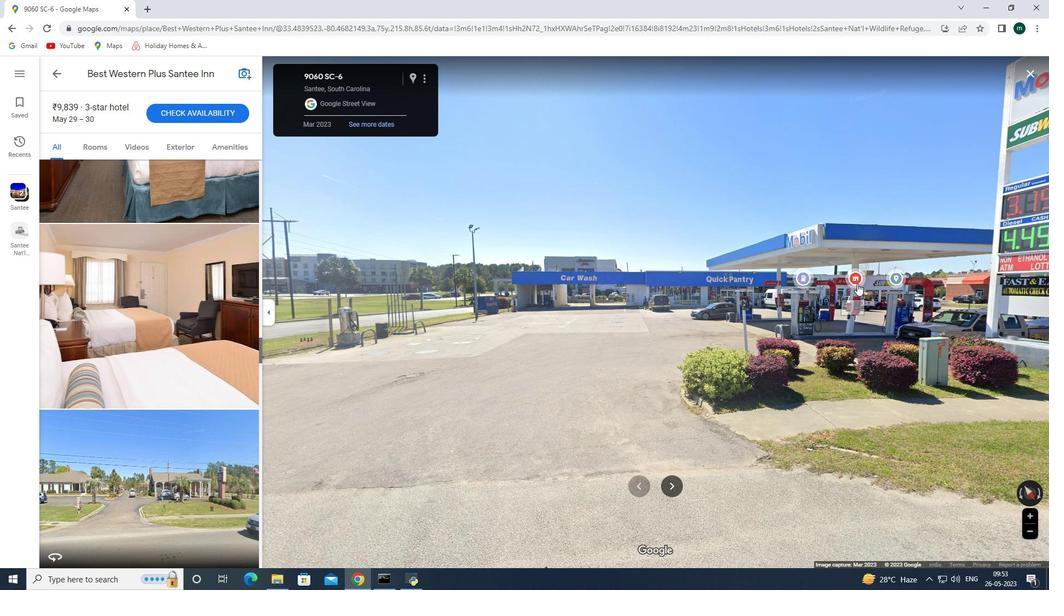 
Action: Mouse pressed left at (857, 282)
Screenshot: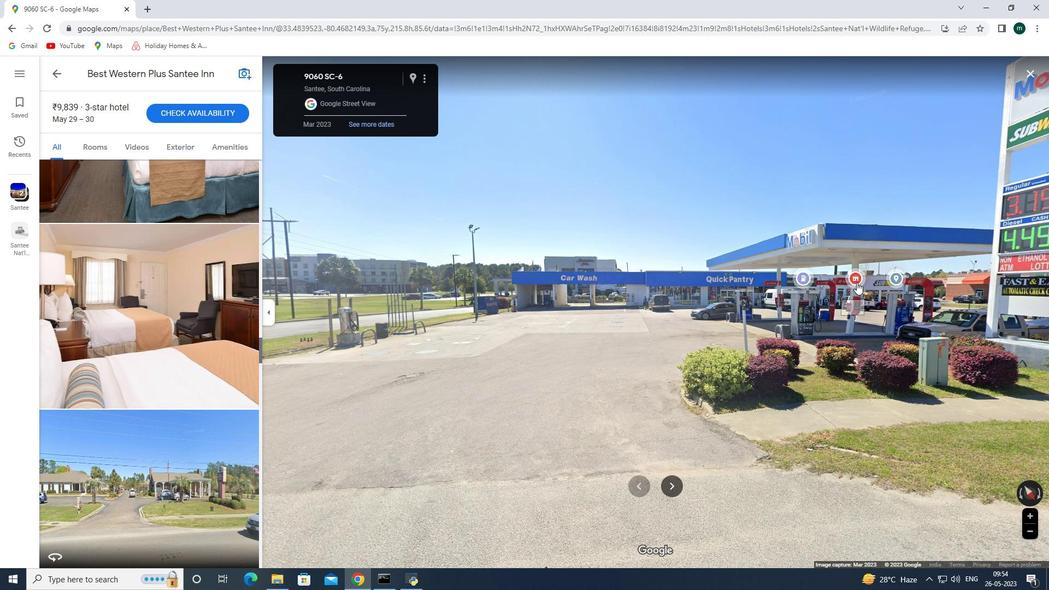 
Action: Mouse moved to (686, 308)
Screenshot: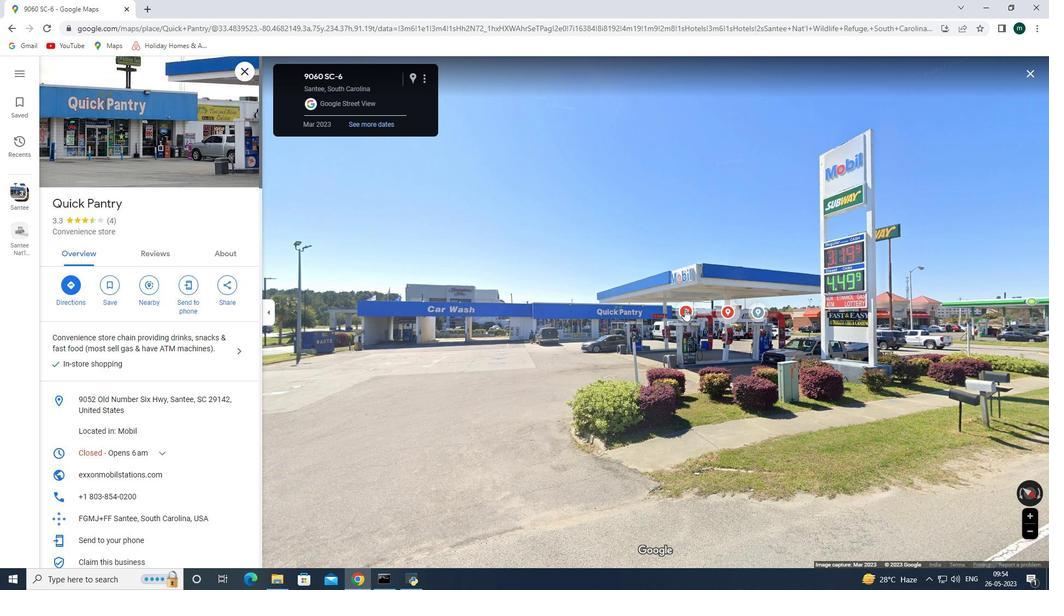 
Action: Mouse pressed left at (686, 308)
Screenshot: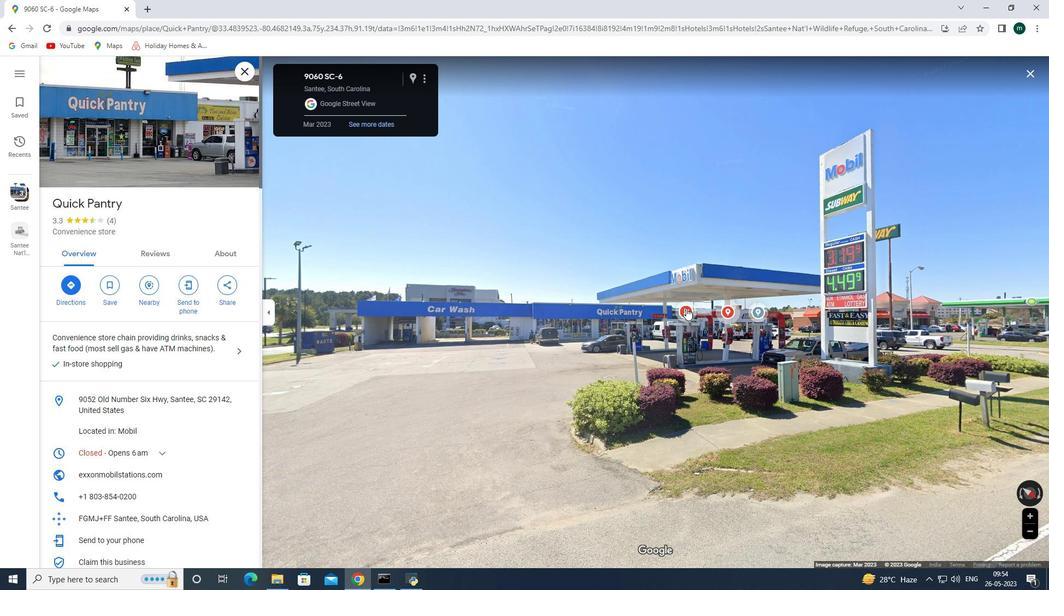 
Action: Mouse moved to (444, 330)
Screenshot: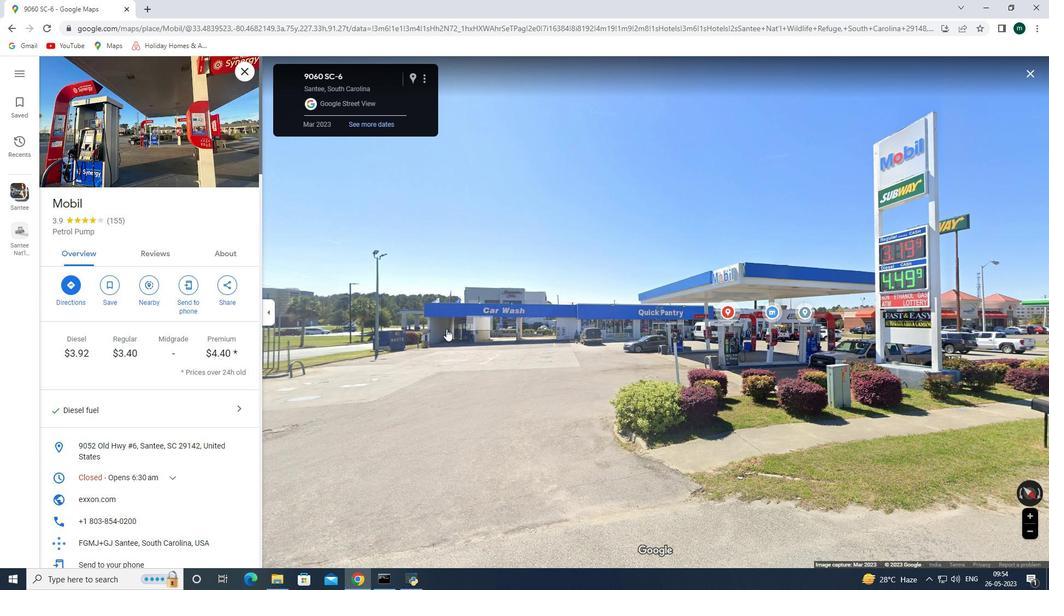 
Action: Mouse pressed left at (444, 330)
Screenshot: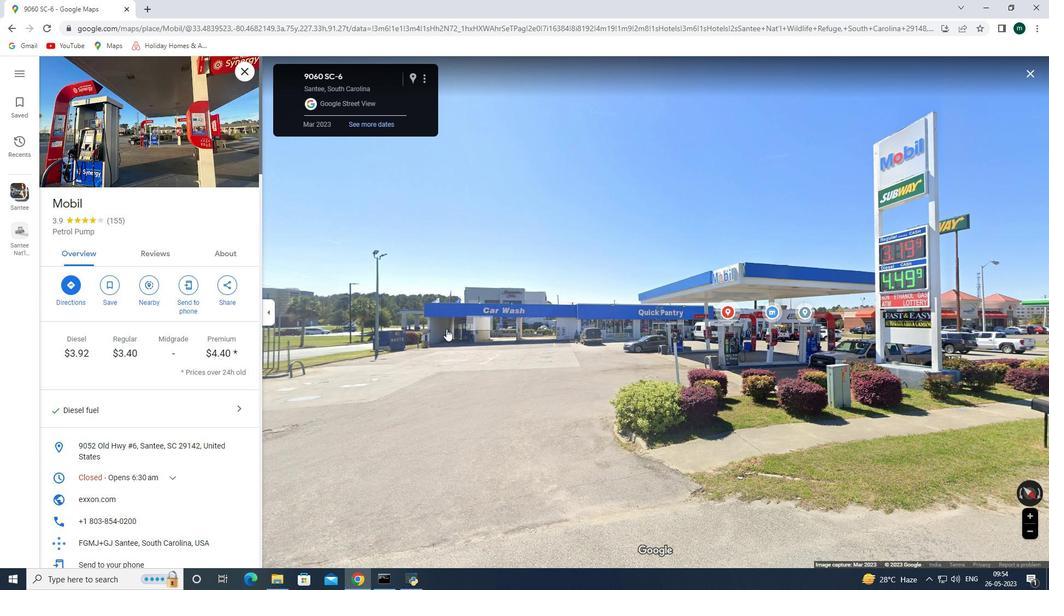 
Action: Mouse moved to (576, 313)
Screenshot: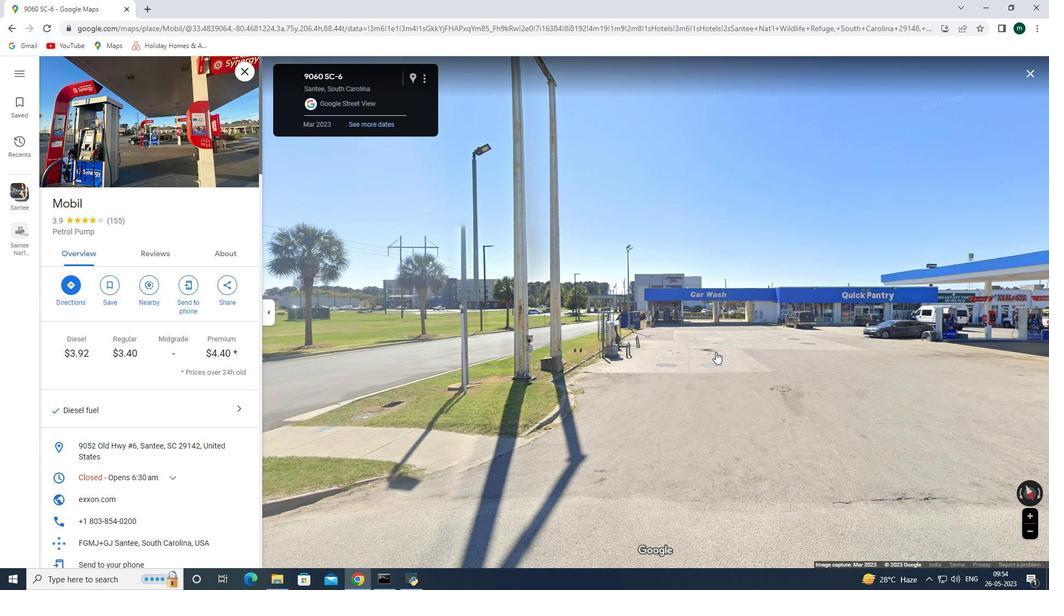 
Action: Mouse pressed left at (753, 357)
Screenshot: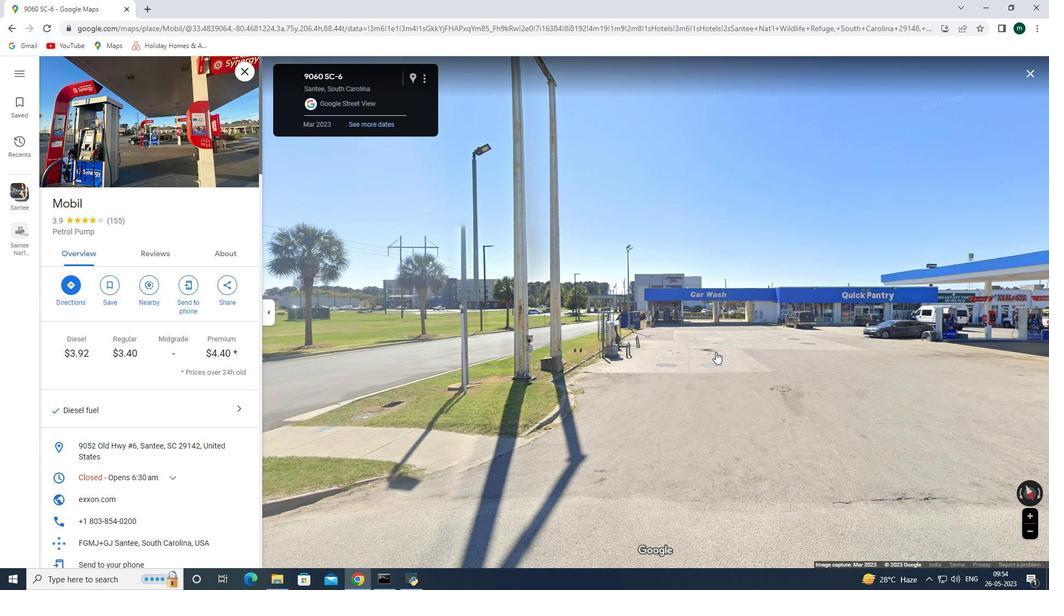 
Action: Mouse moved to (697, 333)
Screenshot: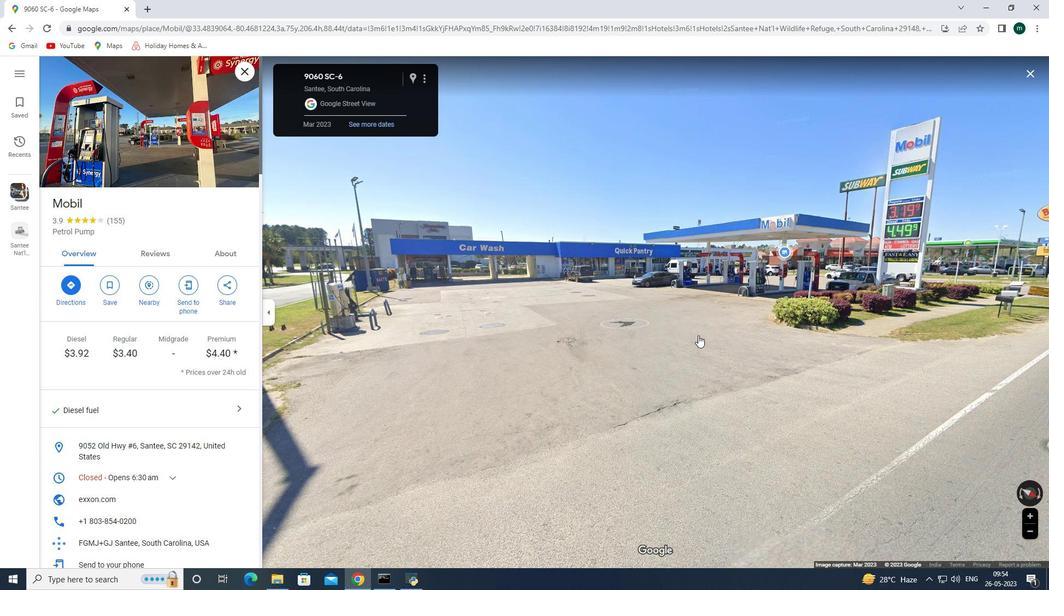 
Action: Mouse pressed left at (697, 333)
Screenshot: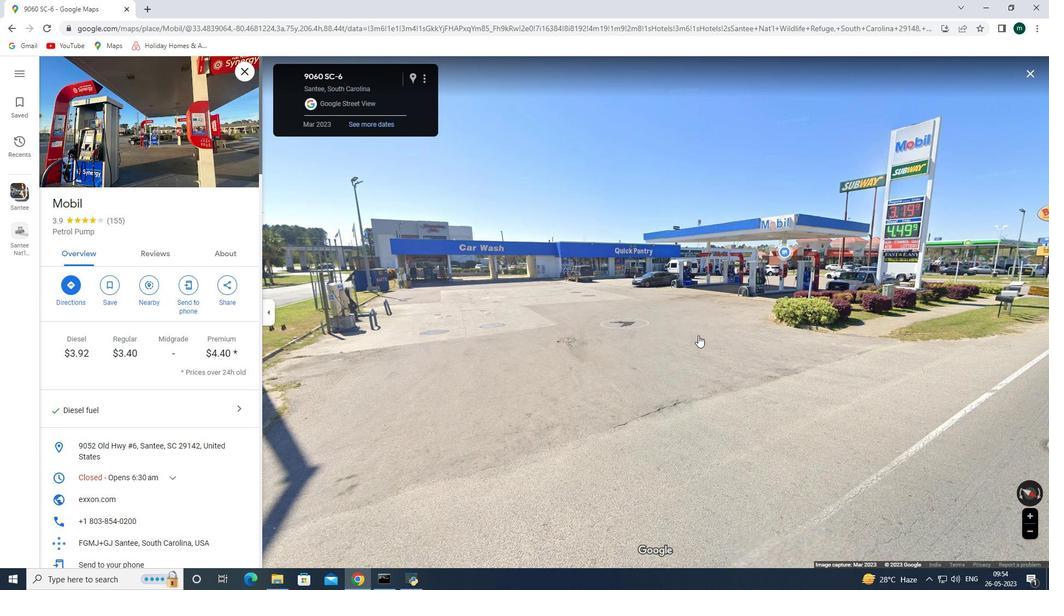 
Action: Mouse moved to (802, 294)
Screenshot: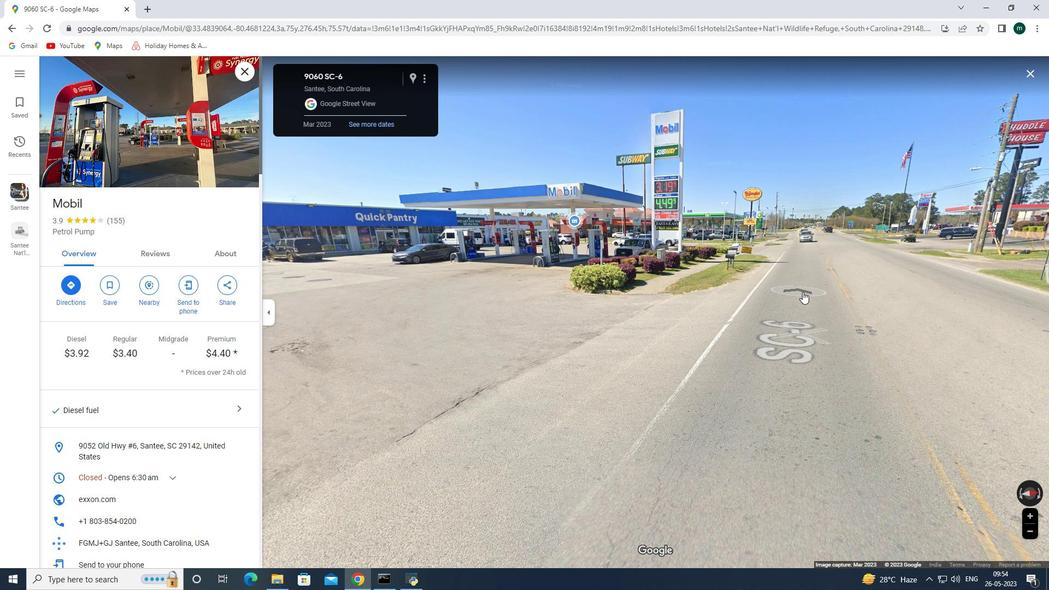 
Action: Mouse pressed left at (802, 294)
Screenshot: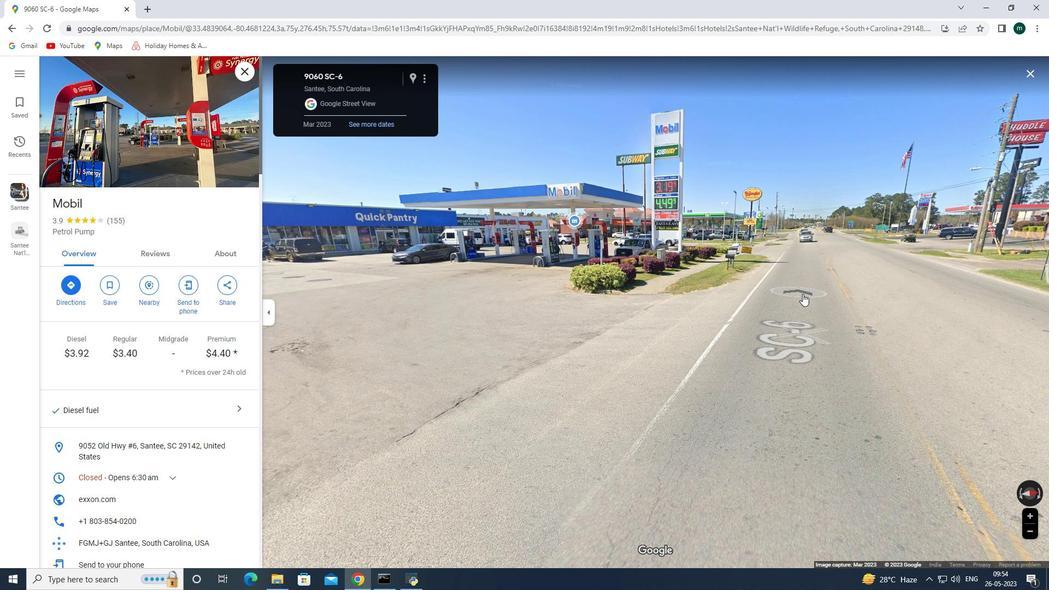 
Action: Mouse moved to (243, 69)
Screenshot: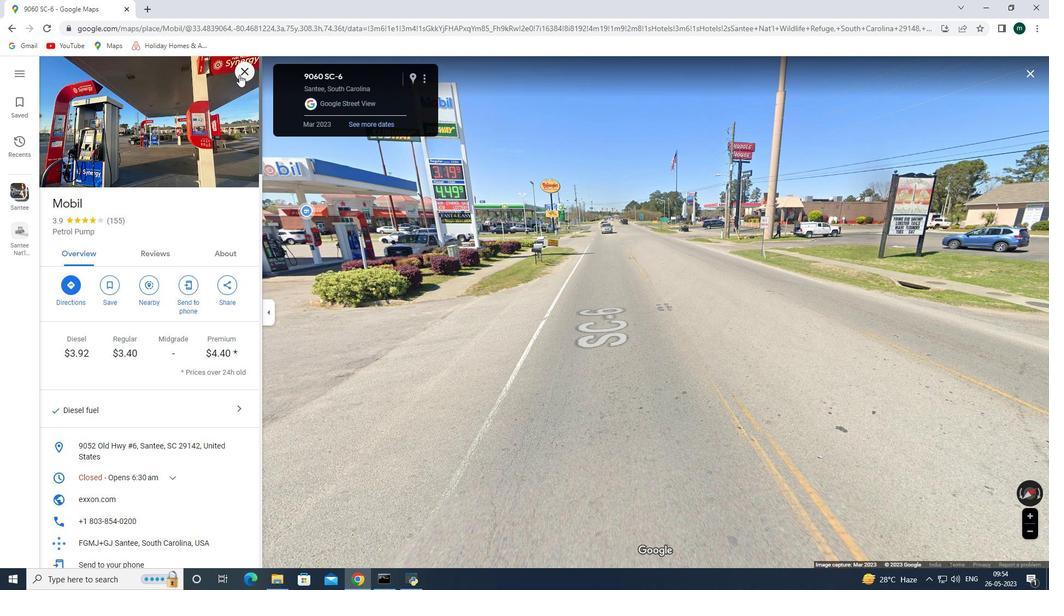 
Action: Mouse pressed left at (243, 69)
Screenshot: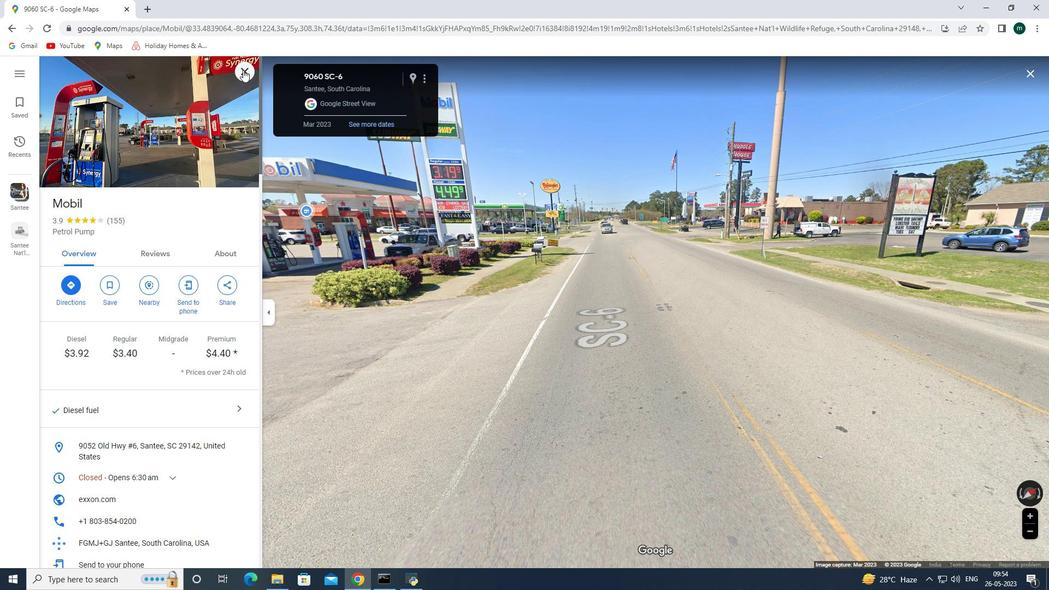 
Action: Mouse moved to (157, 325)
Screenshot: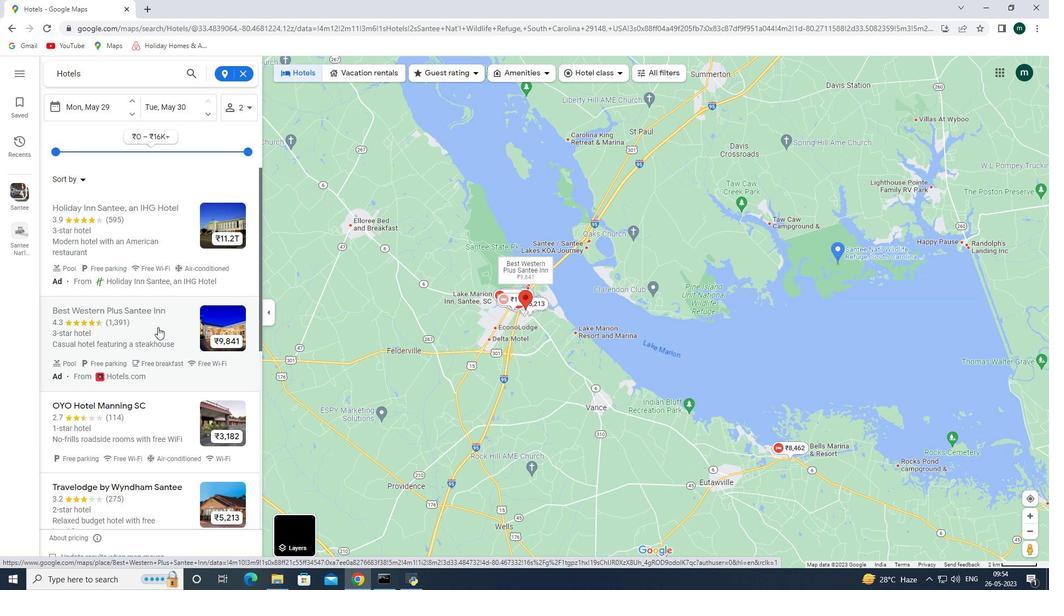 
Action: Mouse pressed left at (157, 325)
Screenshot: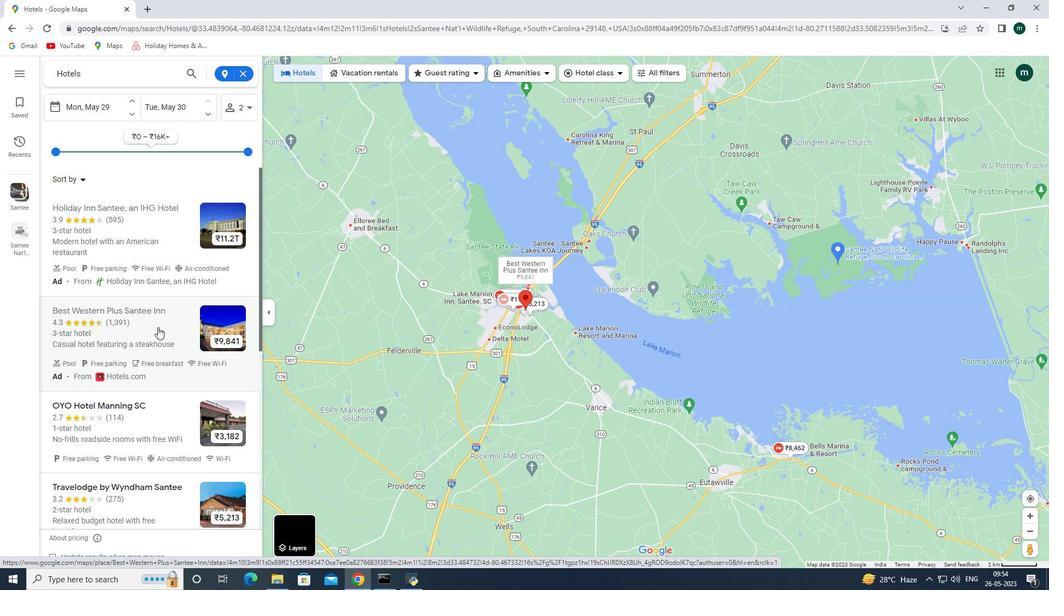 
Action: Mouse moved to (366, 431)
Screenshot: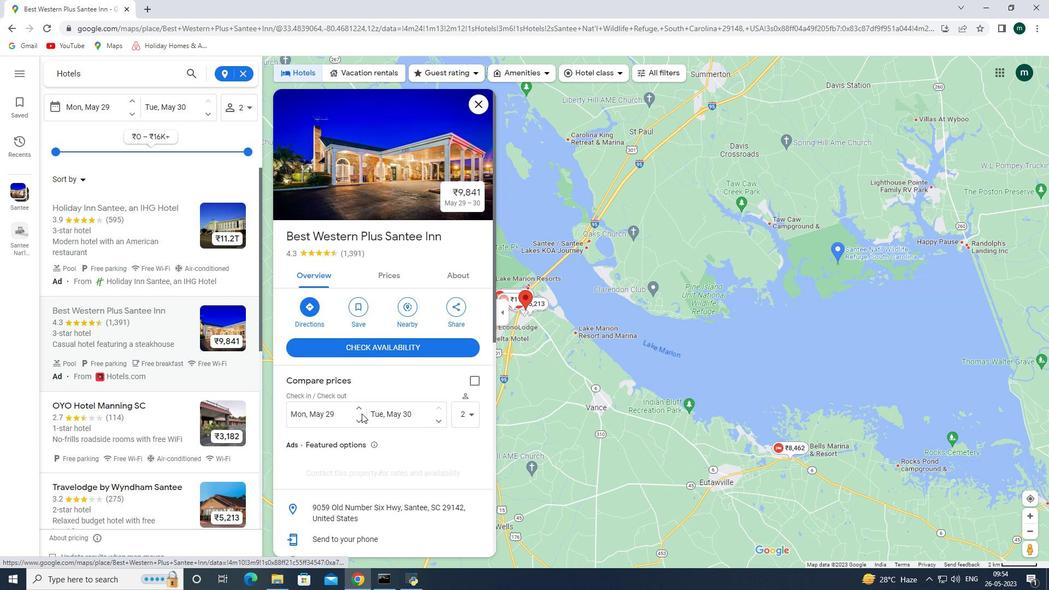 
Action: Mouse scrolled (366, 430) with delta (0, 0)
Screenshot: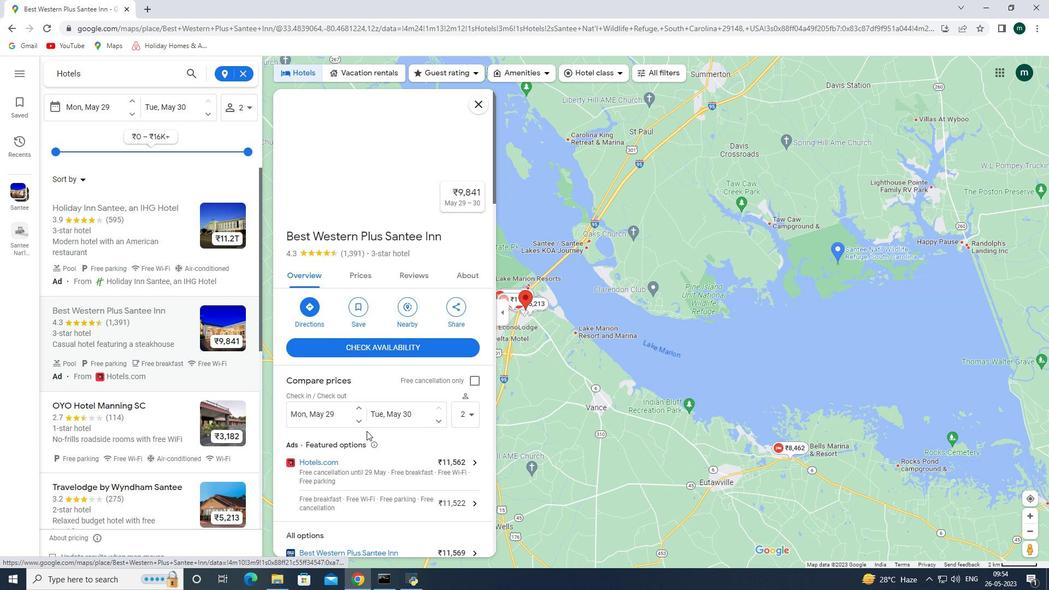 
Action: Mouse scrolled (366, 430) with delta (0, 0)
Screenshot: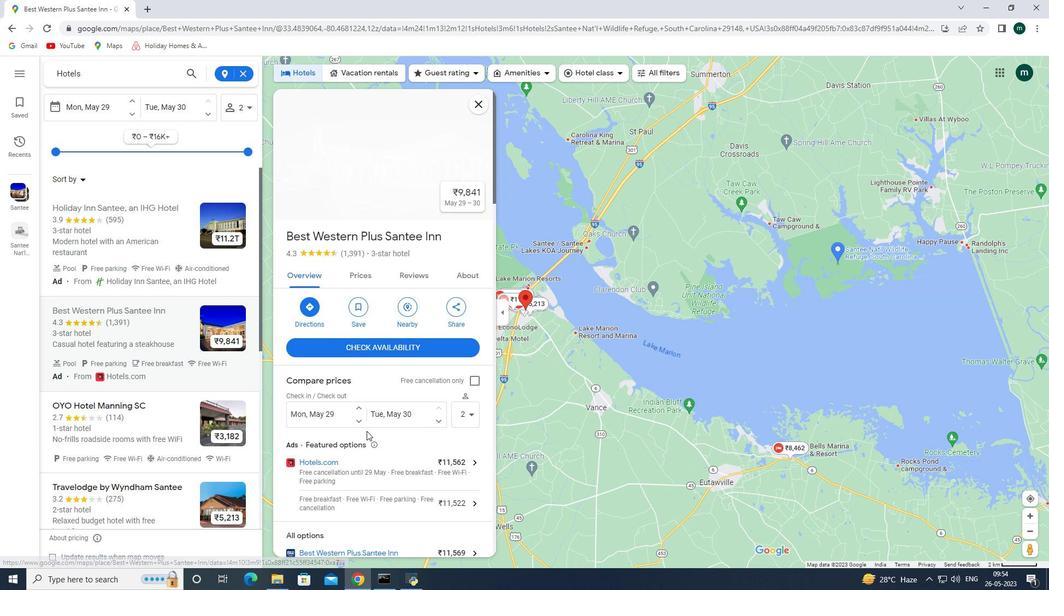 
Action: Mouse scrolled (366, 430) with delta (0, 0)
Screenshot: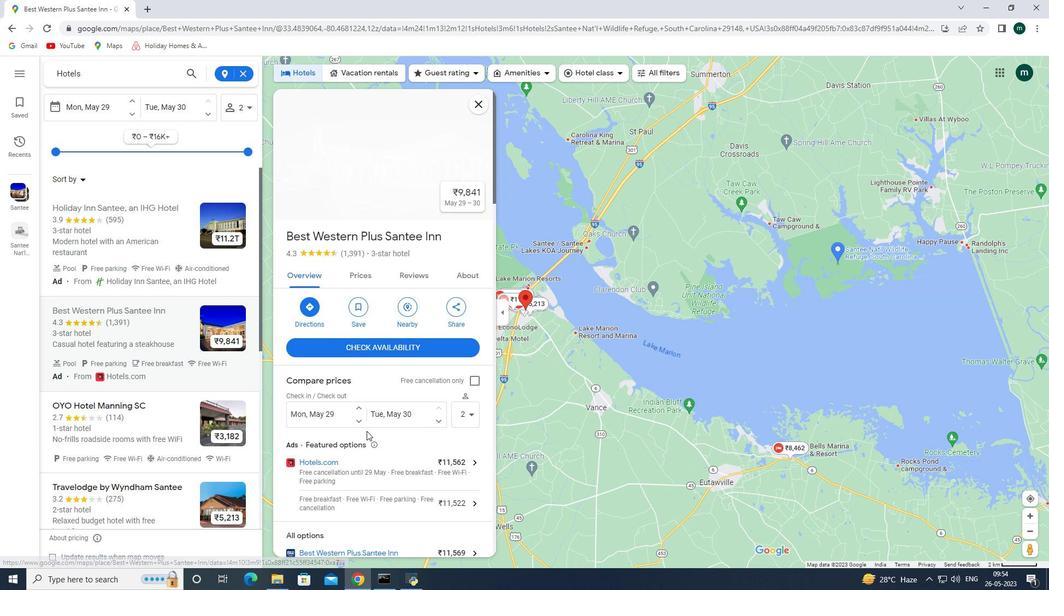 
Action: Mouse scrolled (366, 430) with delta (0, 0)
Screenshot: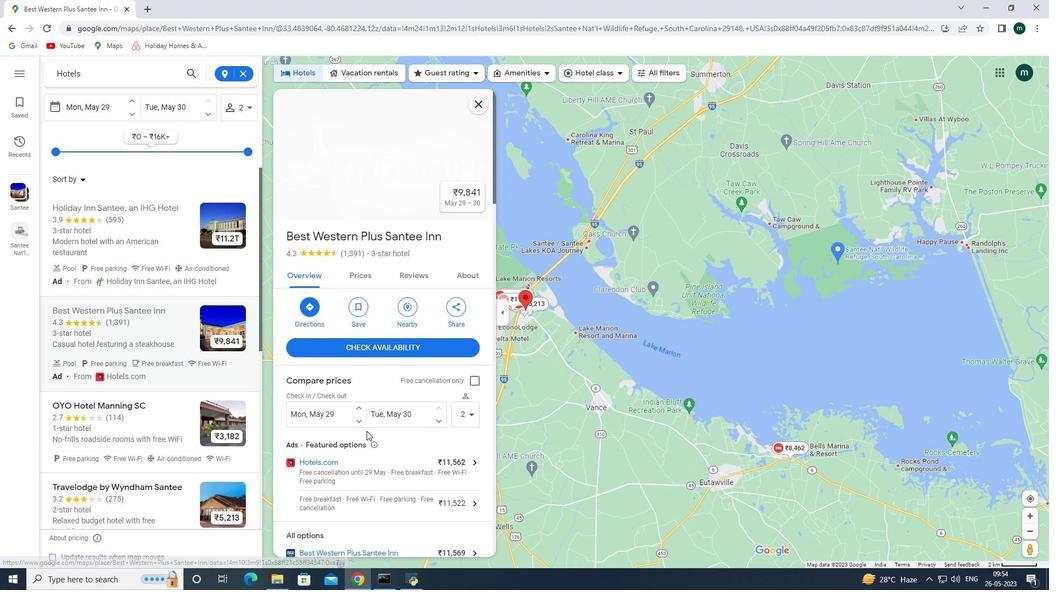 
Action: Mouse scrolled (366, 430) with delta (0, 0)
Screenshot: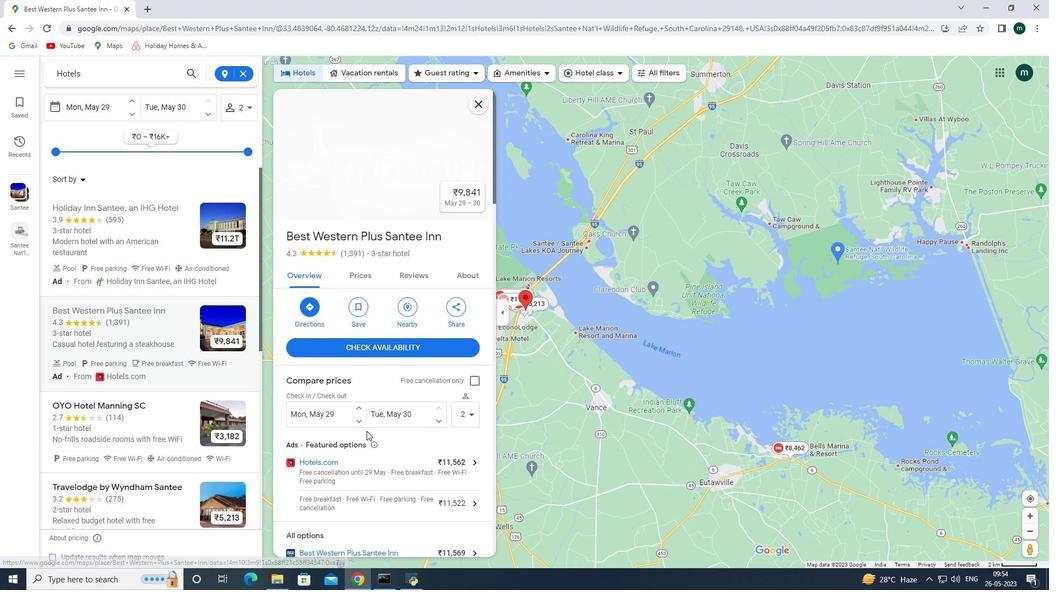
Action: Mouse scrolled (366, 430) with delta (0, 0)
Screenshot: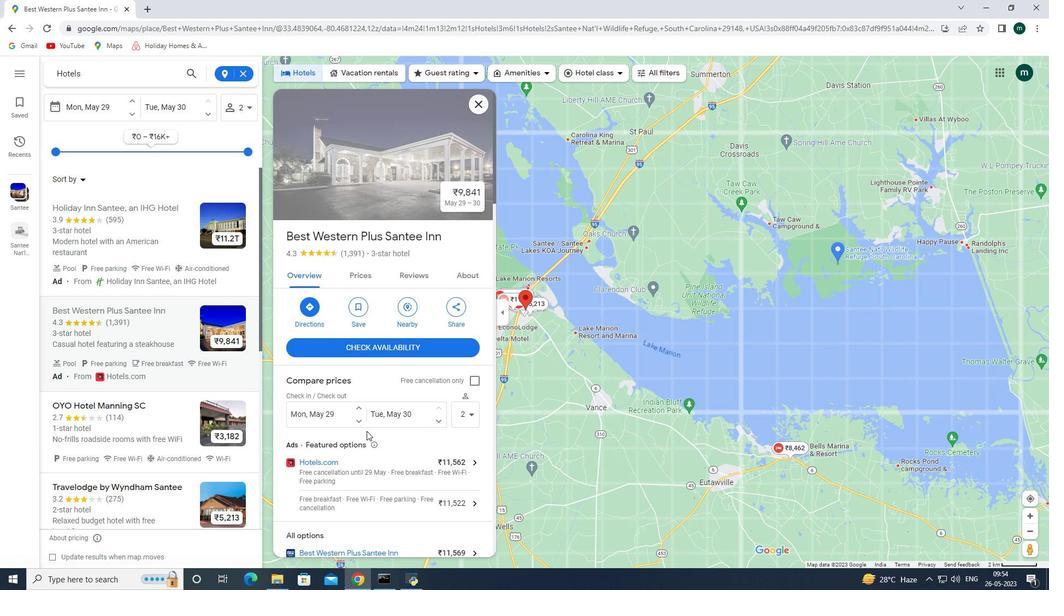 
Action: Mouse scrolled (366, 430) with delta (0, 0)
Screenshot: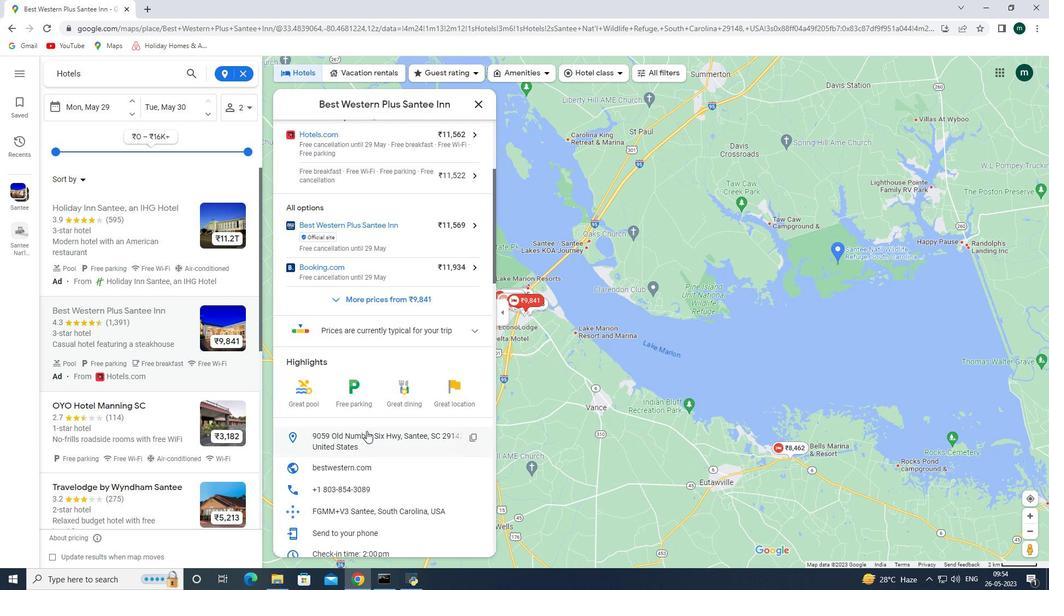 
Action: Mouse scrolled (366, 430) with delta (0, 0)
Screenshot: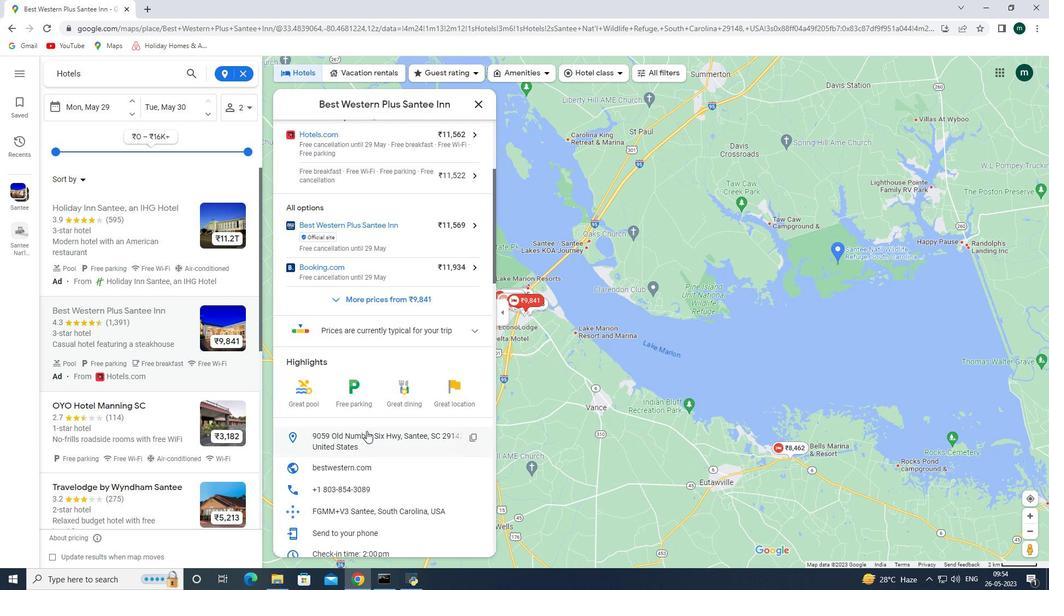 
Action: Mouse scrolled (366, 430) with delta (0, 0)
Screenshot: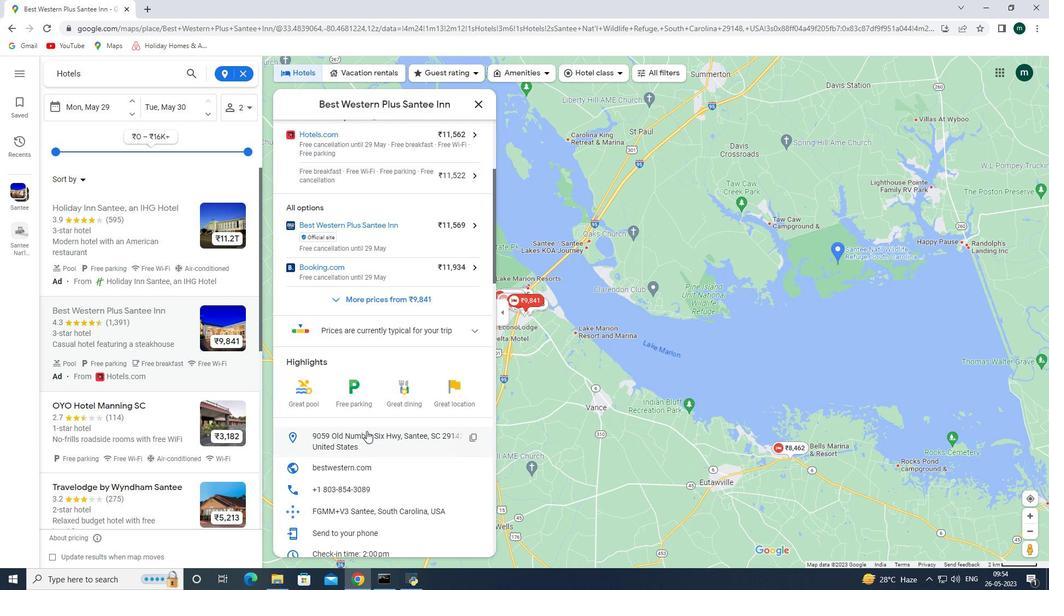 
Action: Mouse scrolled (366, 430) with delta (0, 0)
